 Task: Select Fire TV from Amazon Fire TV. Add to cart Fire TV Stick HDMI Extender-1. Place order for _x000D_
1333 Oakdale Dr_x000D_
Griffin, Georgia(GA), 30224, Cell Number (770) 229-8708
Action: Mouse moved to (509, 253)
Screenshot: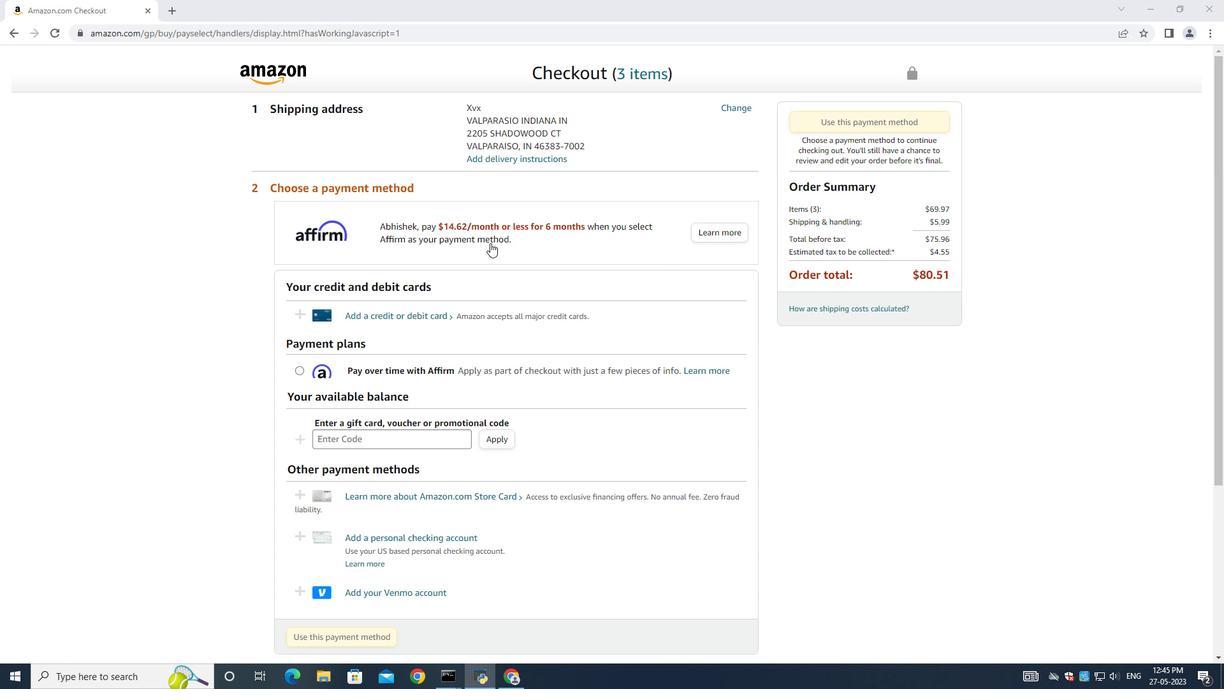
Action: Mouse scrolled (509, 253) with delta (0, 0)
Screenshot: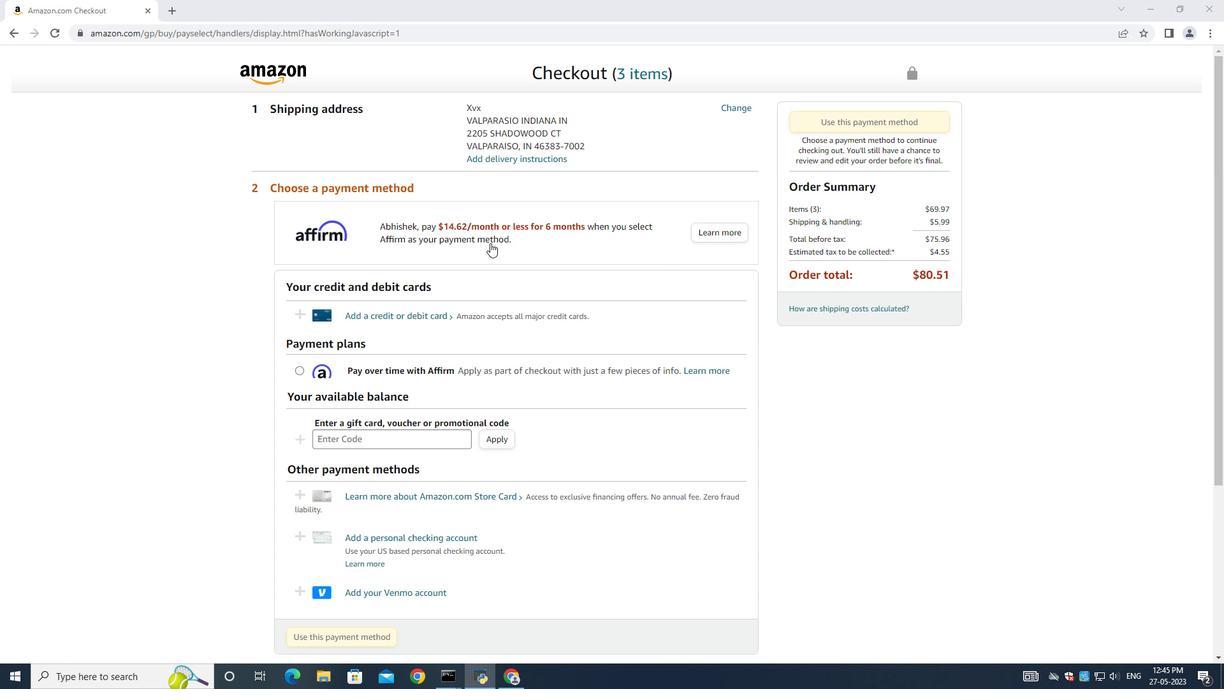 
Action: Mouse scrolled (509, 253) with delta (0, 0)
Screenshot: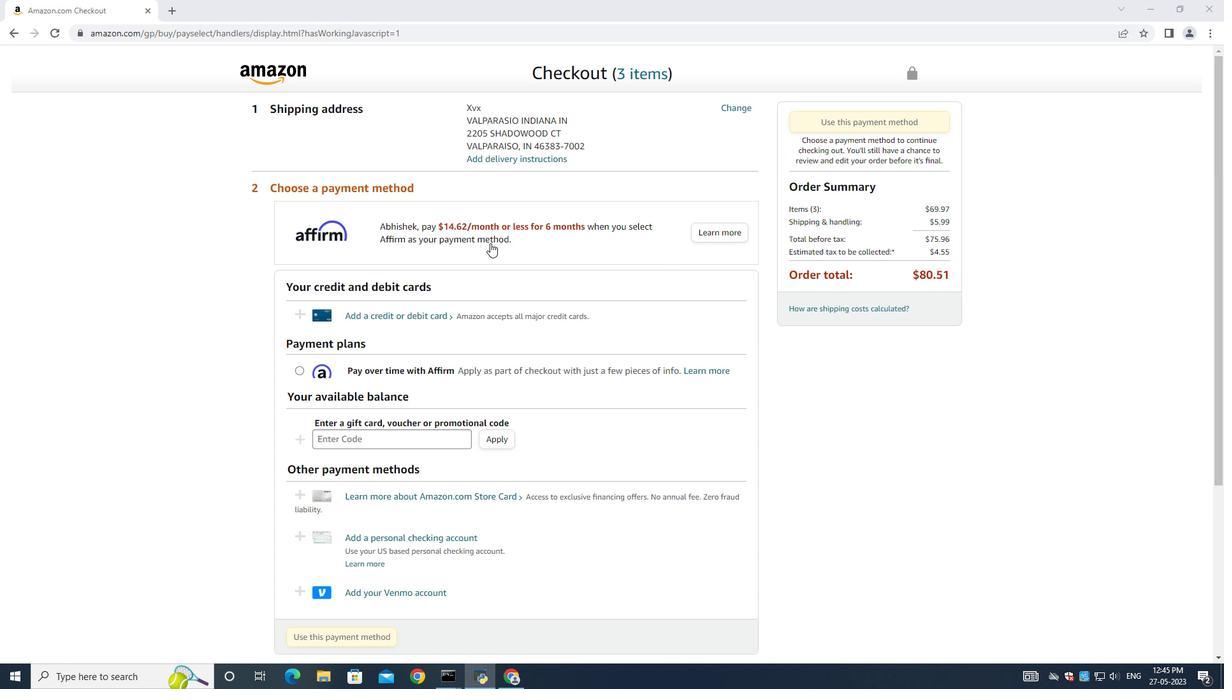 
Action: Mouse moved to (509, 253)
Screenshot: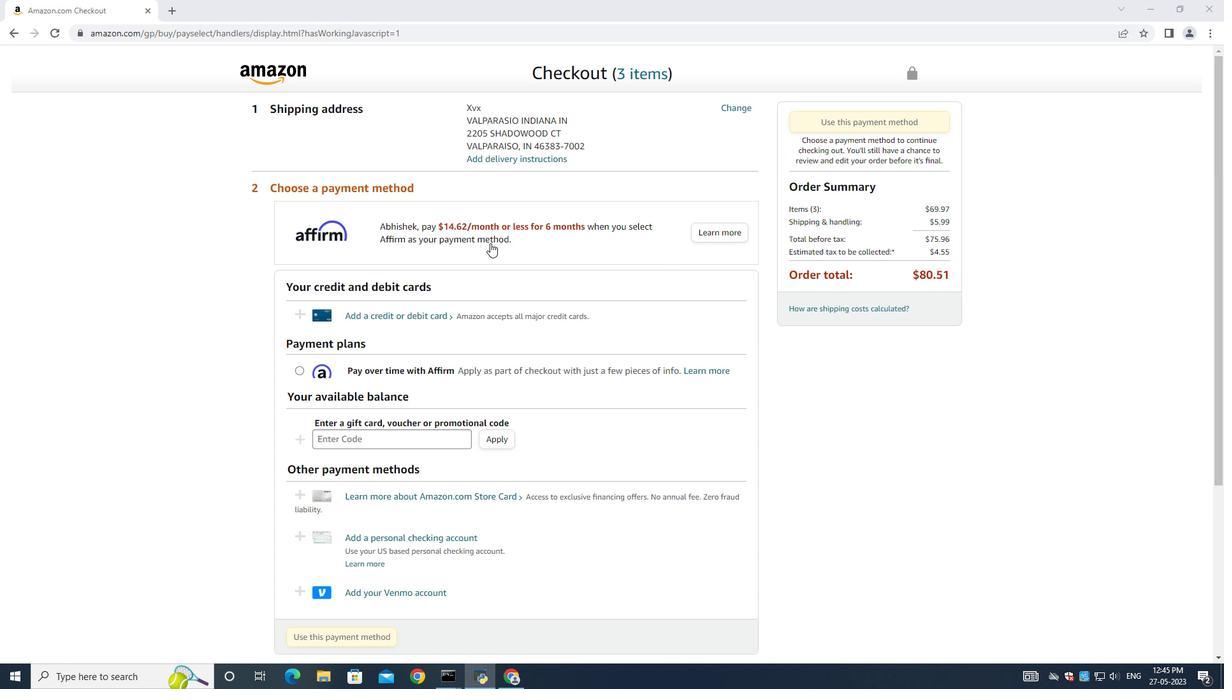 
Action: Mouse scrolled (509, 254) with delta (0, 0)
Screenshot: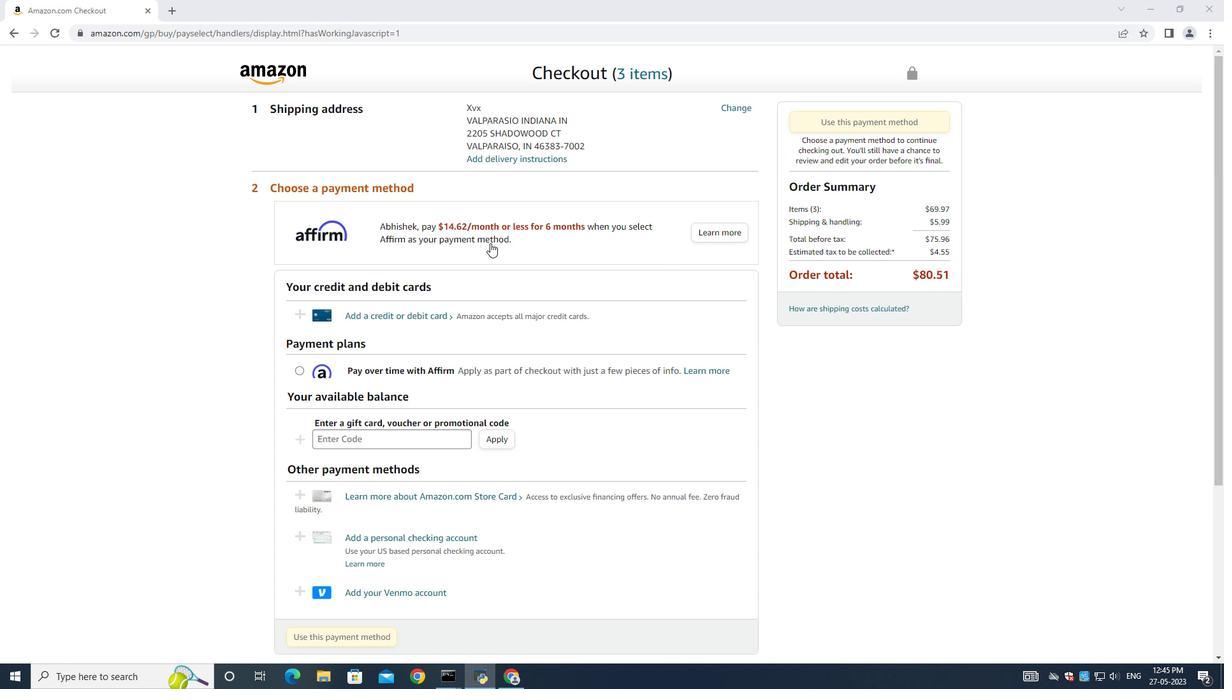 
Action: Mouse moved to (509, 253)
Screenshot: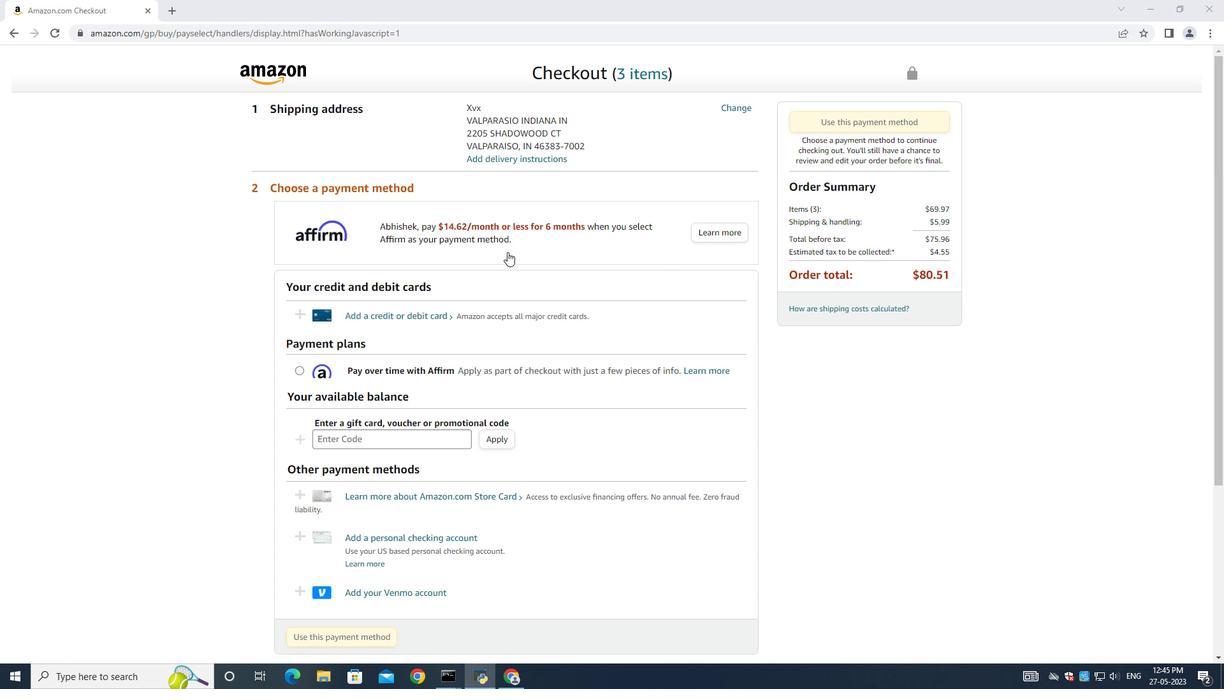 
Action: Mouse scrolled (509, 254) with delta (0, 0)
Screenshot: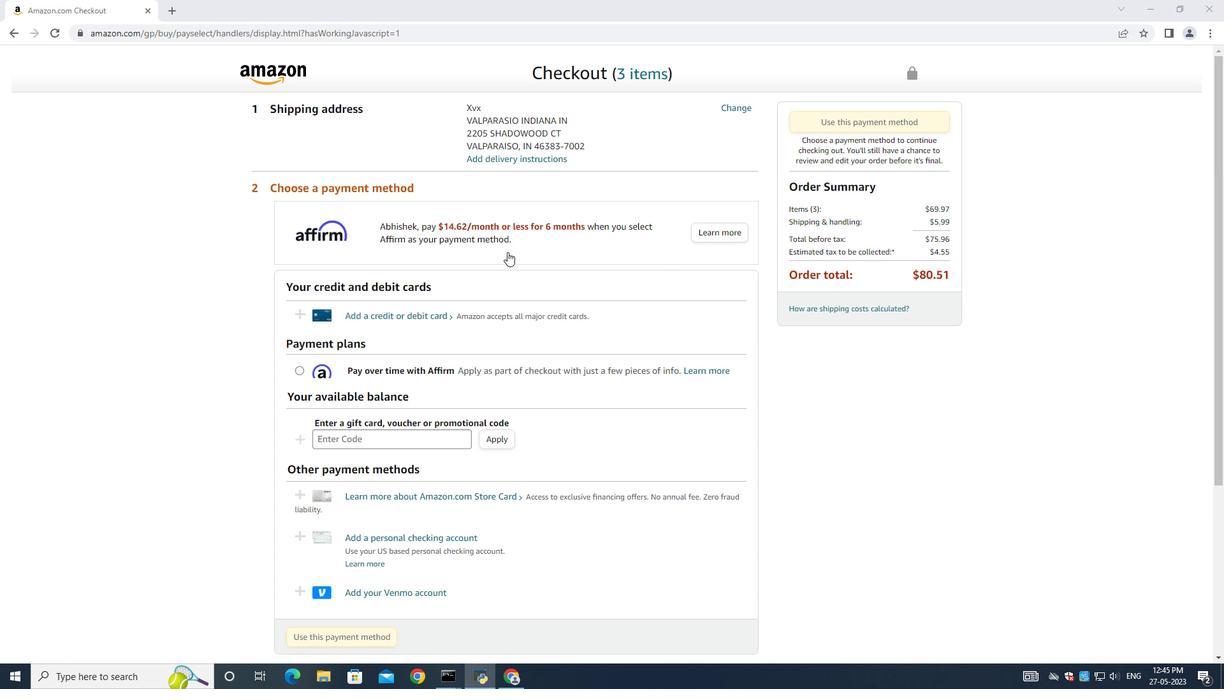 
Action: Mouse scrolled (509, 254) with delta (0, 0)
Screenshot: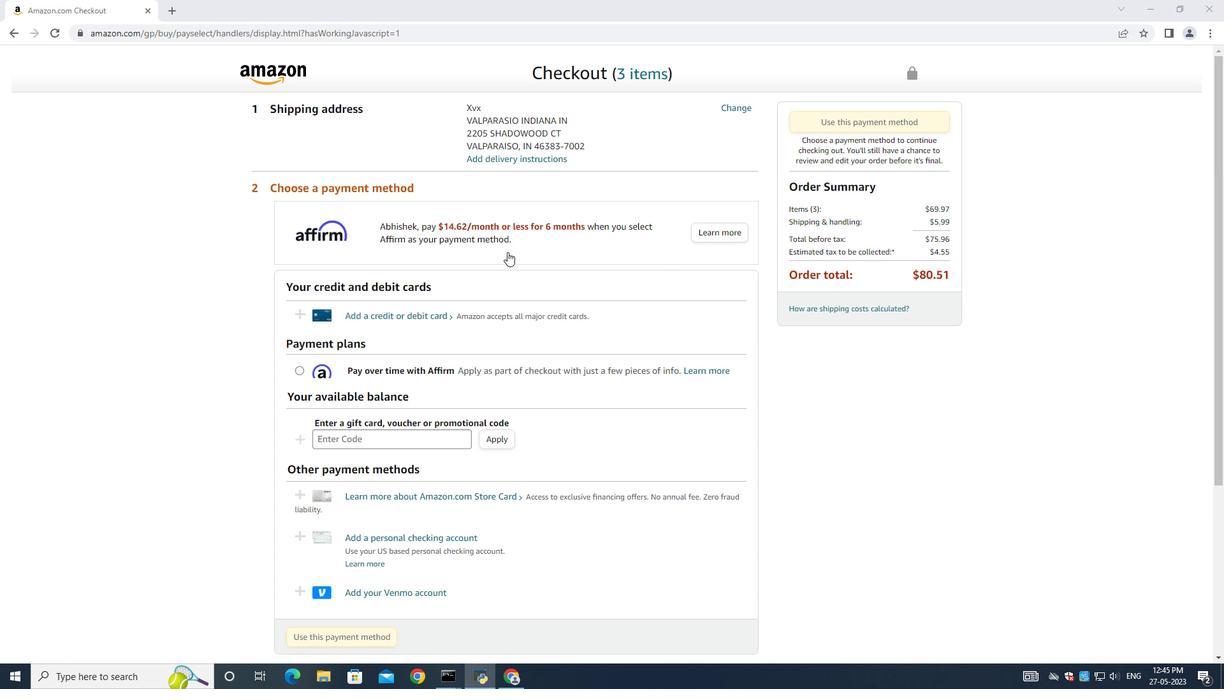 
Action: Mouse moved to (508, 253)
Screenshot: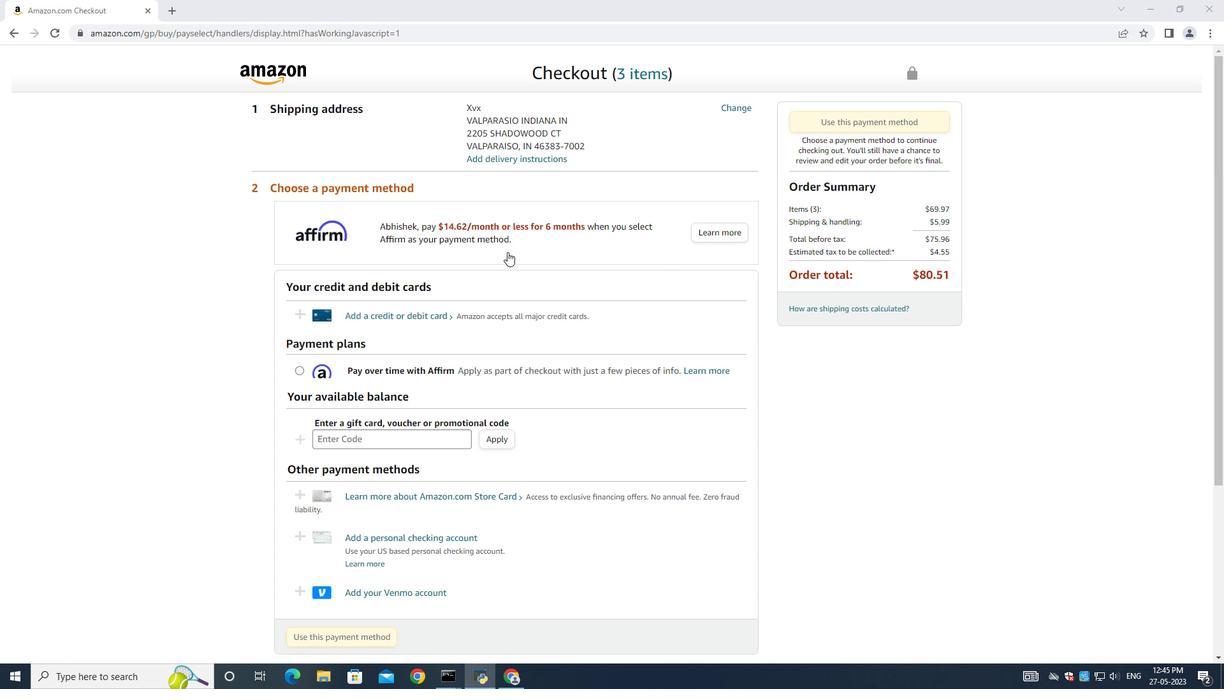 
Action: Mouse scrolled (508, 254) with delta (0, 0)
Screenshot: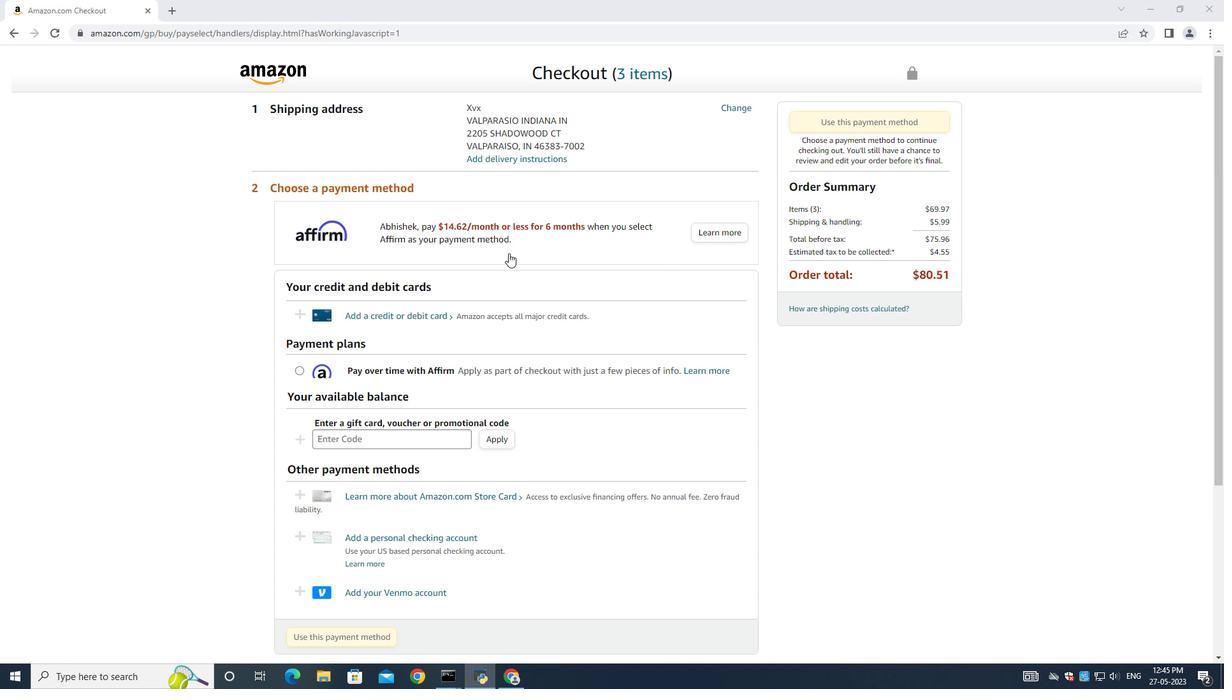 
Action: Mouse moved to (507, 253)
Screenshot: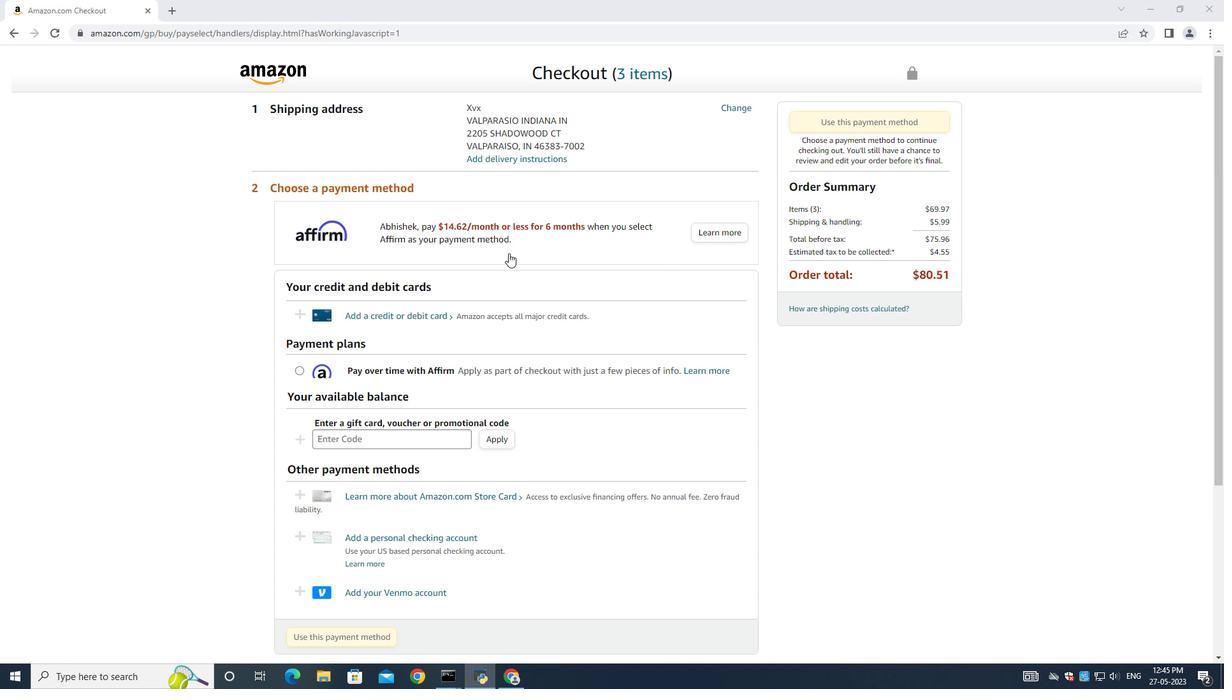 
Action: Mouse scrolled (507, 254) with delta (0, 0)
Screenshot: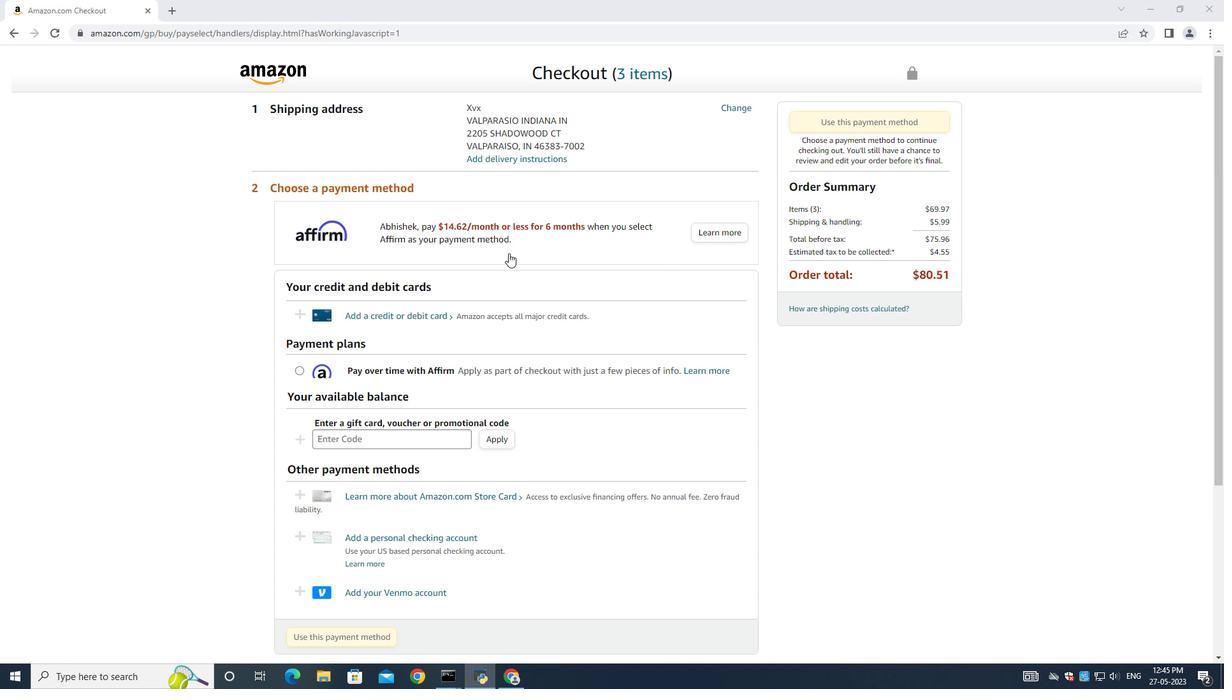 
Action: Mouse moved to (718, 331)
Screenshot: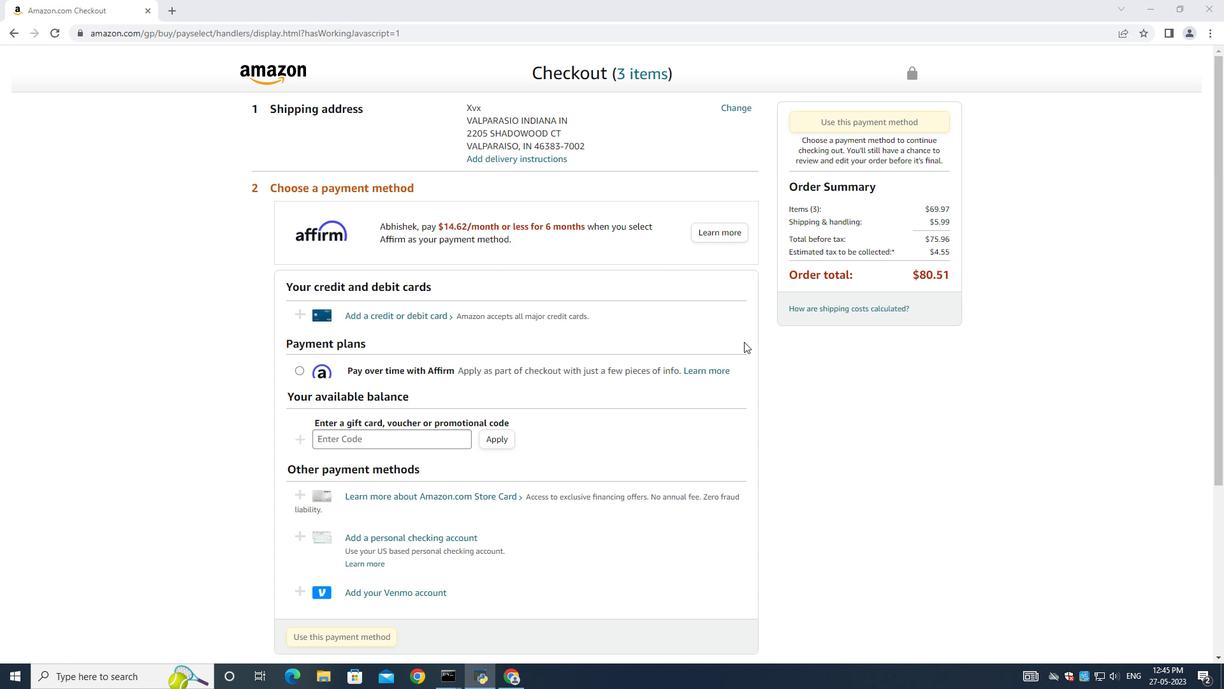 
Action: Mouse scrolled (733, 338) with delta (0, 0)
Screenshot: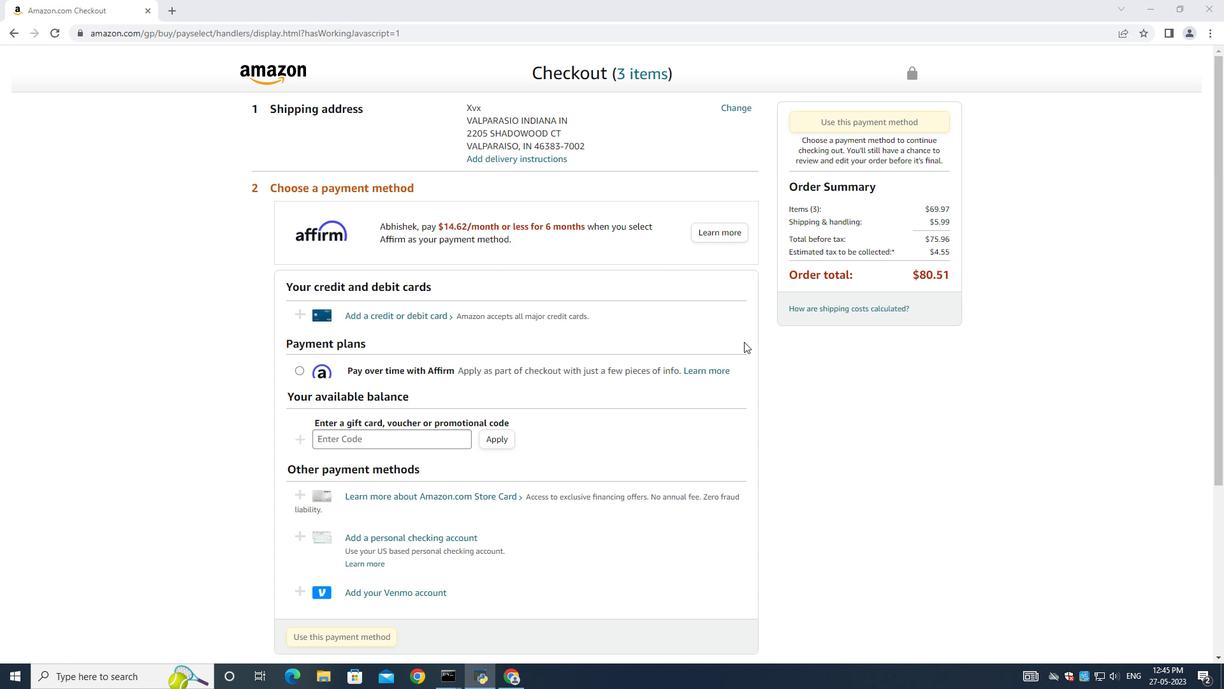 
Action: Mouse moved to (673, 315)
Screenshot: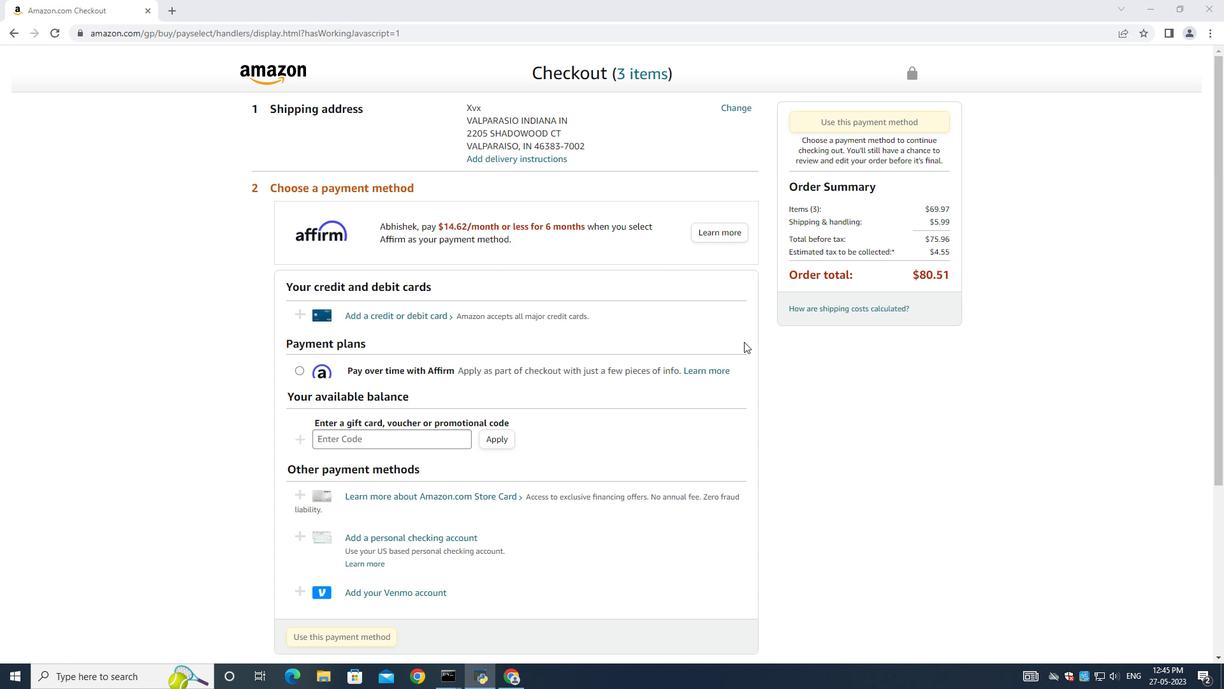 
Action: Mouse scrolled (707, 328) with delta (0, 0)
Screenshot: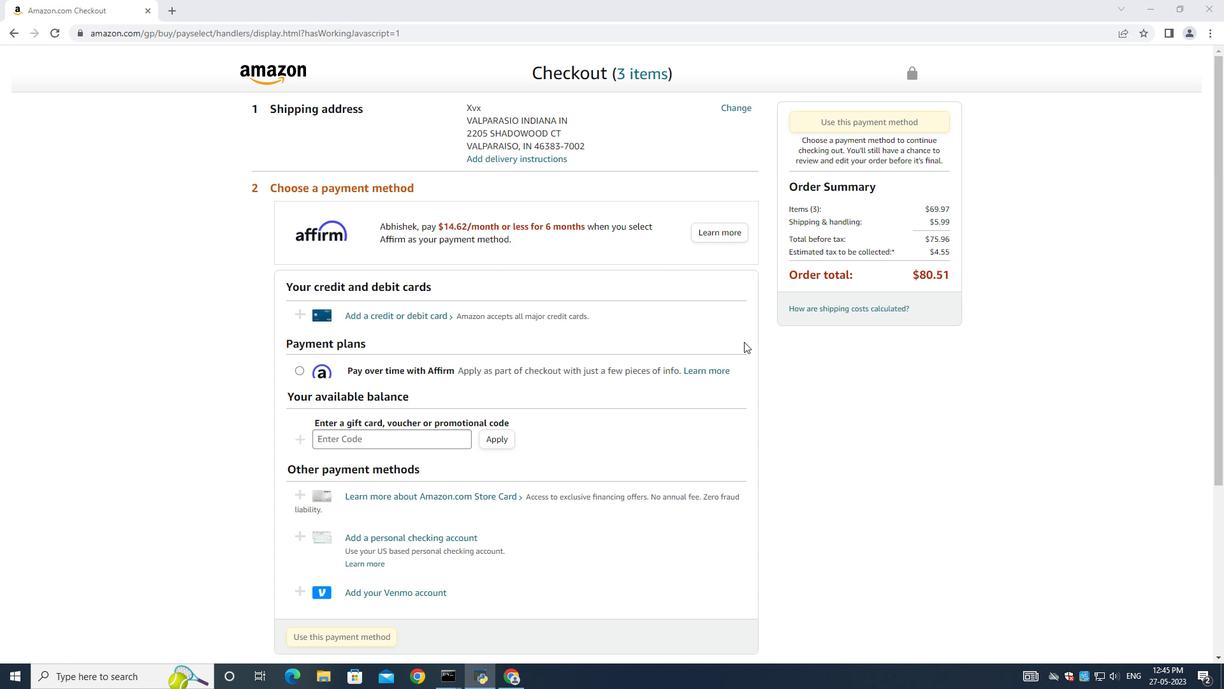 
Action: Mouse moved to (592, 294)
Screenshot: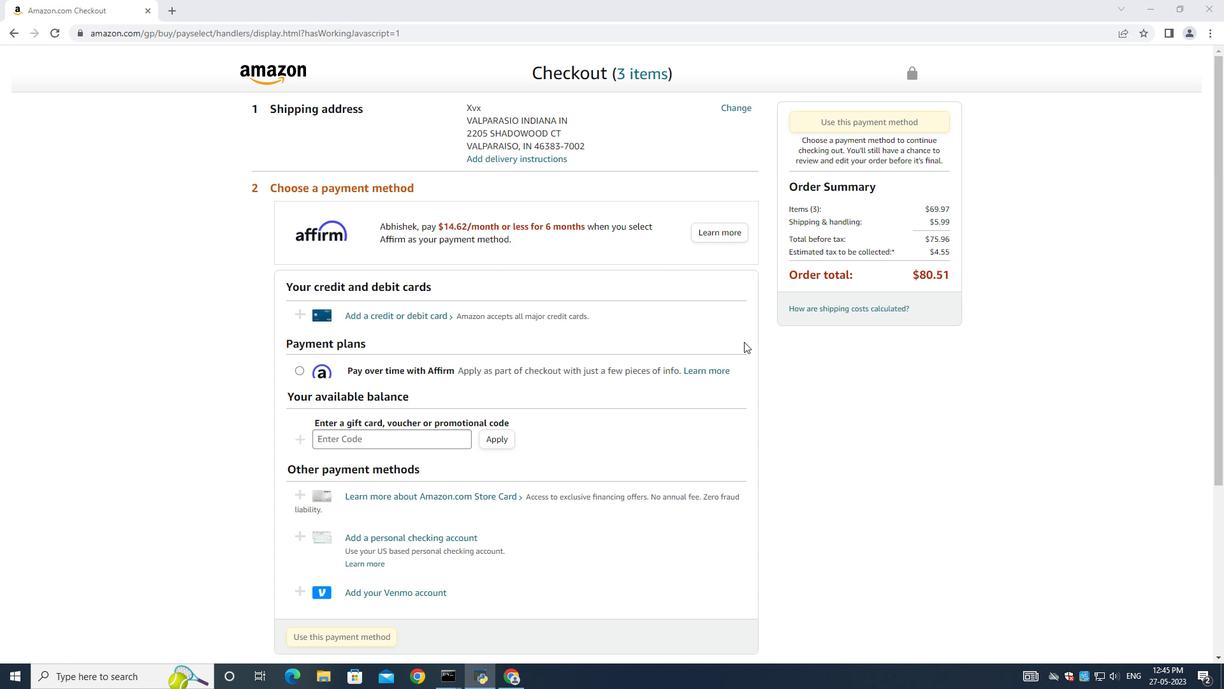
Action: Mouse scrolled (649, 309) with delta (0, 0)
Screenshot: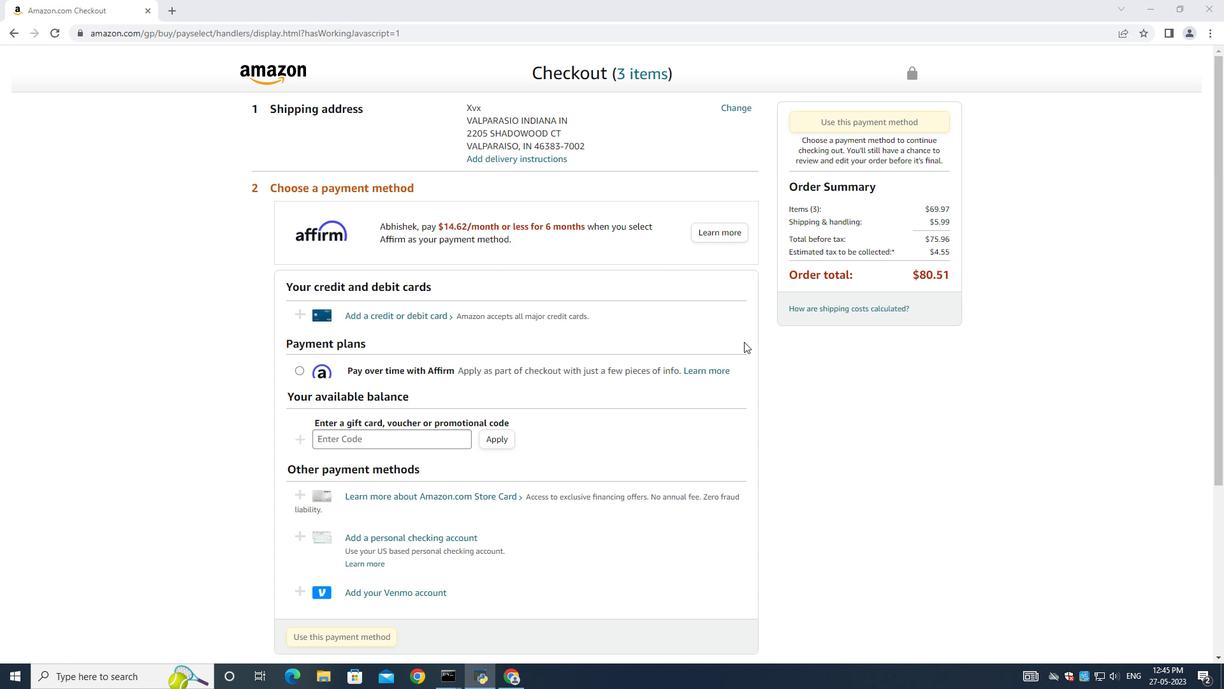 
Action: Mouse moved to (454, 264)
Screenshot: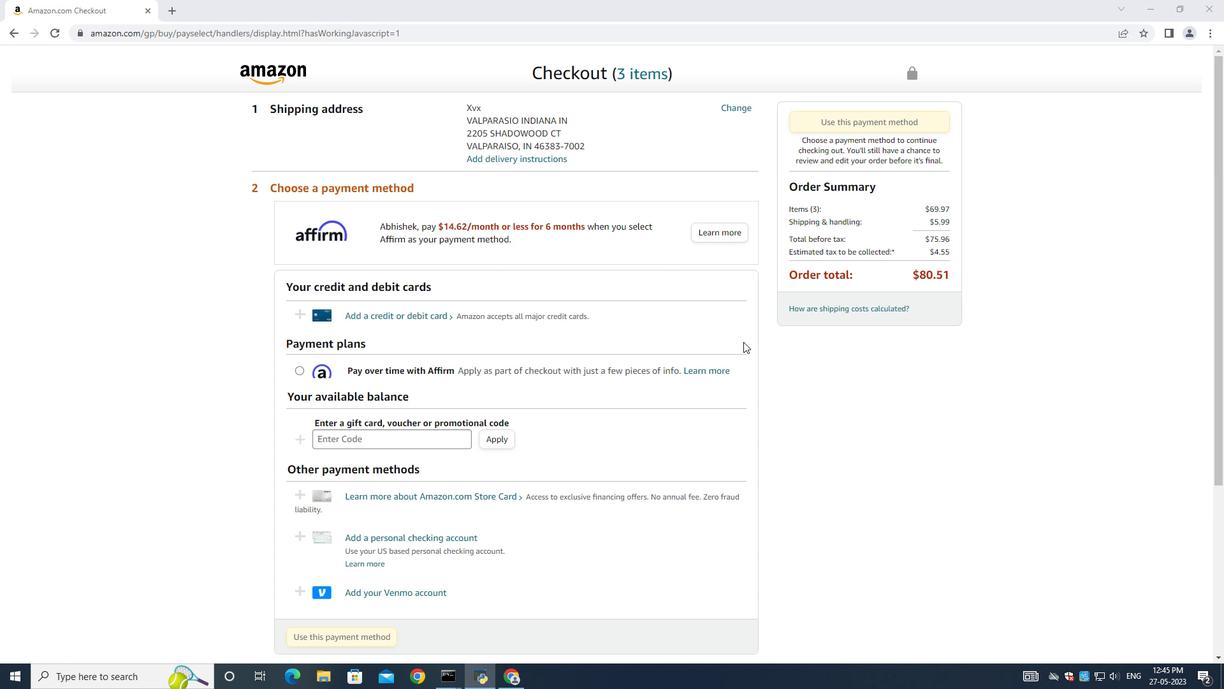
Action: Mouse scrolled (454, 264) with delta (0, 0)
Screenshot: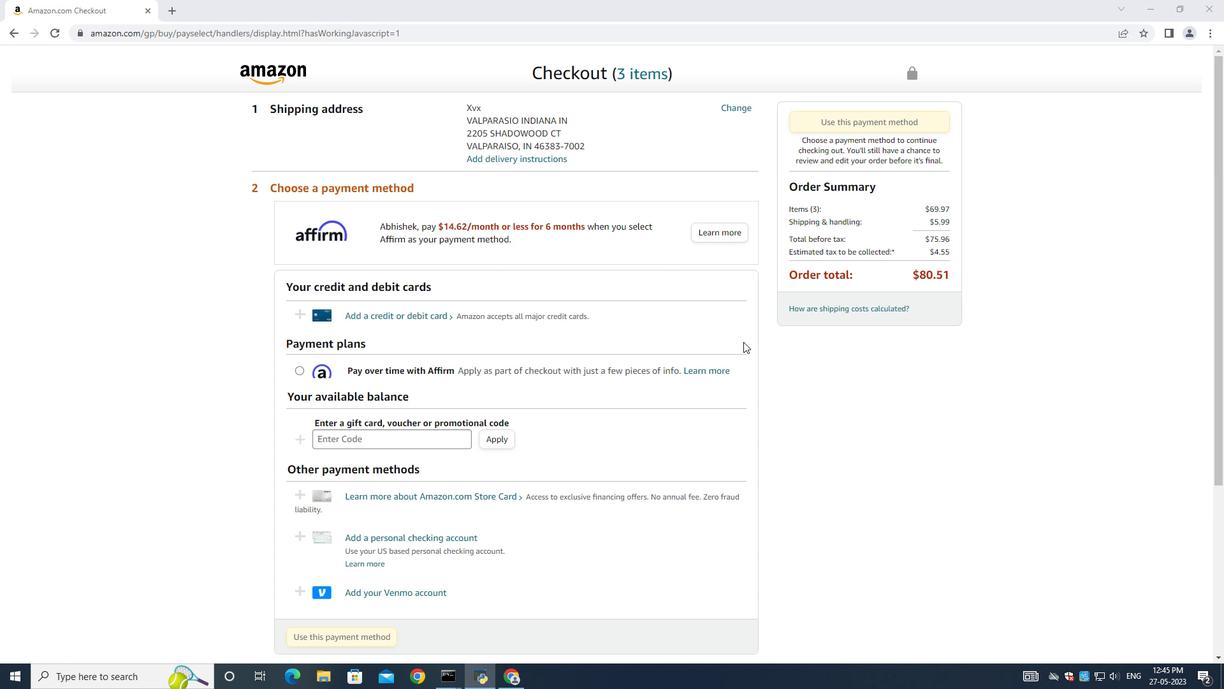 
Action: Mouse moved to (8, 30)
Screenshot: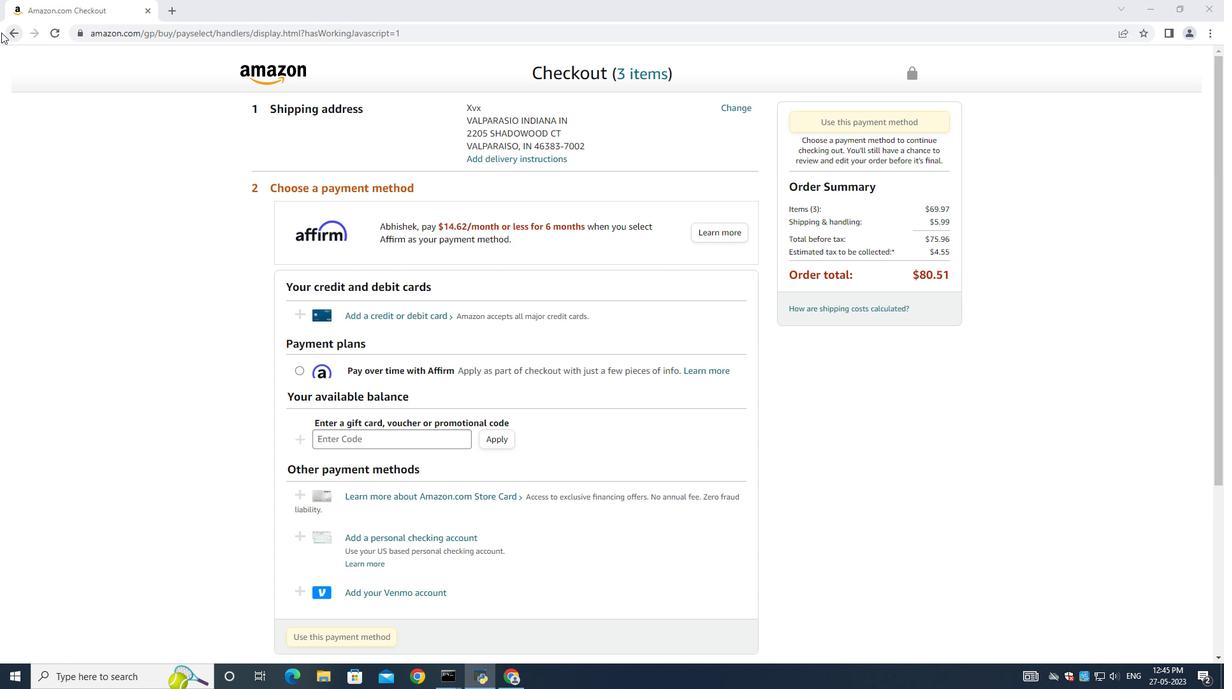 
Action: Mouse pressed left at (8, 30)
Screenshot: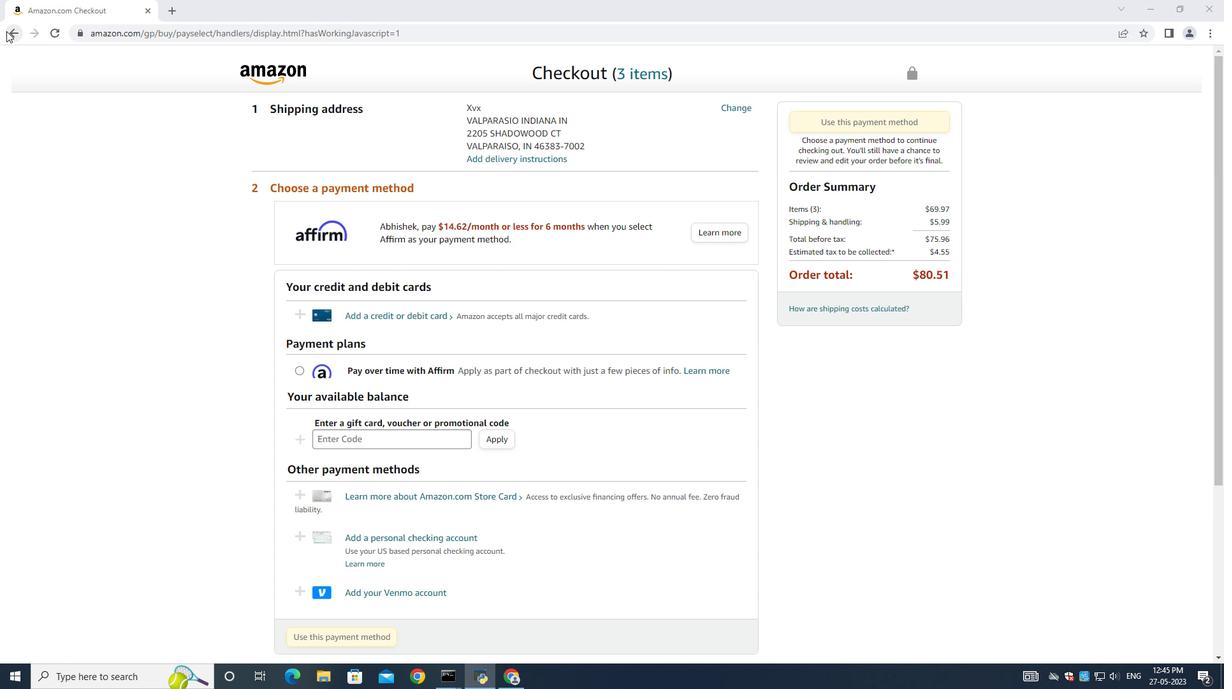 
Action: Mouse moved to (12, 33)
Screenshot: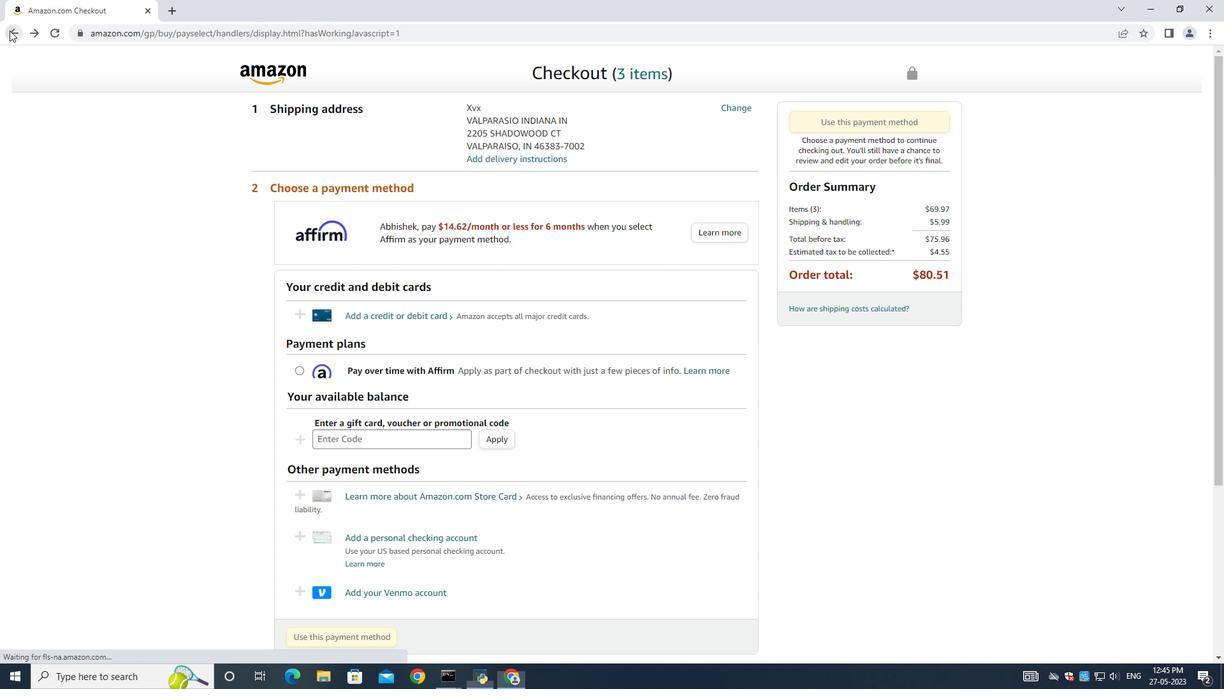 
Action: Mouse pressed left at (12, 33)
Screenshot: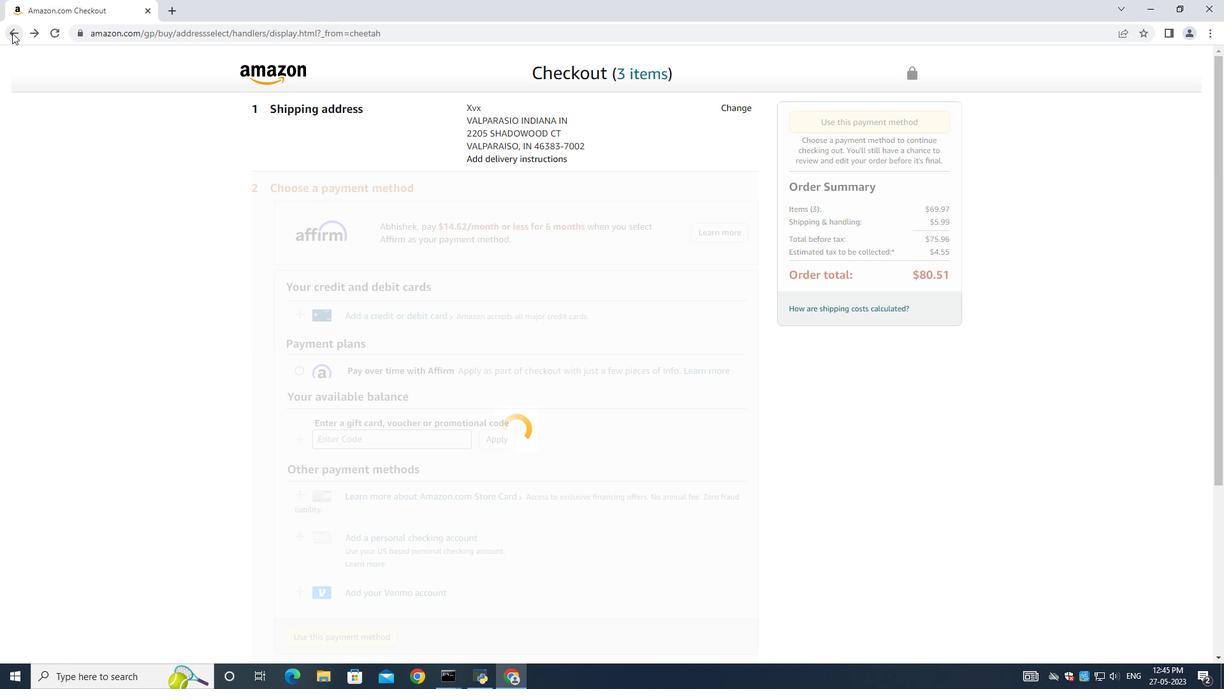 
Action: Mouse moved to (1199, 213)
Screenshot: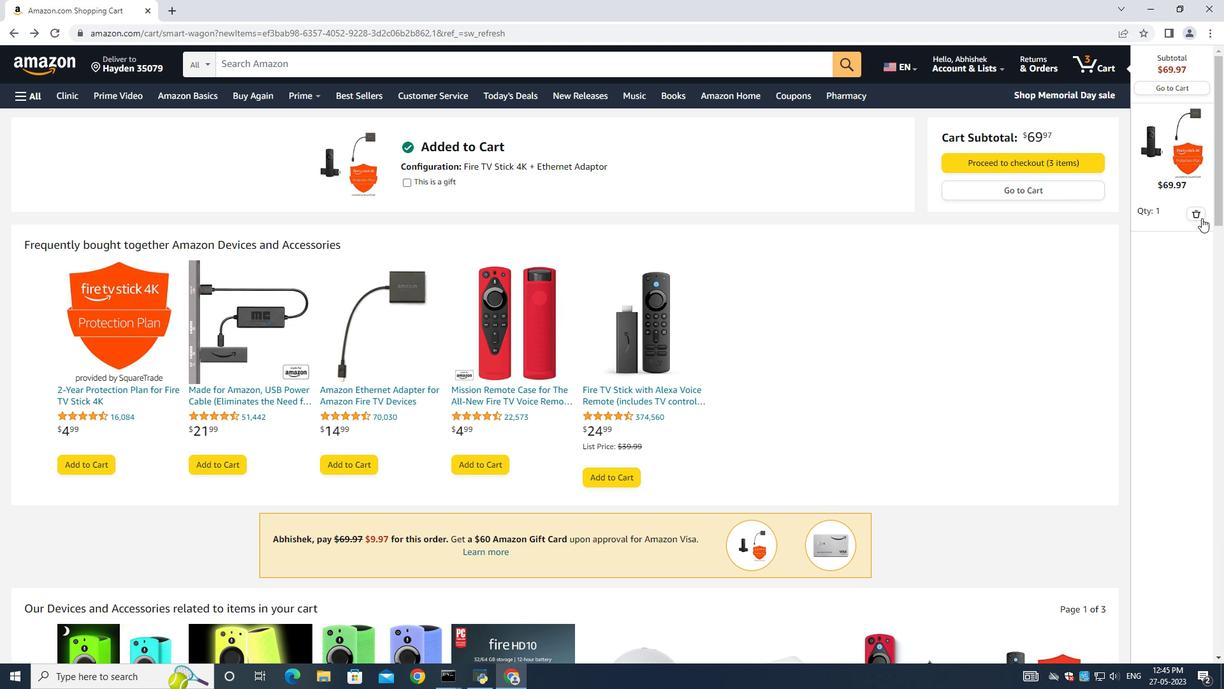 
Action: Mouse pressed left at (1199, 213)
Screenshot: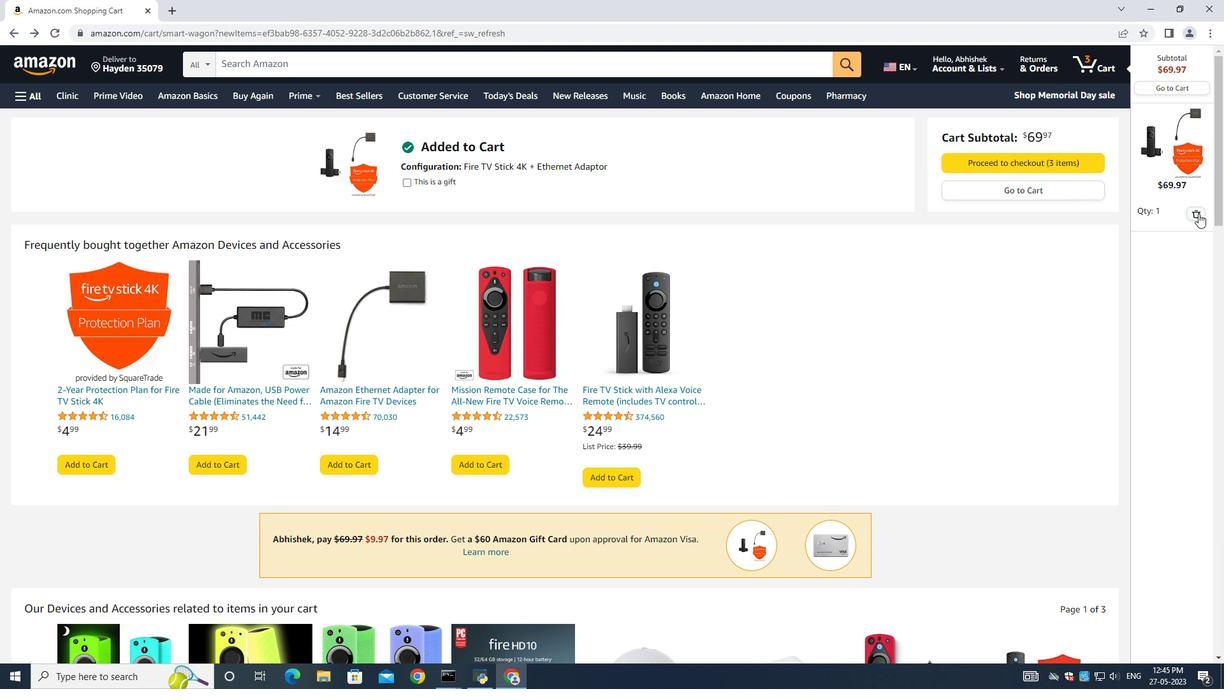 
Action: Mouse moved to (48, 61)
Screenshot: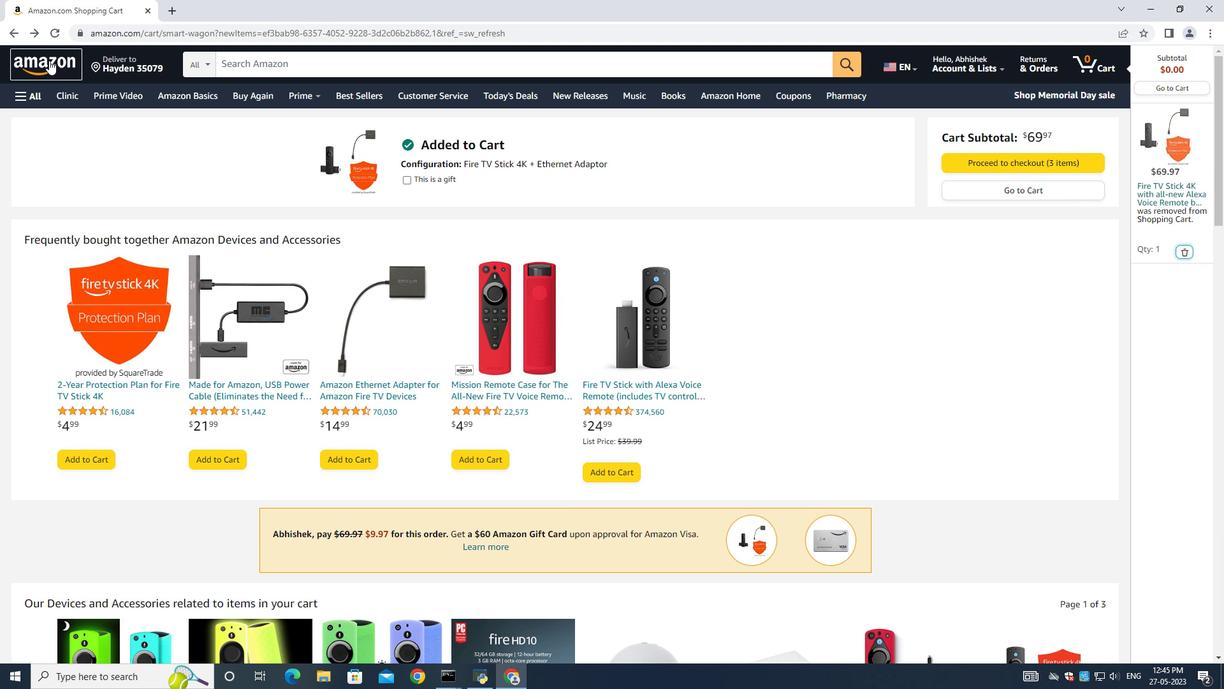 
Action: Mouse pressed left at (48, 61)
Screenshot: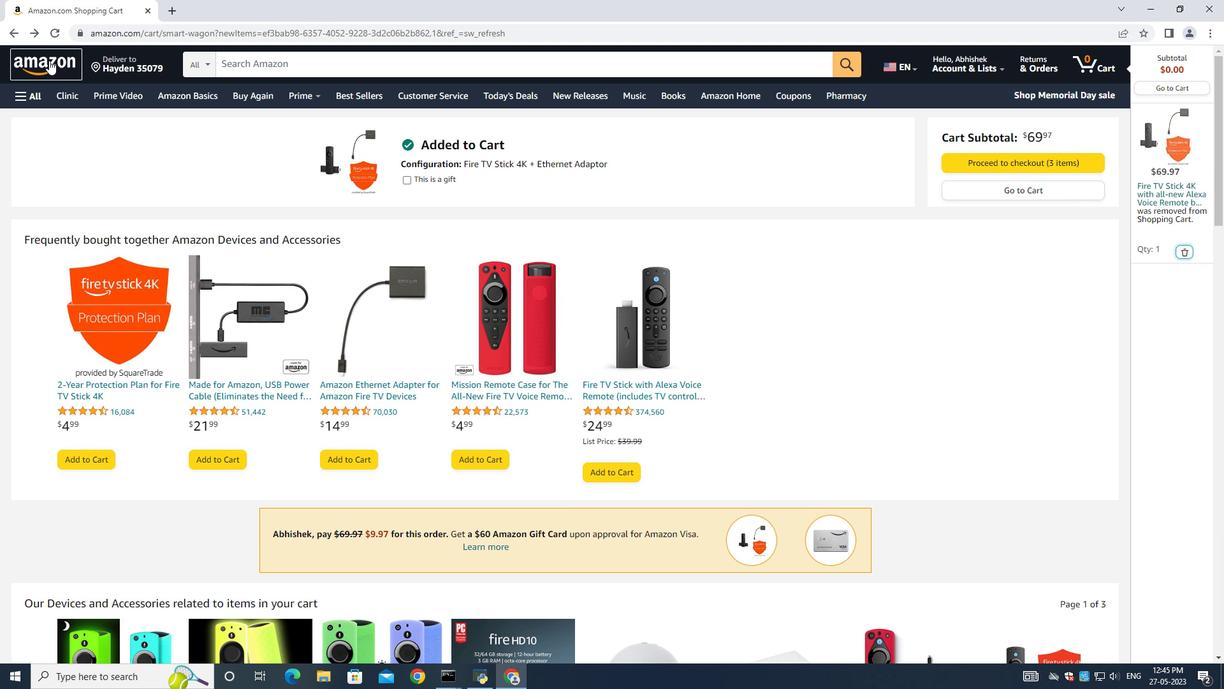 
Action: Mouse moved to (21, 95)
Screenshot: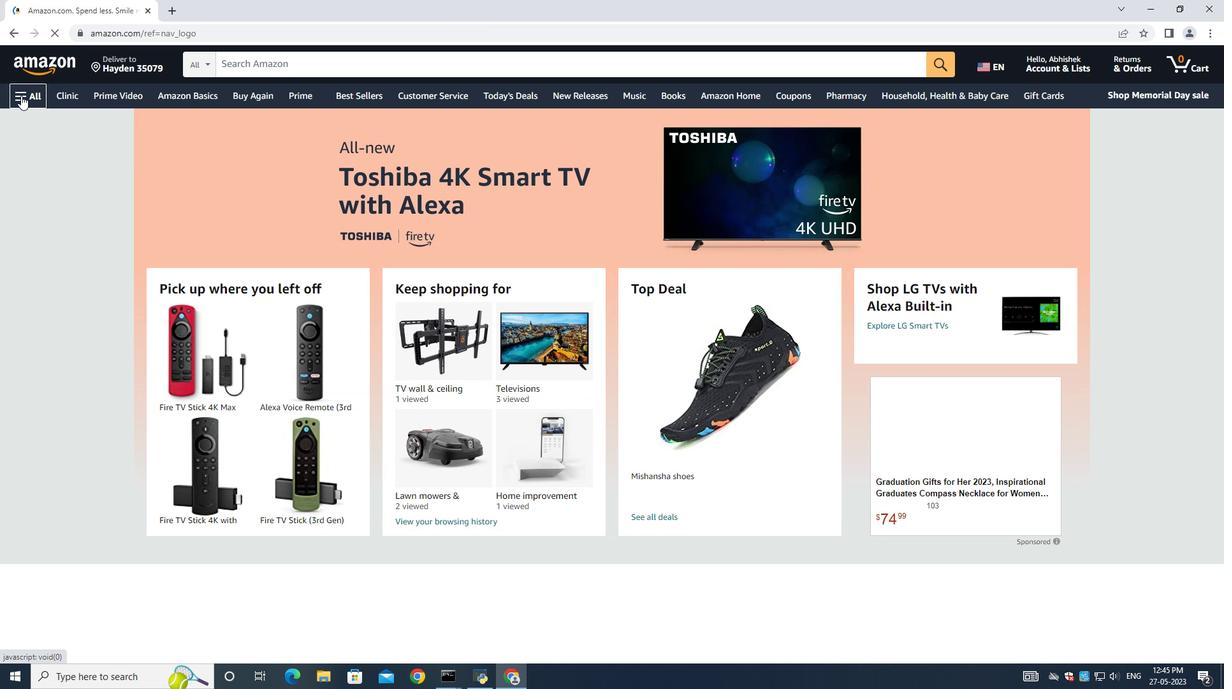 
Action: Mouse pressed left at (21, 95)
Screenshot: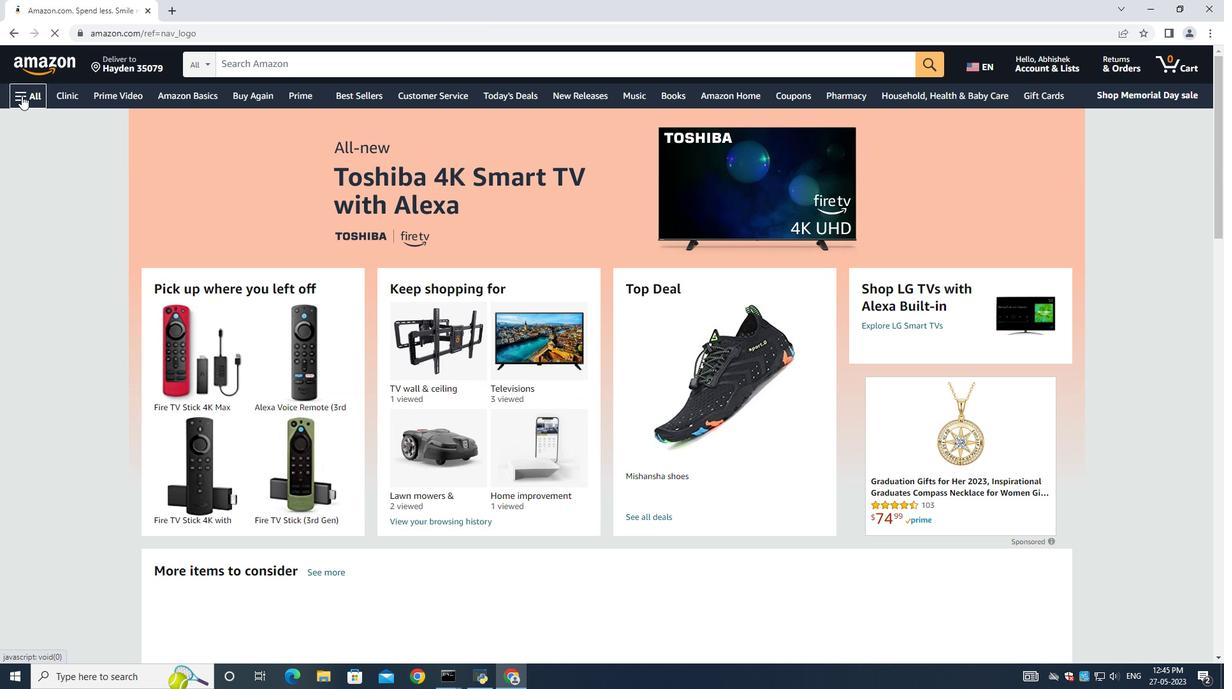 
Action: Mouse moved to (54, 351)
Screenshot: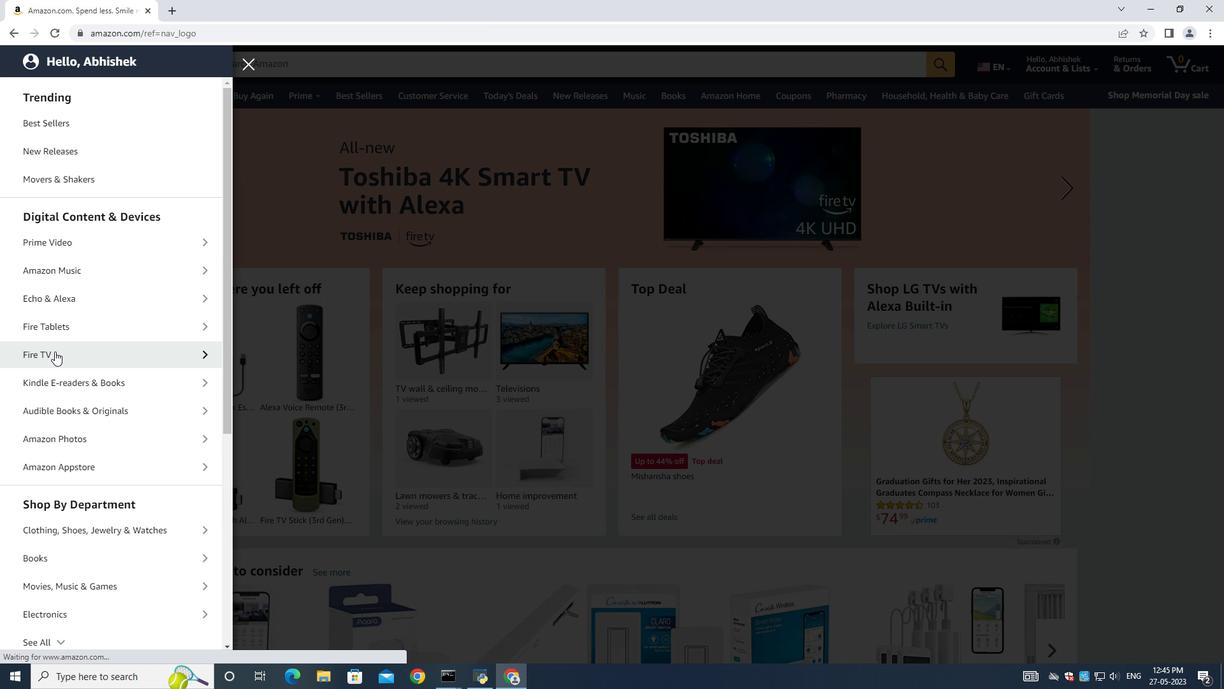 
Action: Mouse pressed left at (54, 351)
Screenshot: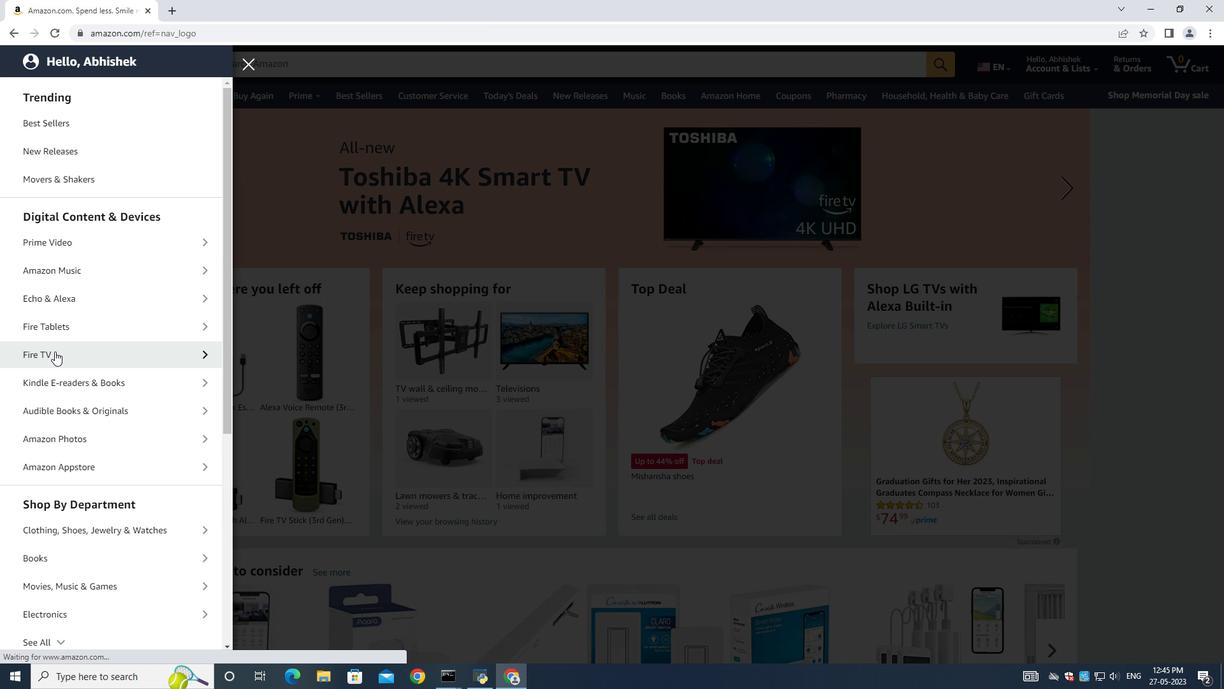 
Action: Mouse moved to (111, 161)
Screenshot: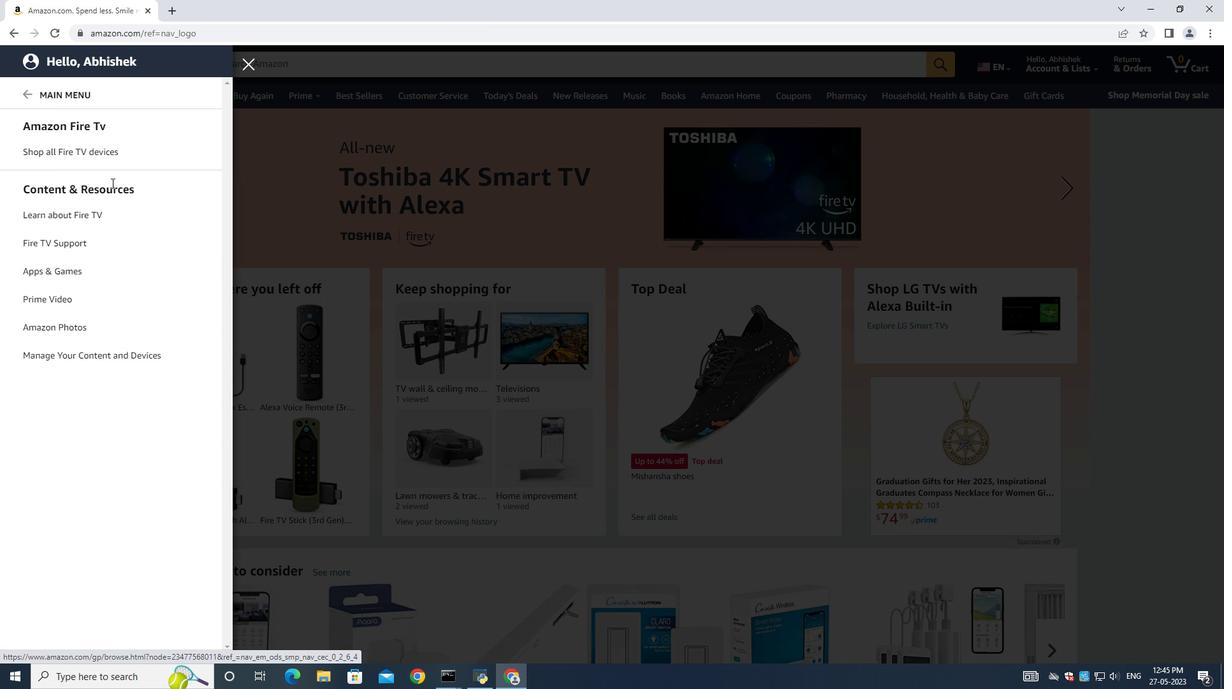 
Action: Mouse pressed left at (111, 161)
Screenshot: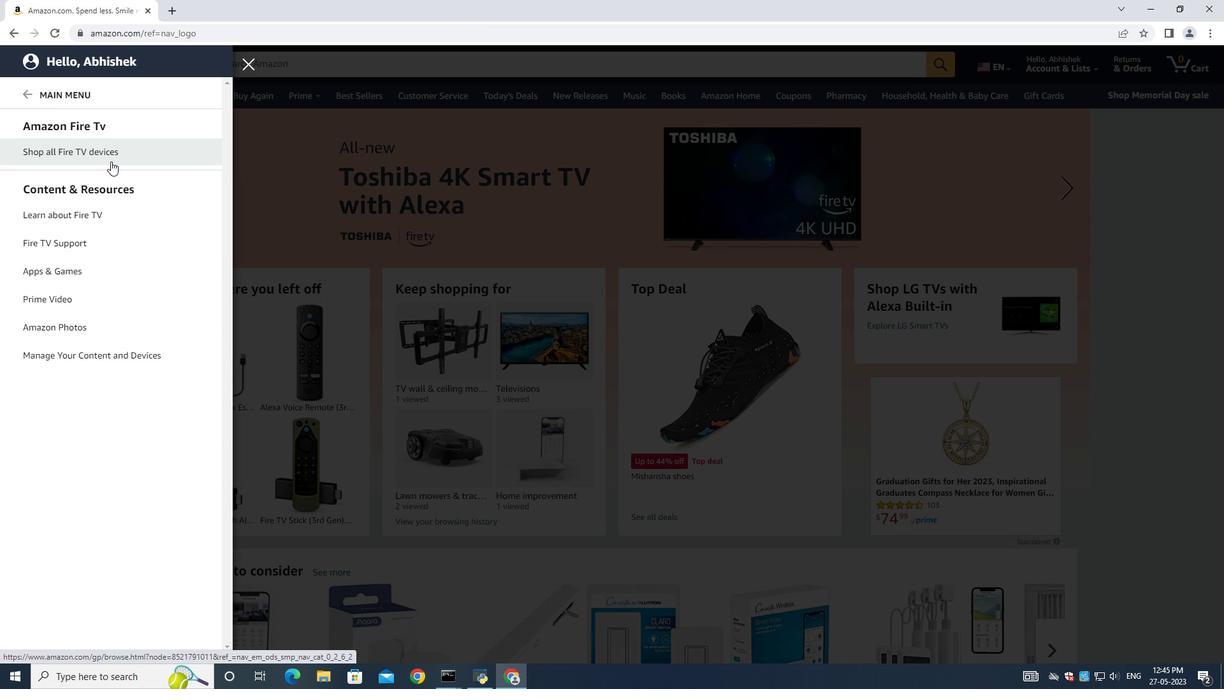 
Action: Mouse moved to (273, 68)
Screenshot: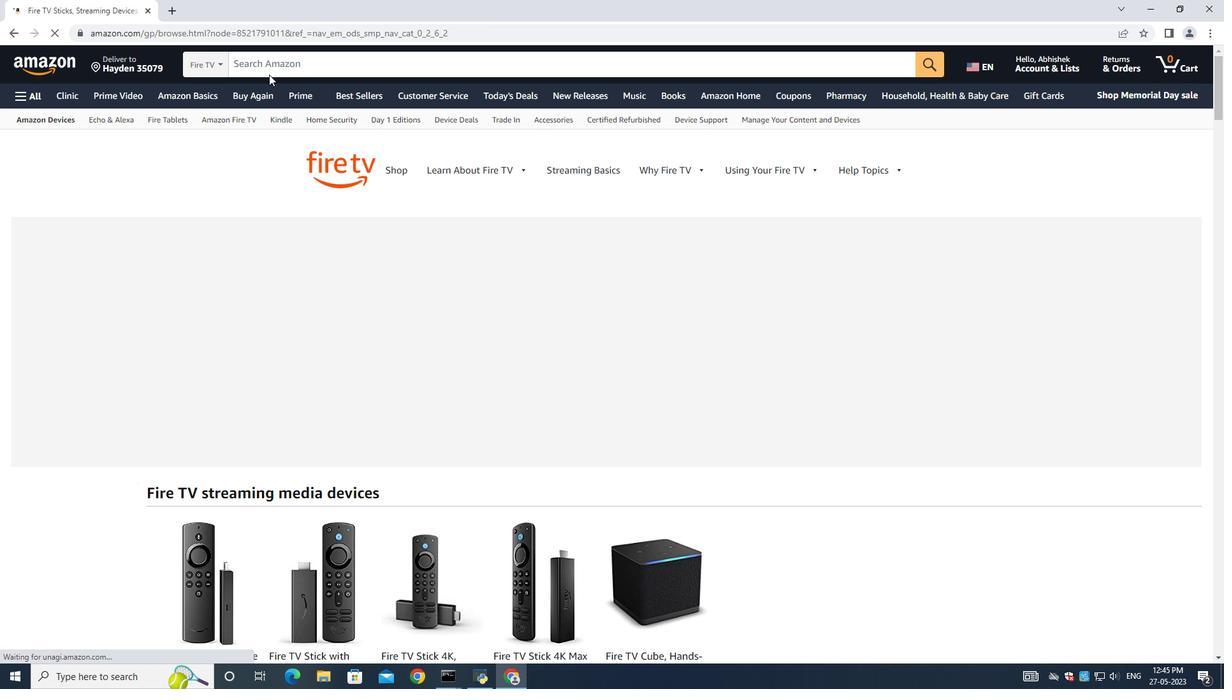 
Action: Mouse pressed left at (273, 68)
Screenshot: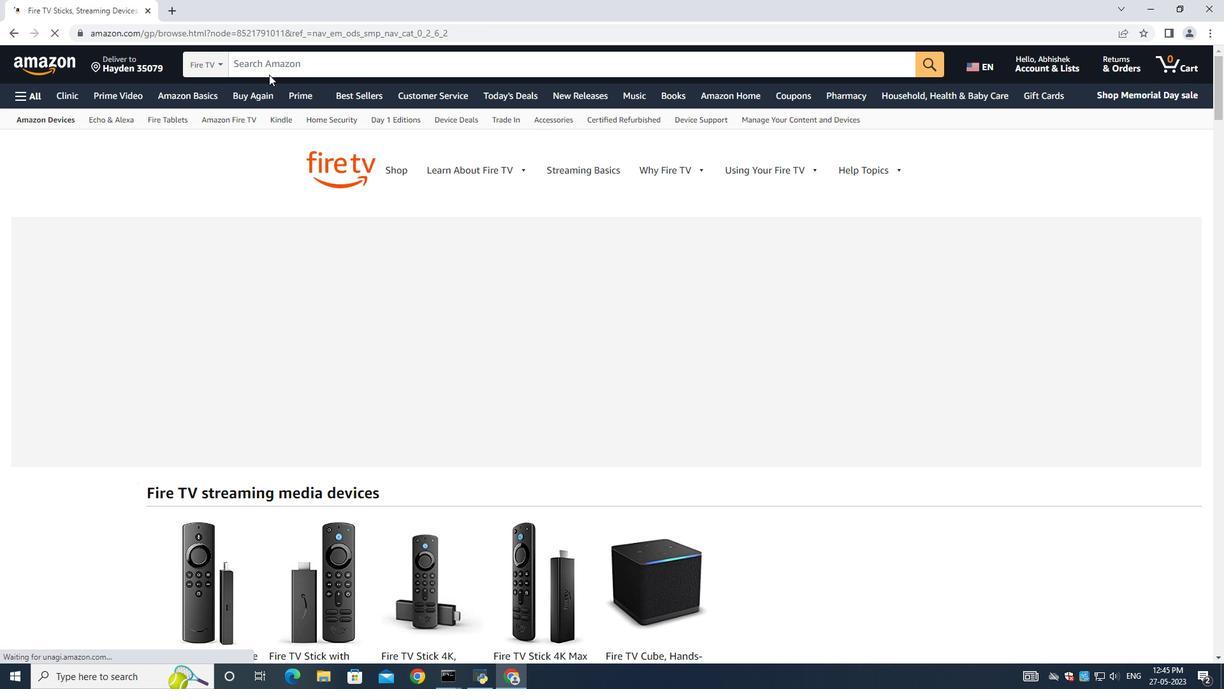 
Action: Mouse moved to (273, 68)
Screenshot: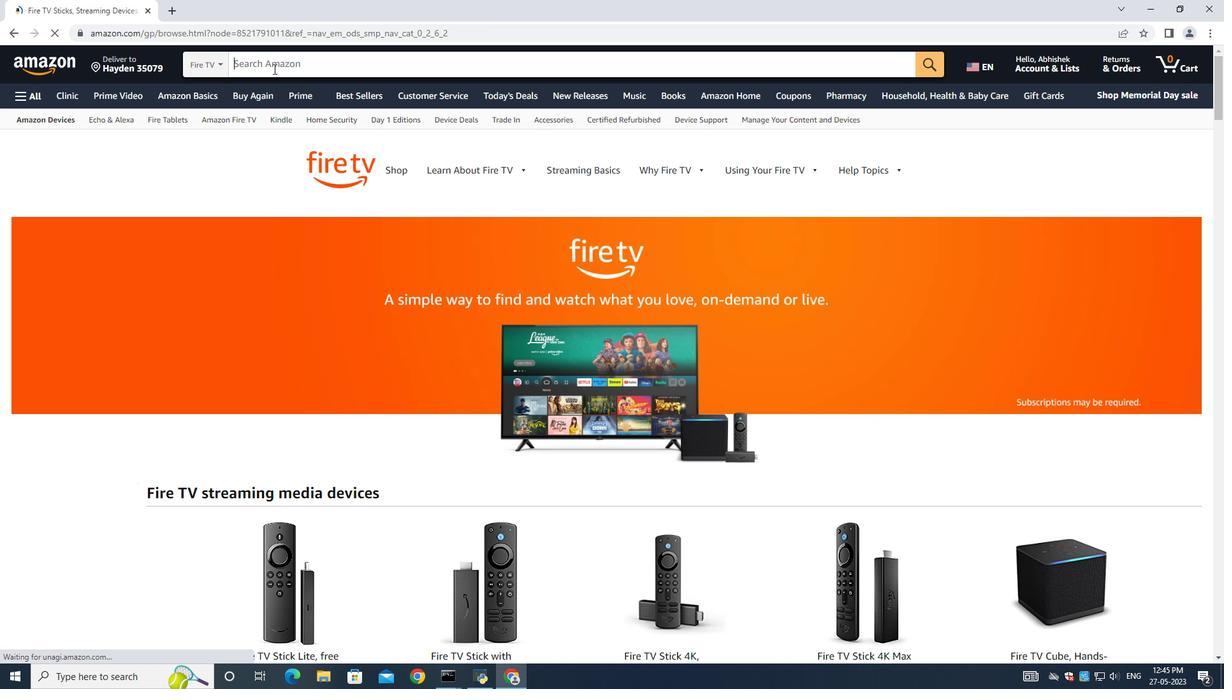 
Action: Key pressed <Key.shift><Key.shift><Key.shift><Key.shift><Key.shift><Key.shift><Key.shift><Key.shift><Key.shift><Key.shift>Tv<Key.space><Key.shift>Stick<Key.space><Key.shift>HDMI<Key.space><Key.shift>Extender<Key.enter>
Screenshot: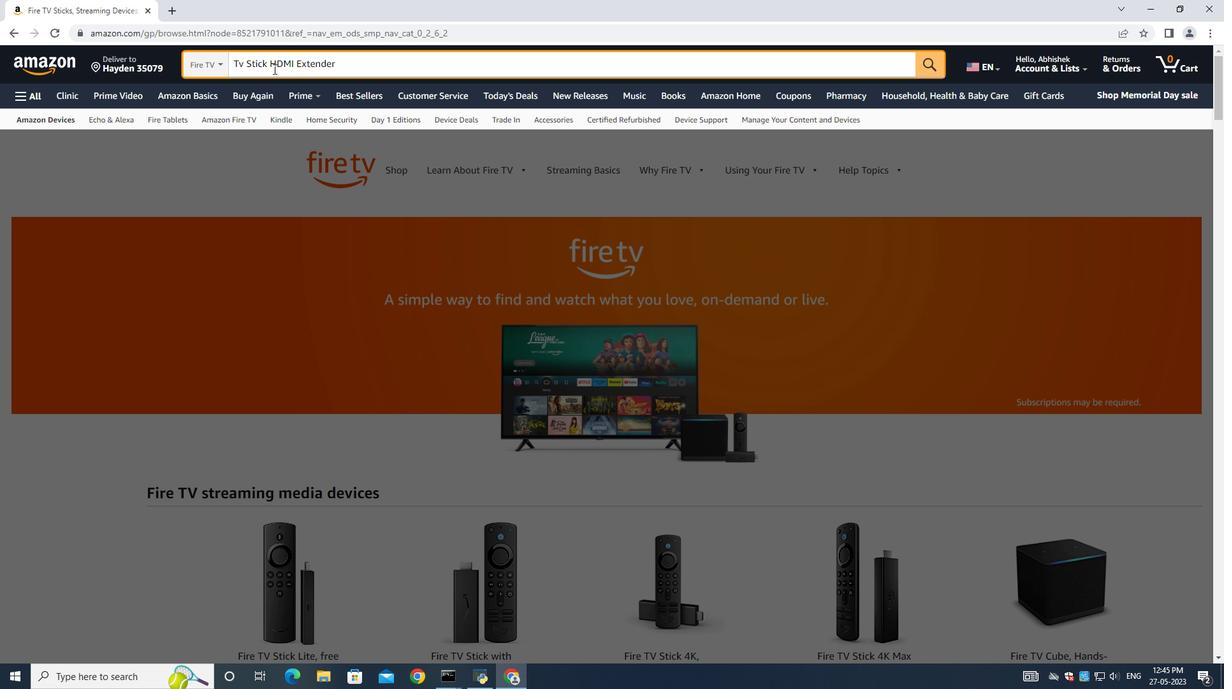 
Action: Mouse moved to (669, 558)
Screenshot: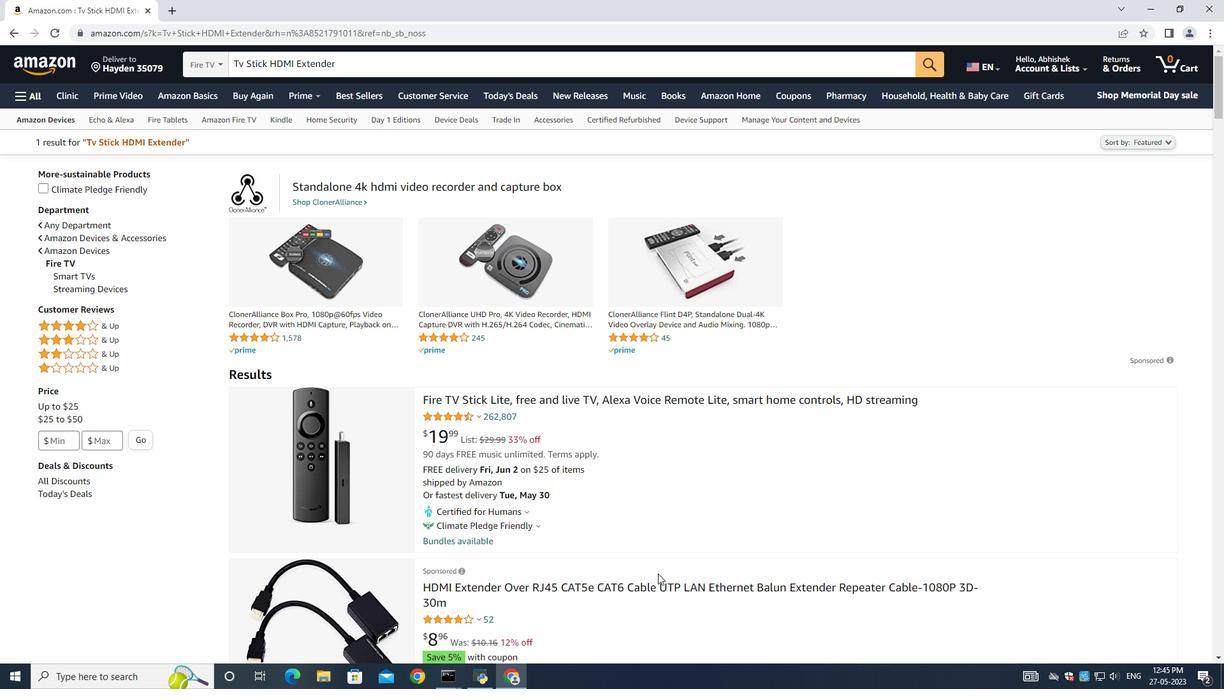 
Action: Mouse scrolled (669, 557) with delta (0, 0)
Screenshot: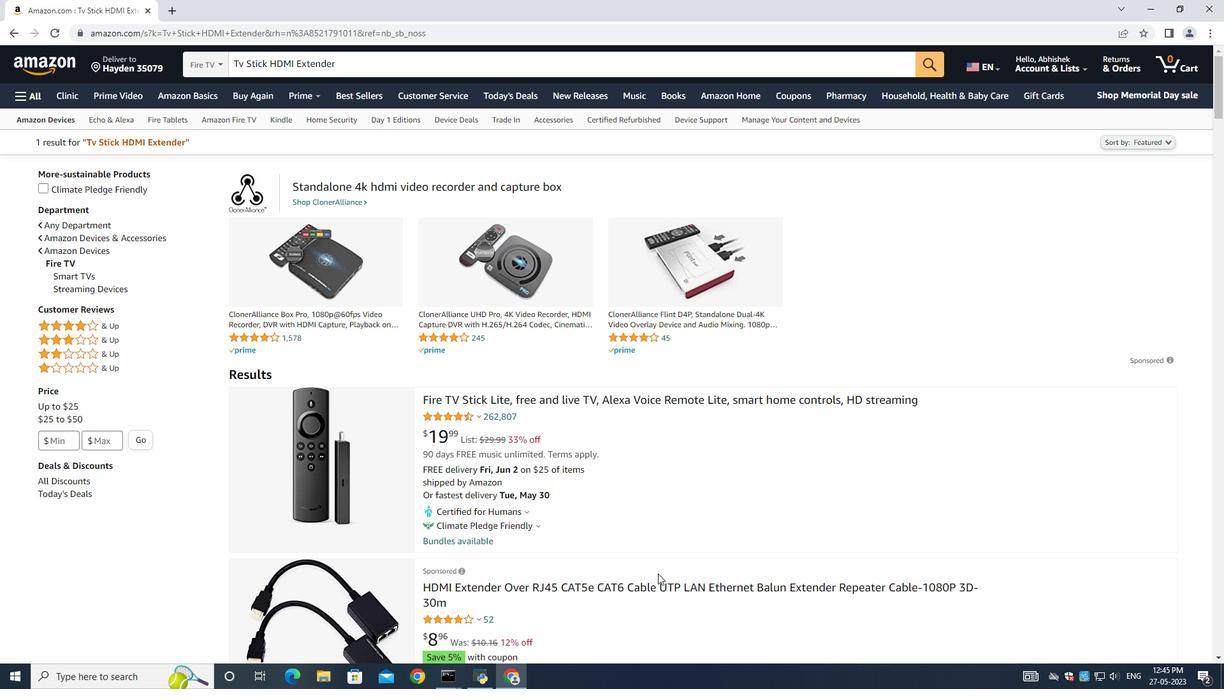 
Action: Mouse scrolled (669, 557) with delta (0, 0)
Screenshot: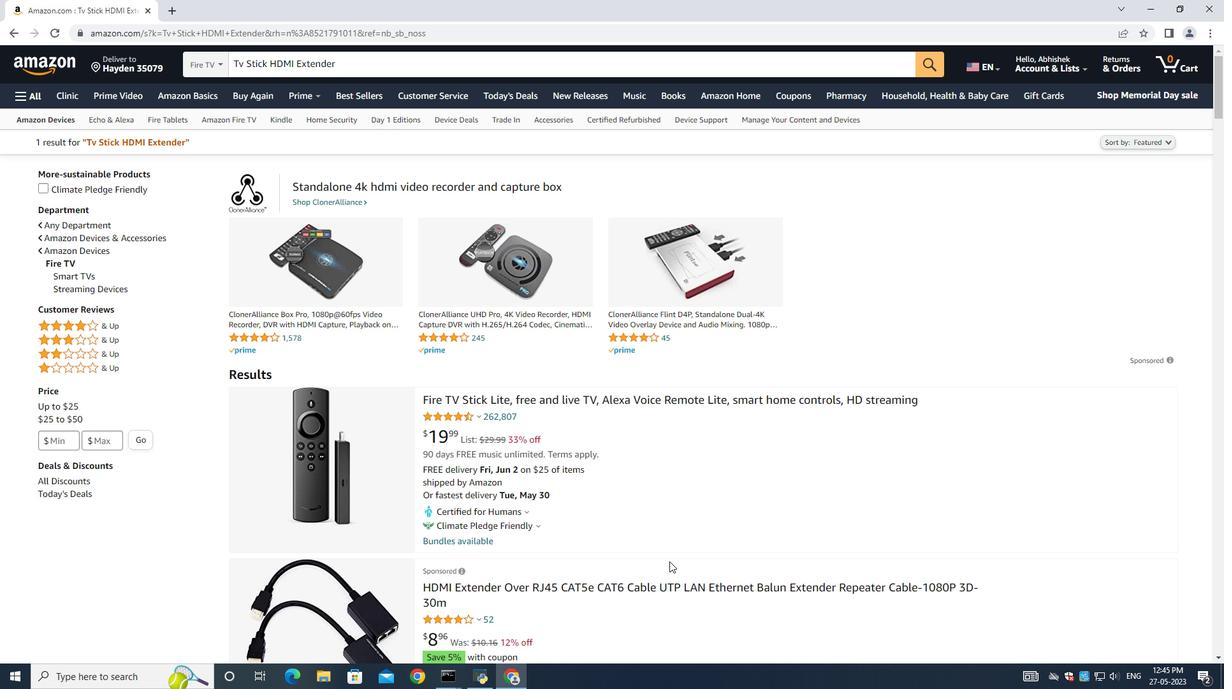 
Action: Mouse moved to (680, 452)
Screenshot: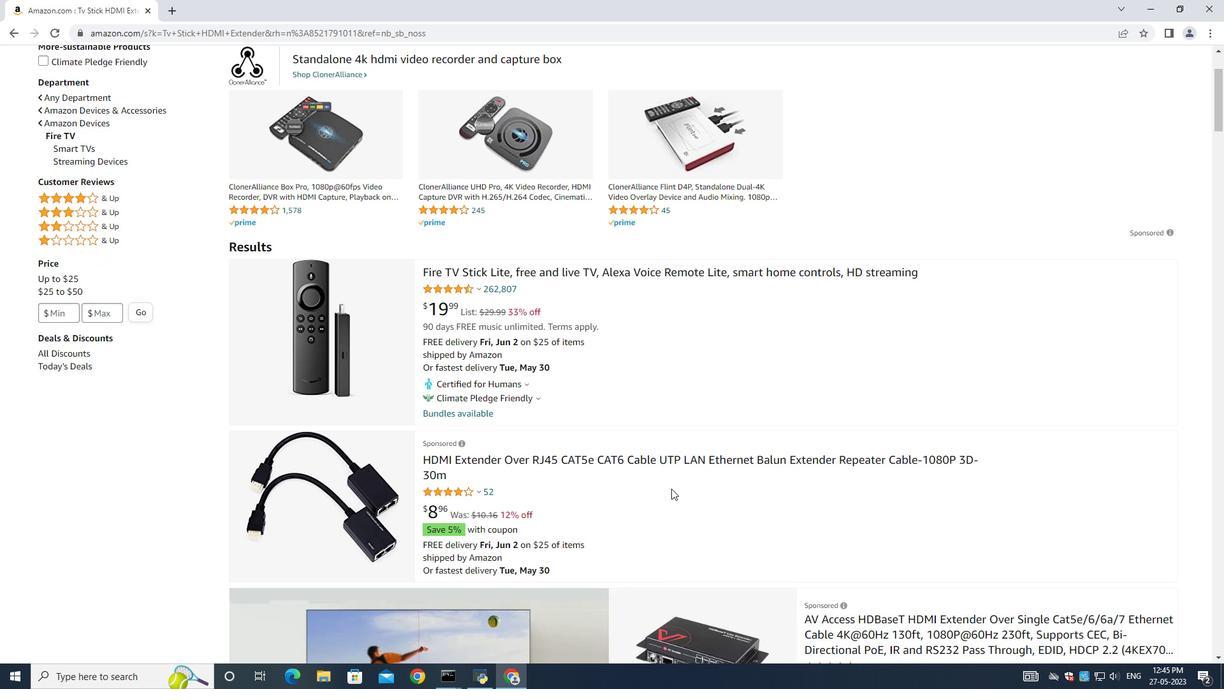 
Action: Mouse pressed left at (680, 452)
Screenshot: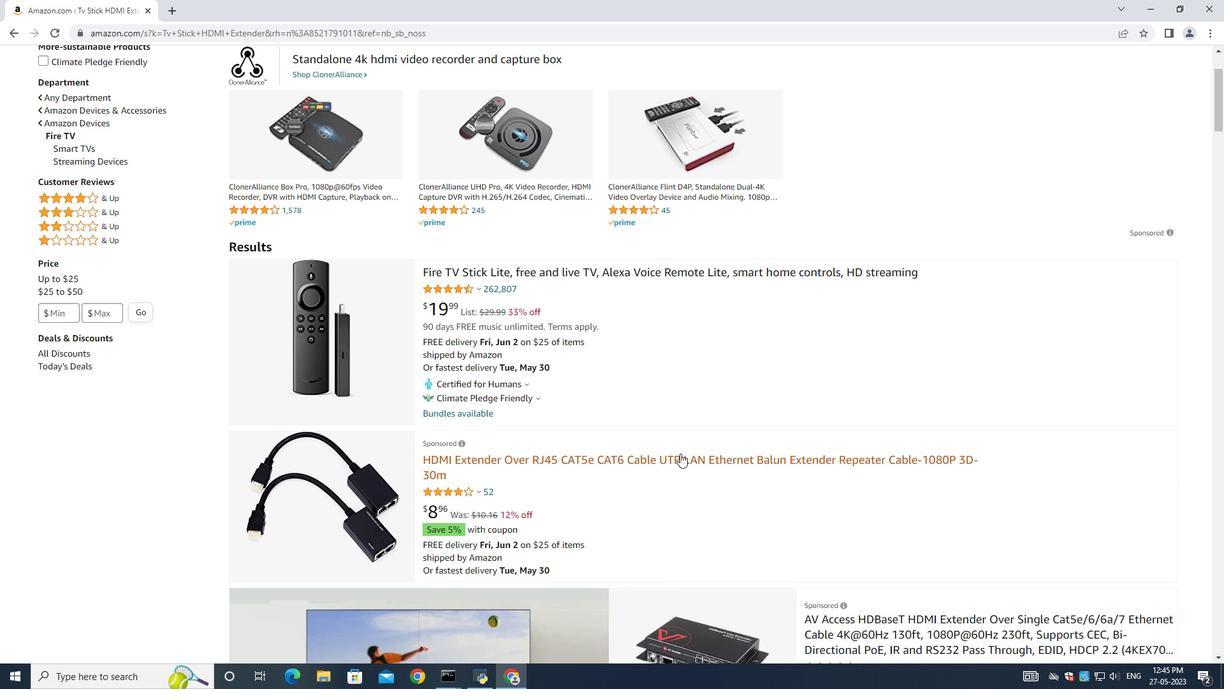 
Action: Mouse moved to (977, 471)
Screenshot: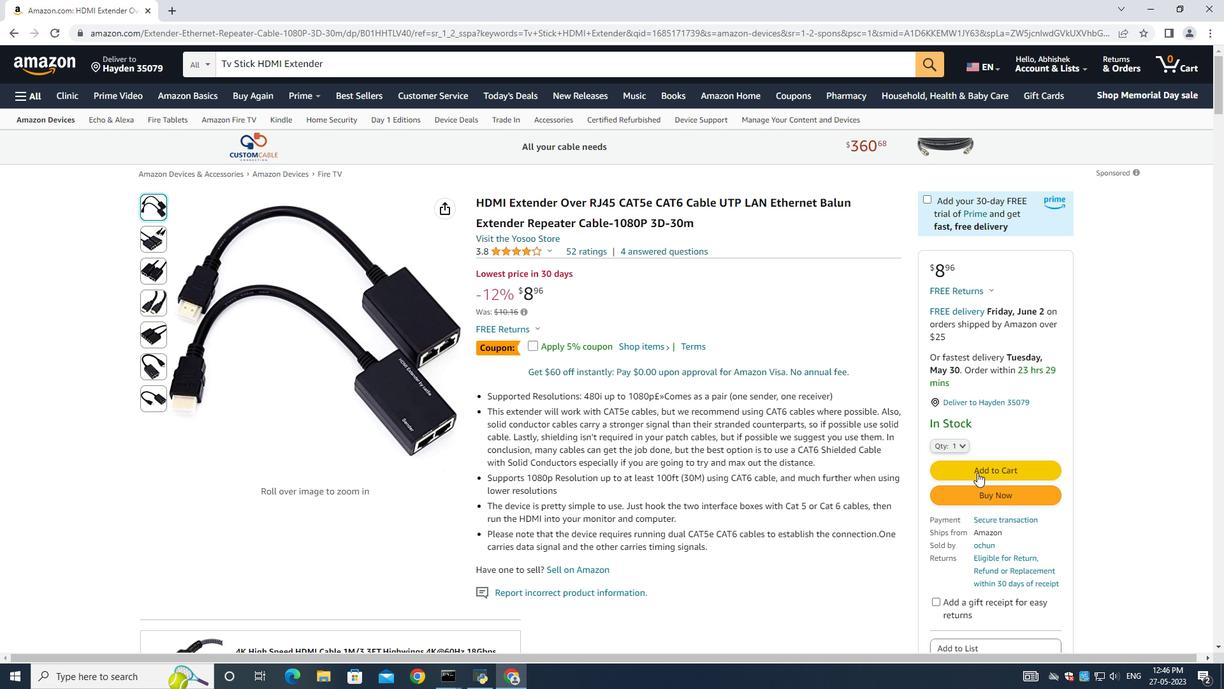 
Action: Mouse pressed left at (977, 471)
Screenshot: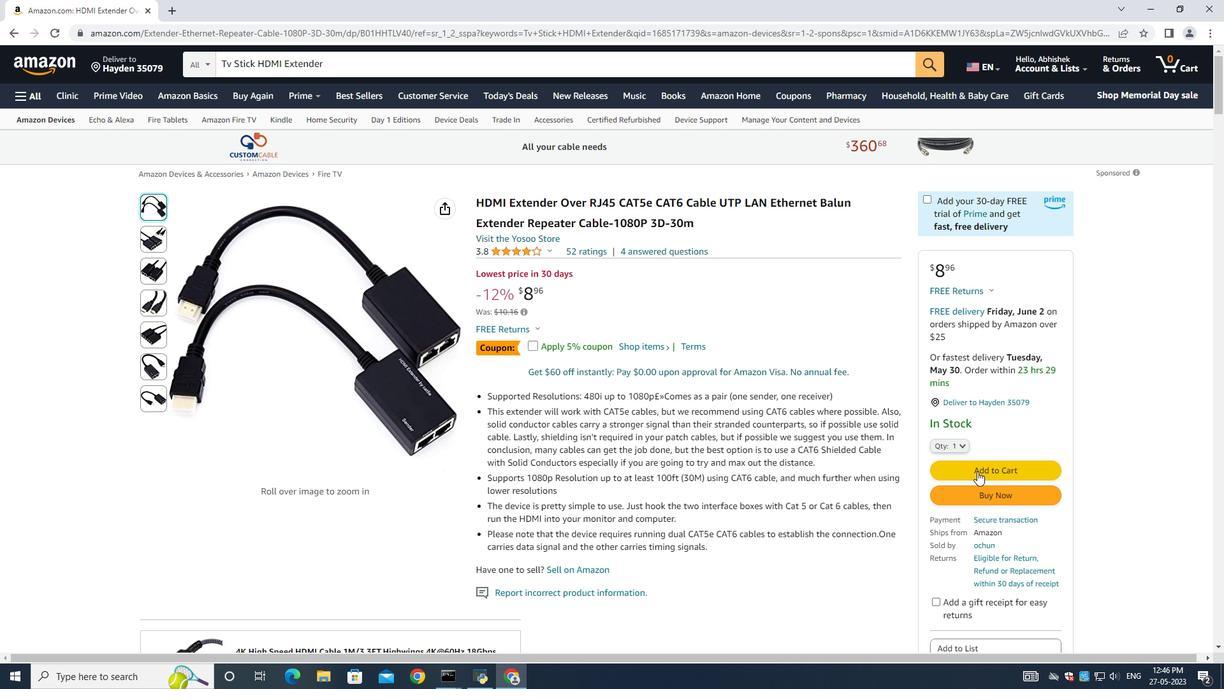 
Action: Mouse moved to (1118, 96)
Screenshot: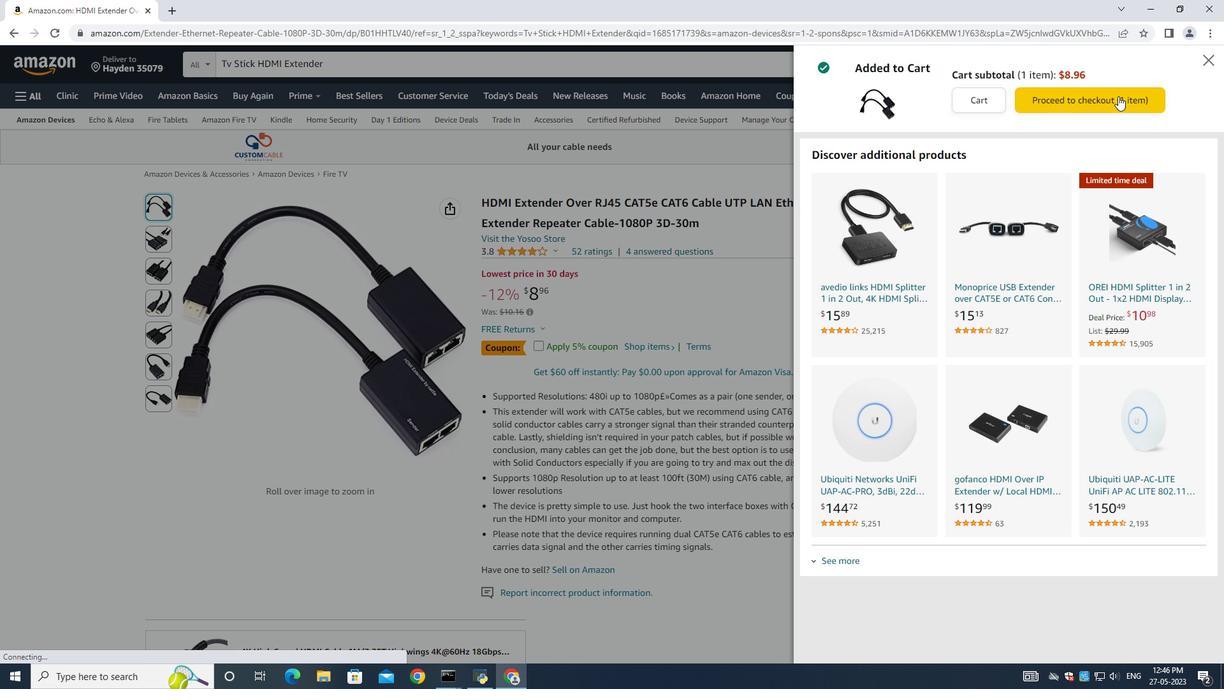 
Action: Mouse pressed left at (1118, 96)
Screenshot: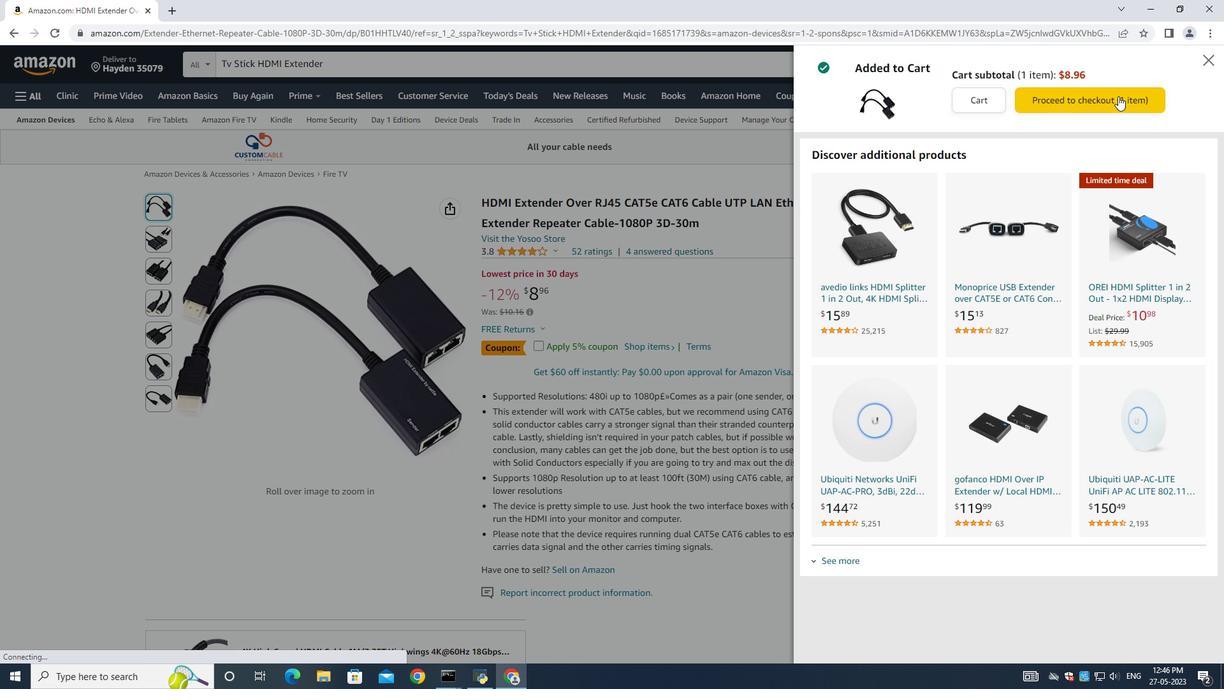 
Action: Mouse moved to (646, 350)
Screenshot: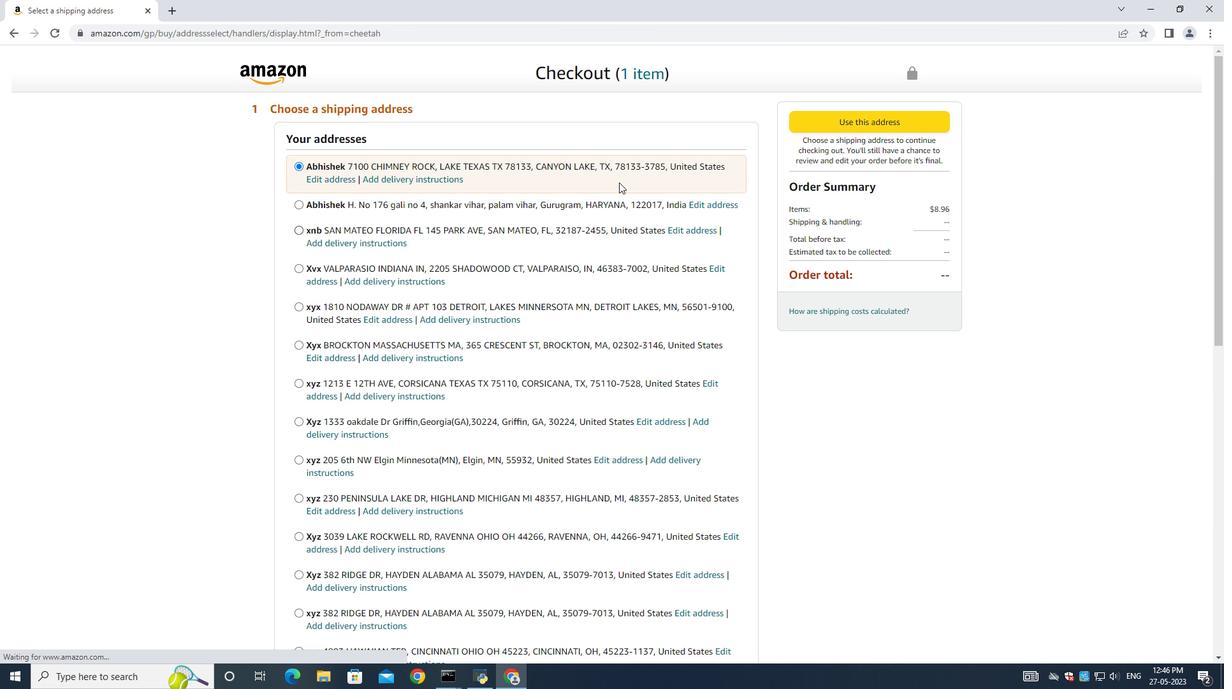 
Action: Mouse scrolled (646, 350) with delta (0, 0)
Screenshot: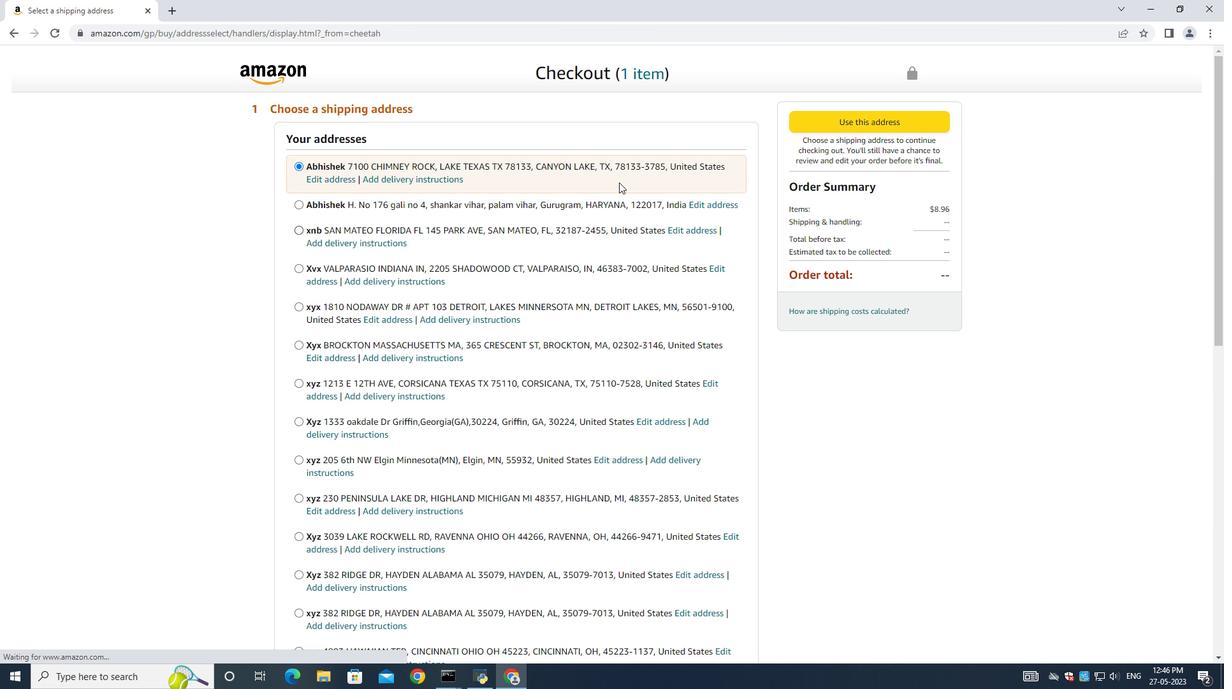 
Action: Mouse moved to (640, 379)
Screenshot: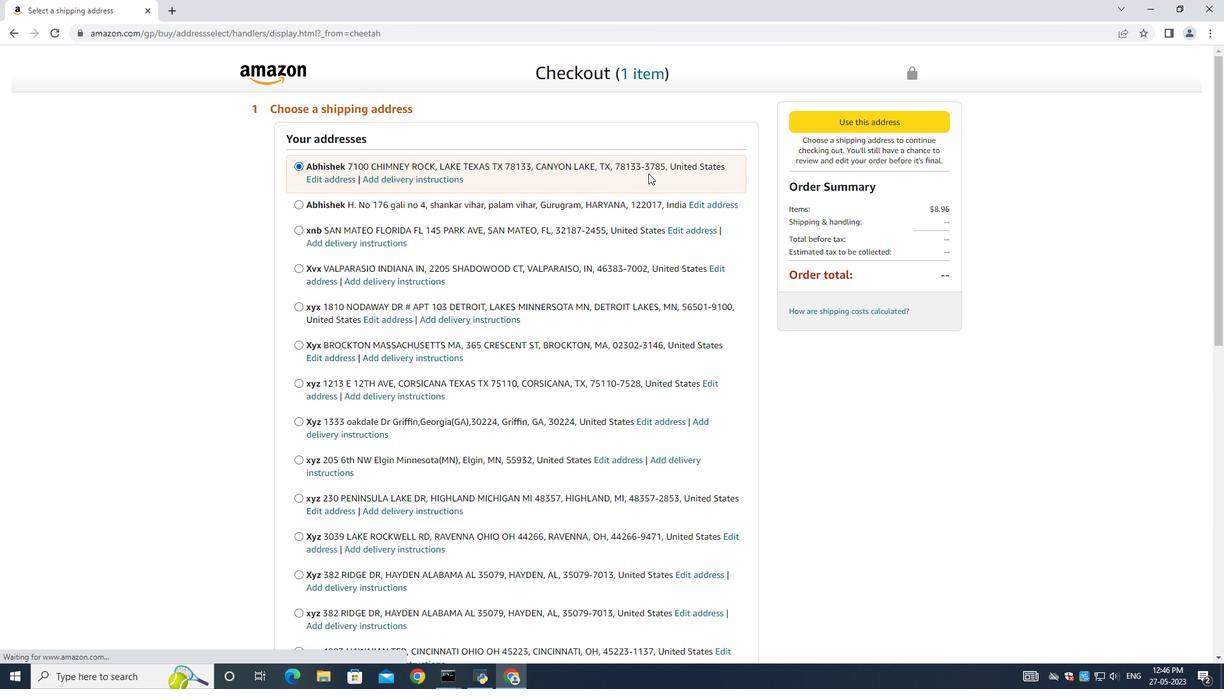 
Action: Mouse scrolled (640, 378) with delta (0, 0)
Screenshot: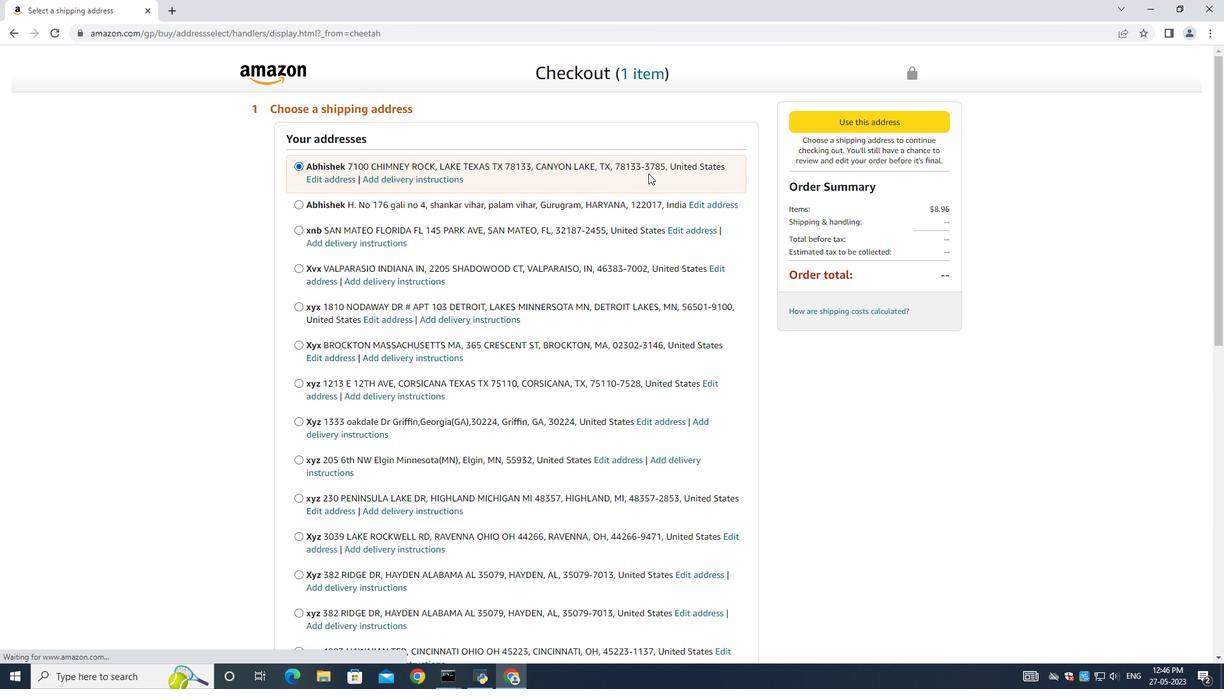 
Action: Mouse moved to (637, 384)
Screenshot: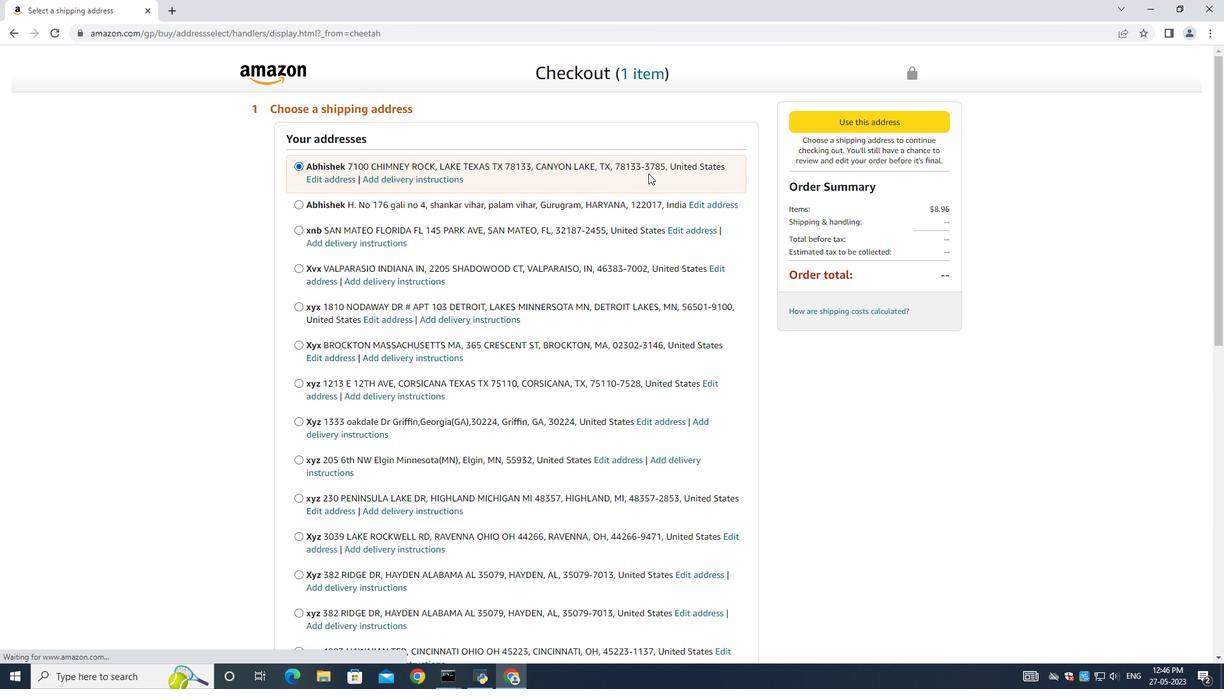 
Action: Mouse scrolled (637, 384) with delta (0, 0)
Screenshot: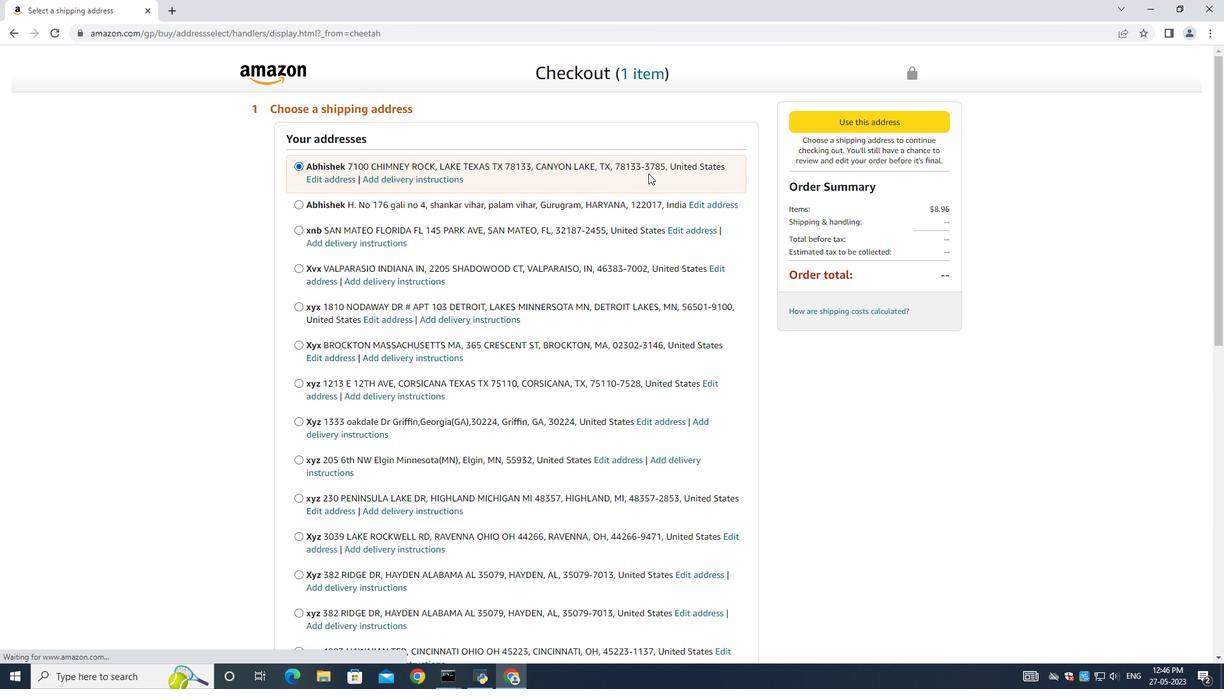 
Action: Mouse moved to (636, 384)
Screenshot: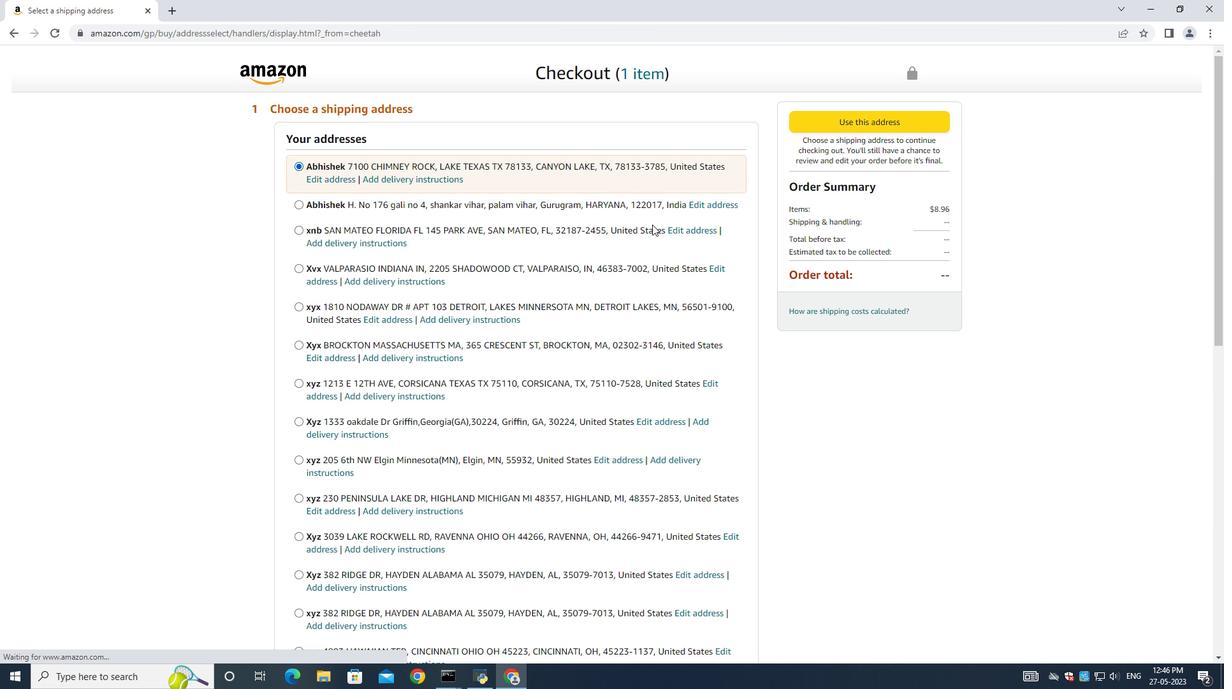 
Action: Mouse scrolled (637, 384) with delta (0, 0)
Screenshot: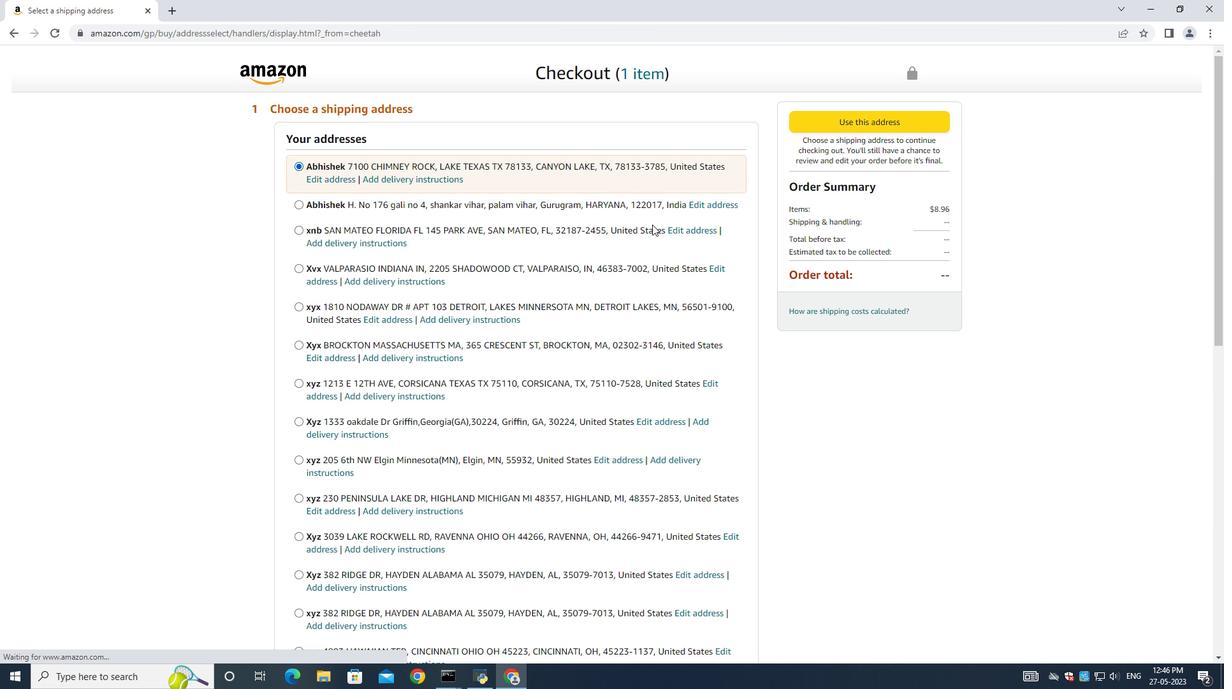 
Action: Mouse moved to (636, 382)
Screenshot: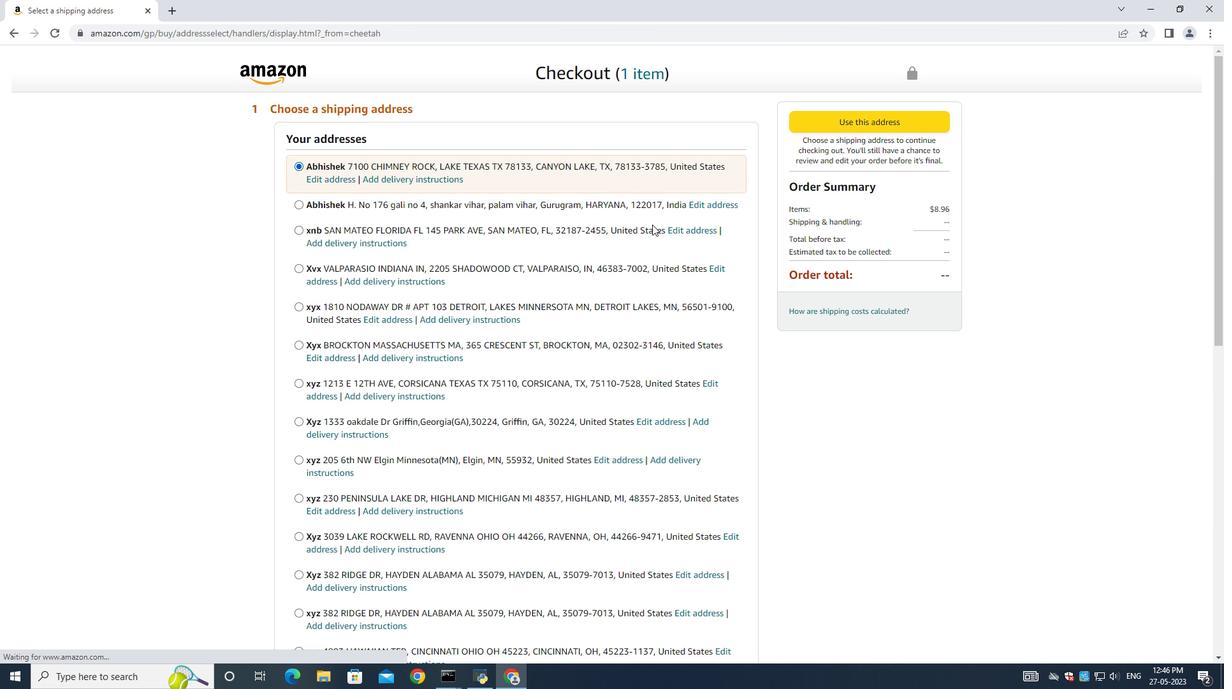 
Action: Mouse scrolled (636, 382) with delta (0, 0)
Screenshot: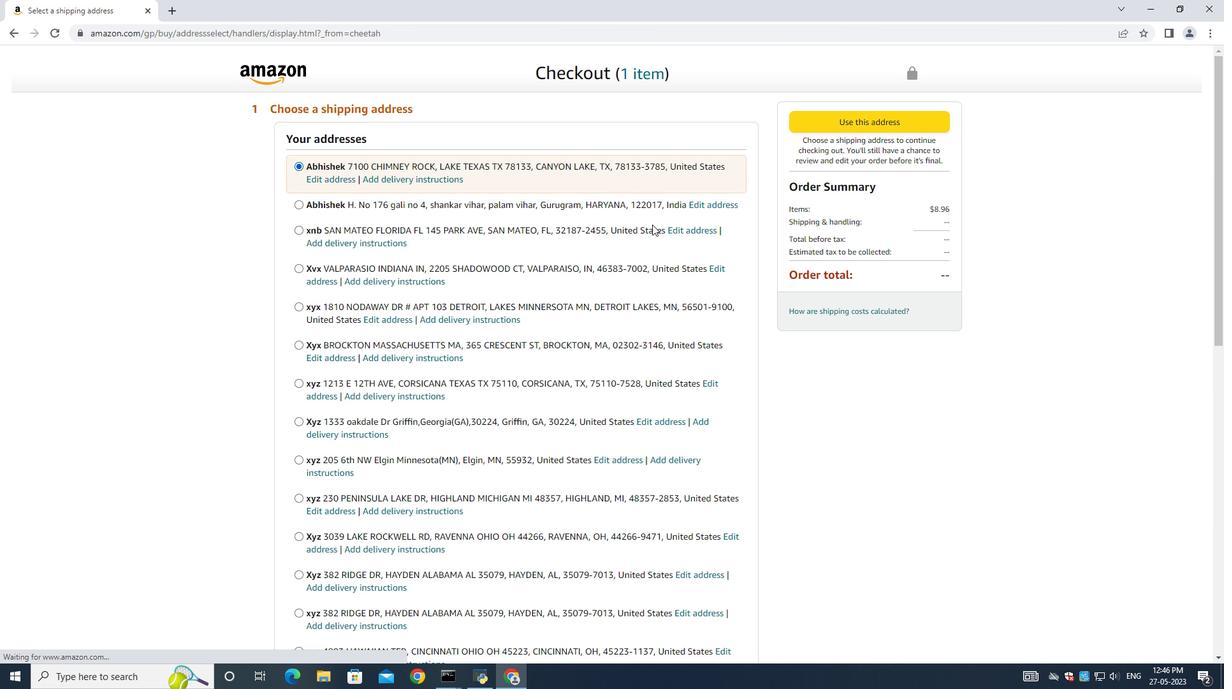 
Action: Mouse moved to (454, 486)
Screenshot: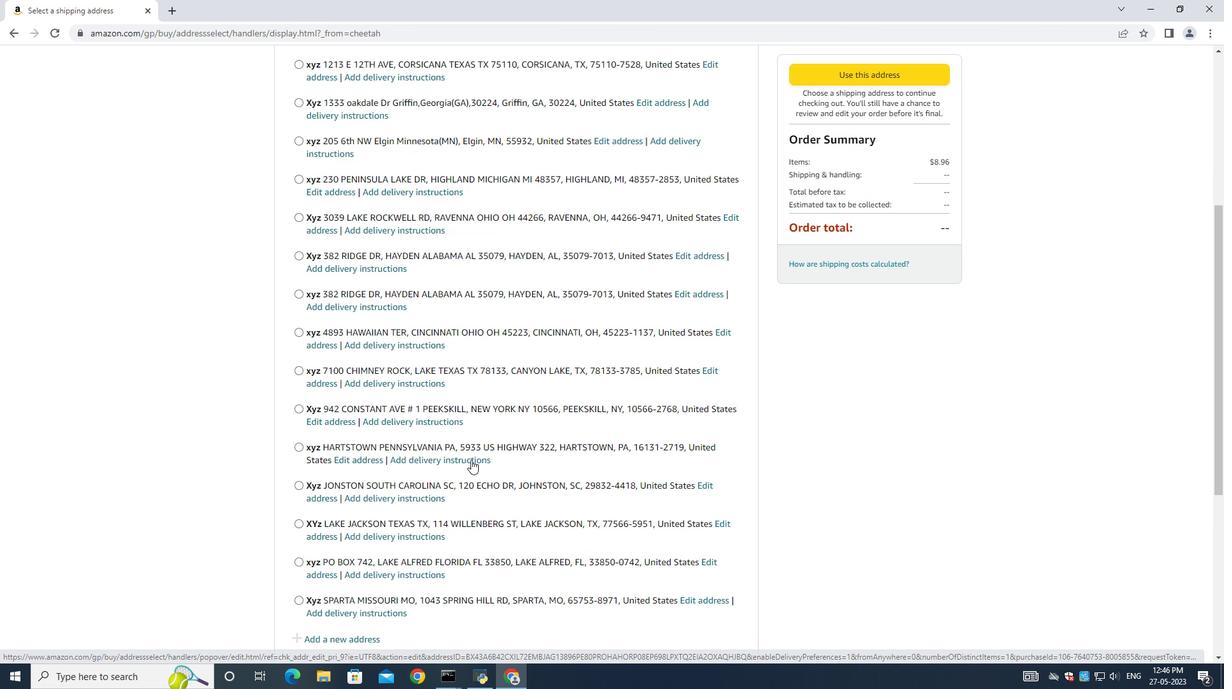 
Action: Mouse scrolled (454, 485) with delta (0, 0)
Screenshot: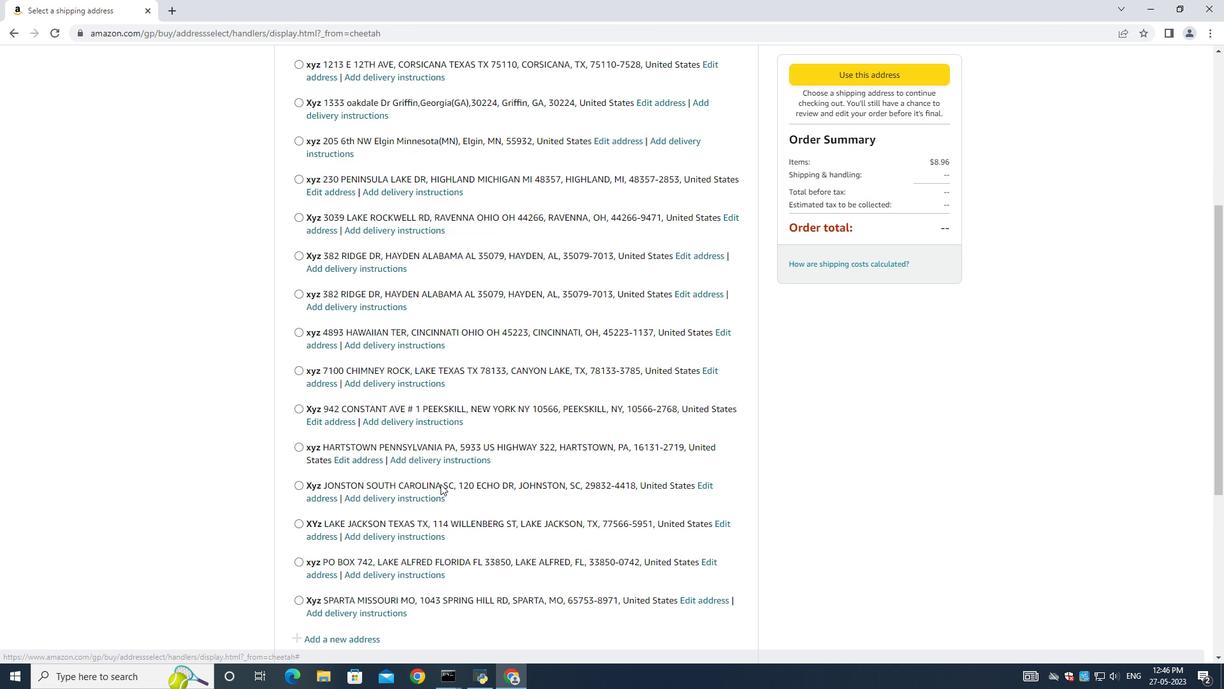 
Action: Mouse scrolled (454, 485) with delta (0, 0)
Screenshot: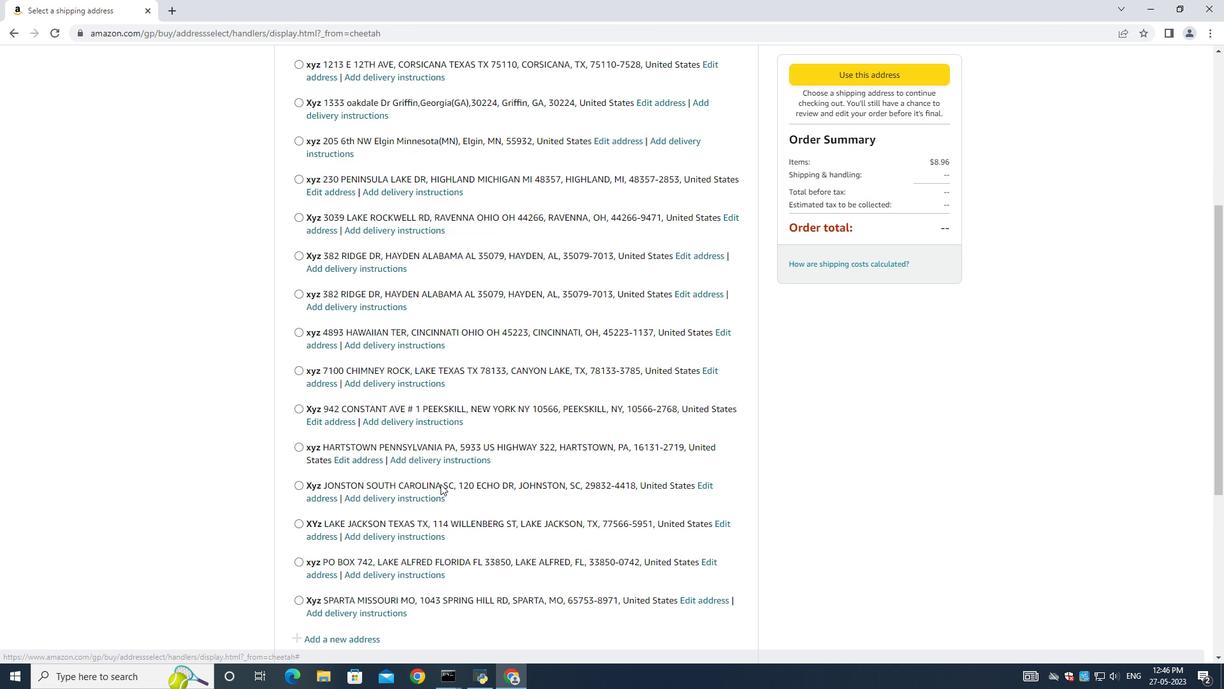 
Action: Mouse moved to (454, 486)
Screenshot: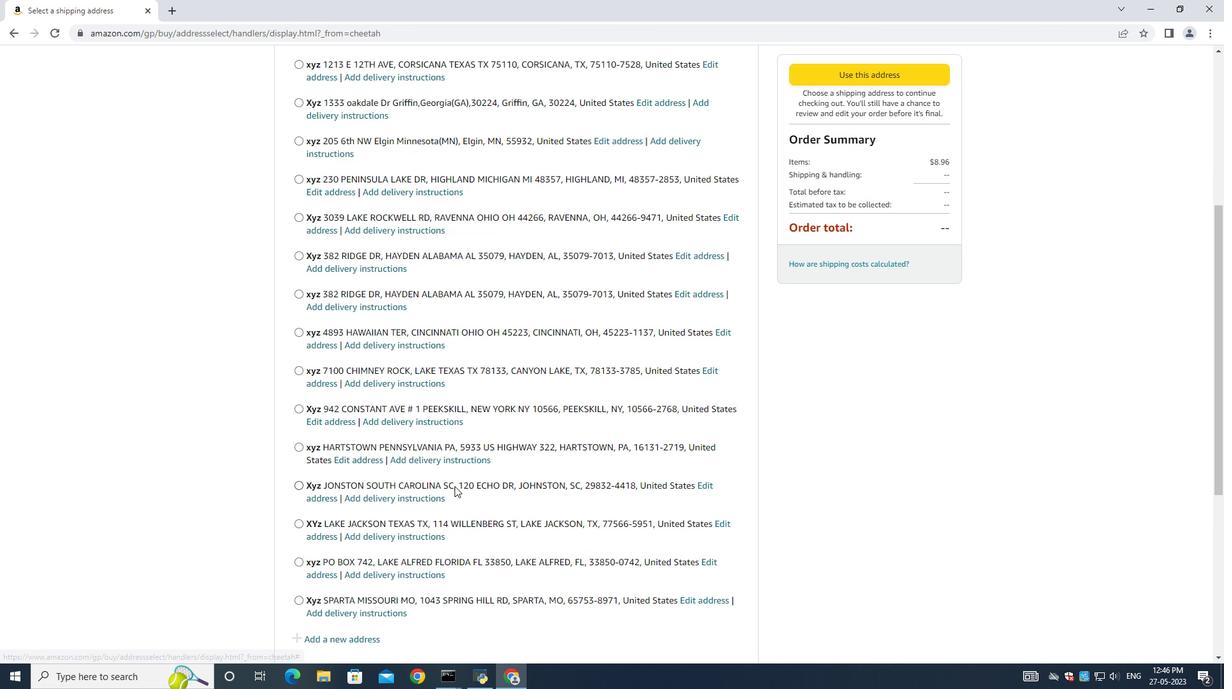 
Action: Mouse scrolled (454, 485) with delta (0, 0)
Screenshot: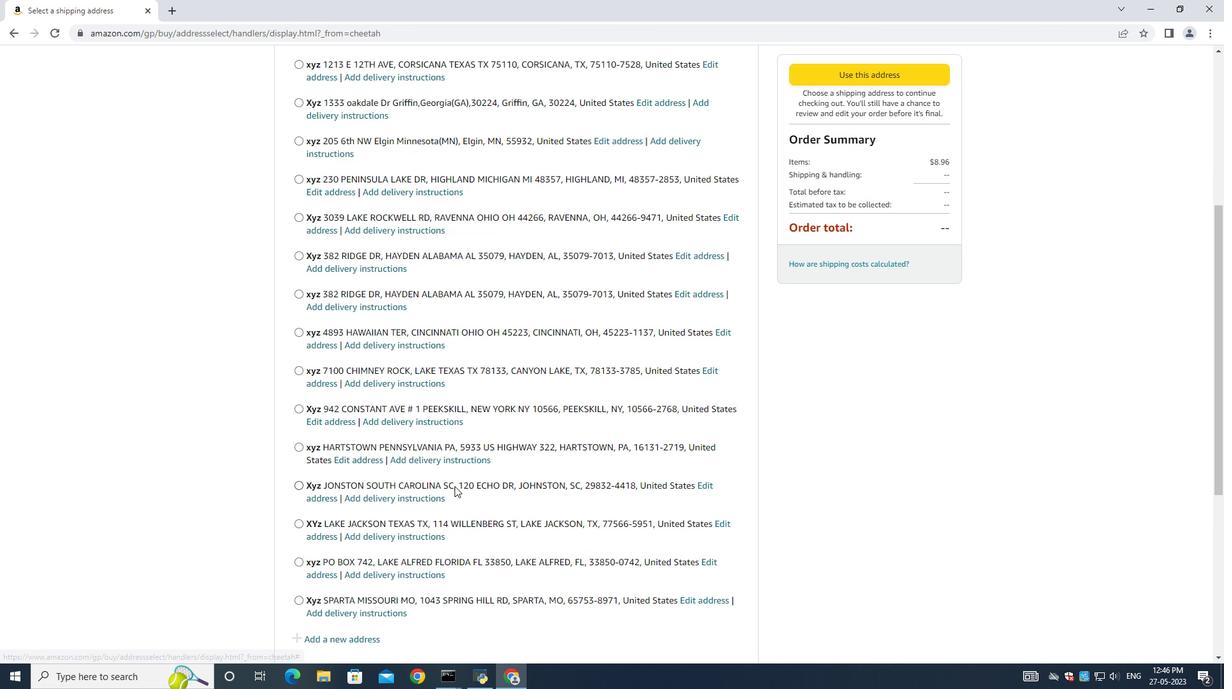 
Action: Mouse moved to (452, 484)
Screenshot: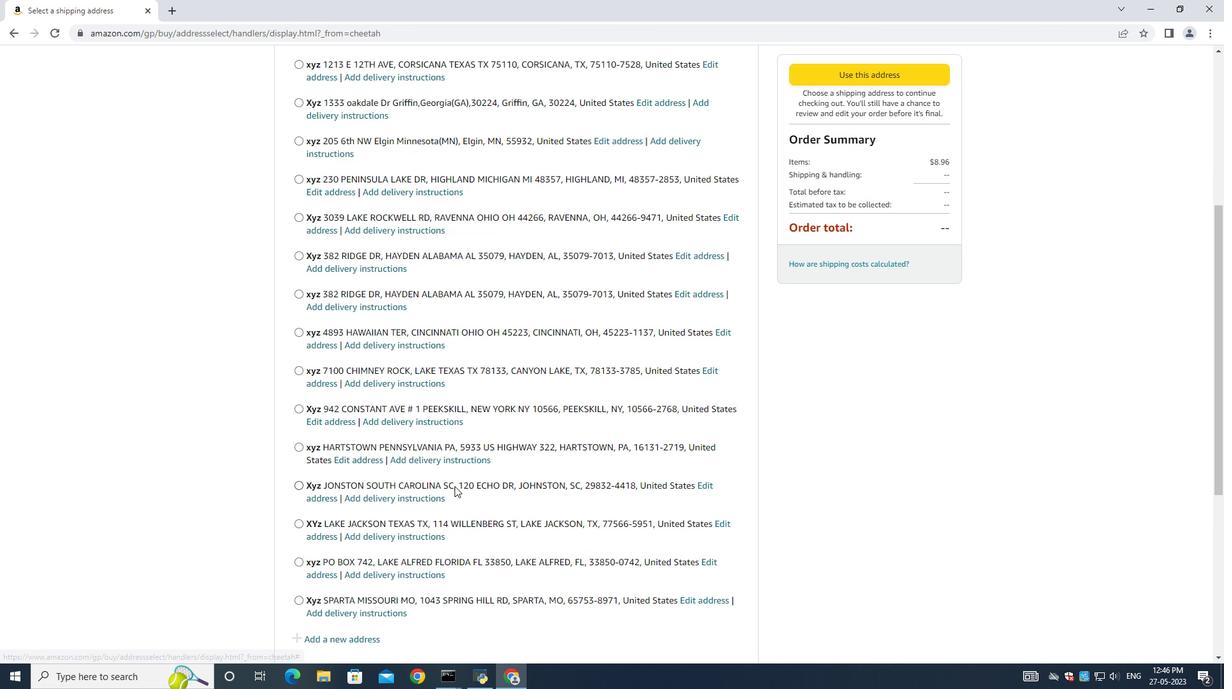 
Action: Mouse scrolled (452, 484) with delta (0, 0)
Screenshot: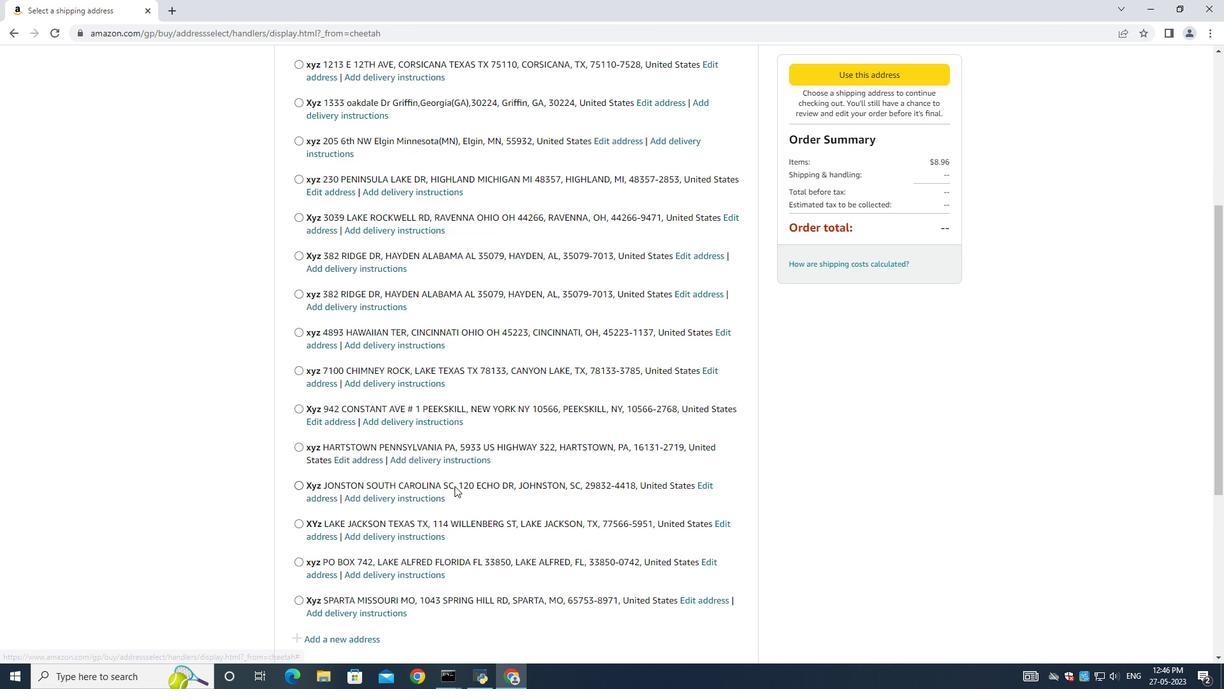 
Action: Mouse moved to (341, 387)
Screenshot: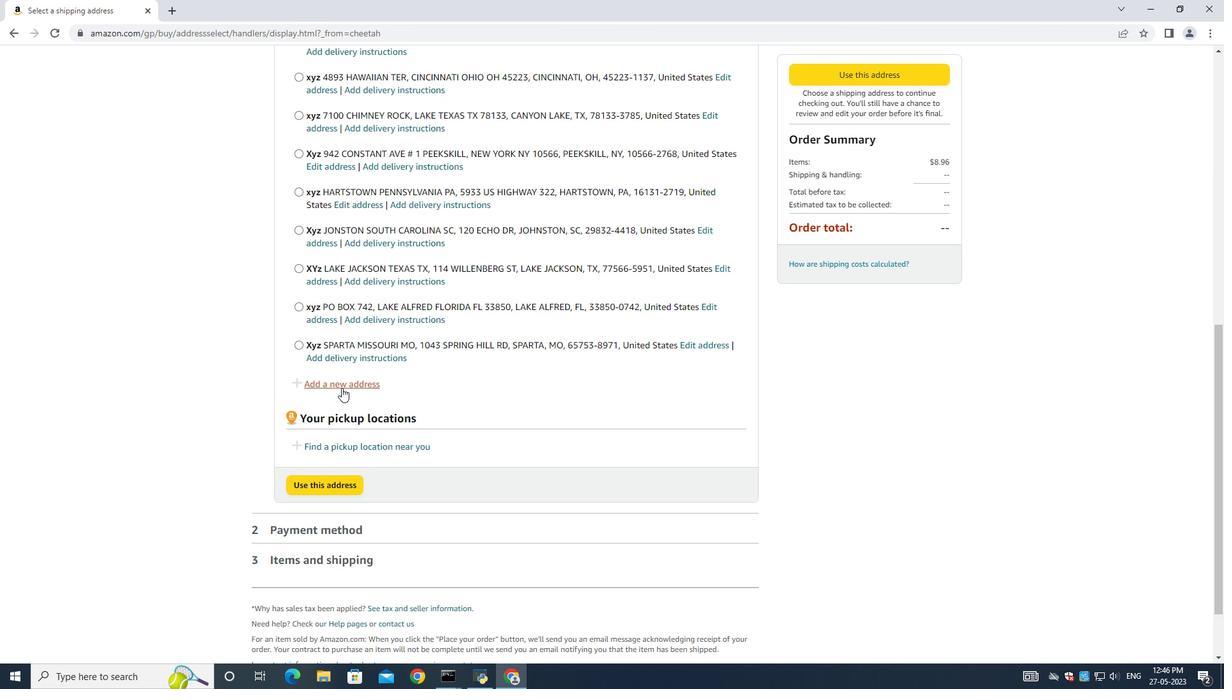 
Action: Mouse pressed left at (341, 387)
Screenshot: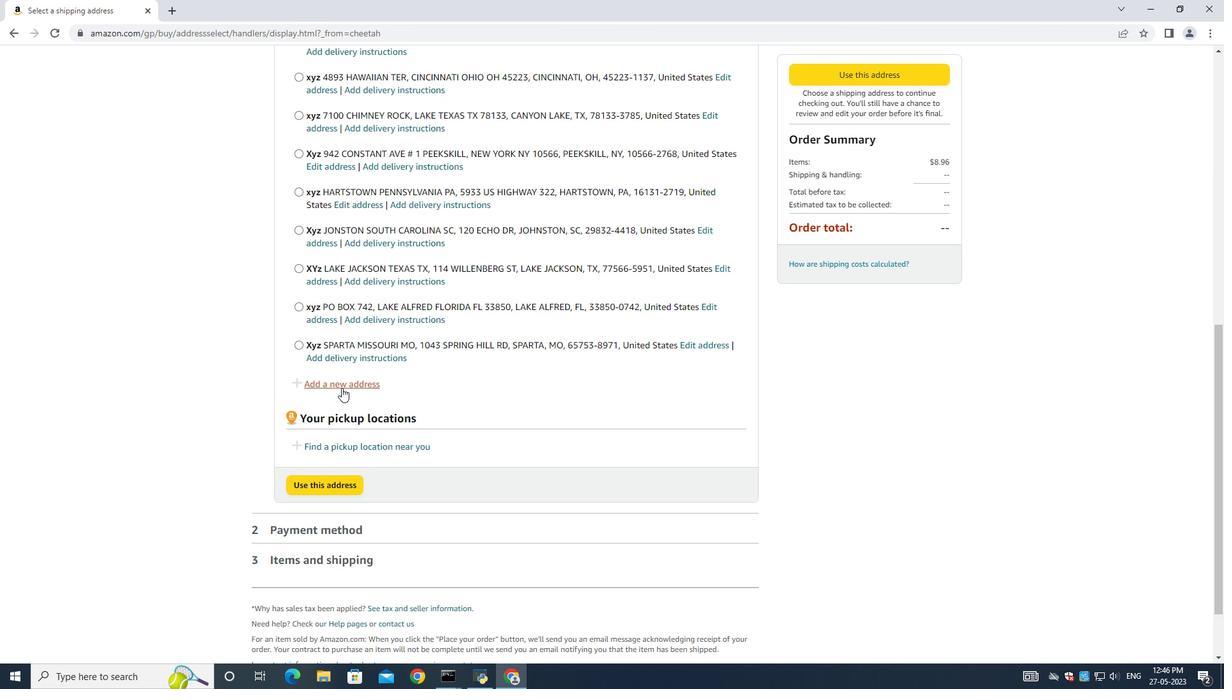 
Action: Mouse moved to (459, 351)
Screenshot: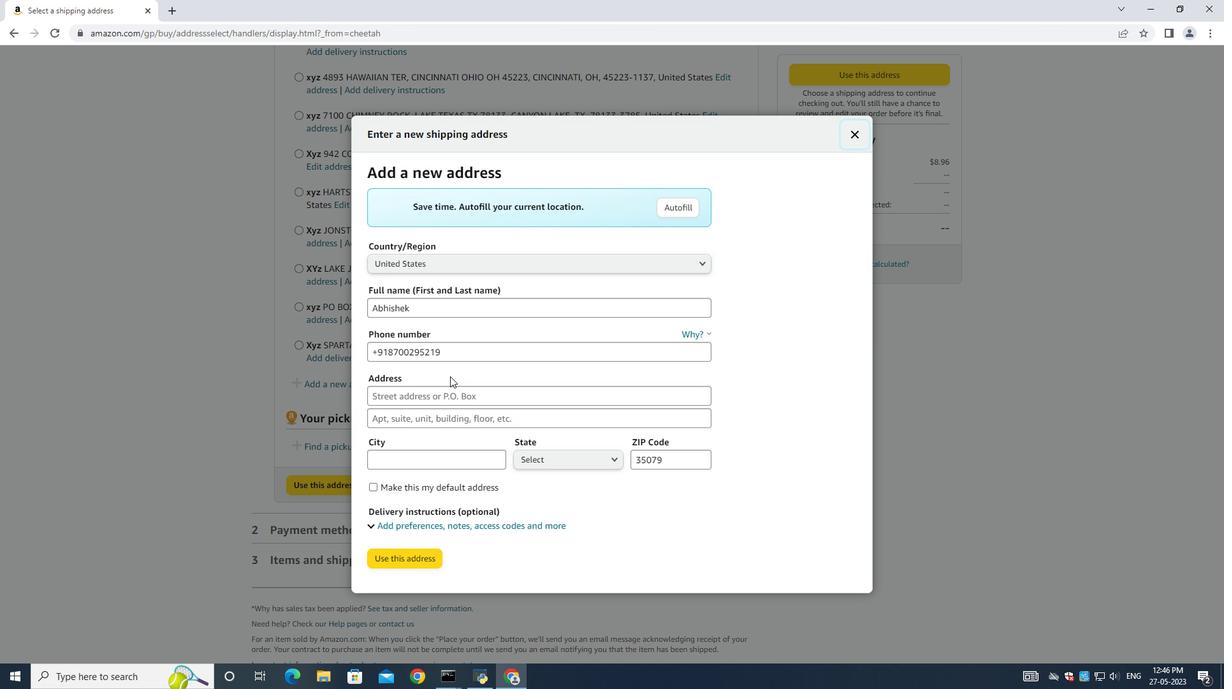
Action: Mouse pressed left at (459, 351)
Screenshot: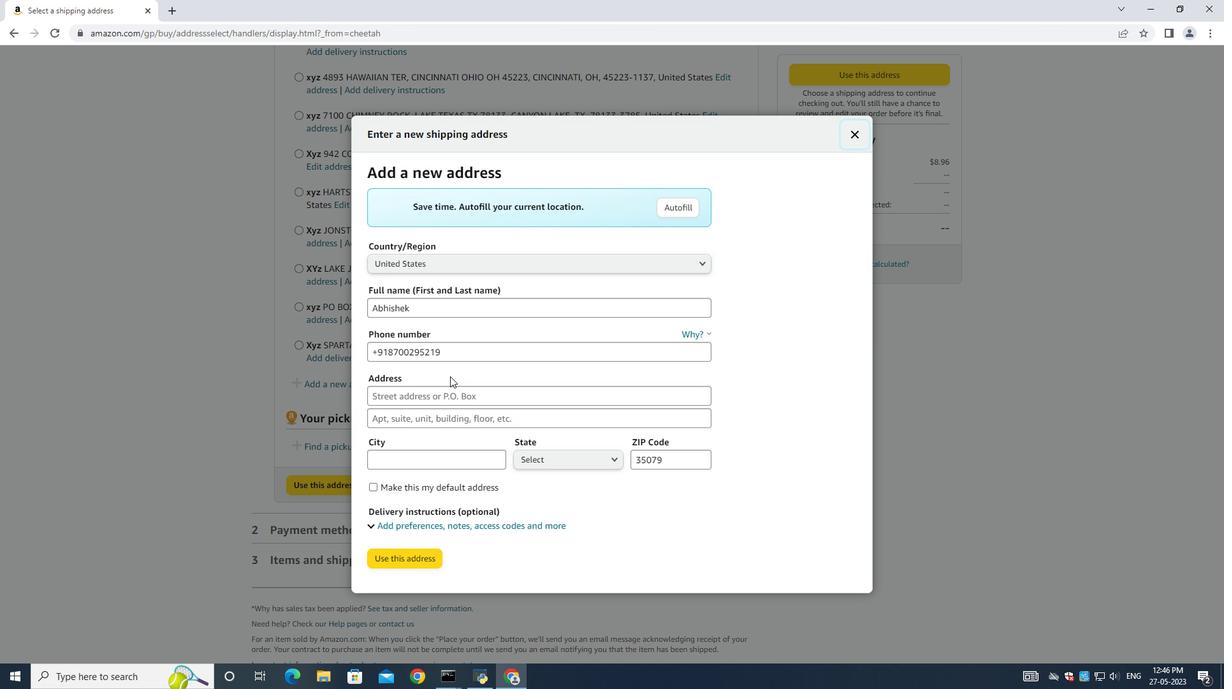 
Action: Mouse moved to (466, 306)
Screenshot: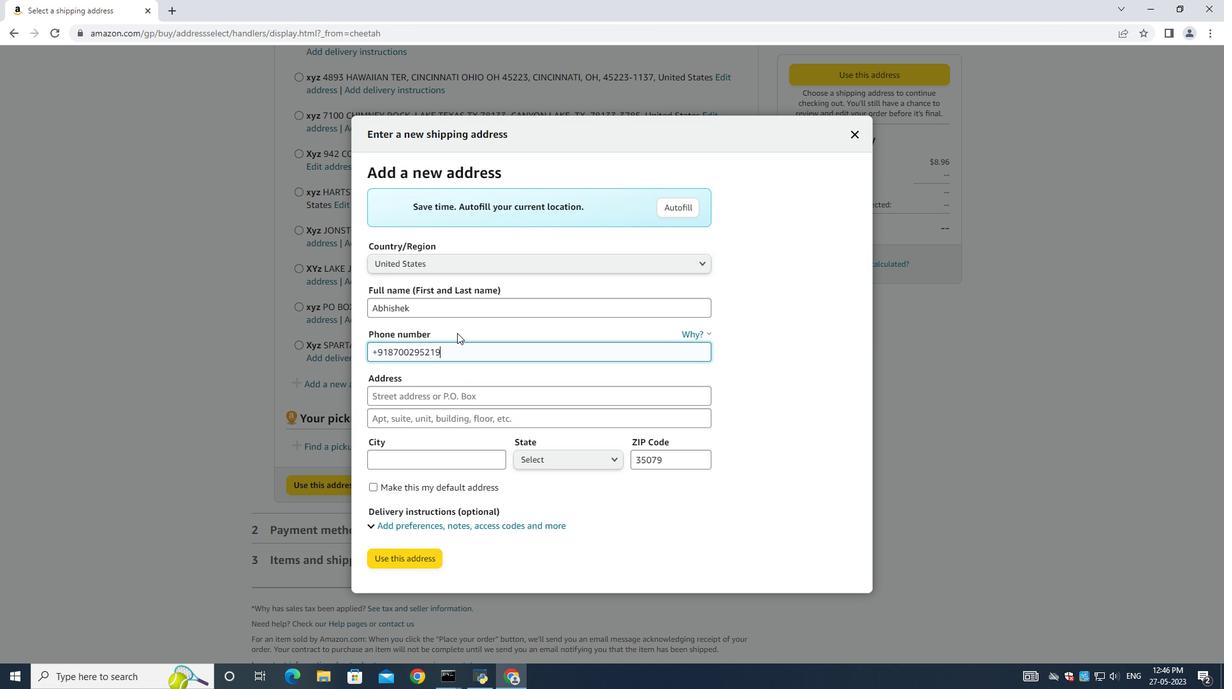 
Action: Mouse pressed left at (466, 306)
Screenshot: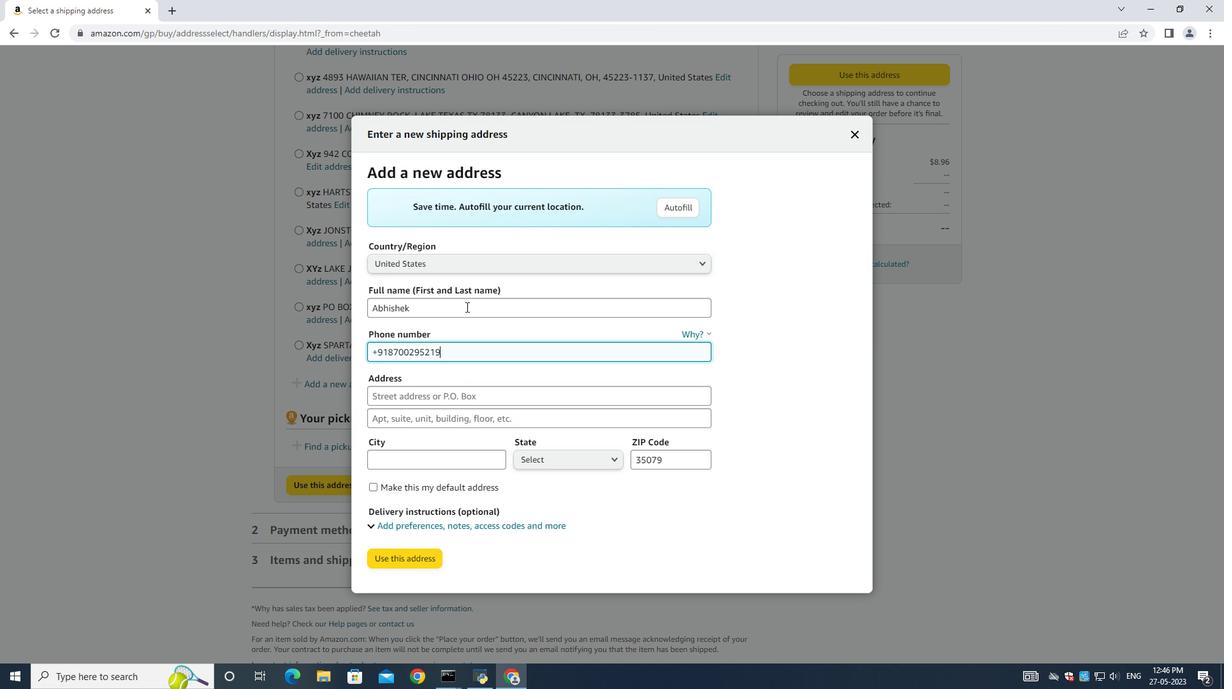 
Action: Key pressed ctrl+A<Key.backspace><Key.shift>Xnx
Screenshot: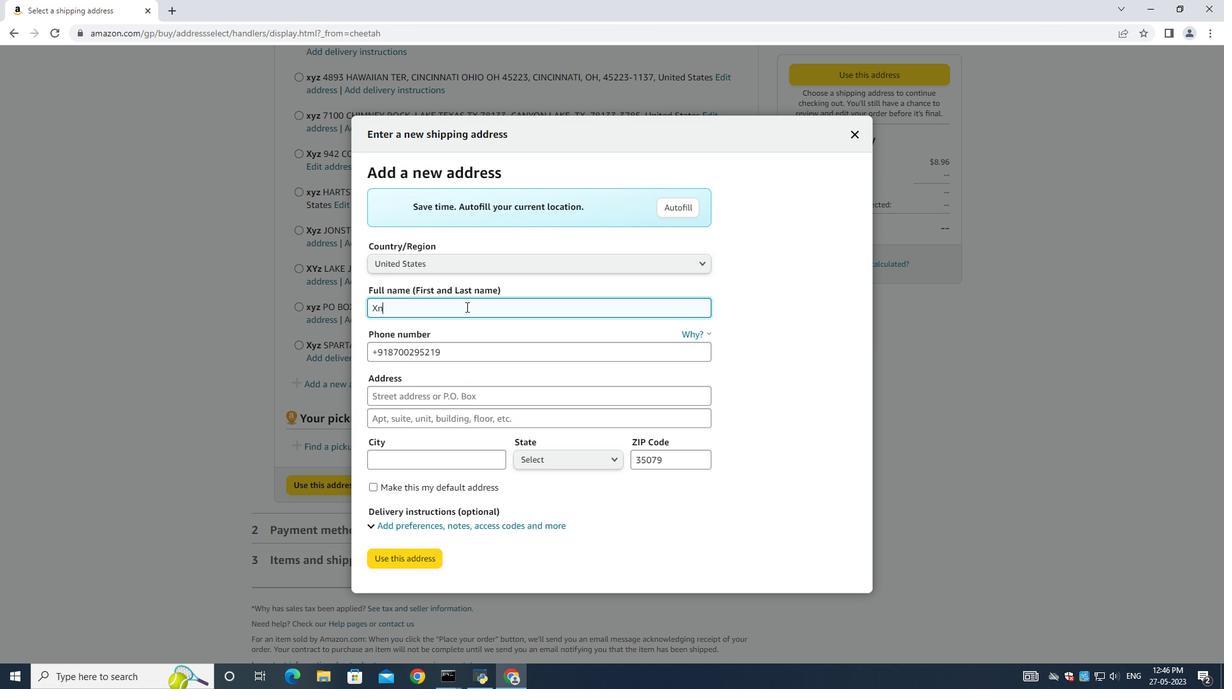 
Action: Mouse moved to (491, 350)
Screenshot: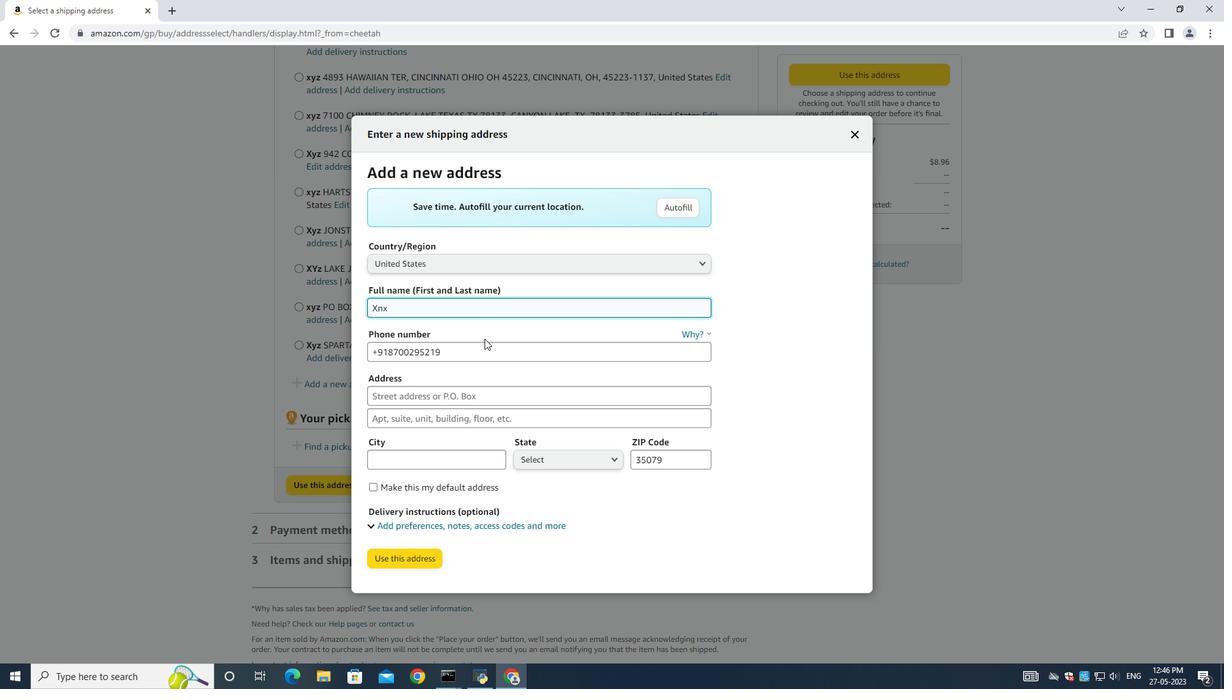 
Action: Mouse pressed left at (491, 350)
Screenshot: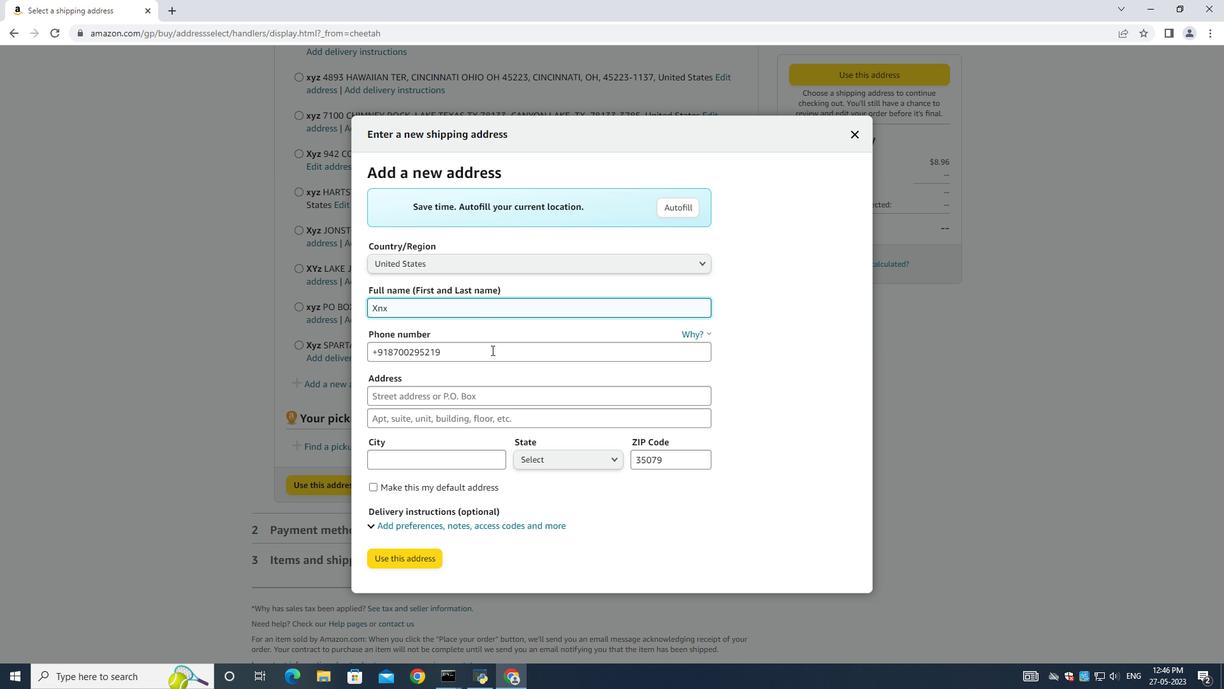 
Action: Mouse moved to (491, 350)
Screenshot: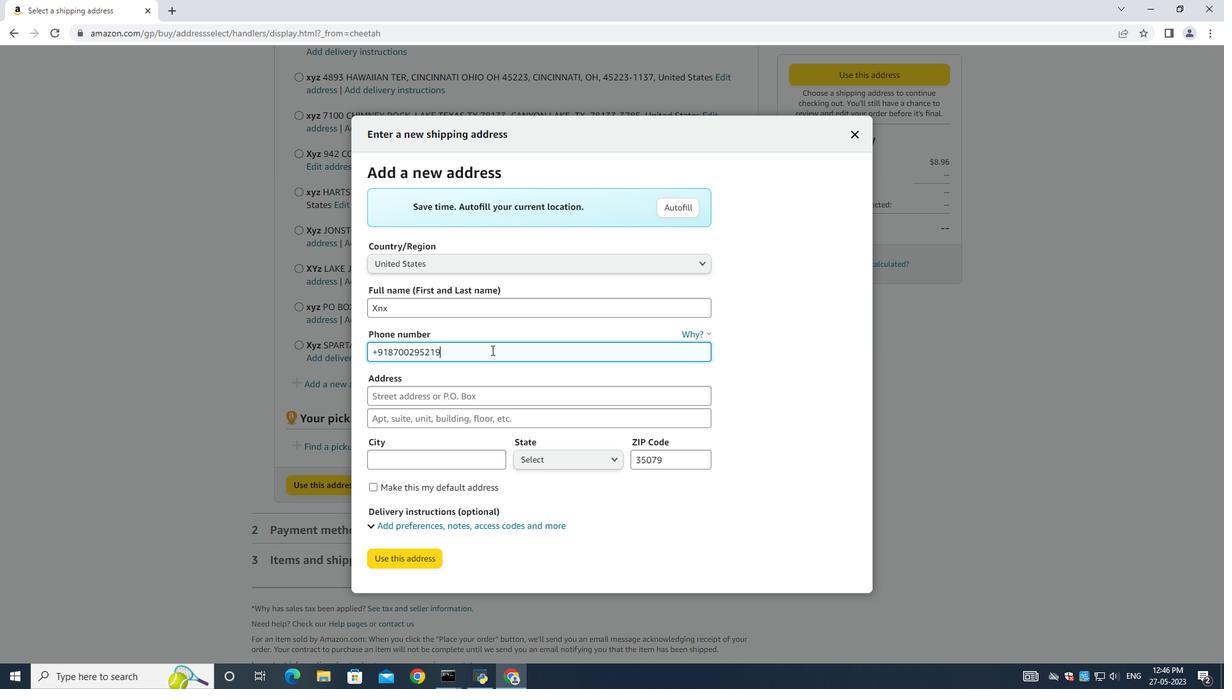 
Action: Key pressed ctrl+A<Key.backspace><Key.shift><Key.shift><Key.shift><Key.shift><Key.shift><Key.shift><Key.shift><Key.shift><Key.shift><Key.shift><Key.shift><Key.shift><Key.shift><Key.shift><Key.shift><Key.shift><Key.shift><Key.shift><Key.shift><Key.shift><Key.shift><Key.shift><Key.shift><Key.shift><Key.shift><Key.shift><Key.shift><Key.shift><Key.shift><Key.shift><Key.shift><Key.shift><Key.shift><Key.shift><Key.shift><Key.shift><Key.shift><Key.shift><Key.shift><Key.shift><Key.shift><Key.shift><Key.shift><Key.shift><Key.shift><Key.shift><Key.shift><Key.shift><Key.shift><Key.shift><Key.shift><Key.shift><Key.shift><Key.shift><Key.shift><Key.shift><Key.shift><Key.shift><Key.shift><Key.shift><Key.shift><Key.shift><Key.shift><Key.shift><Key.shift><Key.shift><Key.shift>(770<Key.shift>)<Key.space><Key.shift>229-8708
Screenshot: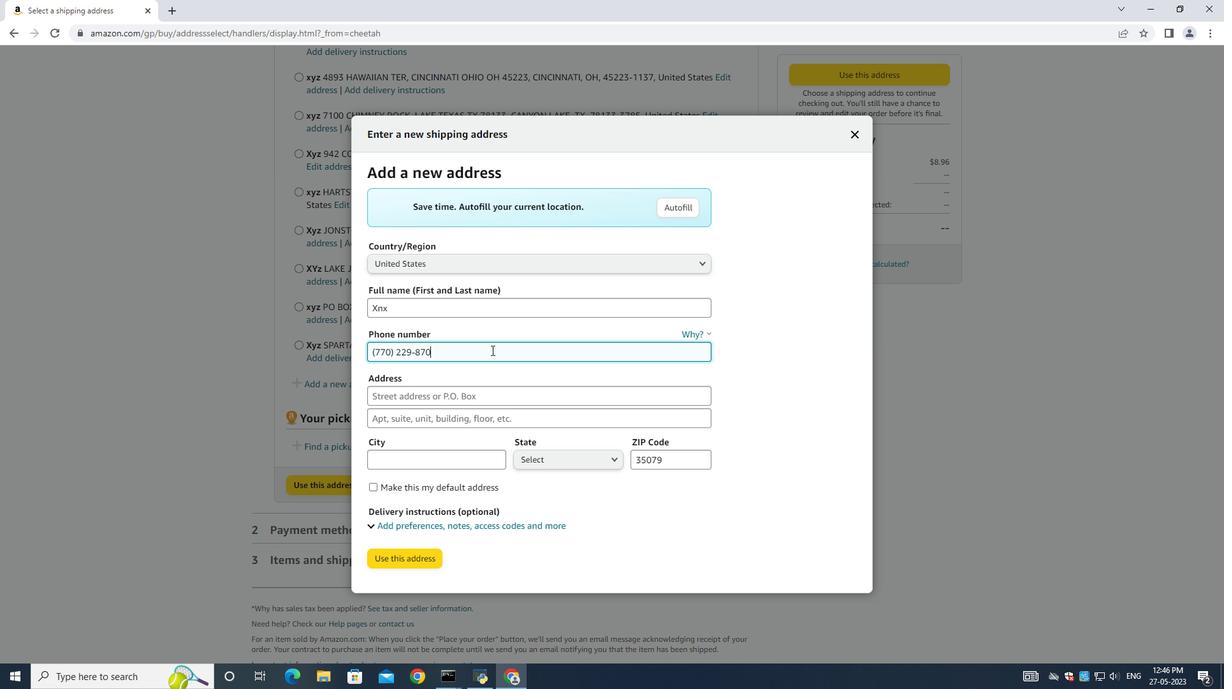 
Action: Mouse moved to (461, 401)
Screenshot: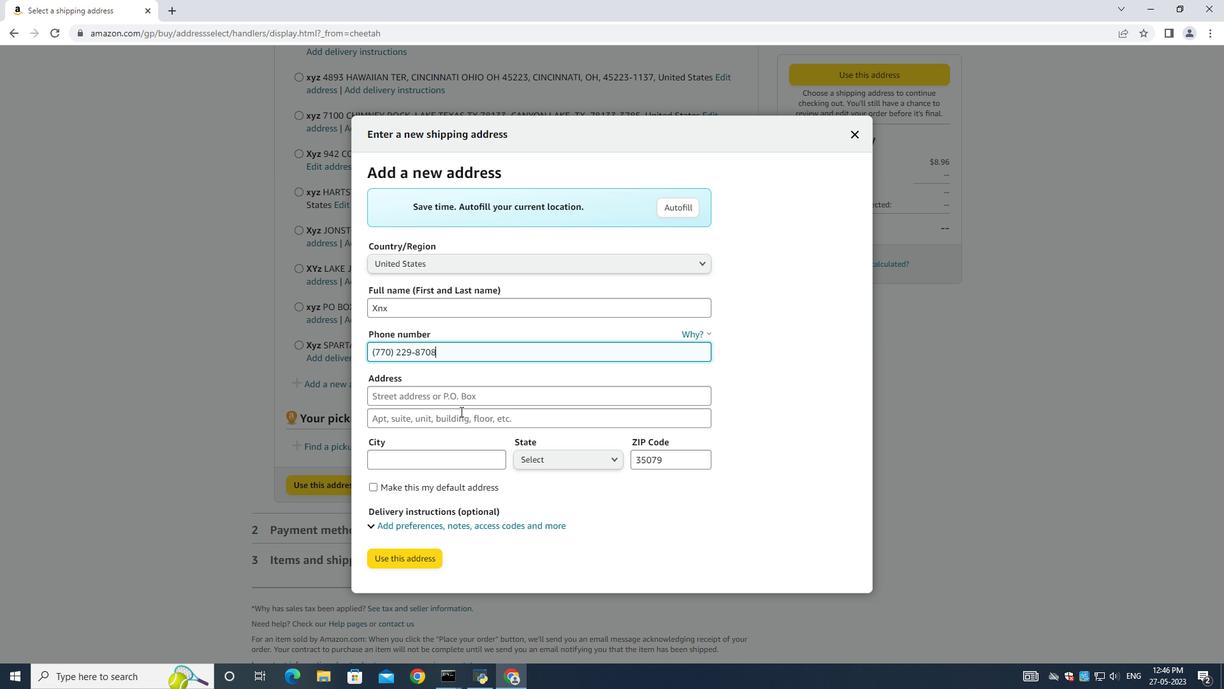
Action: Mouse pressed left at (461, 401)
Screenshot: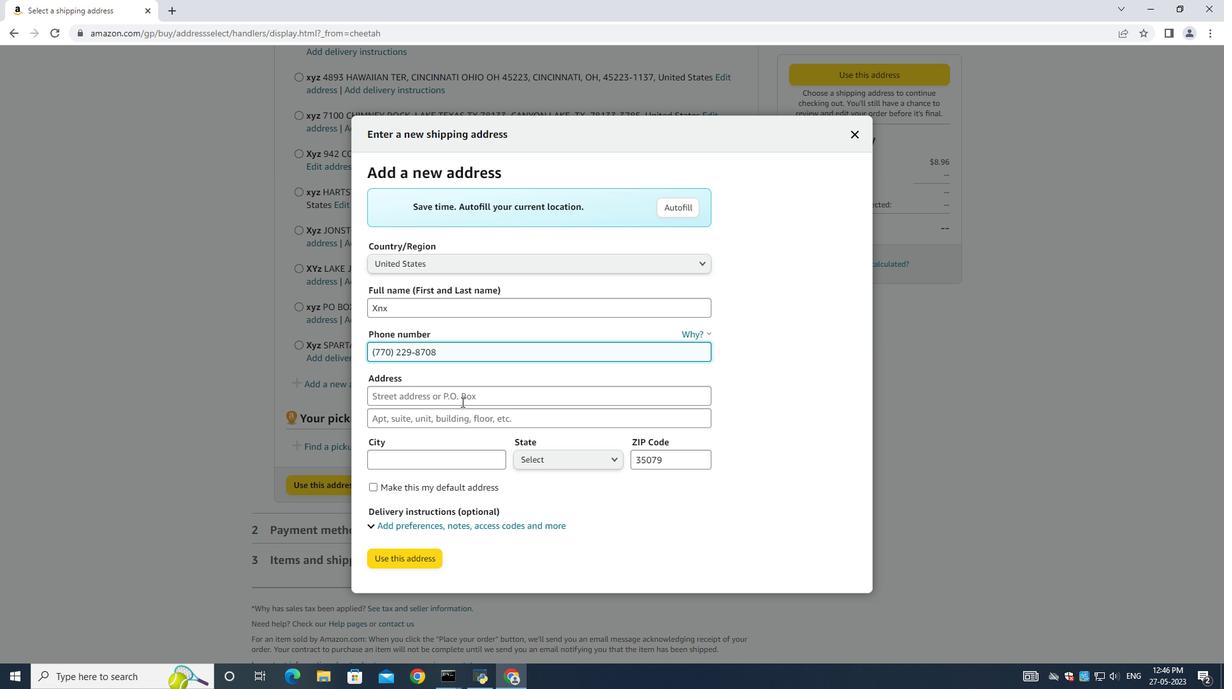 
Action: Key pressed 1333<Key.space>oakdale<Key.space><Key.shift><Key.shift>Dr
Screenshot: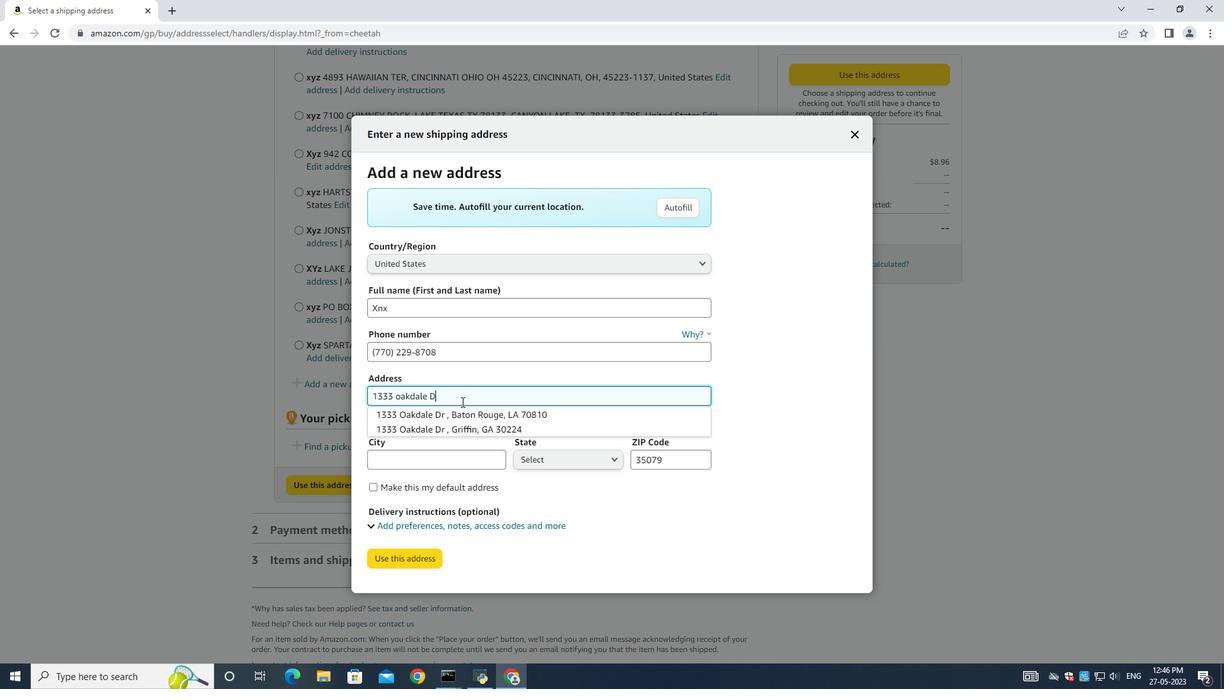 
Action: Mouse moved to (451, 452)
Screenshot: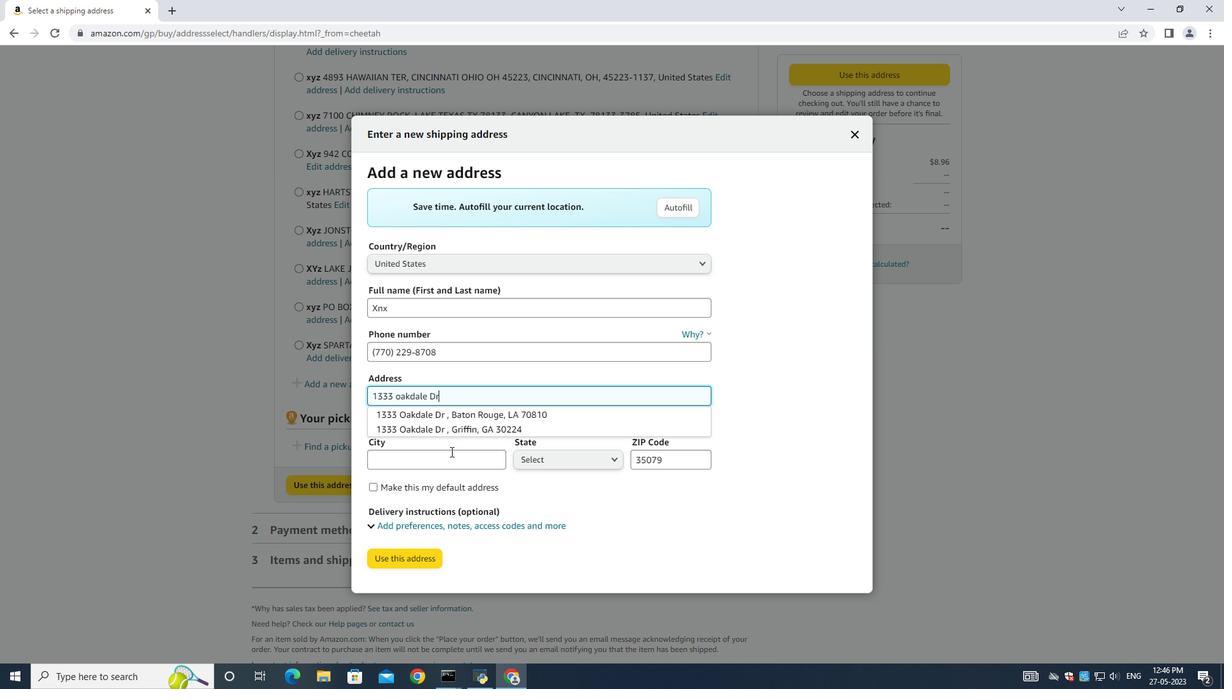
Action: Mouse pressed left at (451, 452)
Screenshot: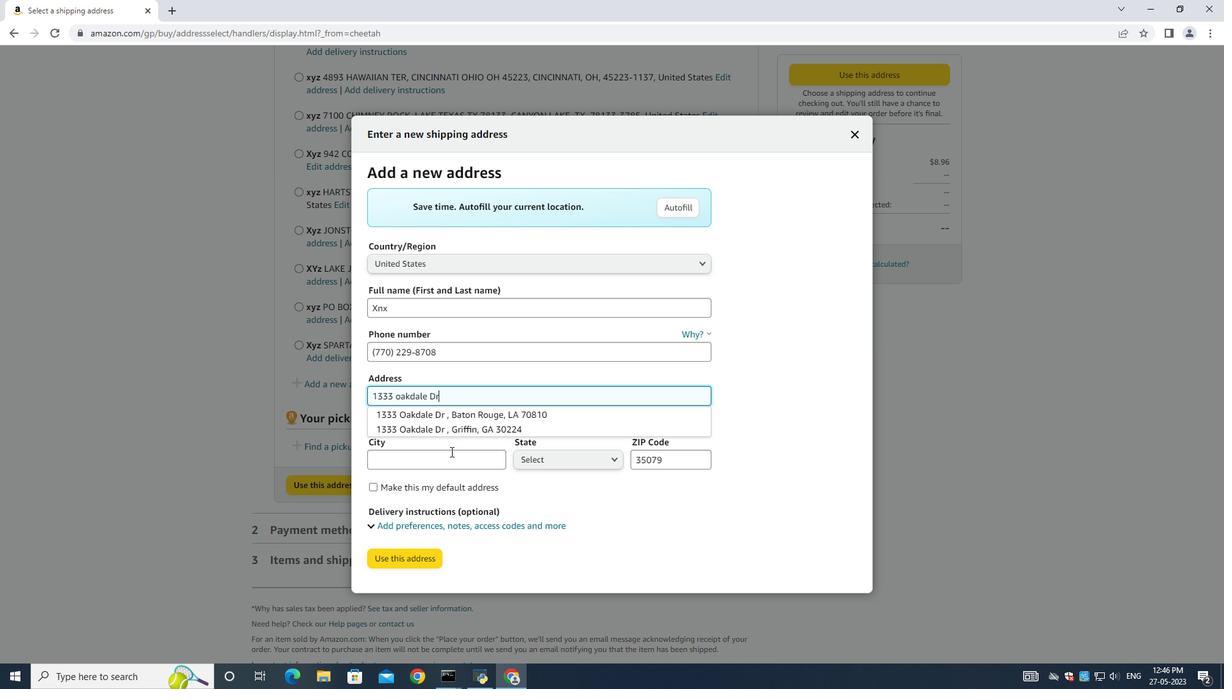 
Action: Mouse moved to (432, 419)
Screenshot: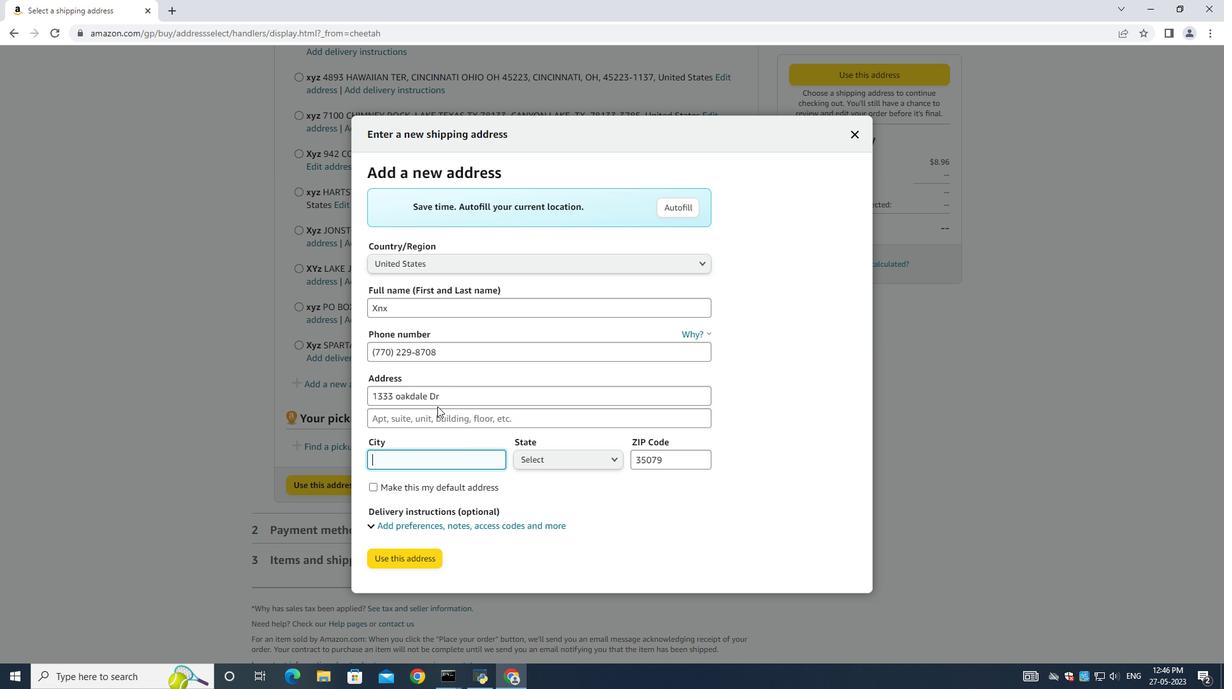 
Action: Mouse pressed left at (432, 419)
Screenshot: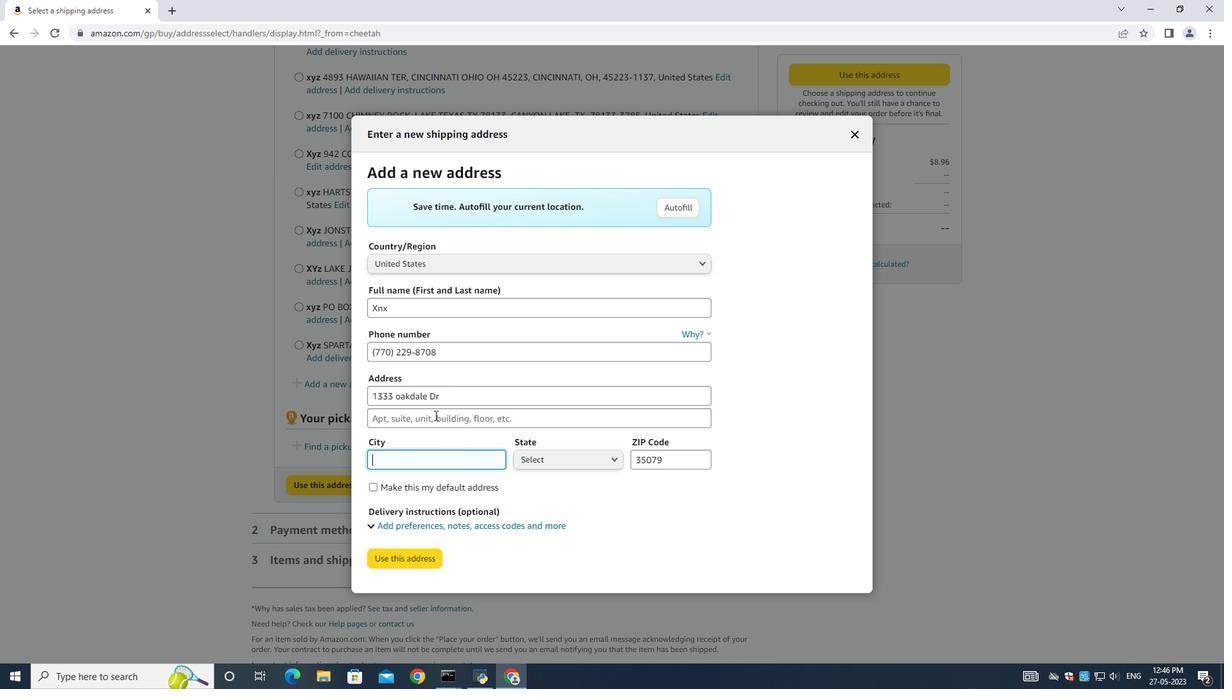 
Action: Mouse moved to (433, 416)
Screenshot: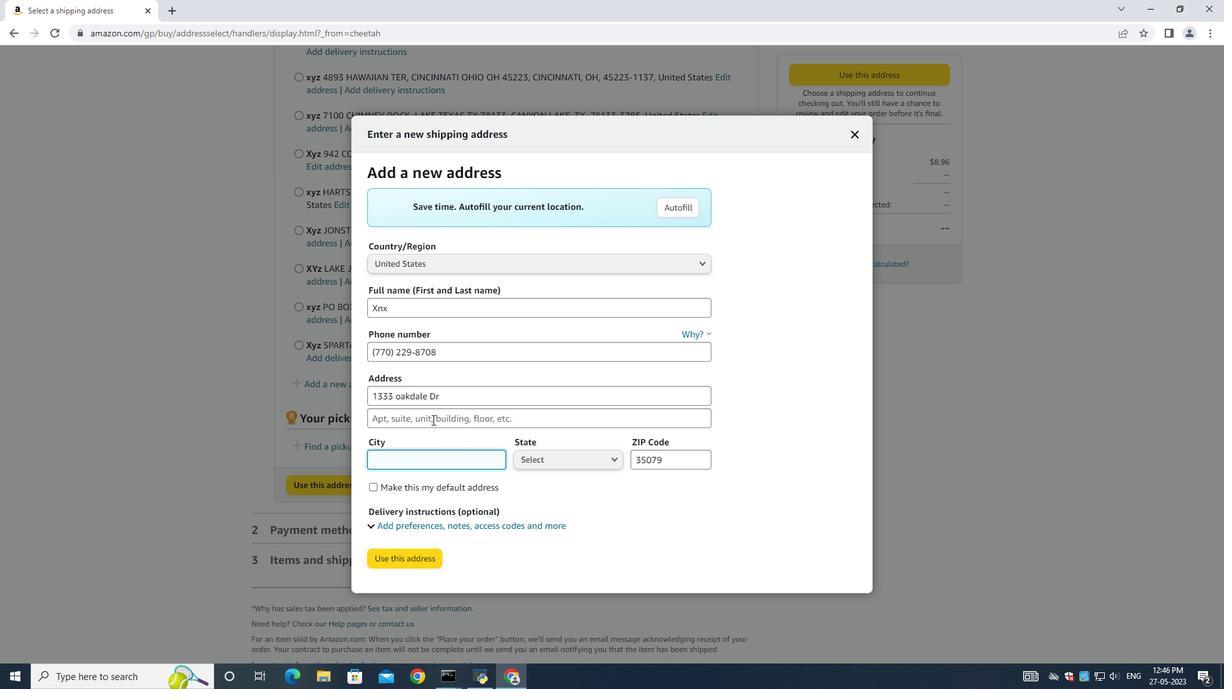 
Action: Key pressed <Key.shift><Key.shift><Key.shift><Key.shift><Key.shift><Key.shift><Key.shift><Key.shift><Key.shift><Key.shift><Key.shift><Key.shift><Key.shift><Key.shift><Key.shift>Griffin<Key.space><Key.shift><Key.shift><Key.shift><Key.shift><Key.shift><Key.shift><Key.shift><Key.shift><Key.shift><Key.shift><Key.shift><Key.shift><Key.shift><Key.shift><Key.shift><Key.shift><Key.shift><Key.shift>Georgiq
Screenshot: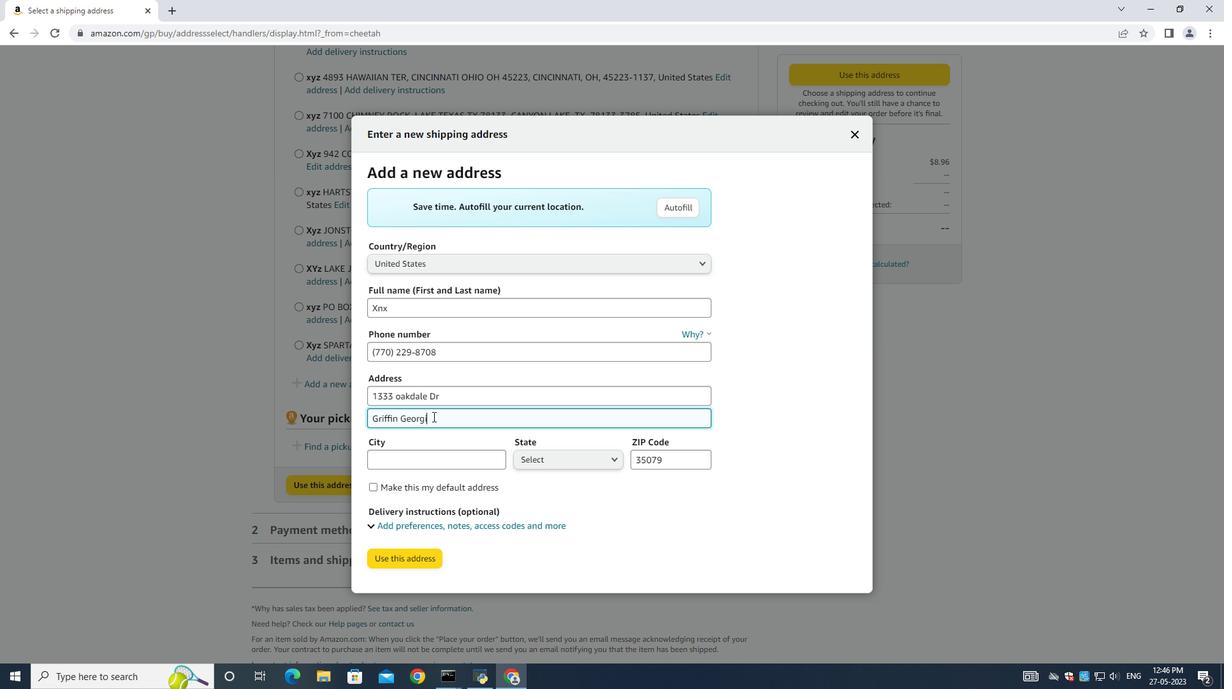 
Action: Mouse moved to (424, 431)
Screenshot: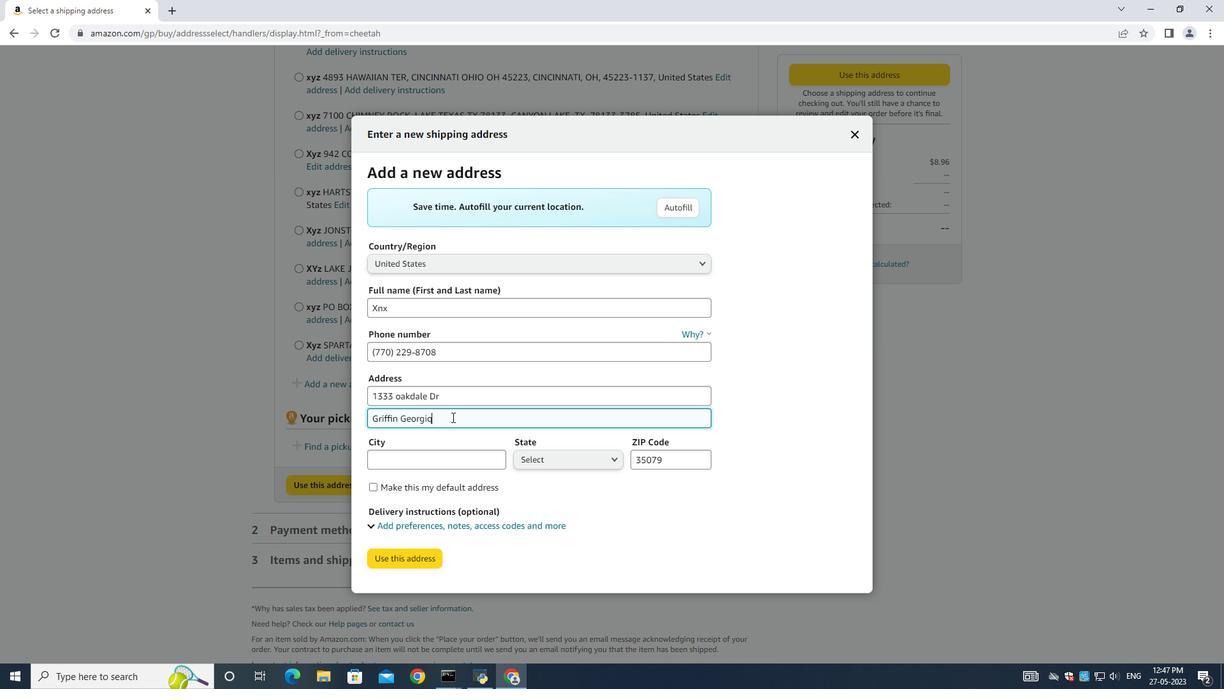 
Action: Key pressed <Key.backspace>a
Screenshot: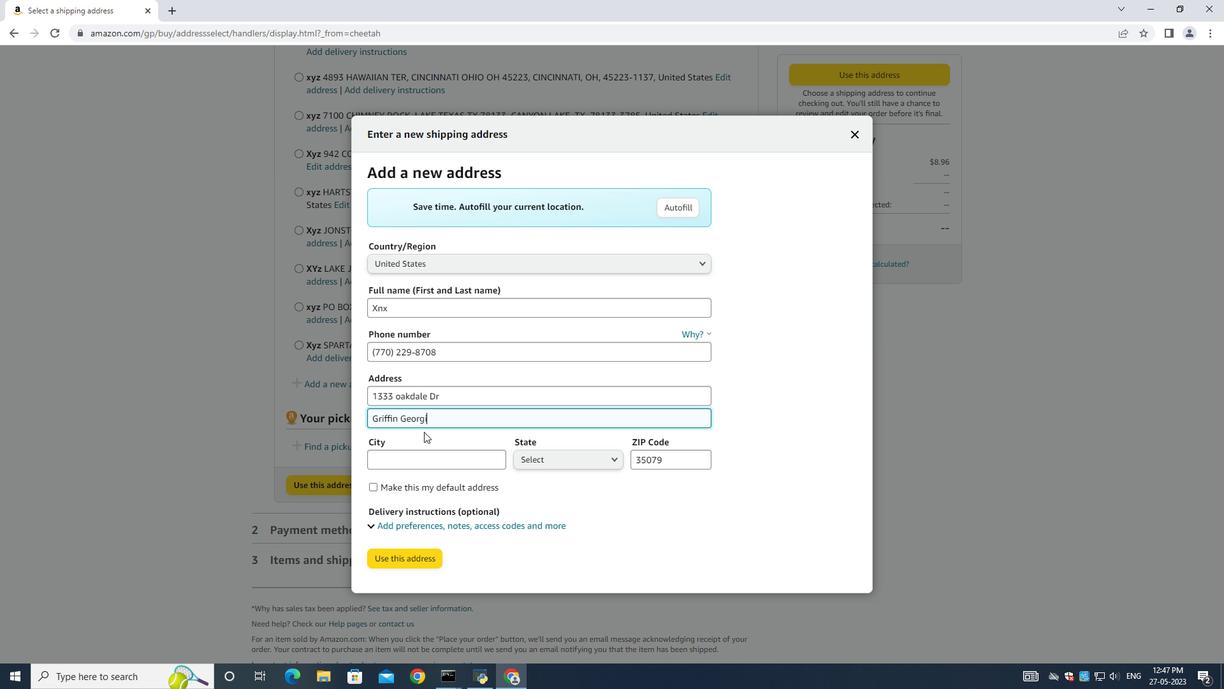 
Action: Mouse moved to (414, 466)
Screenshot: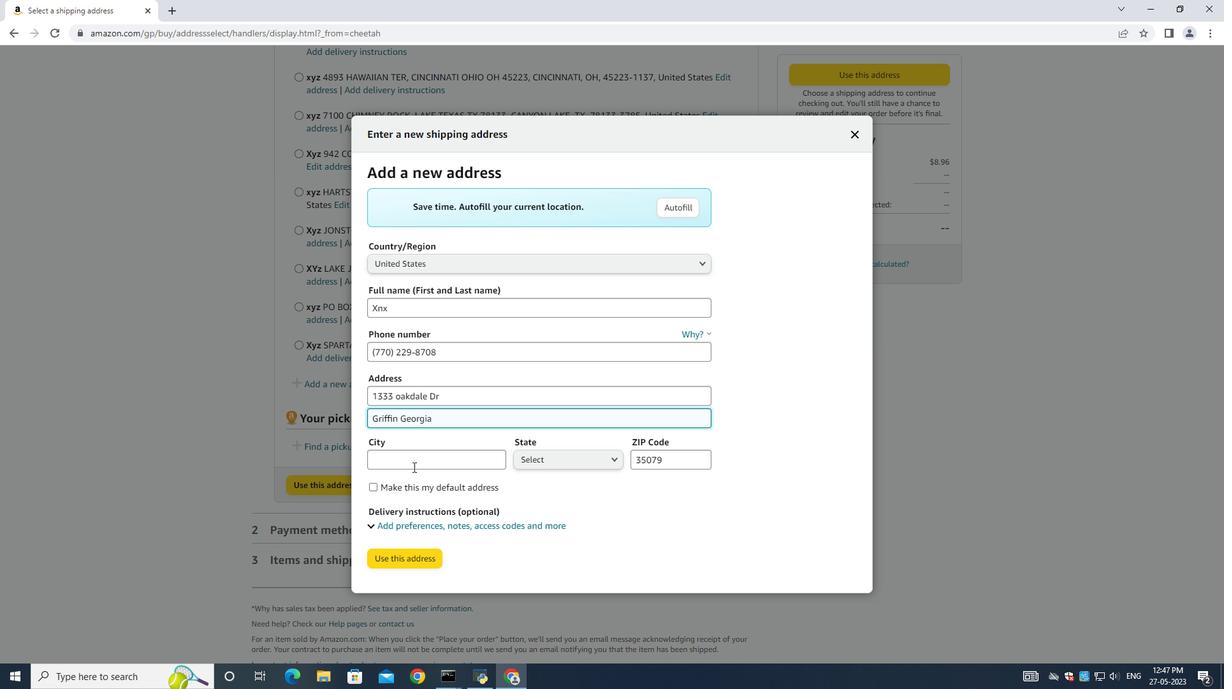 
Action: Mouse pressed left at (414, 466)
Screenshot: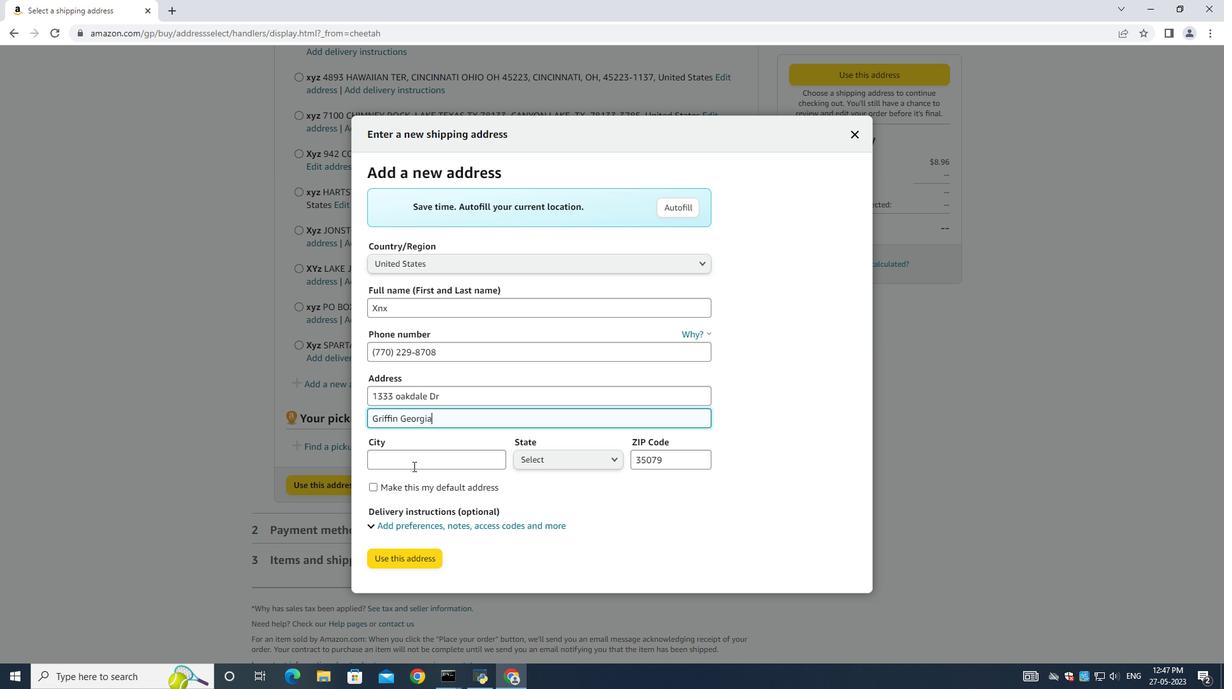 
Action: Key pressed <Key.shift>F<Key.backspace>Griffin
Screenshot: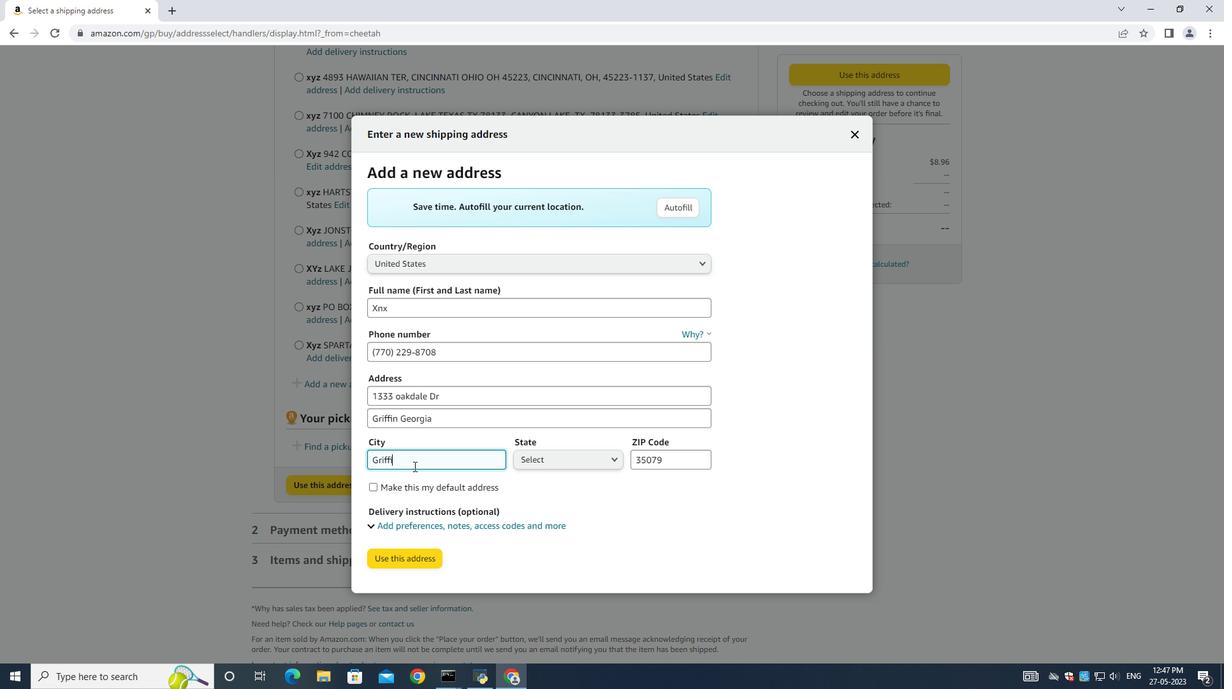 
Action: Mouse moved to (535, 465)
Screenshot: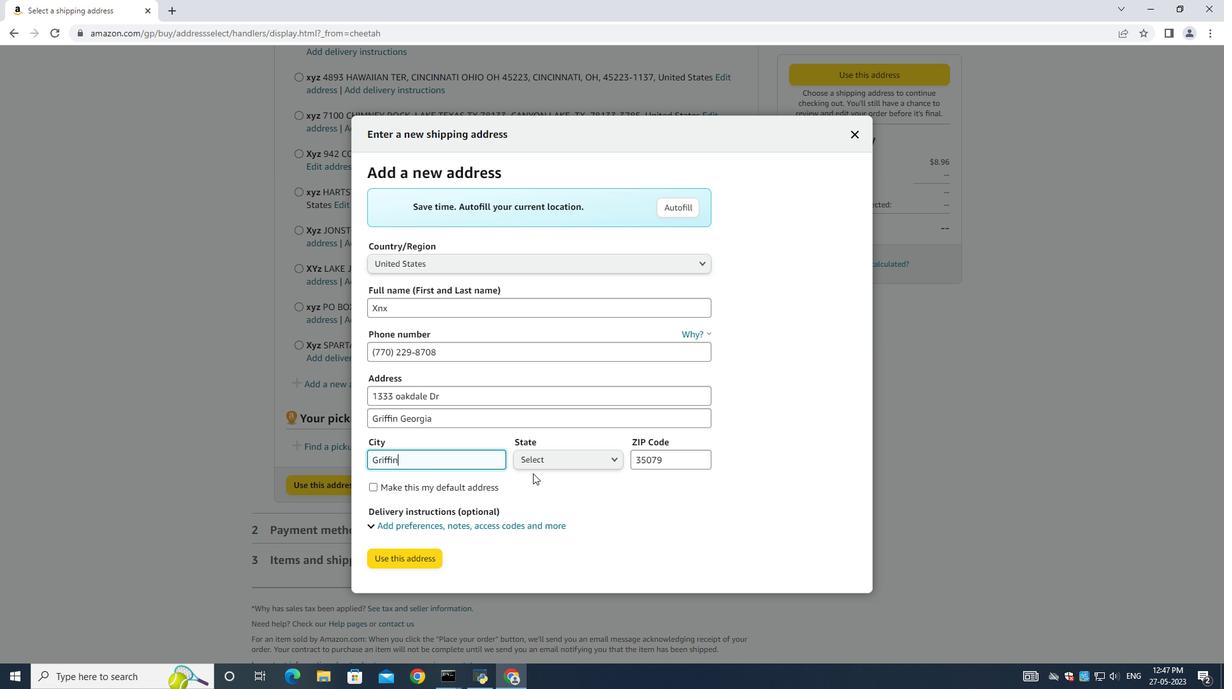 
Action: Mouse pressed left at (535, 465)
Screenshot: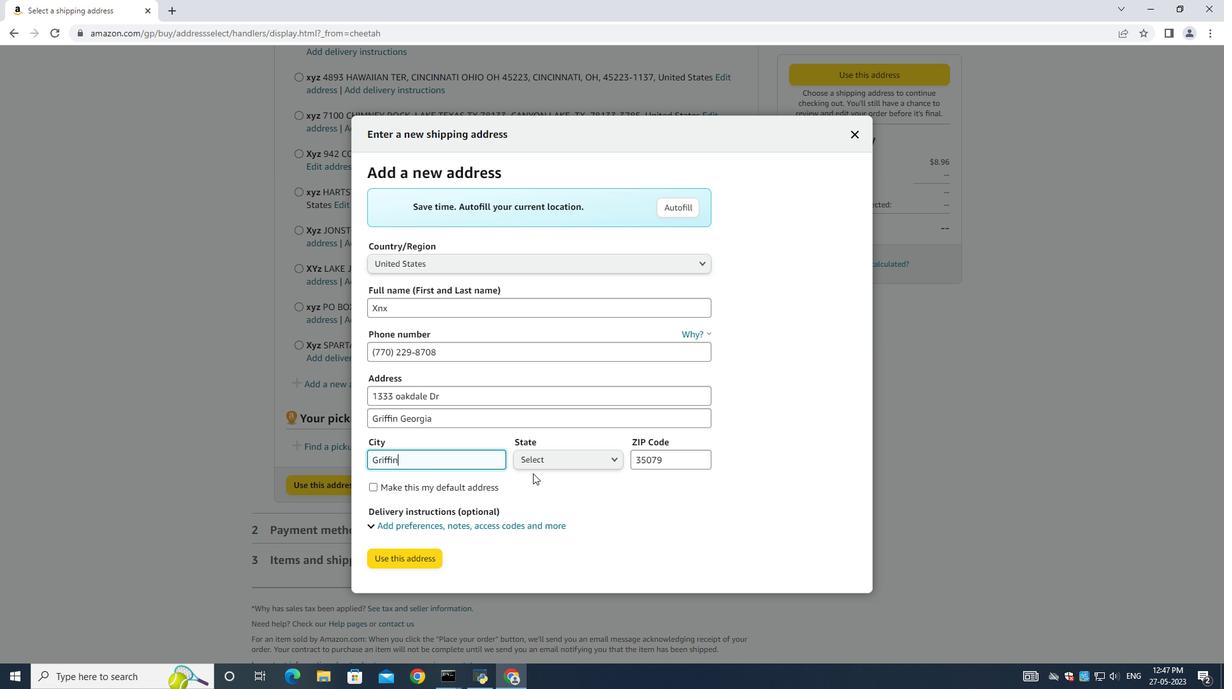 
Action: Mouse moved to (540, 444)
Screenshot: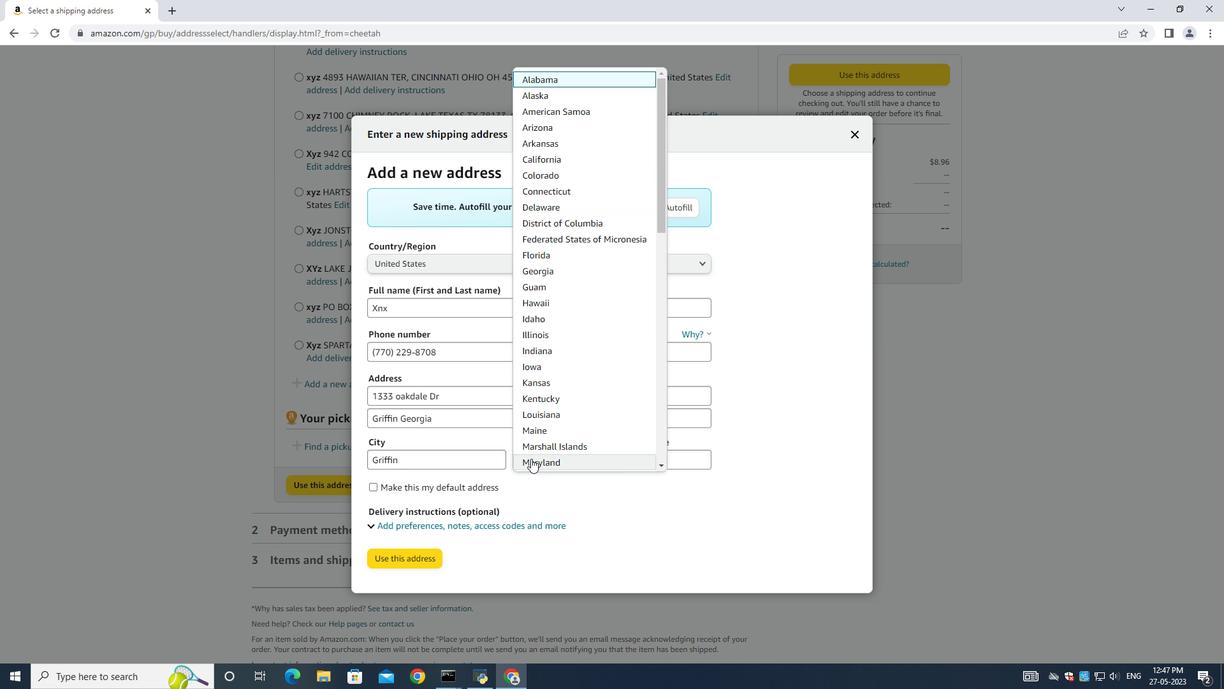 
Action: Mouse scrolled (540, 444) with delta (0, 0)
Screenshot: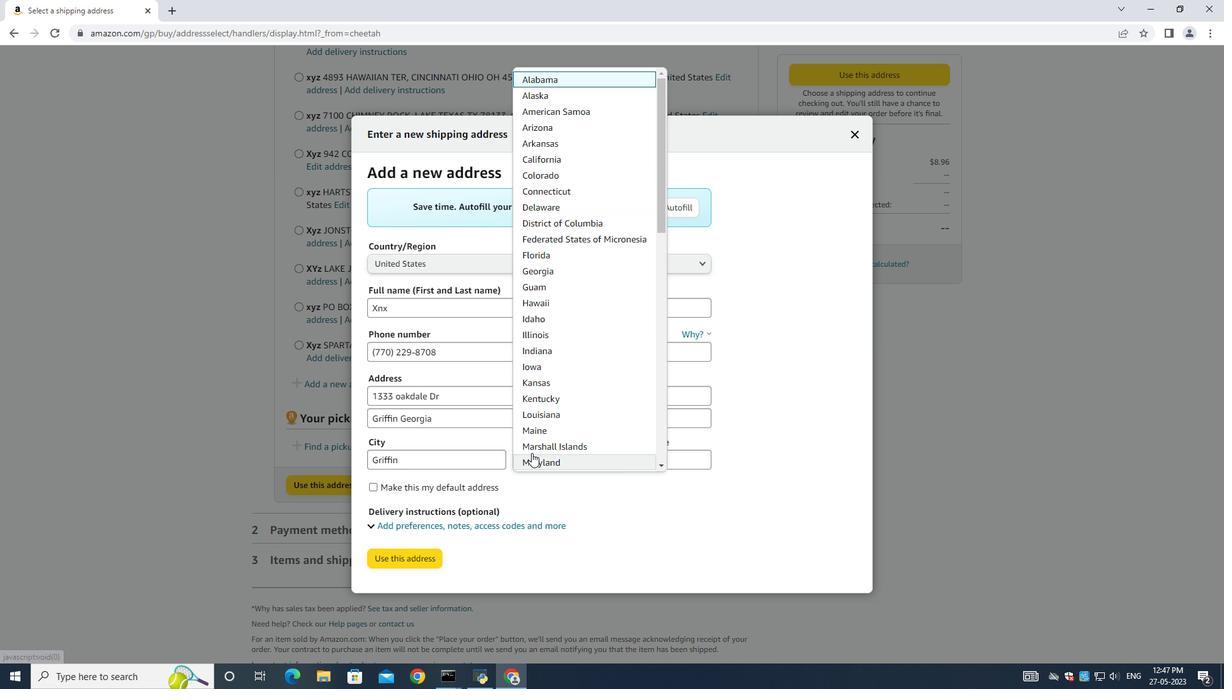 
Action: Mouse scrolled (540, 444) with delta (0, 0)
Screenshot: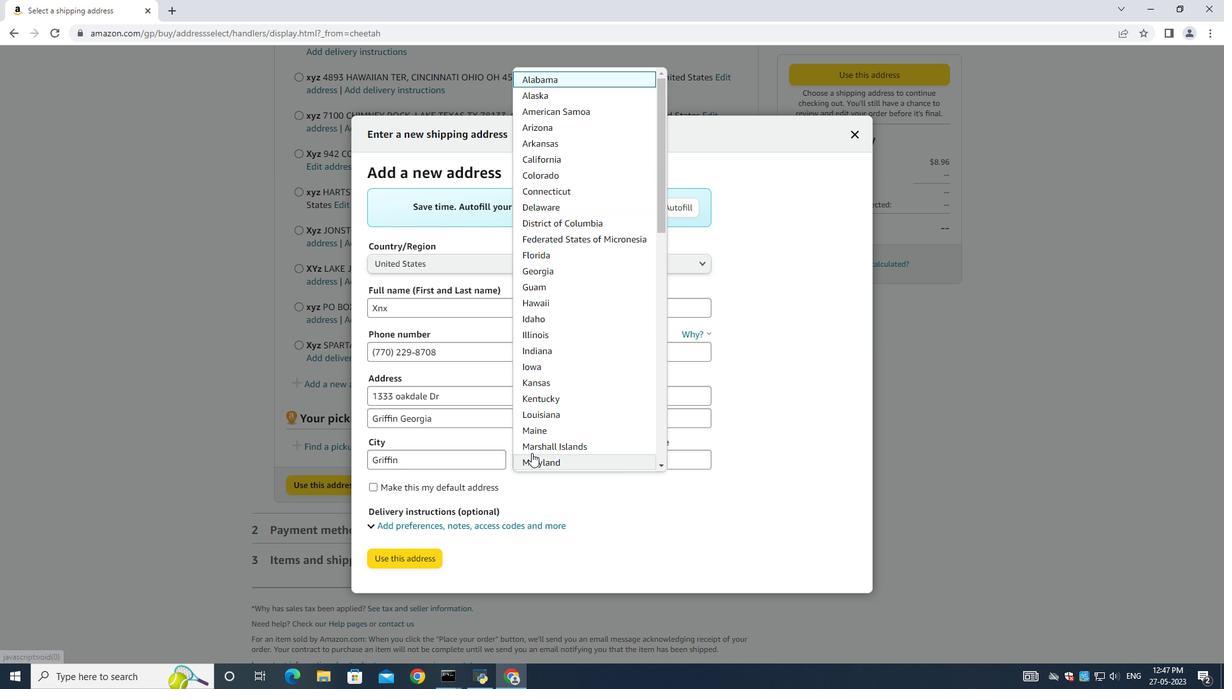 
Action: Mouse moved to (540, 444)
Screenshot: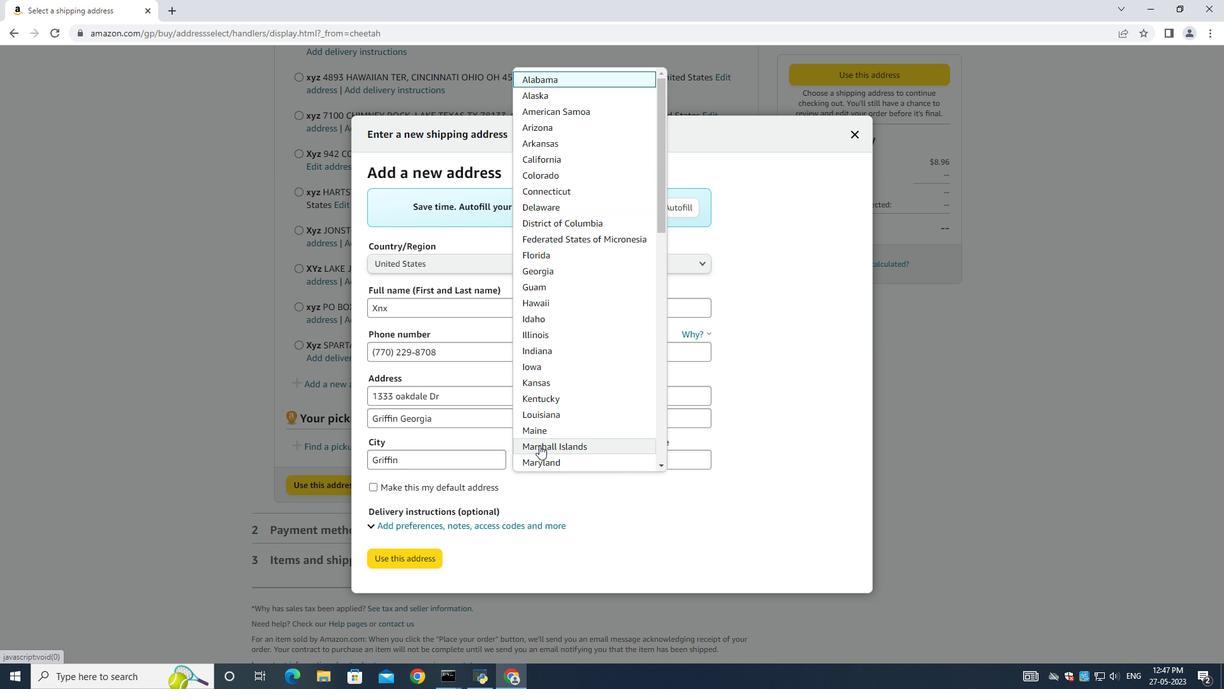 
Action: Mouse scrolled (540, 443) with delta (0, 0)
Screenshot: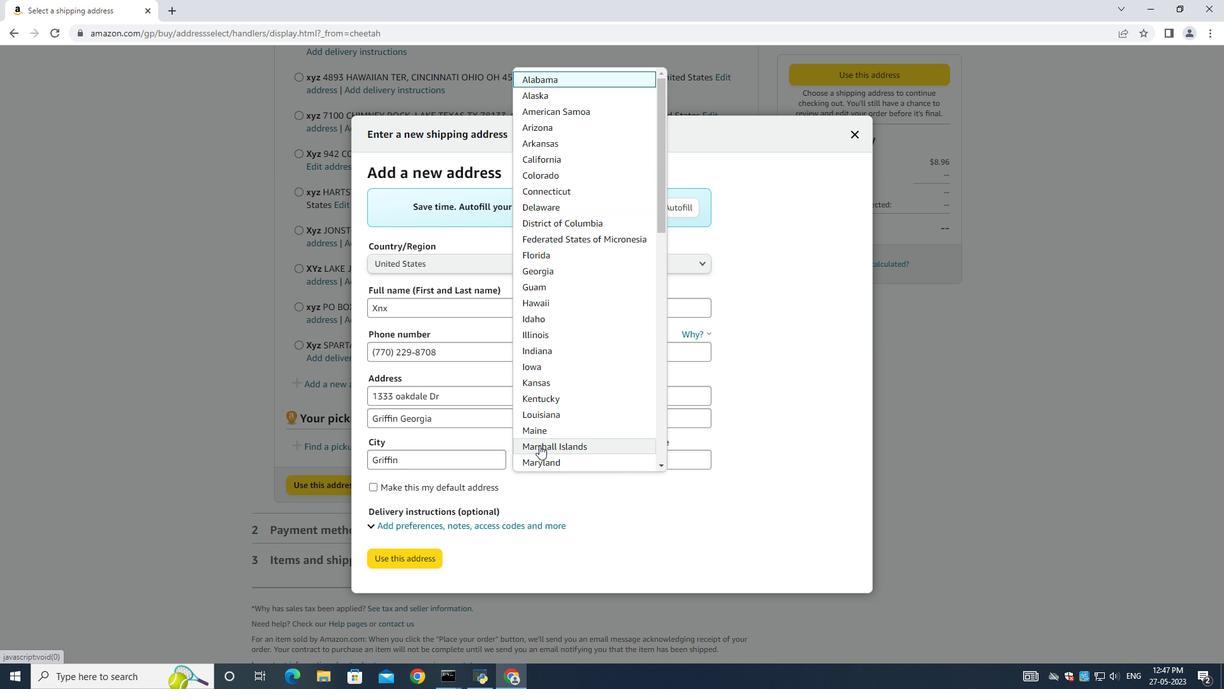 
Action: Mouse moved to (541, 444)
Screenshot: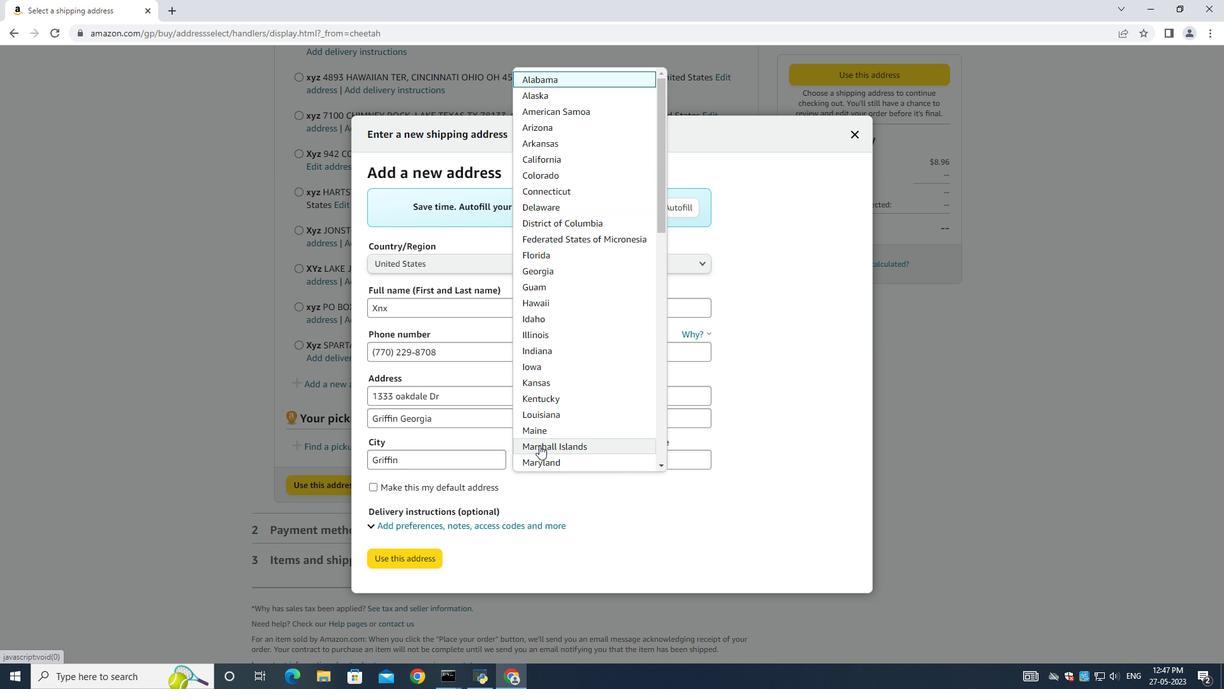 
Action: Mouse scrolled (541, 443) with delta (0, 0)
Screenshot: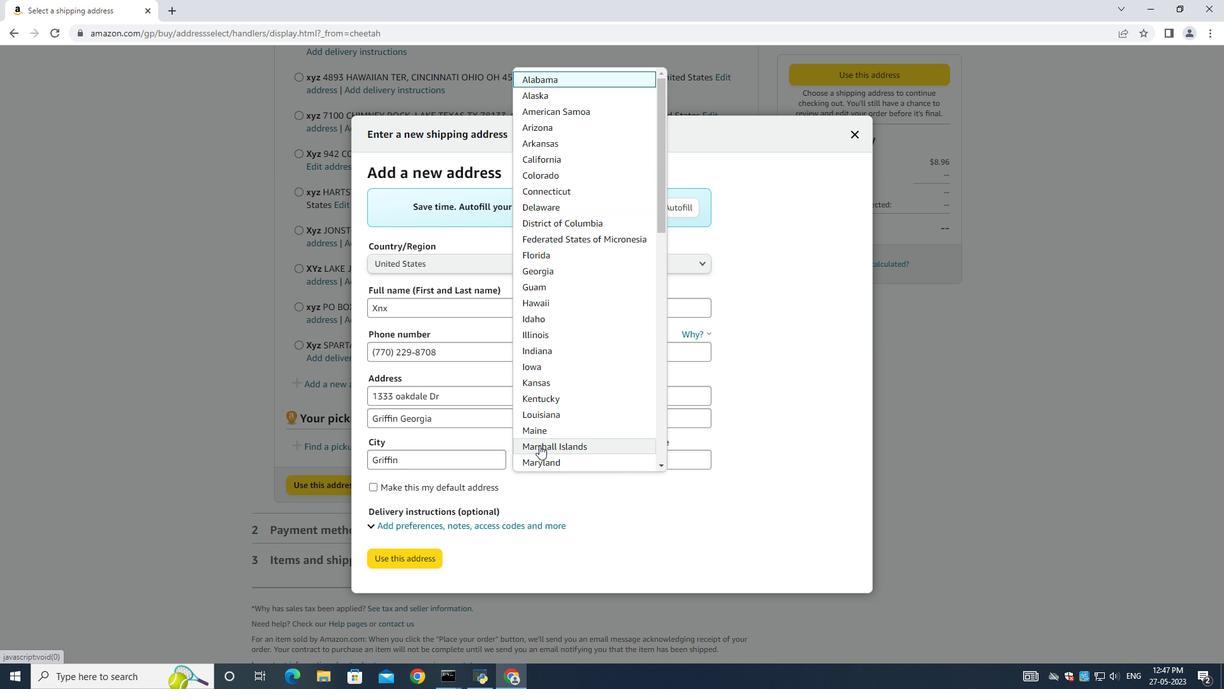 
Action: Mouse moved to (551, 396)
Screenshot: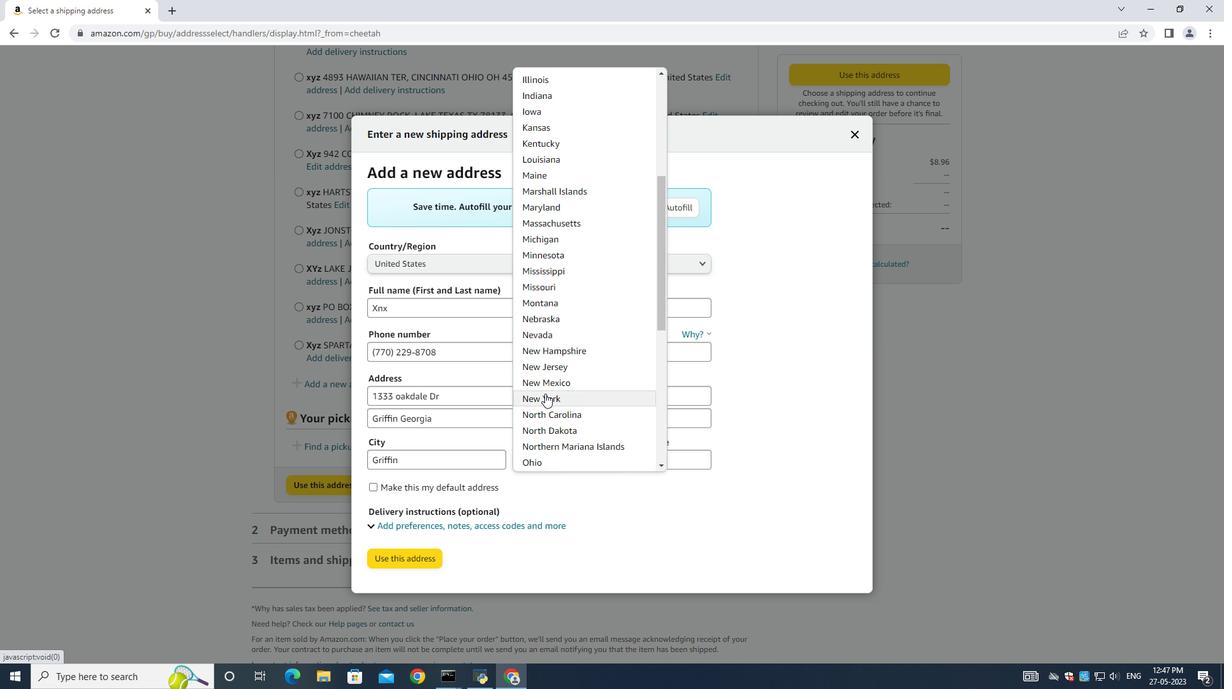 
Action: Mouse scrolled (551, 395) with delta (0, 0)
Screenshot: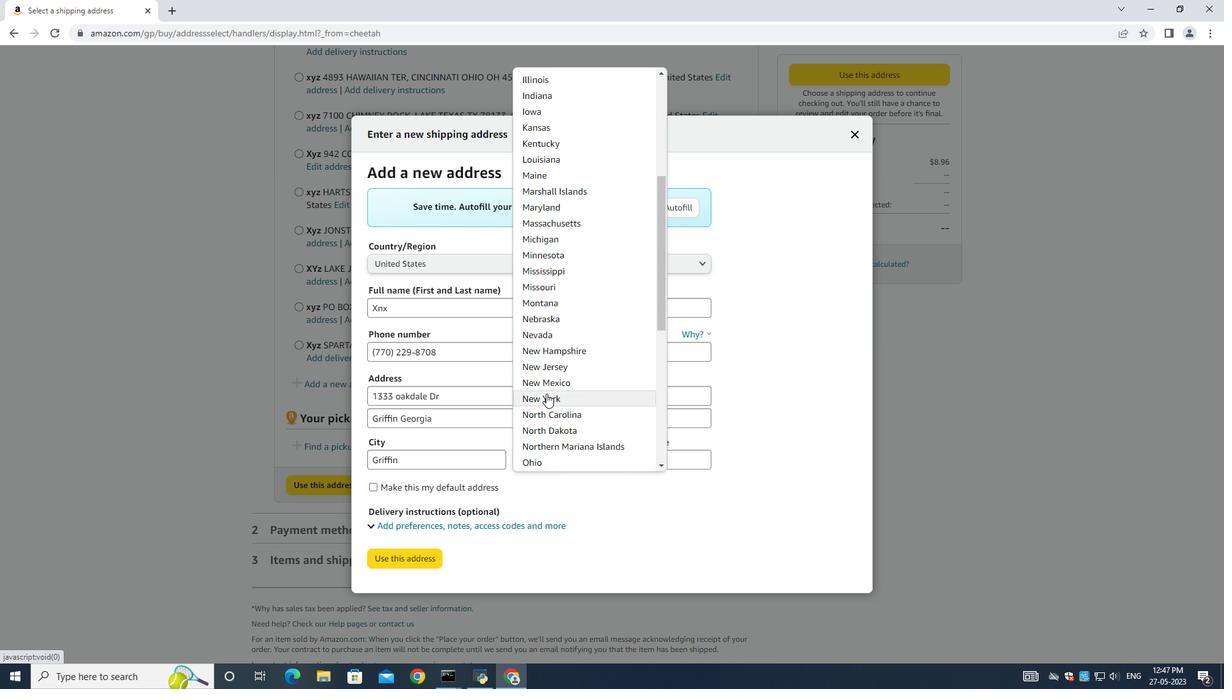 
Action: Mouse moved to (555, 393)
Screenshot: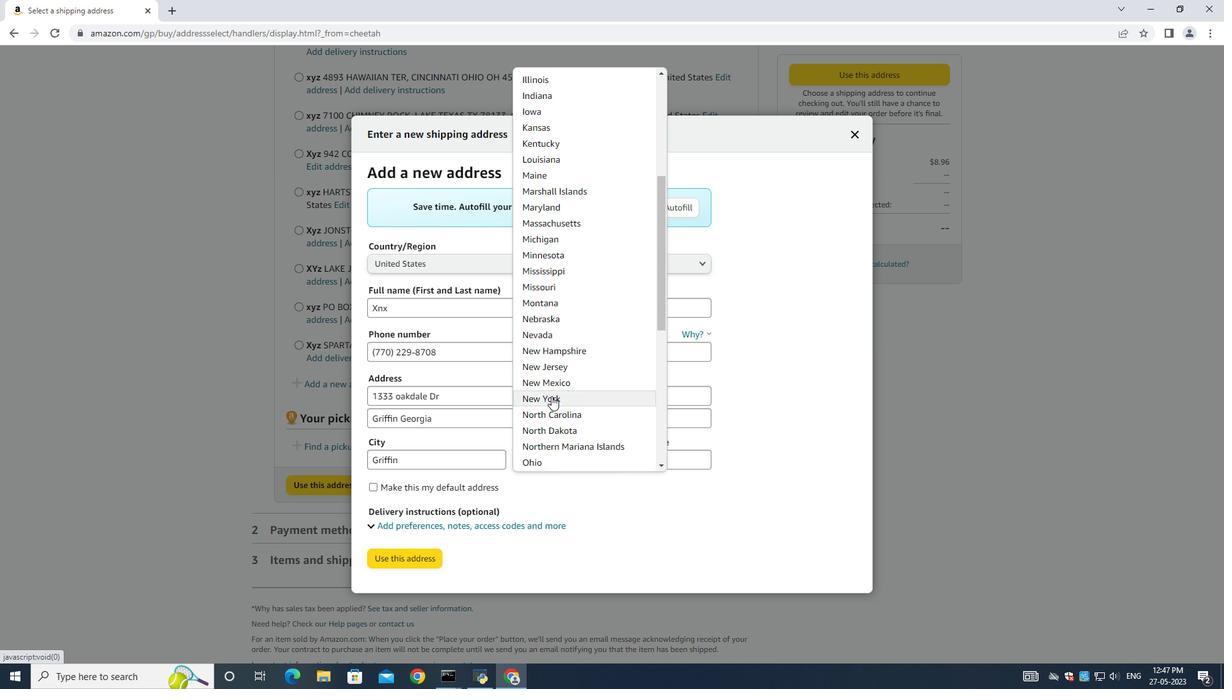 
Action: Mouse scrolled (553, 396) with delta (0, 0)
Screenshot: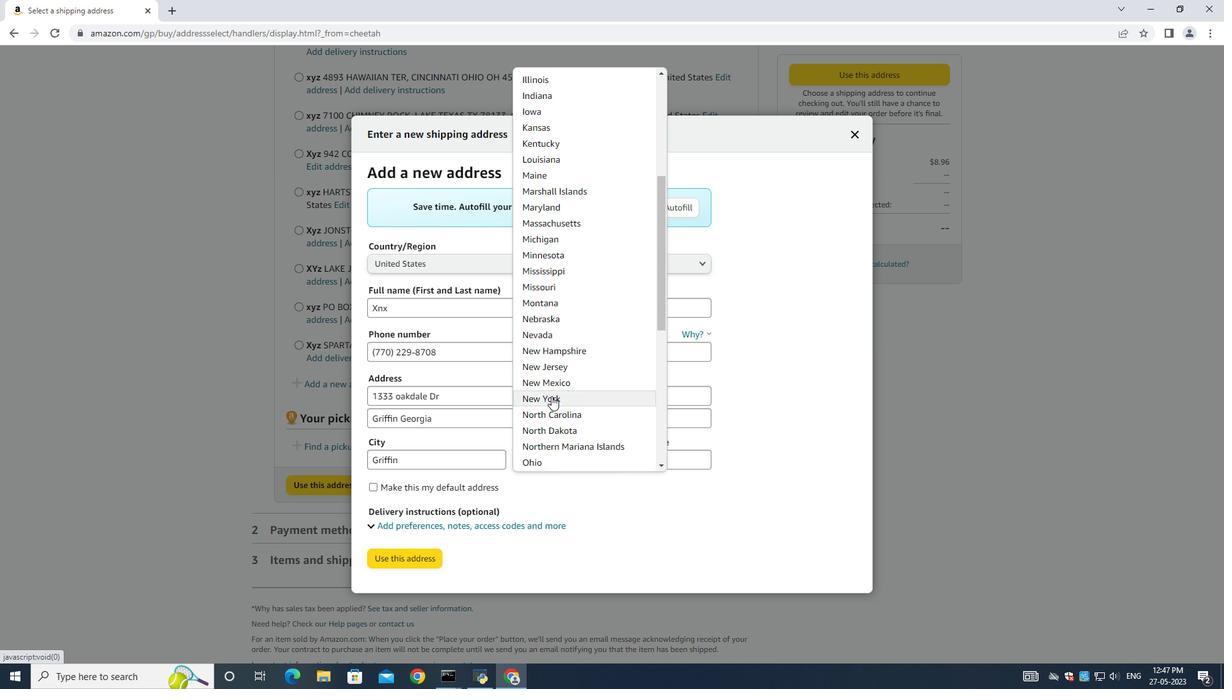 
Action: Mouse moved to (589, 349)
Screenshot: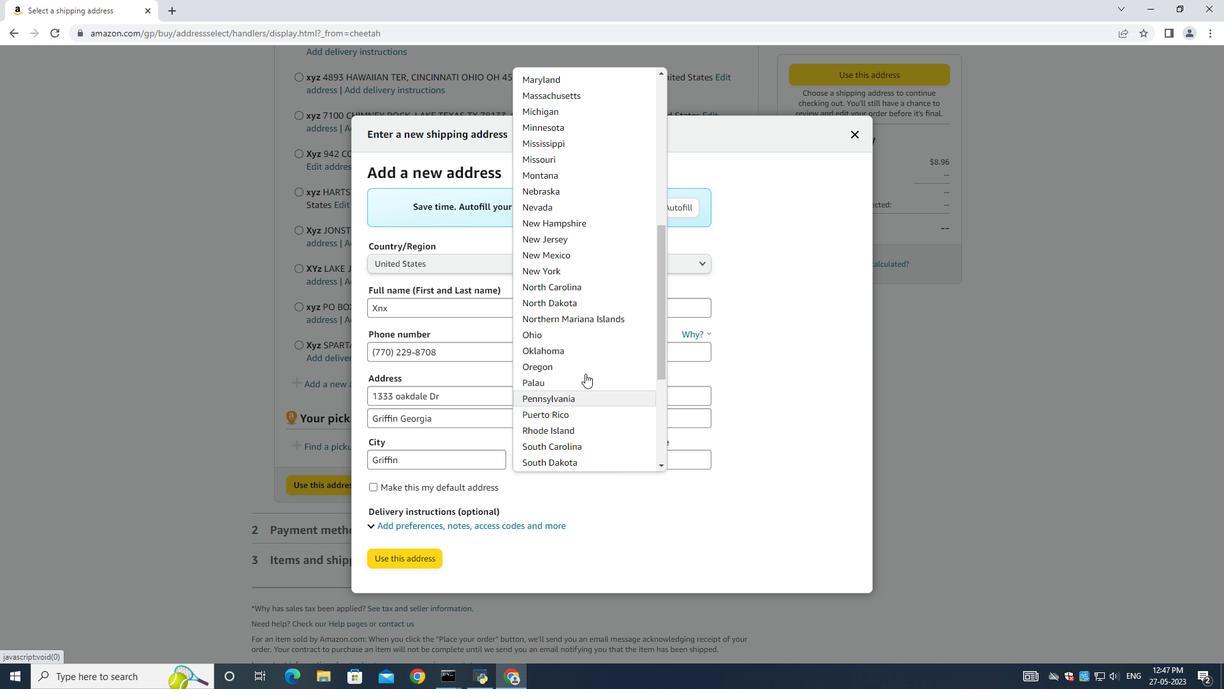 
Action: Mouse scrolled (589, 350) with delta (0, 0)
Screenshot: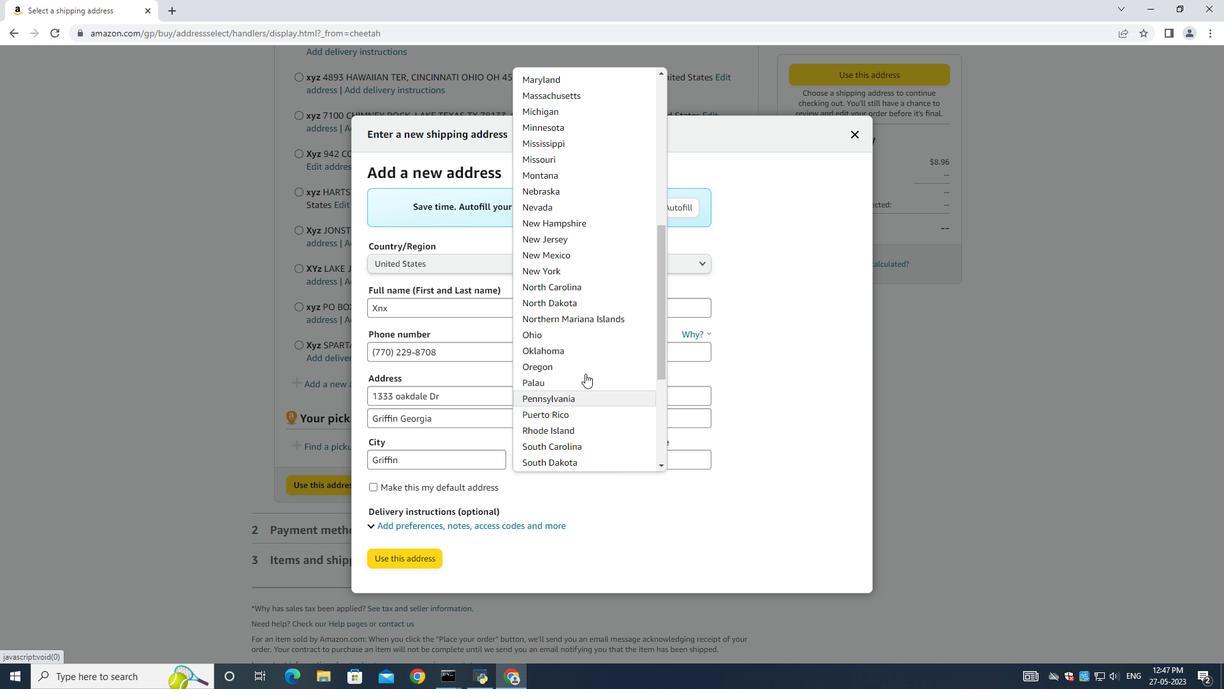
Action: Mouse scrolled (589, 350) with delta (0, 0)
Screenshot: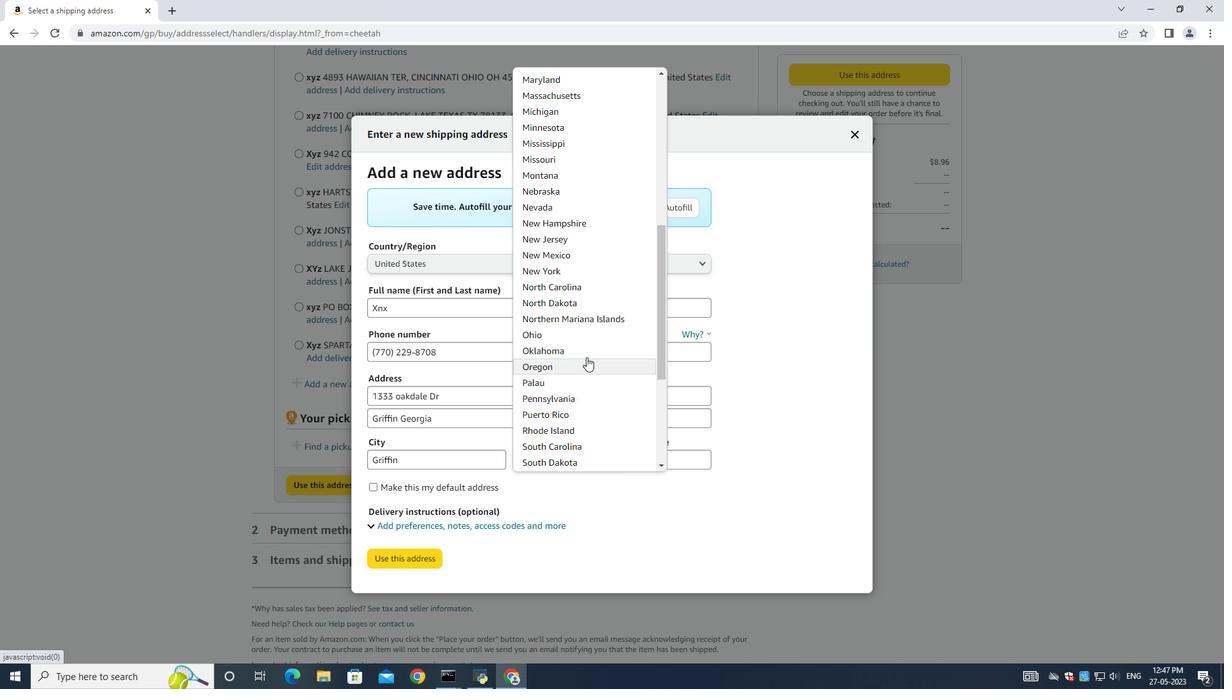 
Action: Mouse scrolled (589, 350) with delta (0, 0)
Screenshot: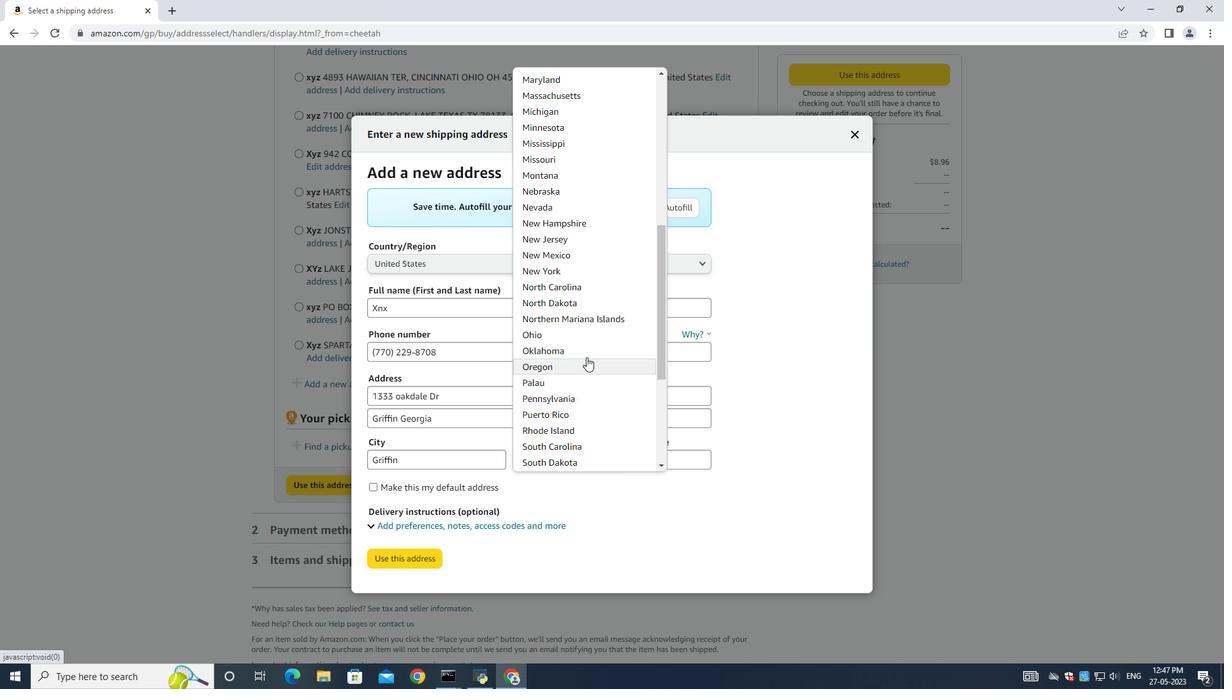 
Action: Mouse scrolled (589, 350) with delta (0, 0)
Screenshot: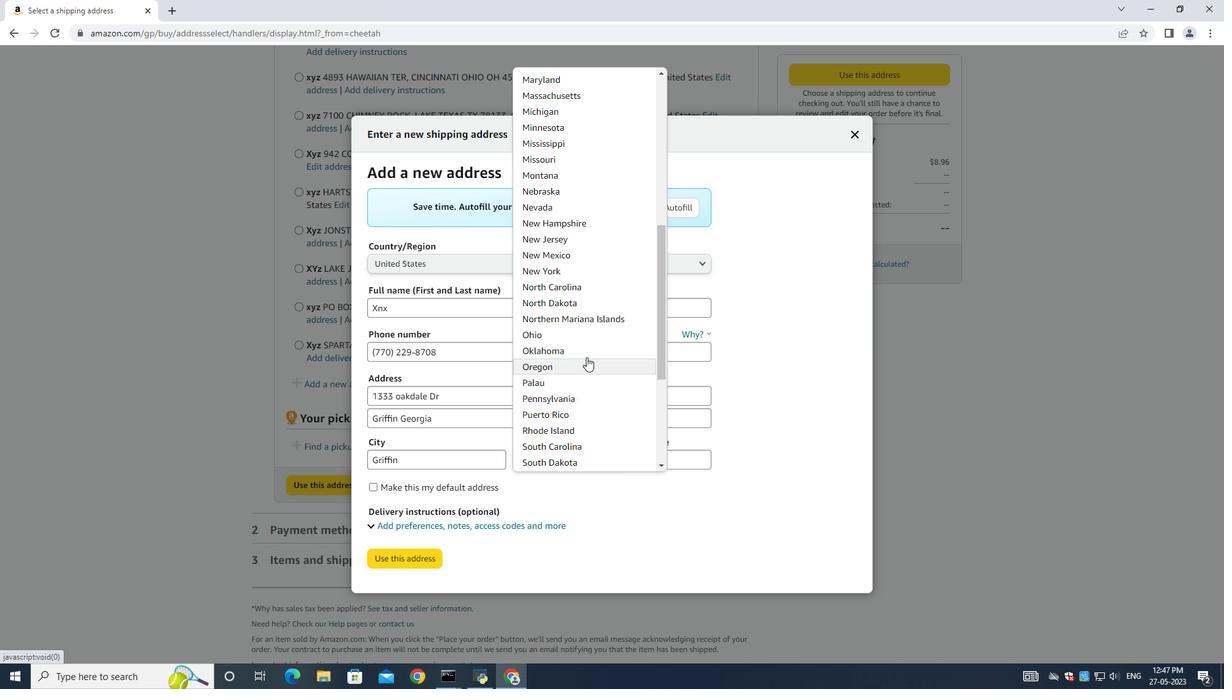 
Action: Mouse scrolled (589, 350) with delta (0, 0)
Screenshot: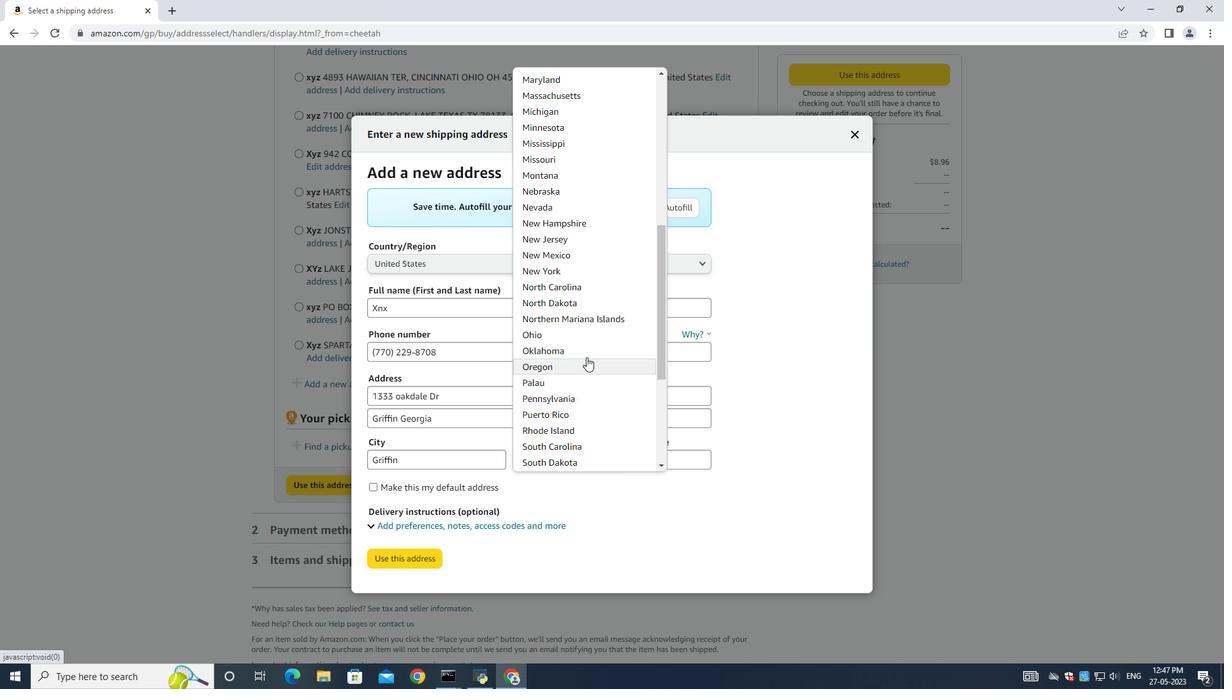 
Action: Mouse moved to (590, 349)
Screenshot: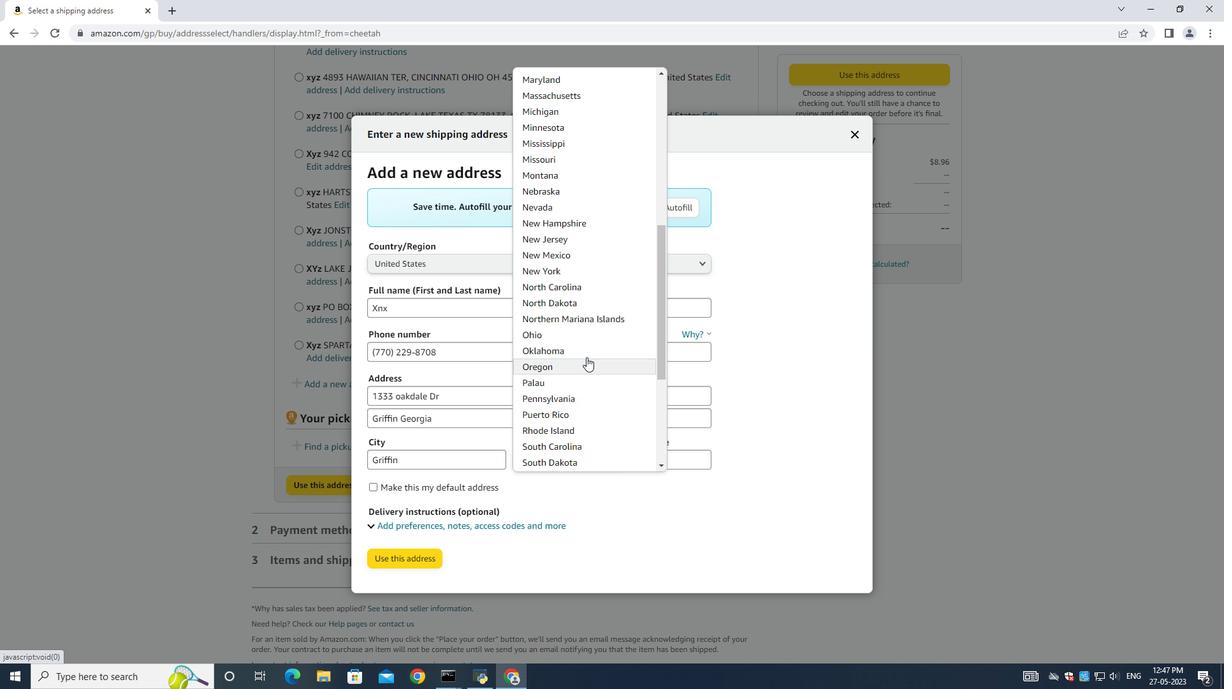
Action: Mouse scrolled (590, 350) with delta (0, 0)
Screenshot: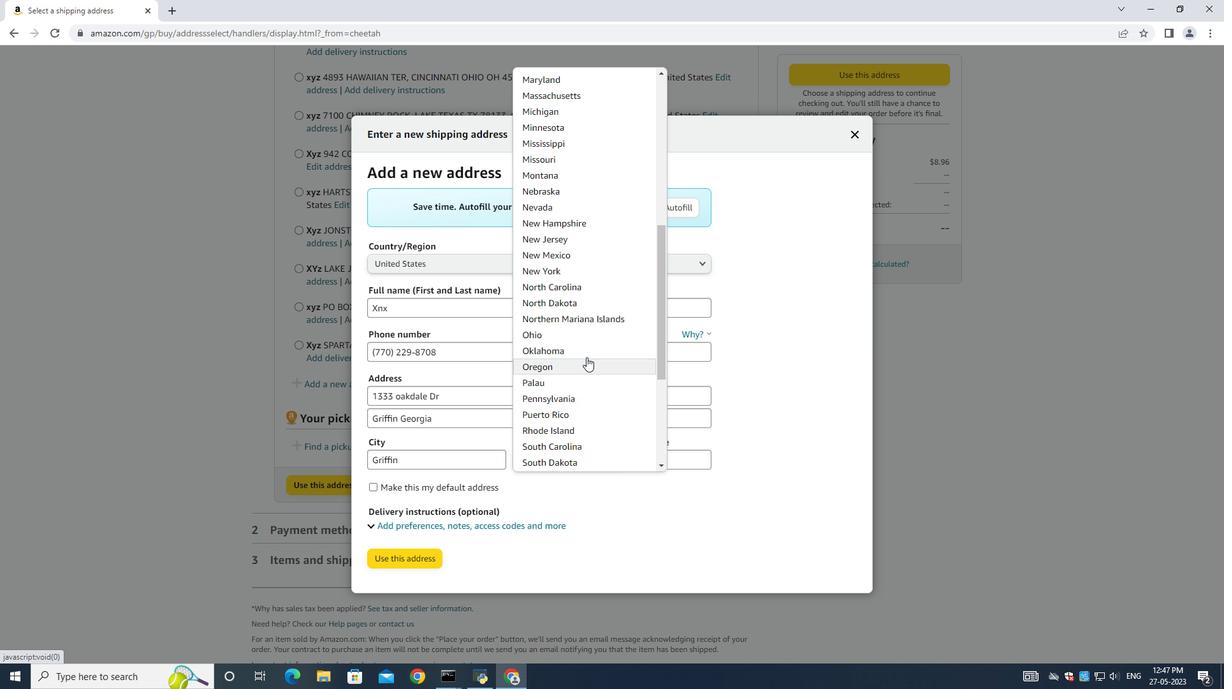 
Action: Mouse moved to (550, 314)
Screenshot: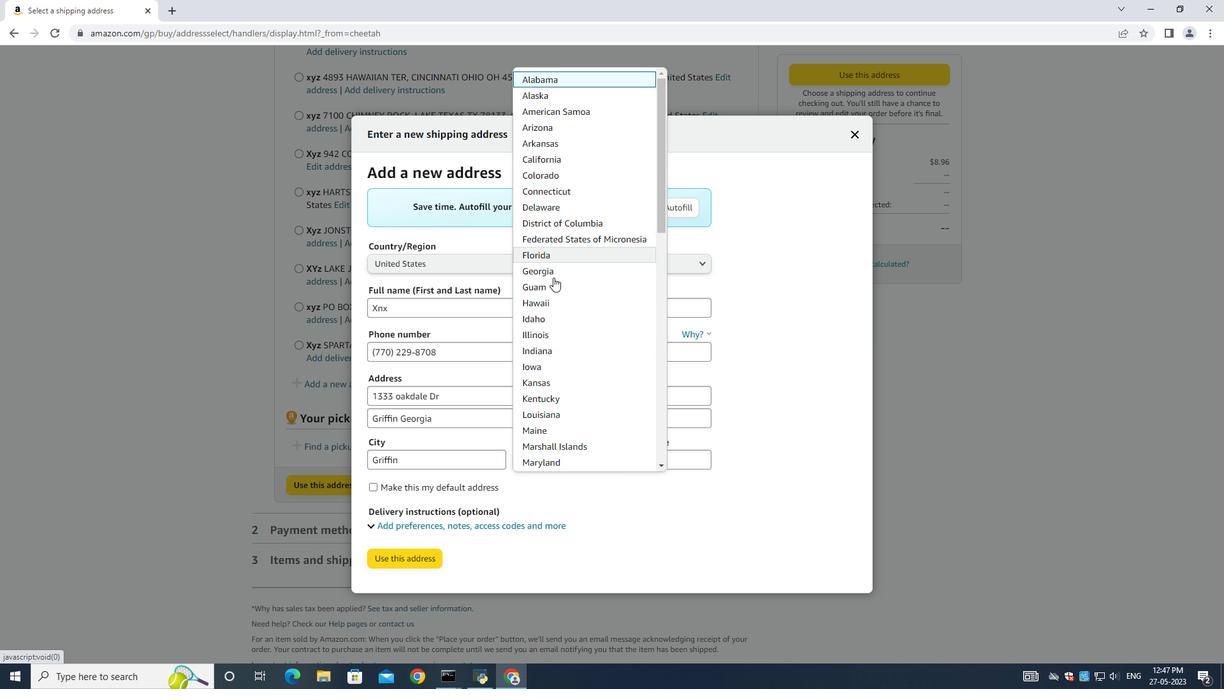 
Action: Mouse scrolled (550, 313) with delta (0, 0)
Screenshot: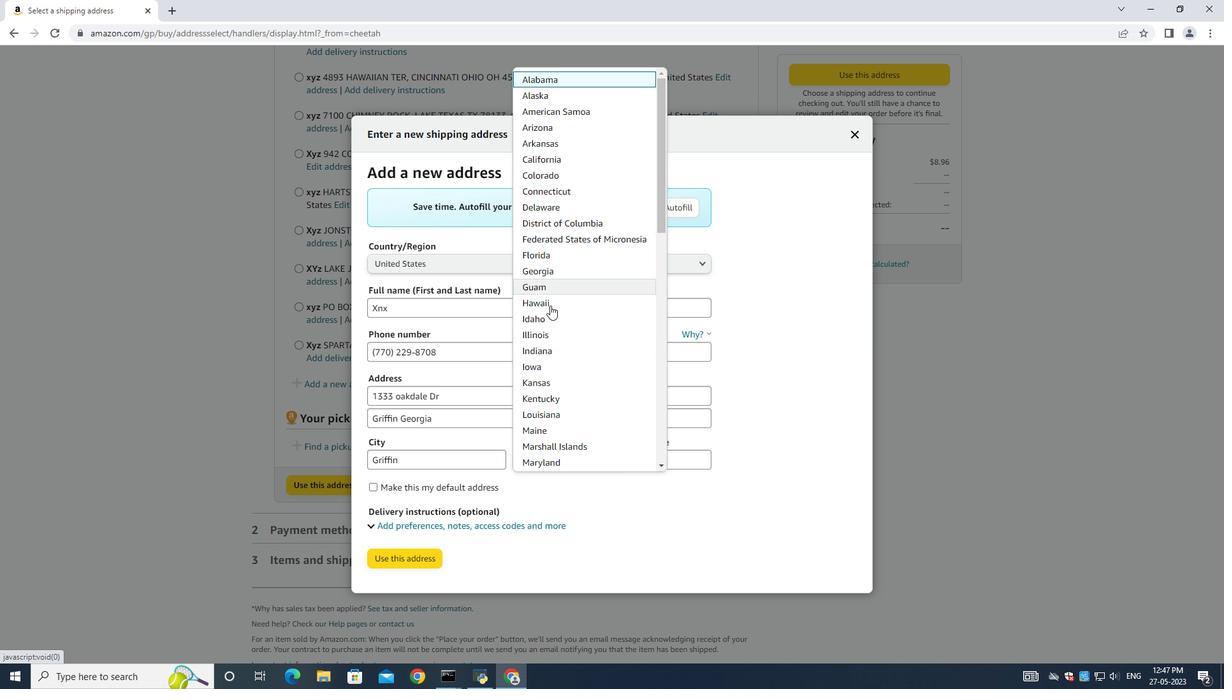 
Action: Mouse moved to (538, 354)
Screenshot: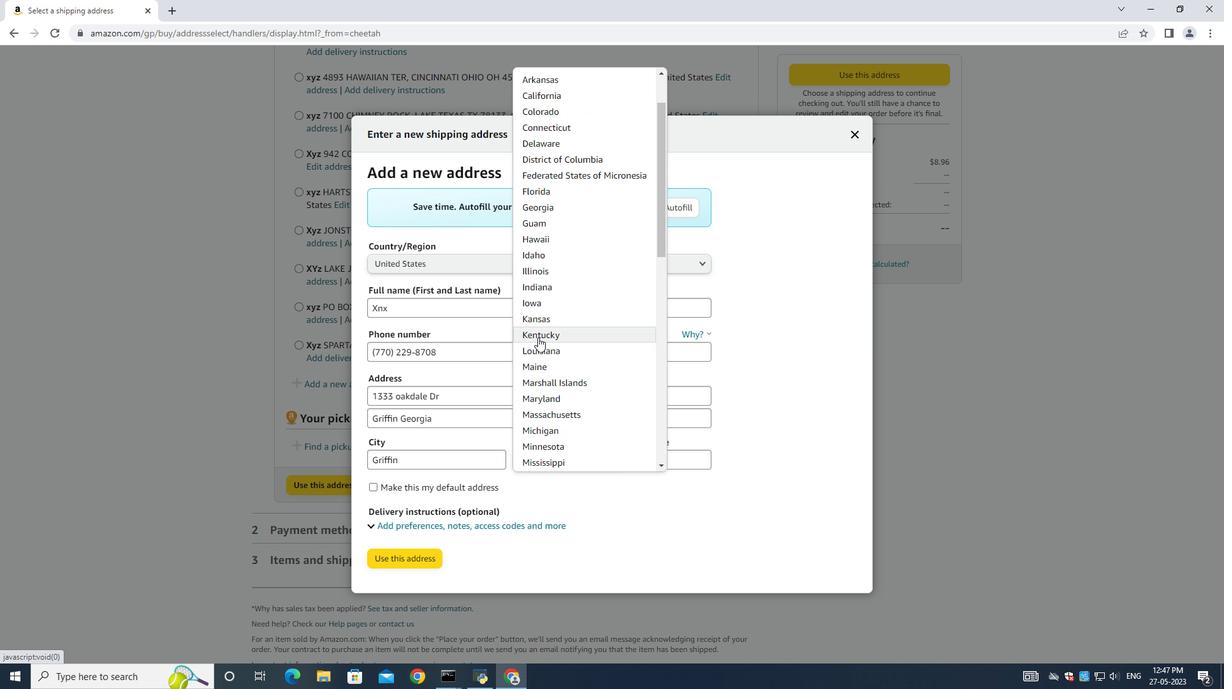 
Action: Mouse scrolled (538, 353) with delta (0, 0)
Screenshot: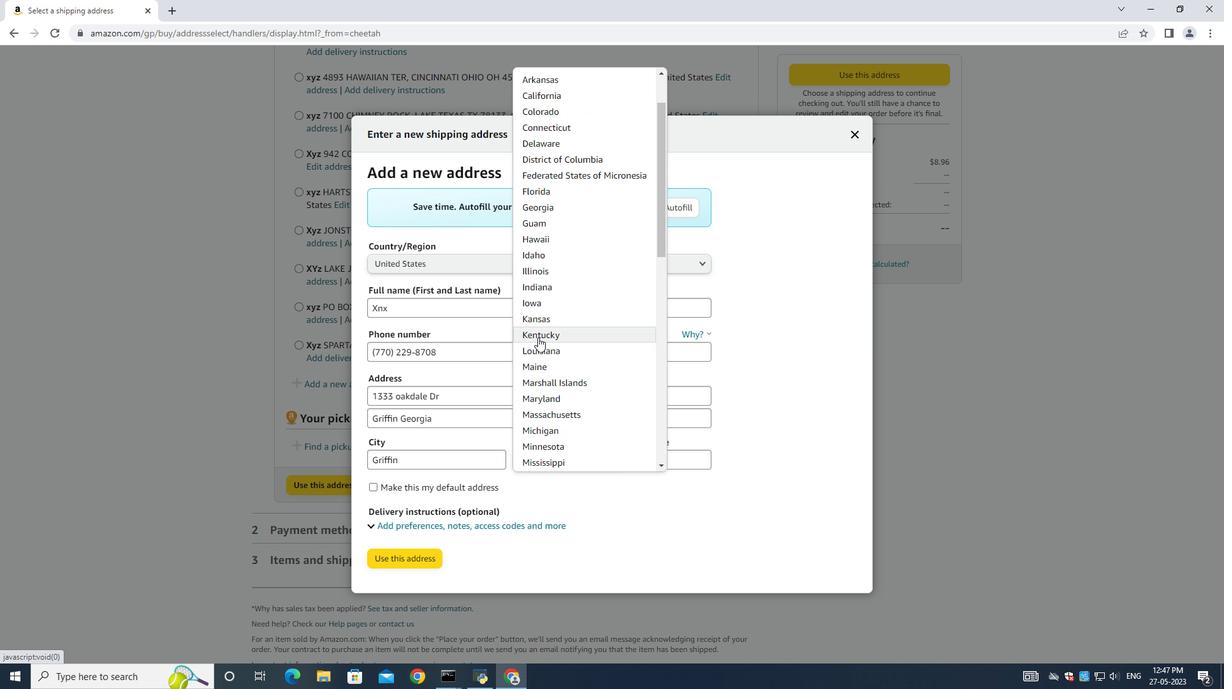 
Action: Mouse moved to (542, 359)
Screenshot: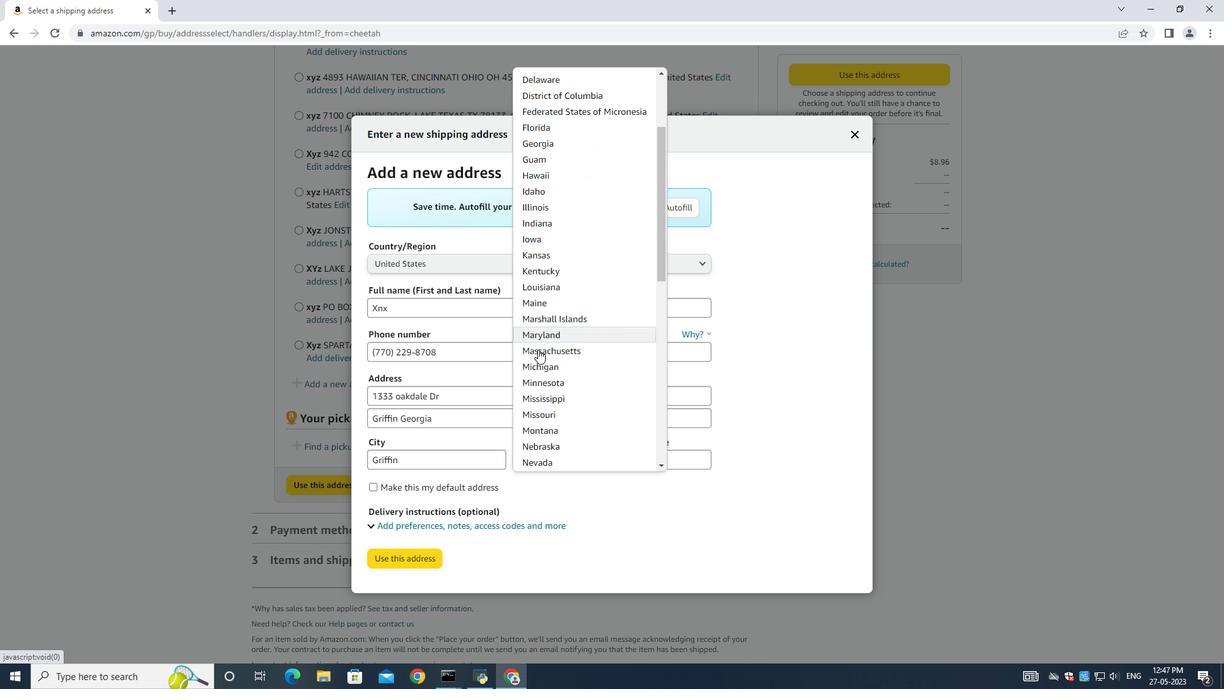 
Action: Mouse scrolled (542, 359) with delta (0, 0)
Screenshot: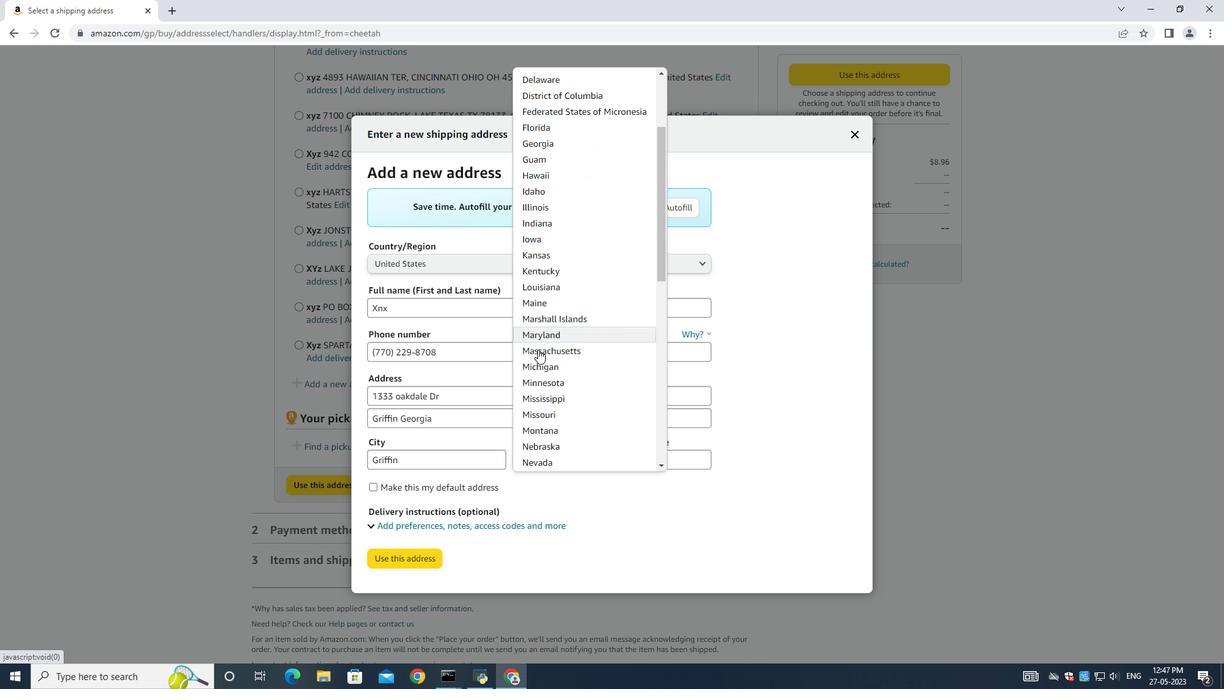 
Action: Mouse moved to (542, 391)
Screenshot: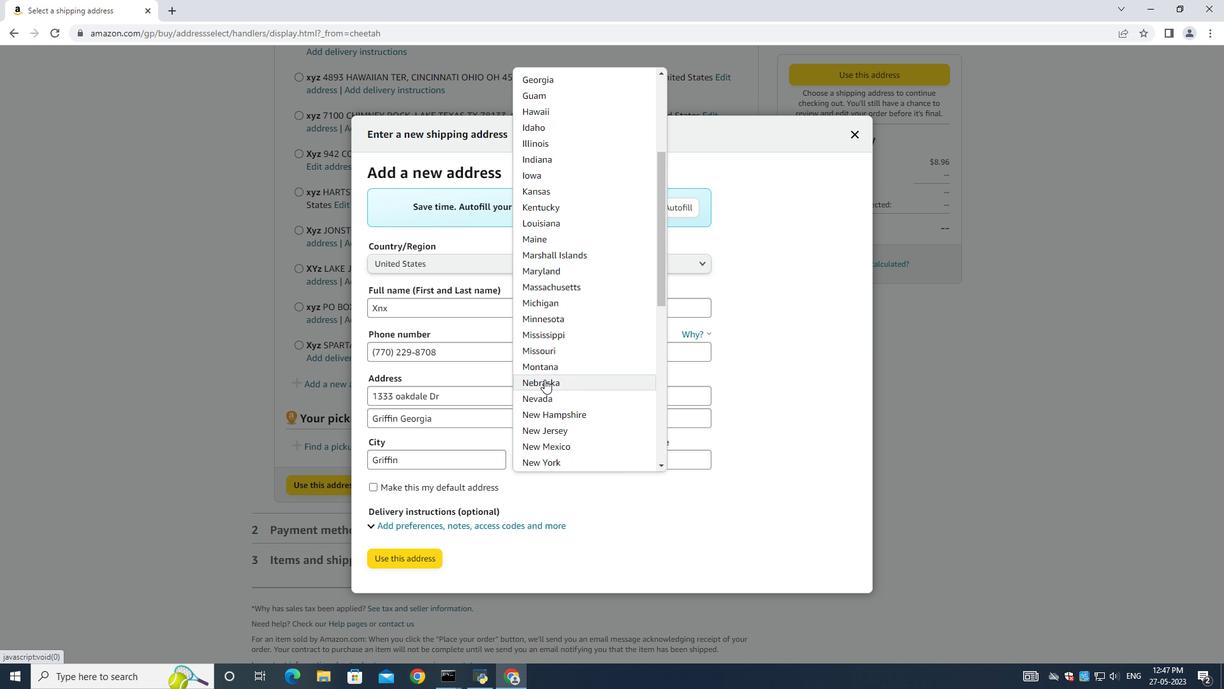 
Action: Mouse scrolled (542, 390) with delta (0, 0)
Screenshot: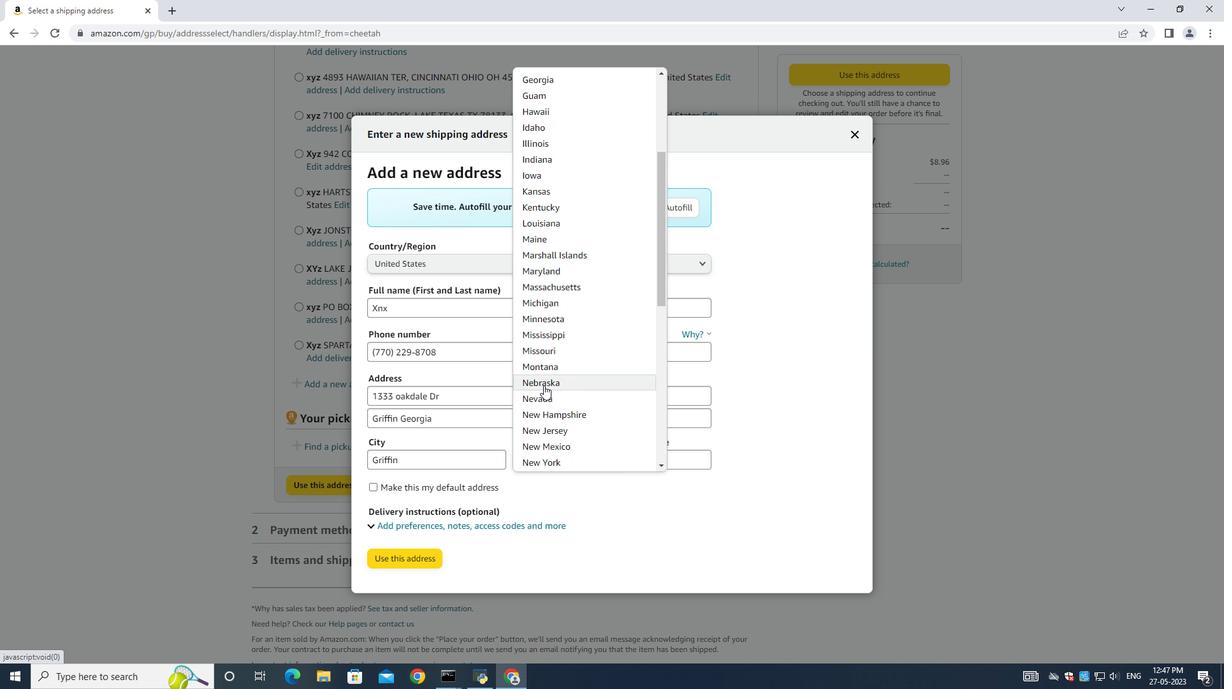 
Action: Mouse moved to (559, 394)
Screenshot: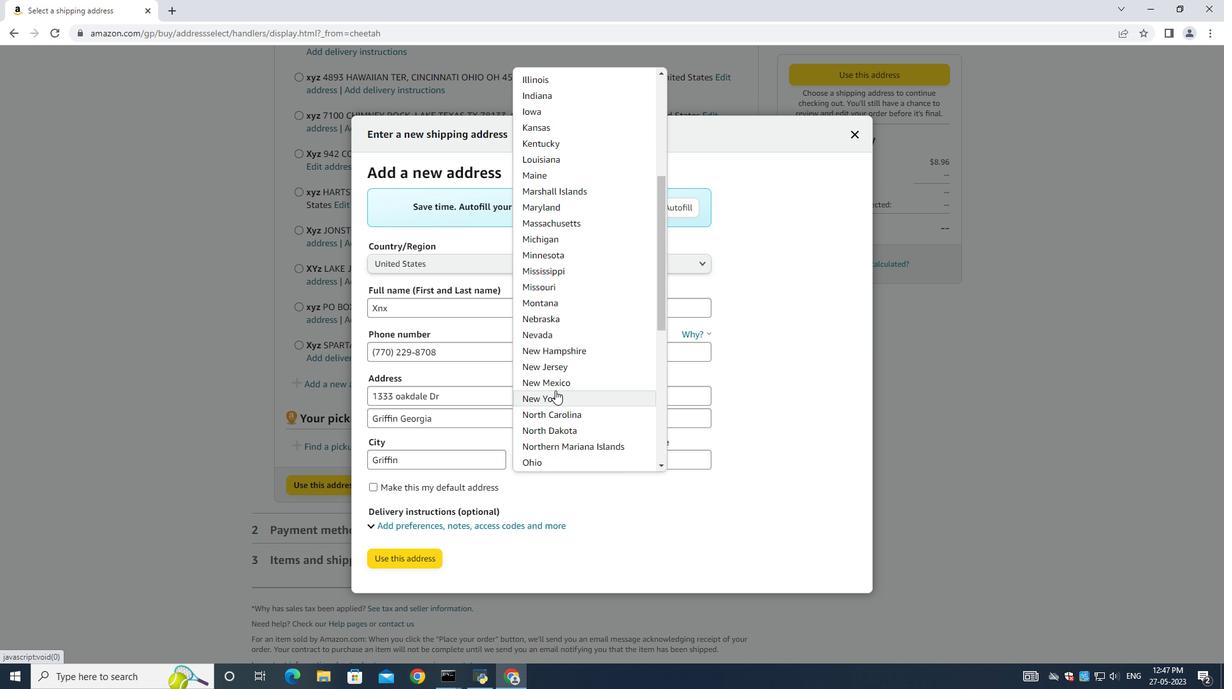 
Action: Mouse scrolled (559, 394) with delta (0, 0)
Screenshot: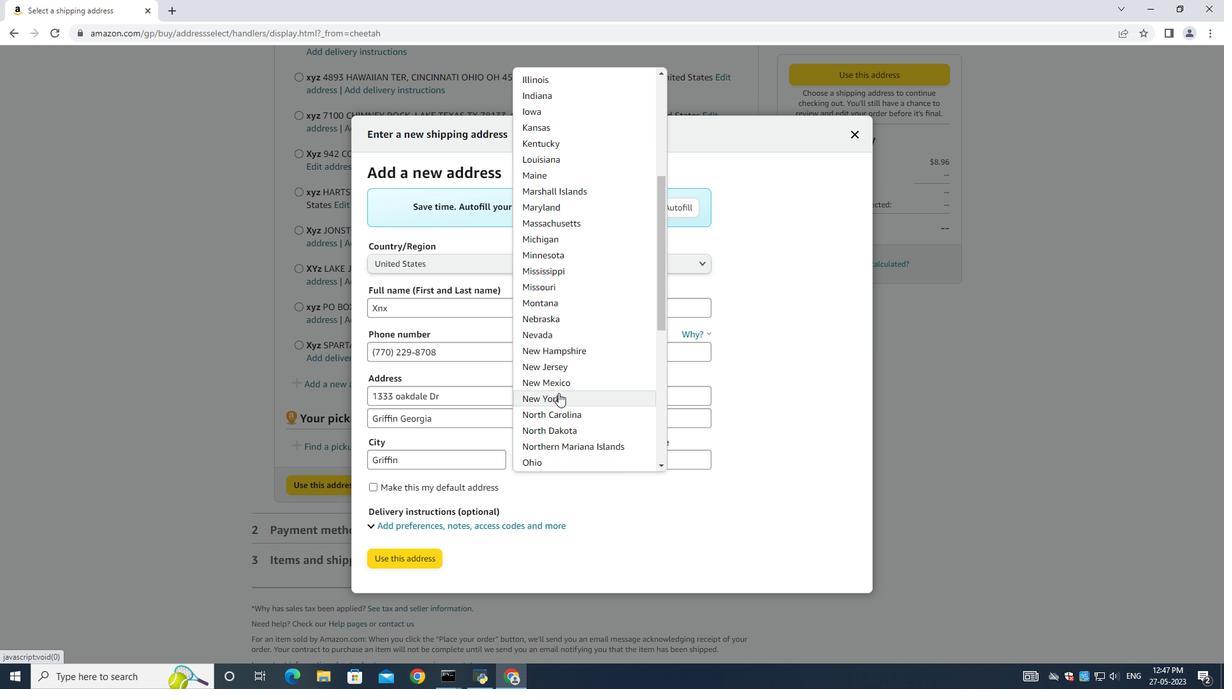 
Action: Mouse moved to (561, 398)
Screenshot: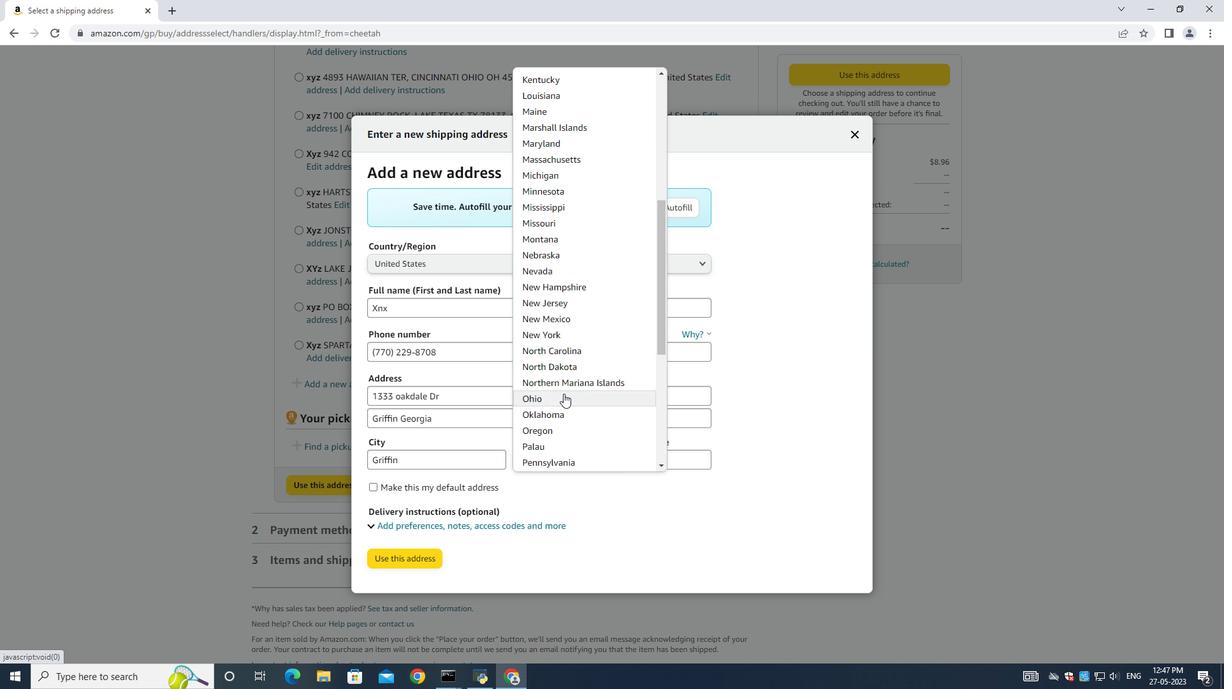 
Action: Mouse scrolled (561, 398) with delta (0, 0)
Screenshot: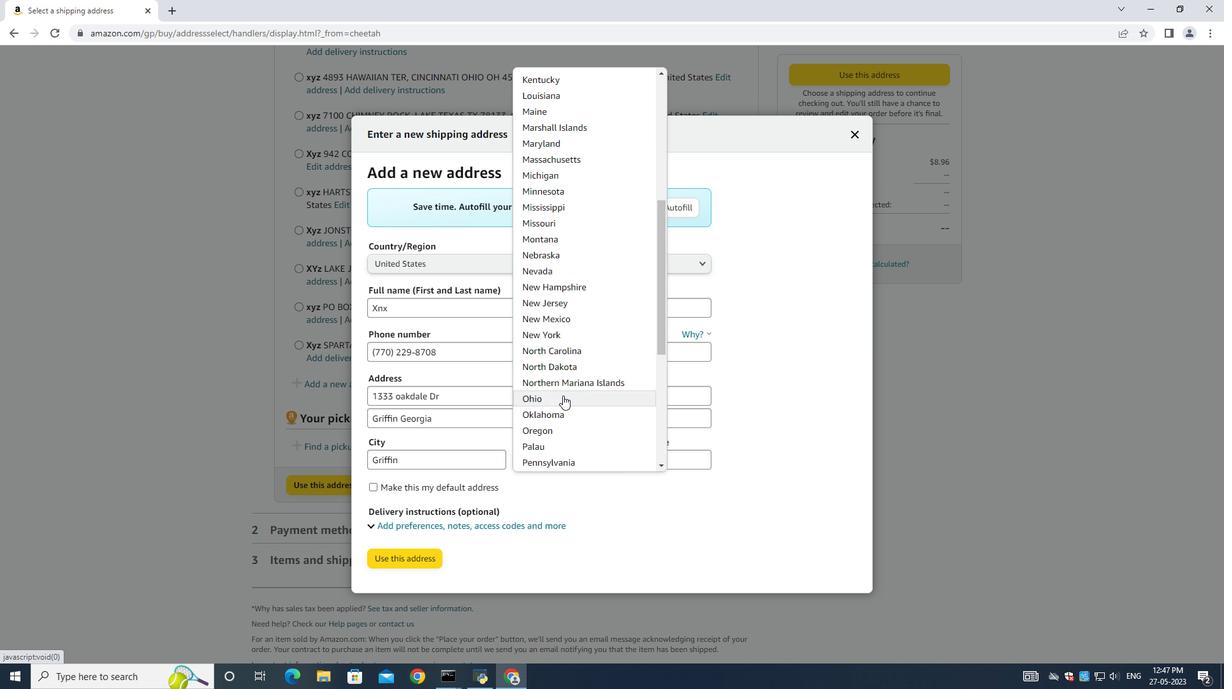 
Action: Mouse scrolled (561, 398) with delta (0, 0)
Screenshot: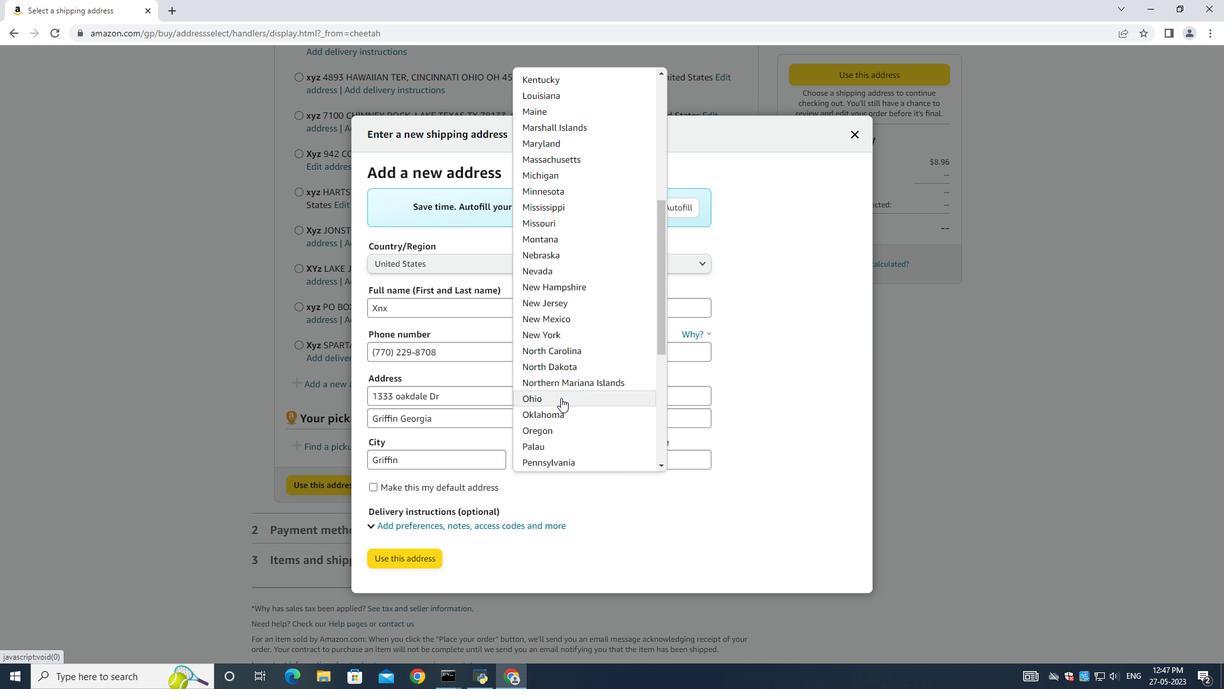 
Action: Mouse scrolled (561, 398) with delta (0, 0)
Screenshot: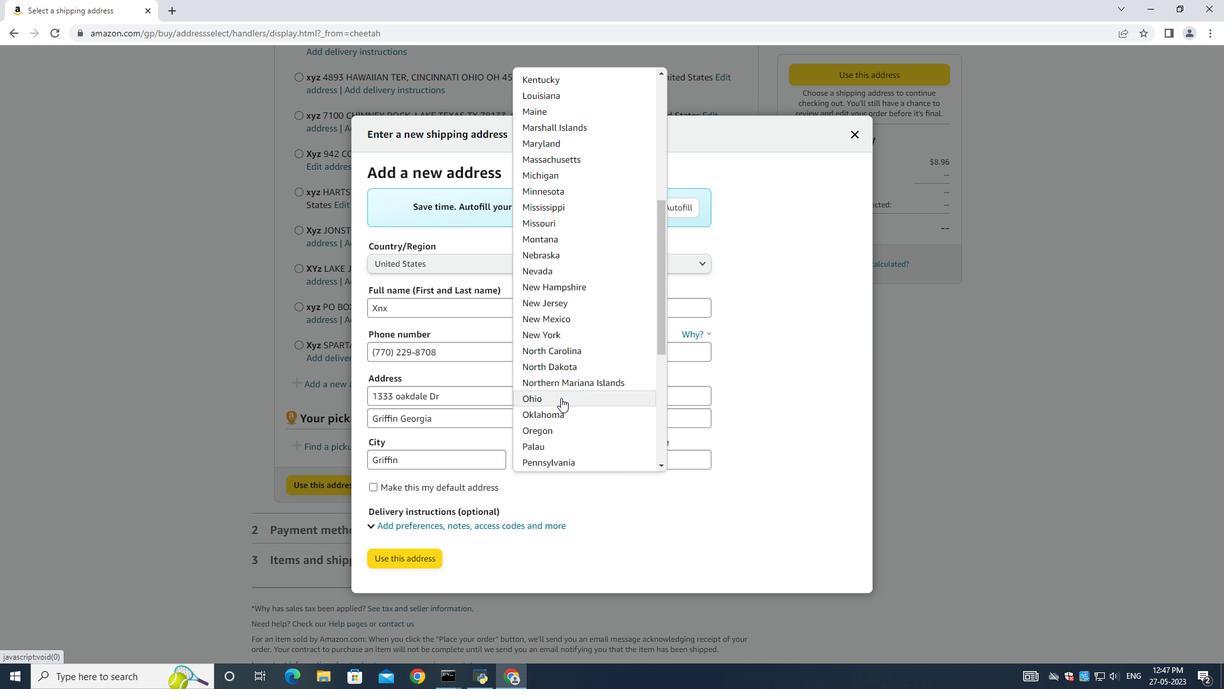 
Action: Mouse moved to (559, 400)
Screenshot: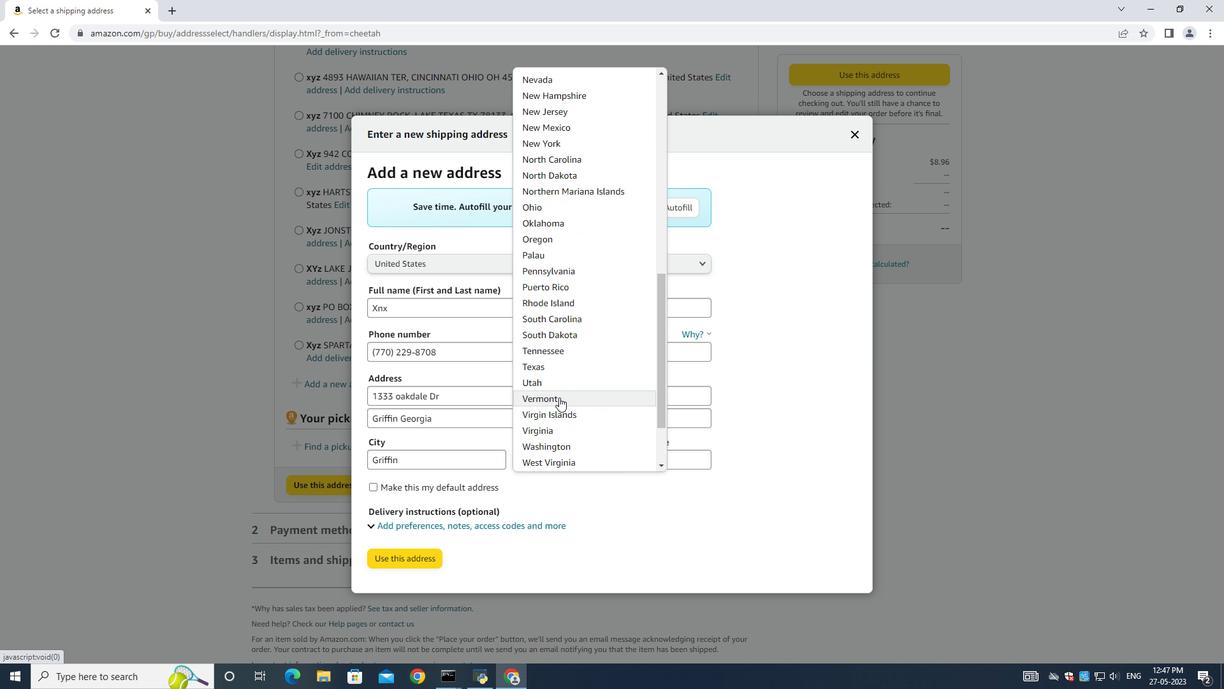 
Action: Mouse scrolled (559, 400) with delta (0, 0)
Screenshot: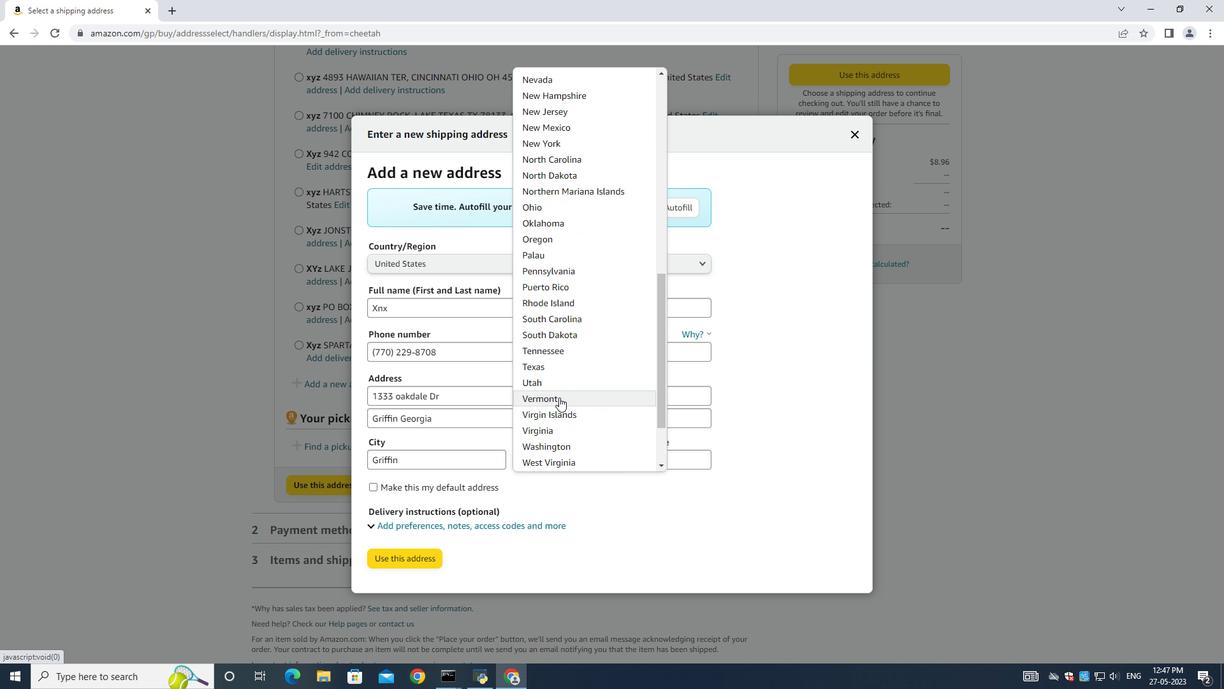 
Action: Mouse moved to (558, 400)
Screenshot: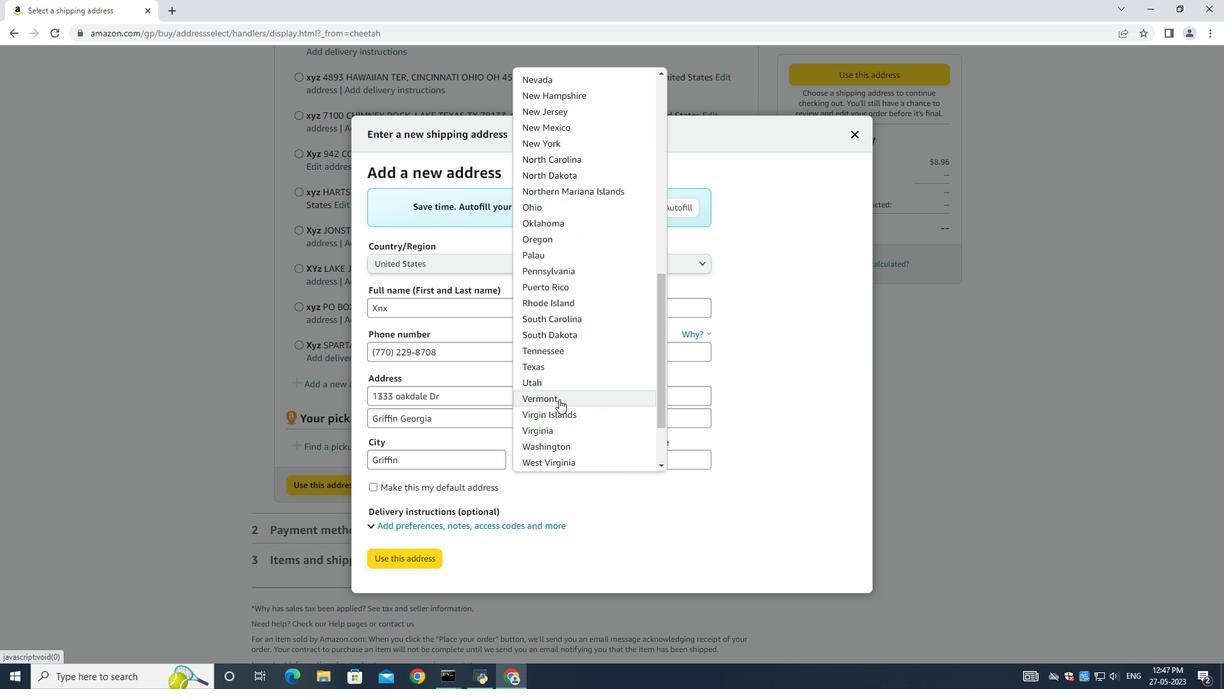 
Action: Mouse scrolled (559, 400) with delta (0, 0)
Screenshot: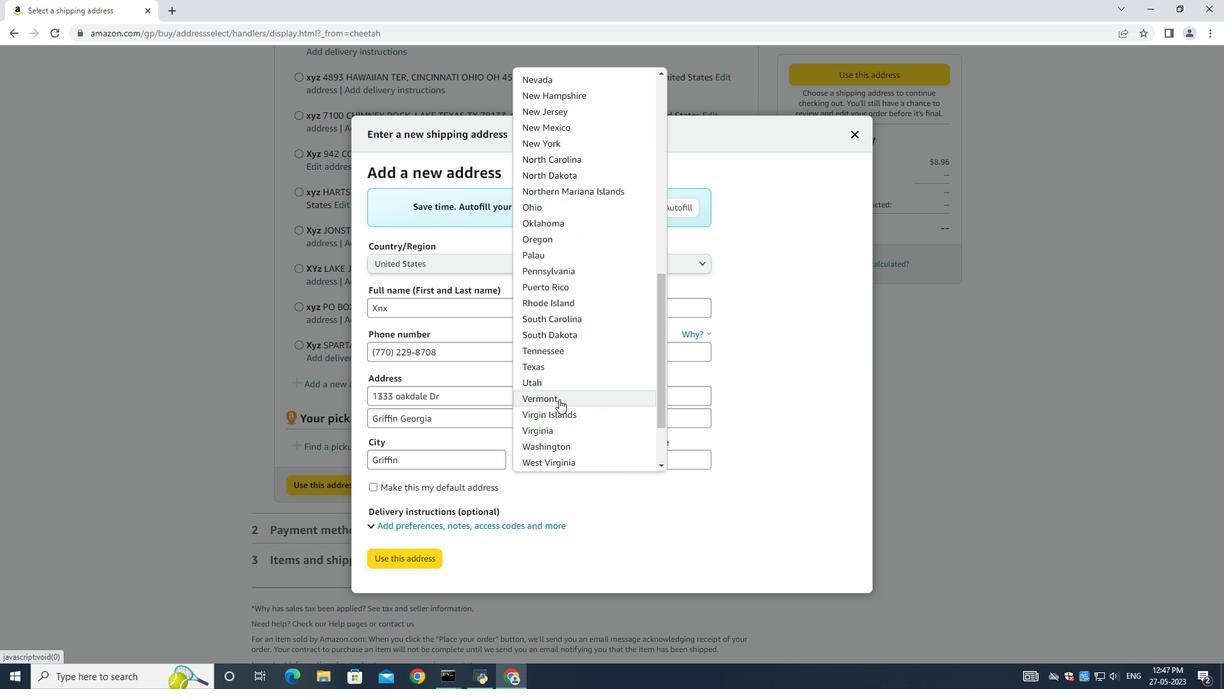 
Action: Mouse moved to (558, 399)
Screenshot: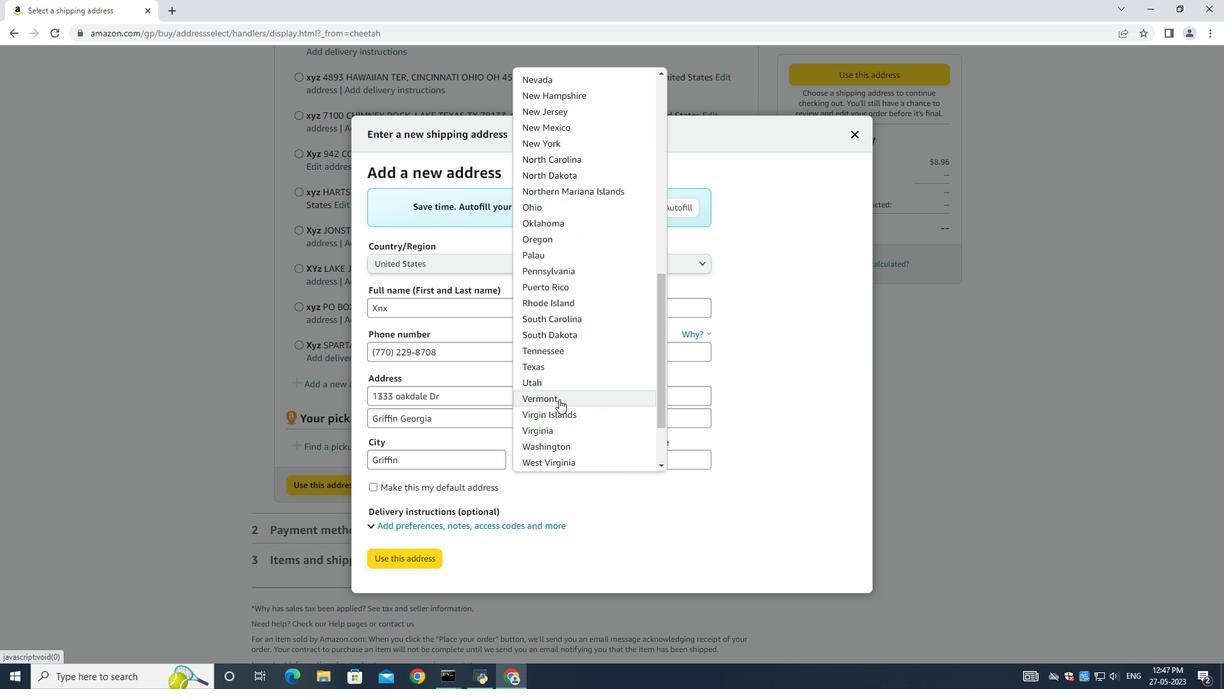 
Action: Mouse scrolled (559, 401) with delta (0, 0)
Screenshot: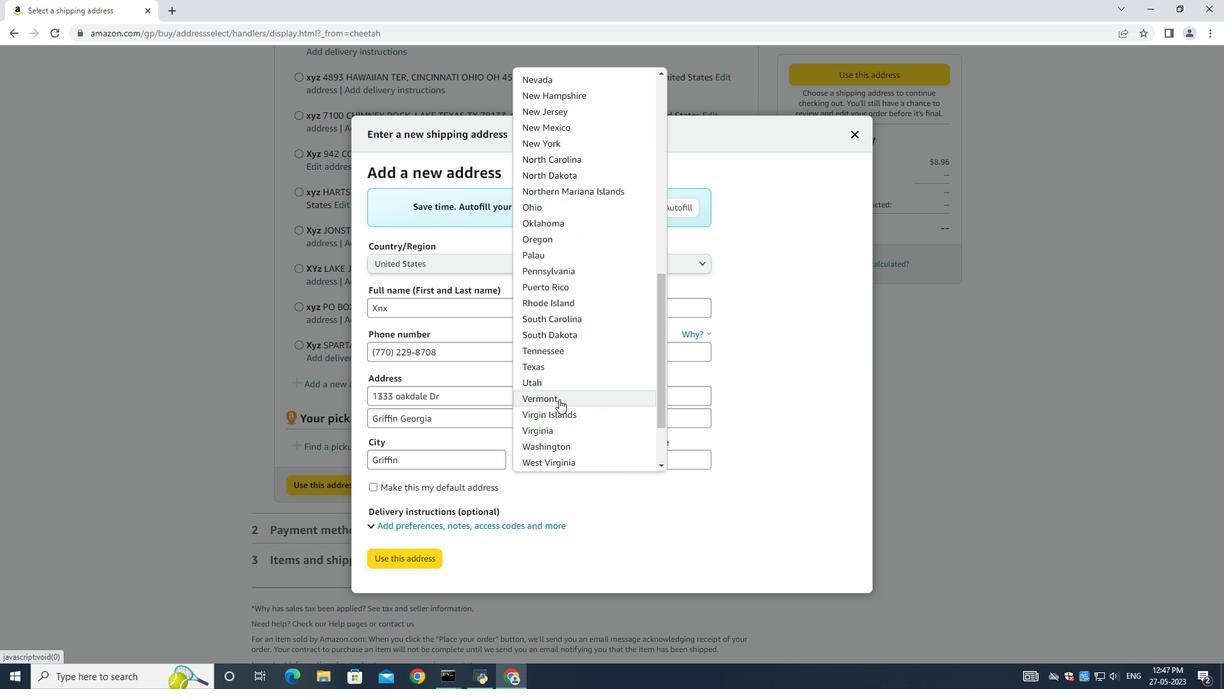 
Action: Mouse moved to (556, 412)
Screenshot: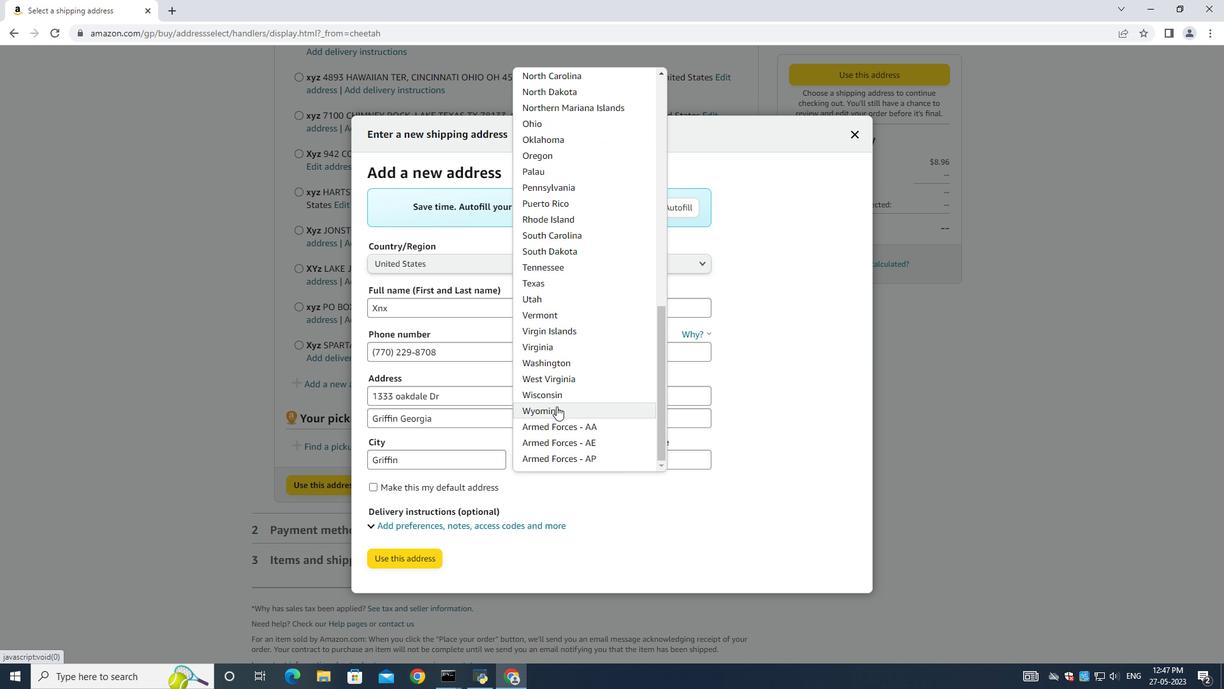 
Action: Mouse scrolled (556, 410) with delta (0, 0)
Screenshot: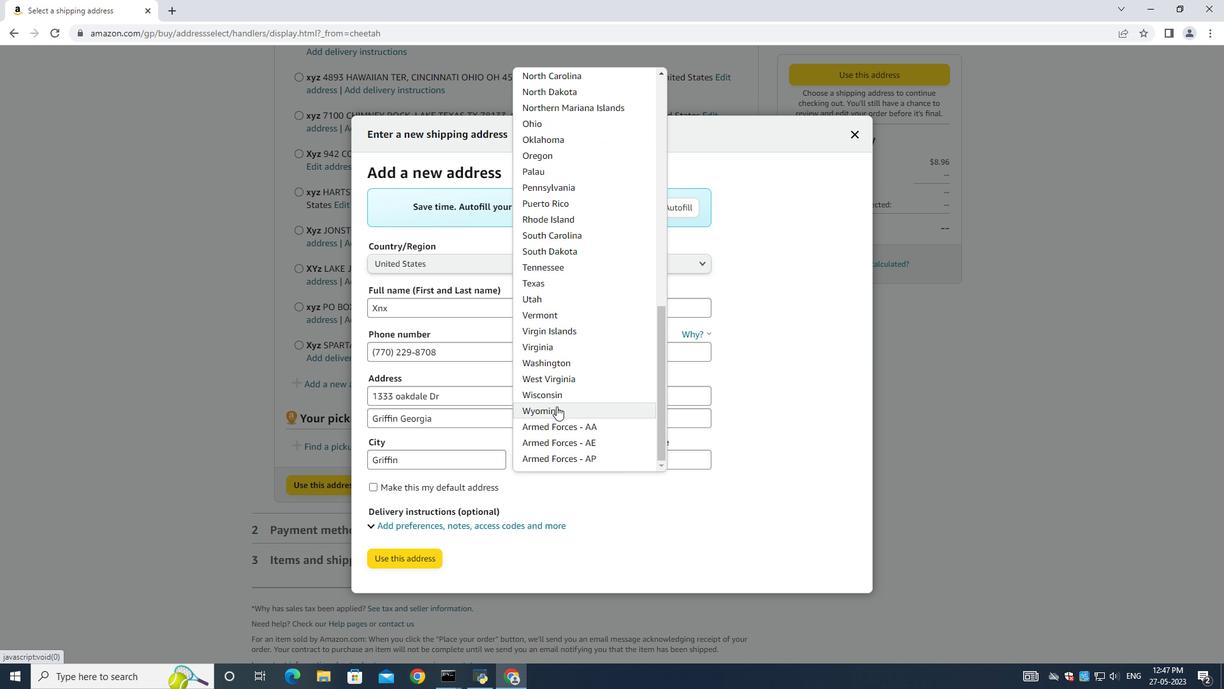 
Action: Mouse moved to (555, 412)
Screenshot: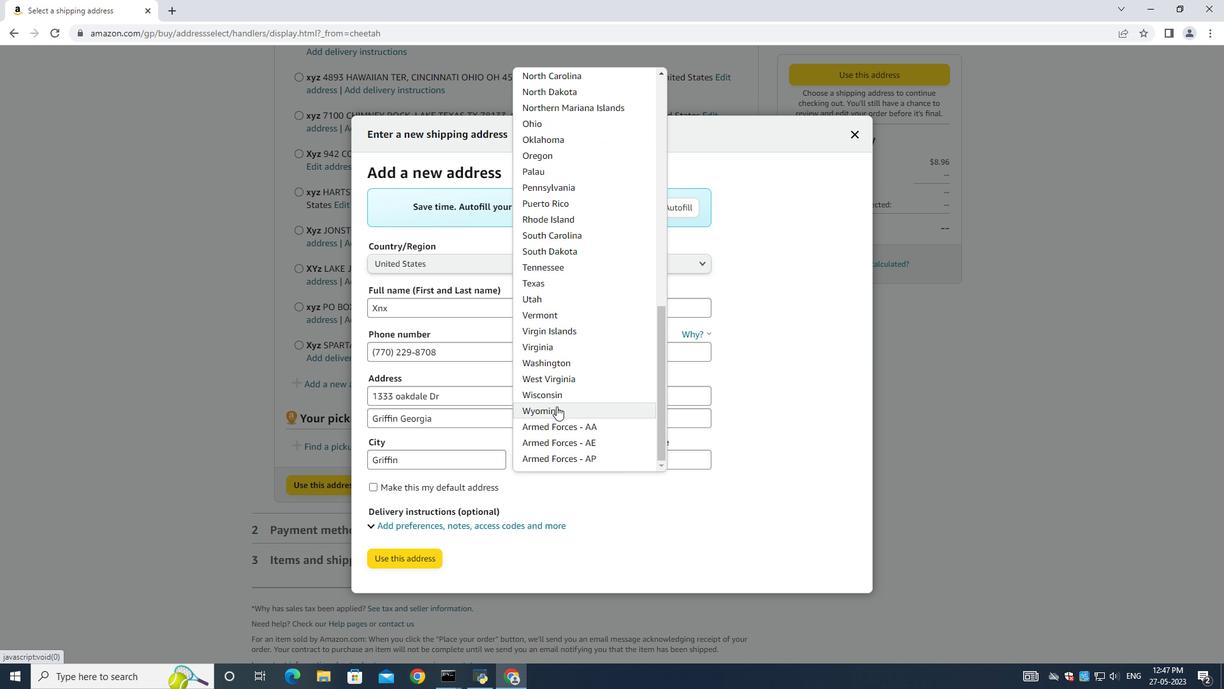 
Action: Mouse scrolled (555, 412) with delta (0, 0)
Screenshot: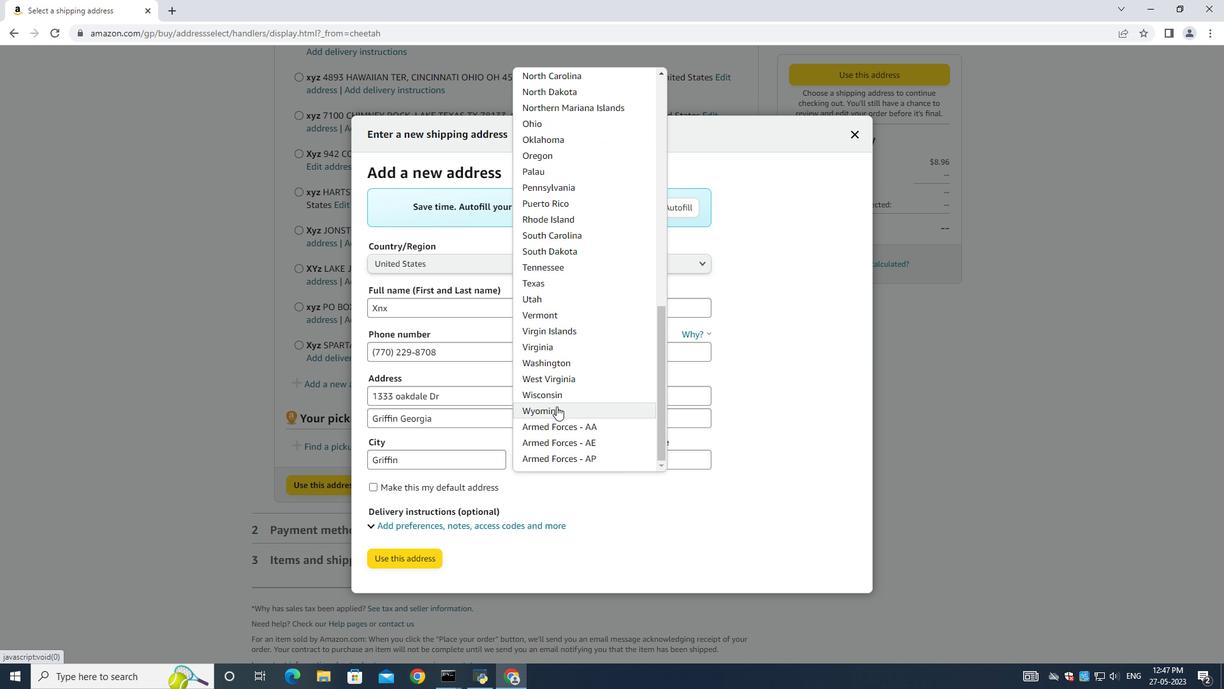 
Action: Mouse moved to (555, 413)
Screenshot: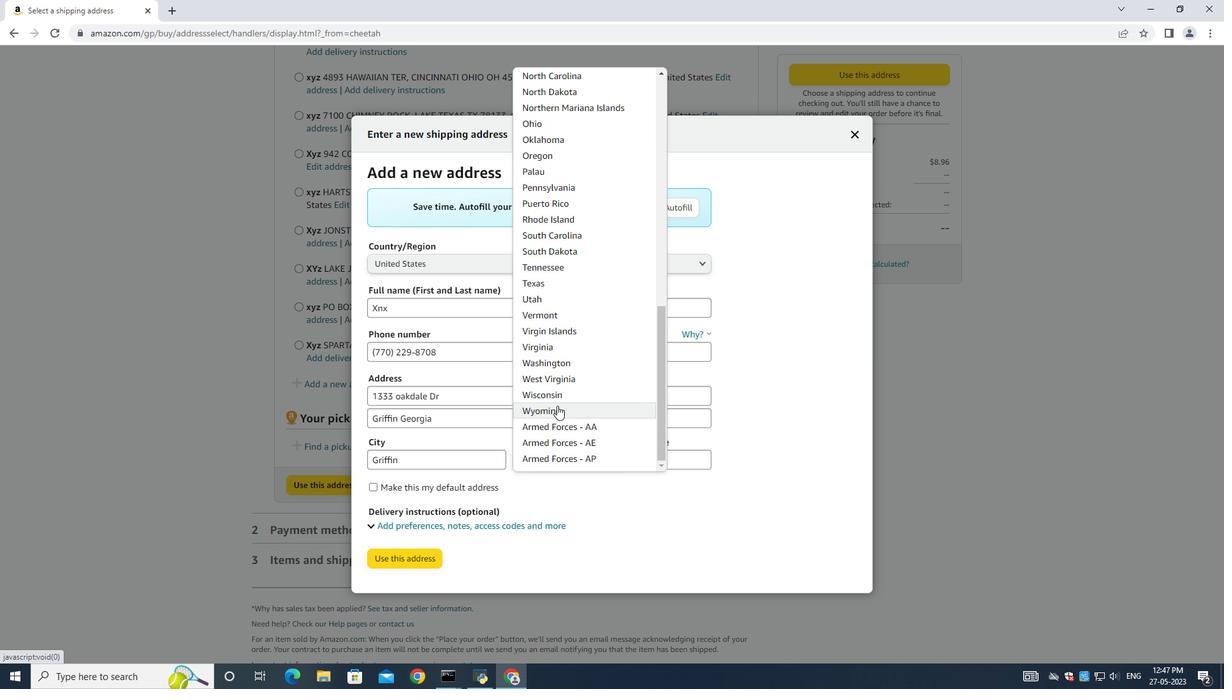 
Action: Mouse scrolled (555, 412) with delta (0, 0)
Screenshot: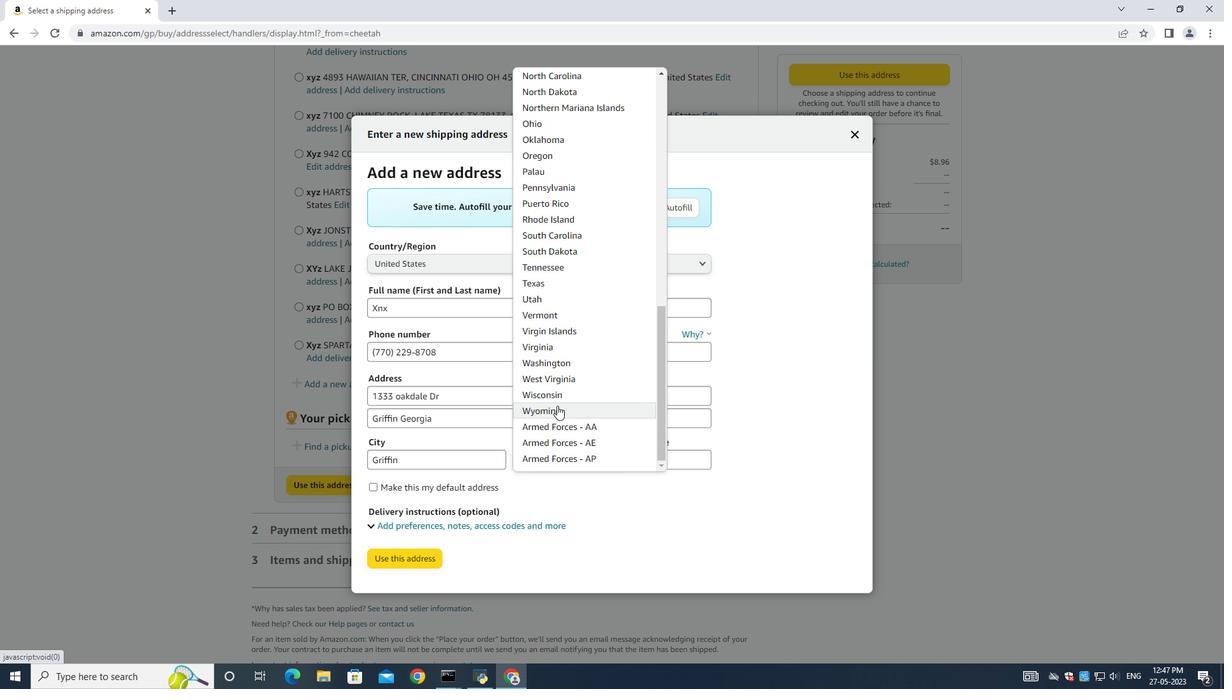 
Action: Mouse scrolled (555, 412) with delta (0, 0)
Screenshot: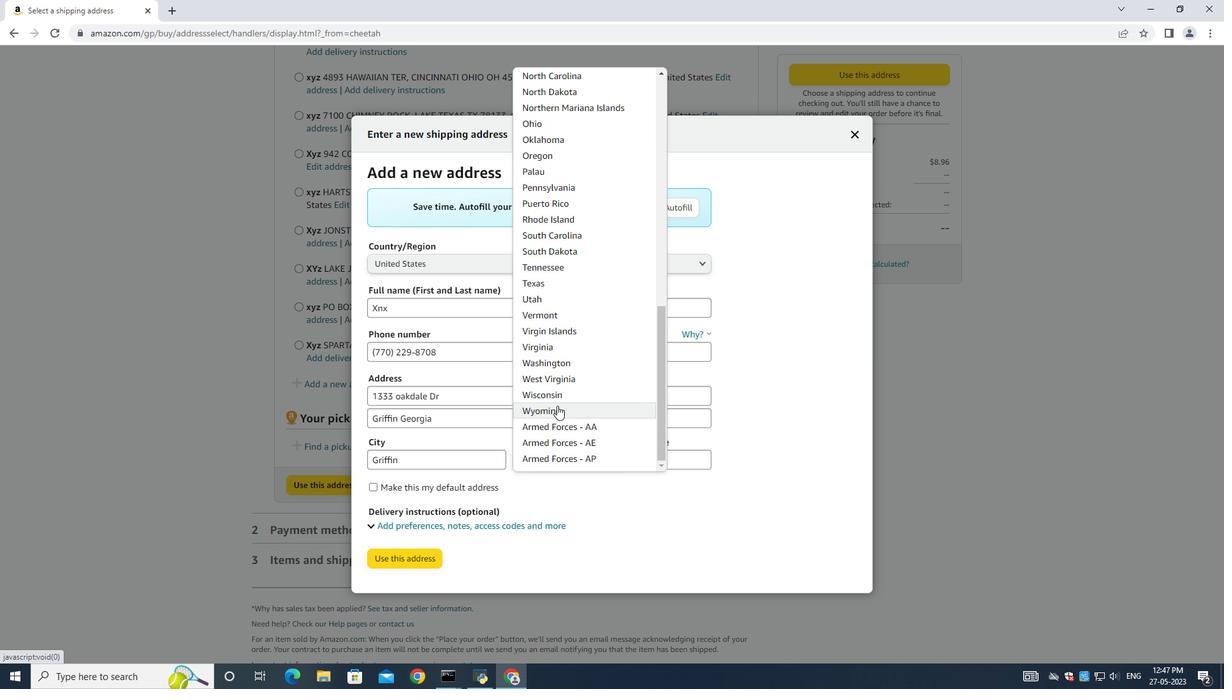 
Action: Mouse moved to (556, 440)
Screenshot: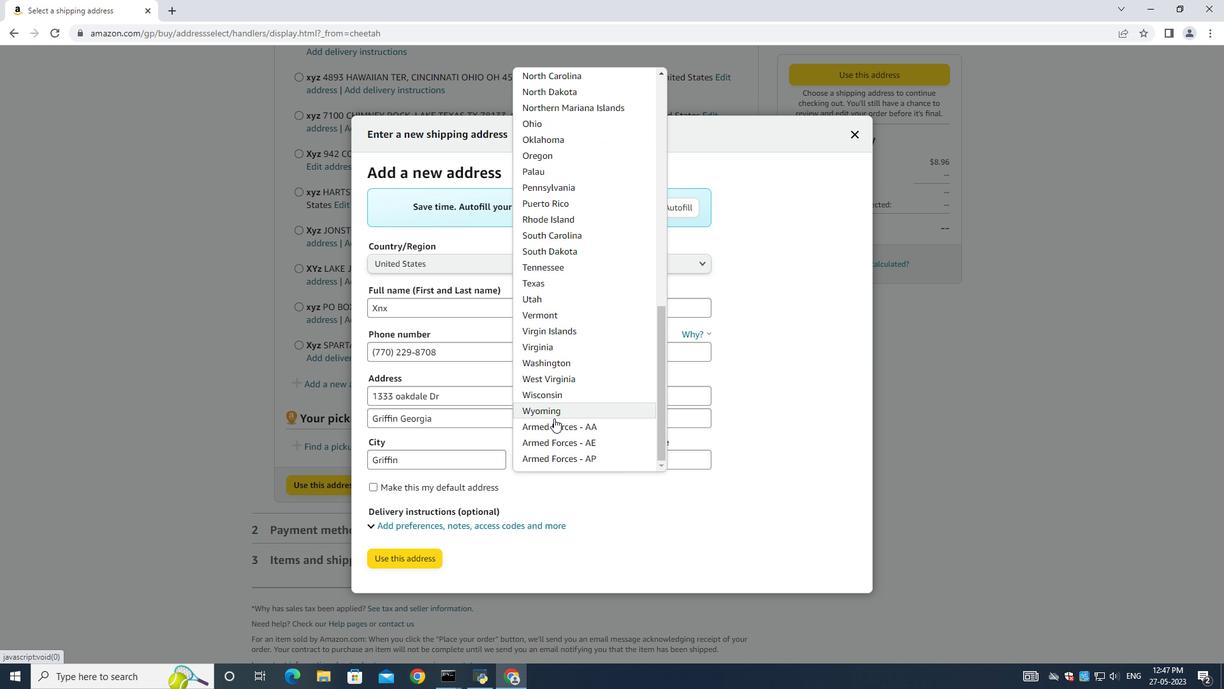 
Action: Mouse scrolled (556, 441) with delta (0, 0)
Screenshot: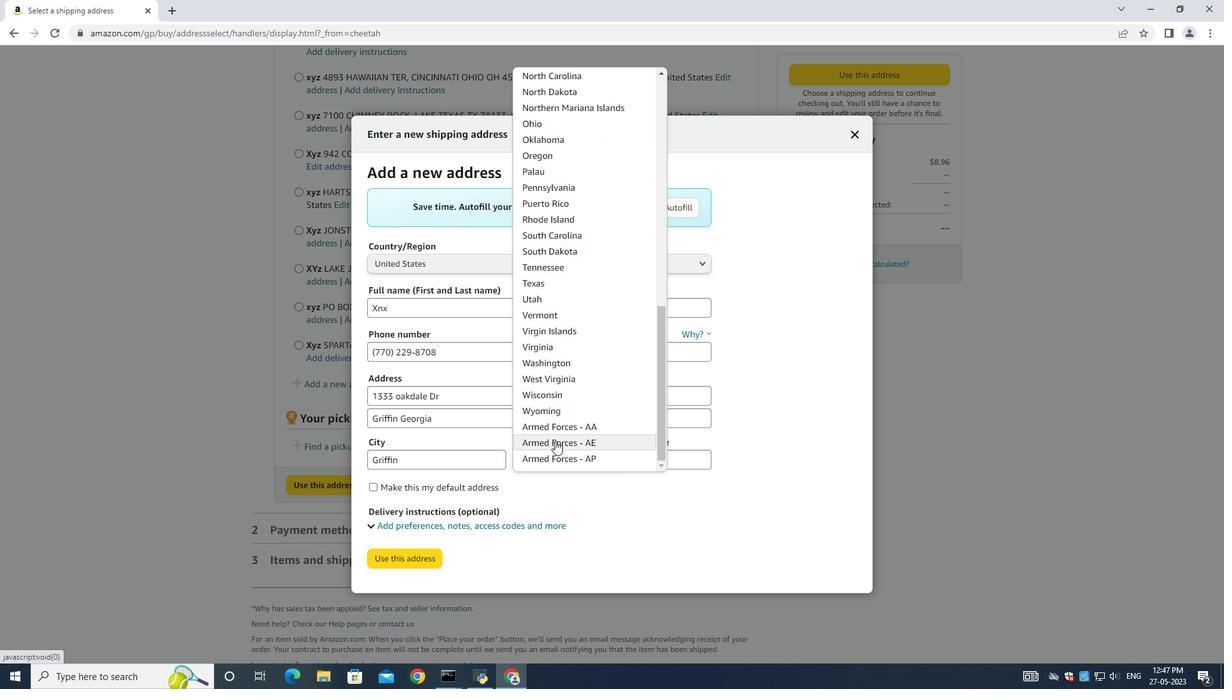 
Action: Mouse scrolled (556, 441) with delta (0, 0)
Screenshot: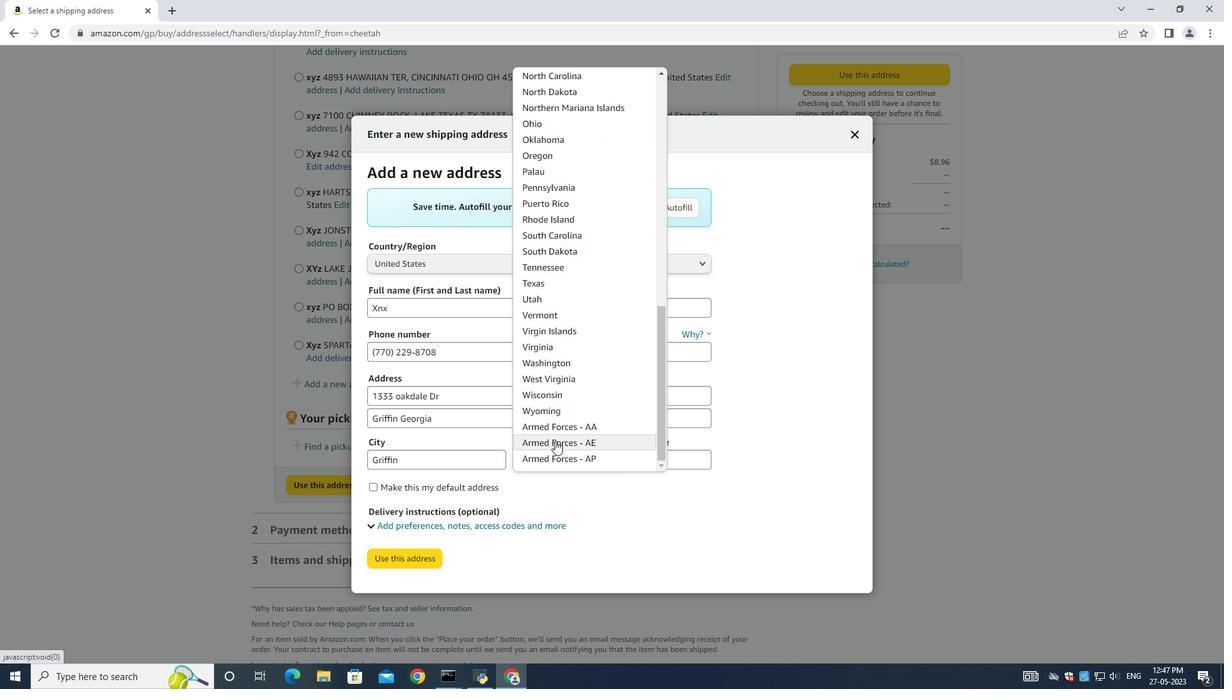 
Action: Mouse scrolled (556, 441) with delta (0, 0)
Screenshot: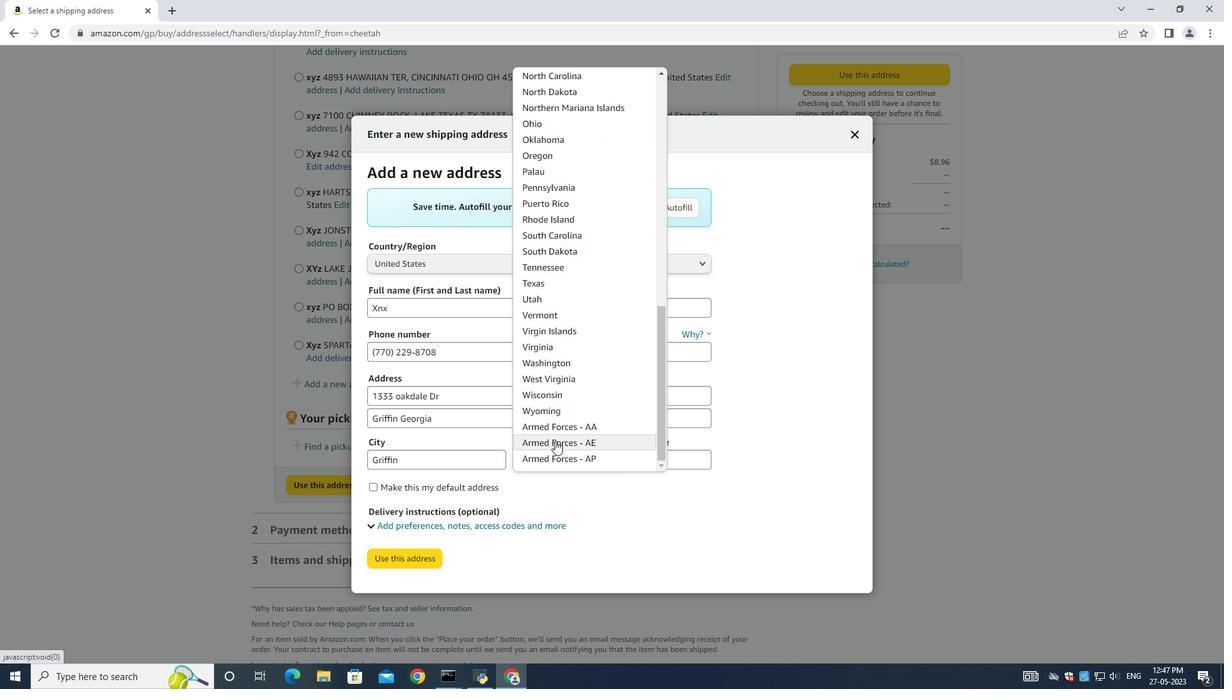 
Action: Mouse moved to (556, 440)
Screenshot: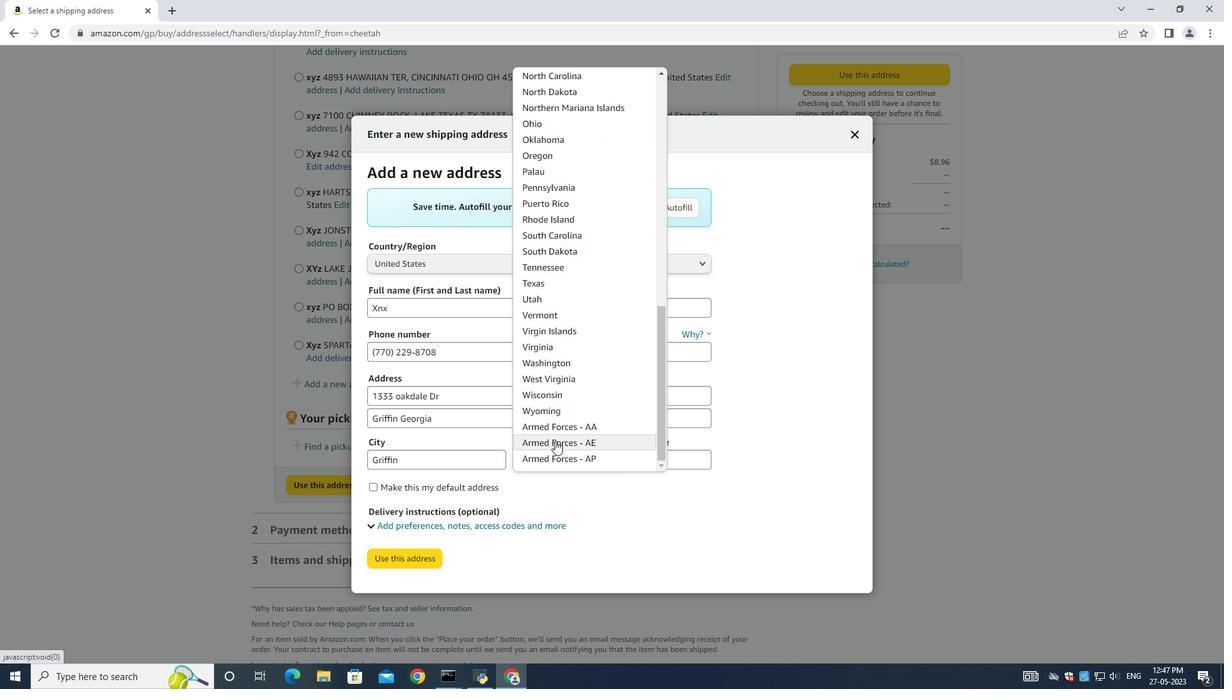 
Action: Mouse scrolled (556, 441) with delta (0, 0)
Screenshot: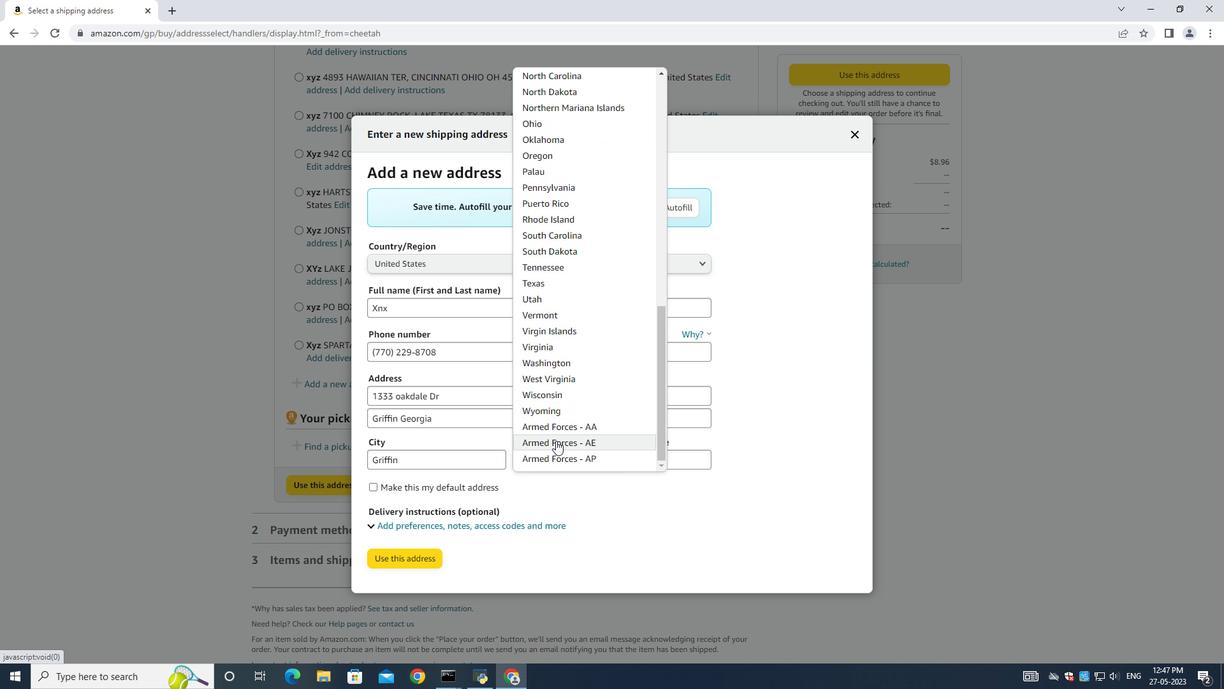 
Action: Mouse moved to (553, 439)
Screenshot: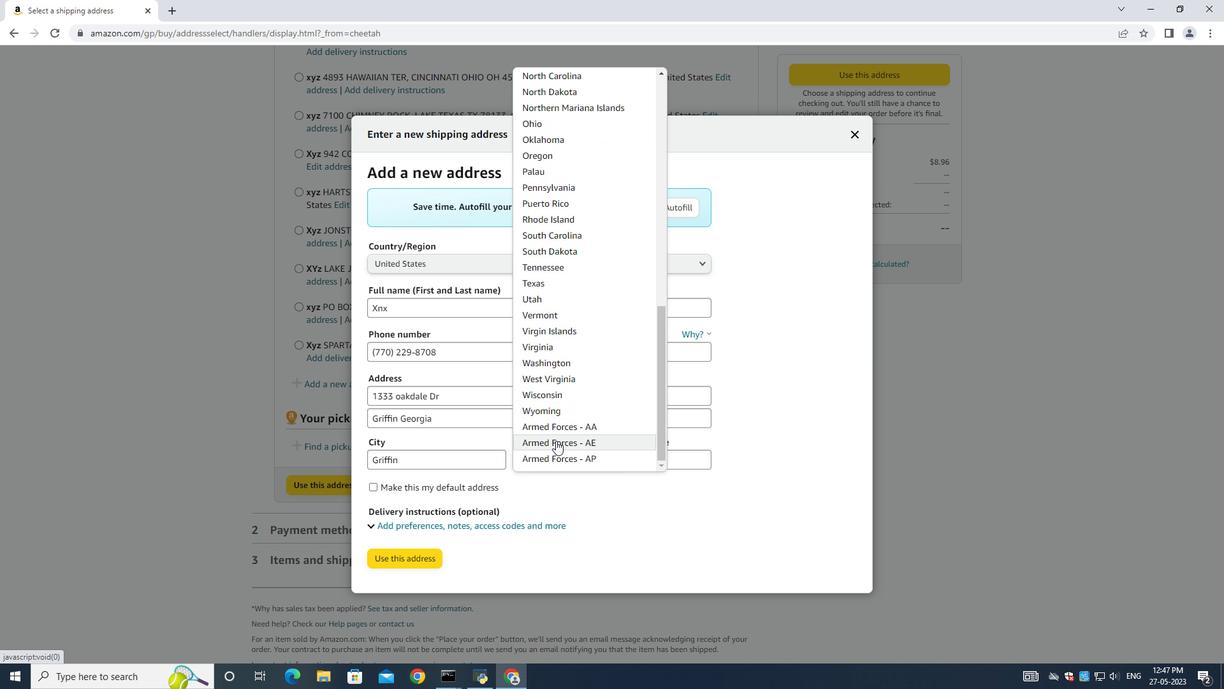
Action: Mouse scrolled (553, 440) with delta (0, 0)
Screenshot: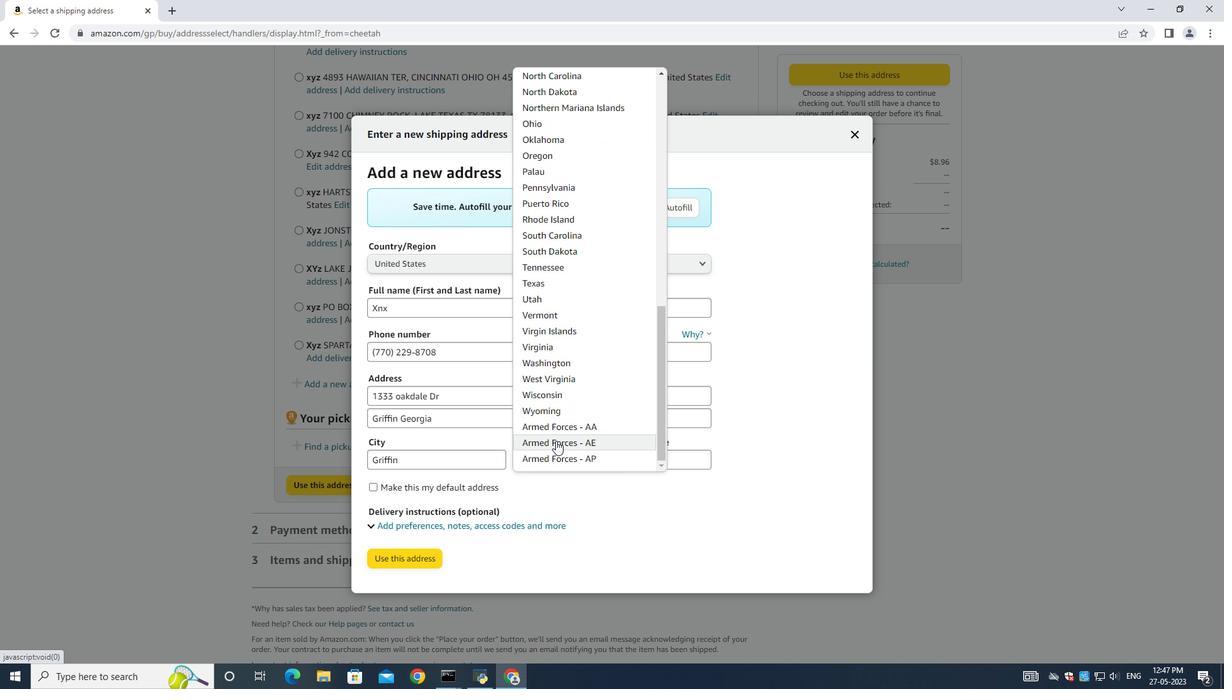 
Action: Mouse moved to (551, 439)
Screenshot: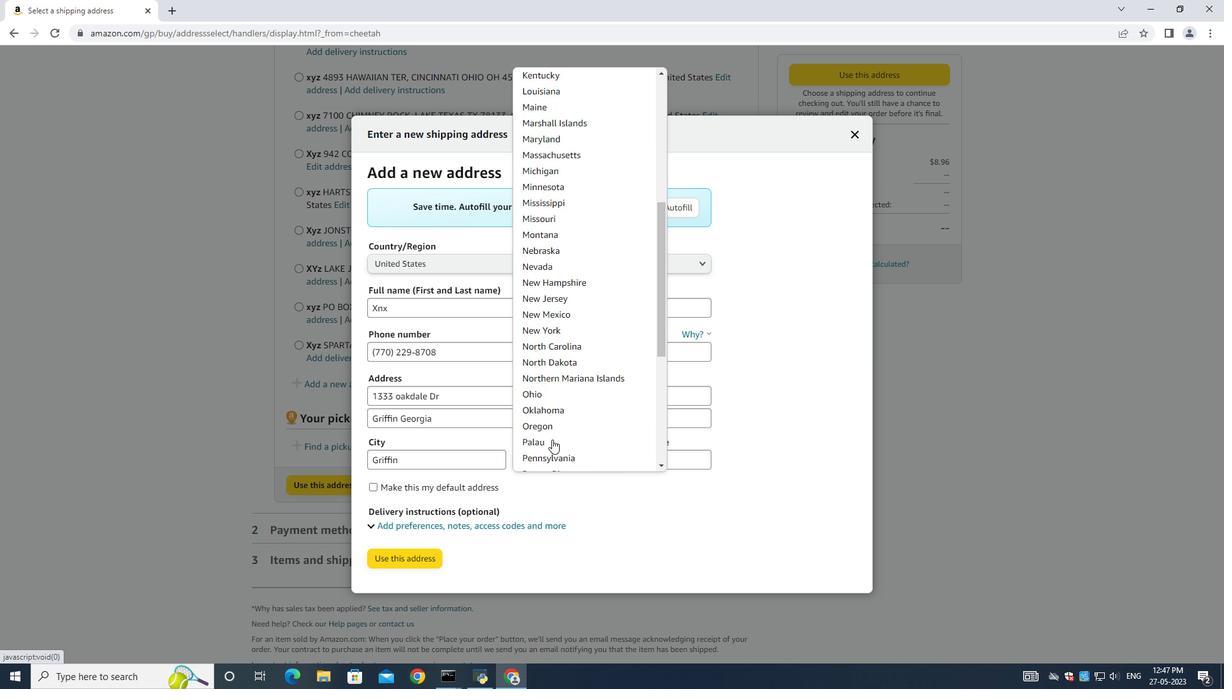 
Action: Mouse scrolled (551, 440) with delta (0, 0)
Screenshot: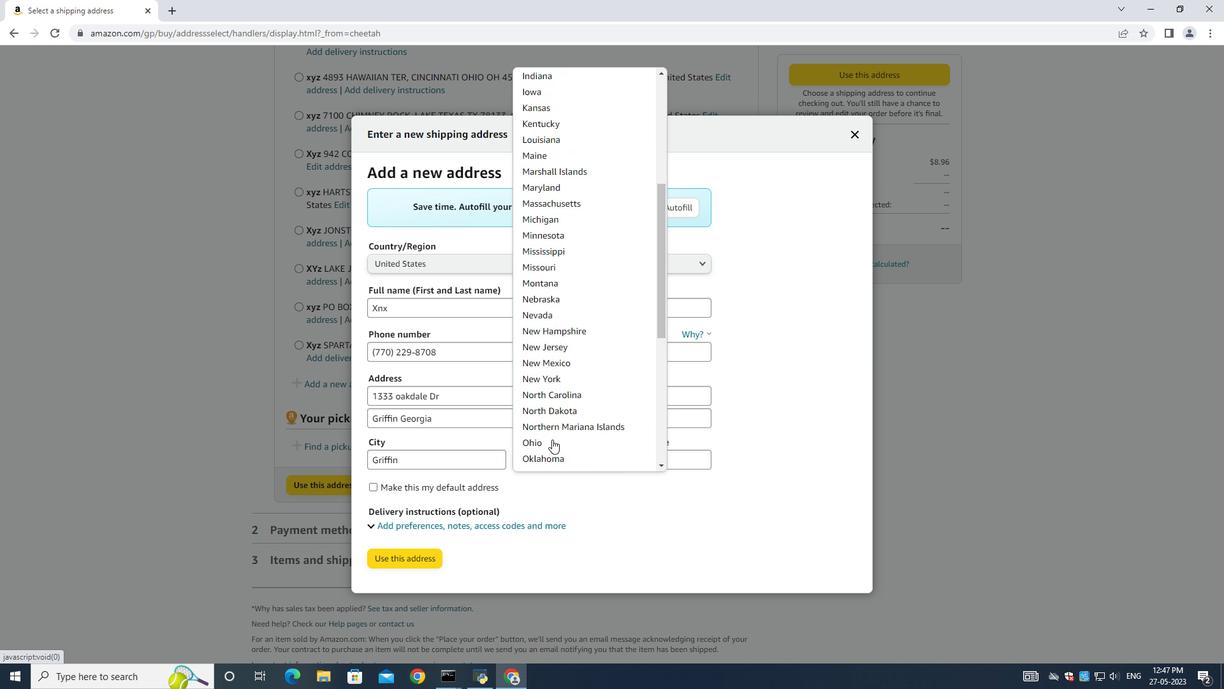 
Action: Mouse scrolled (551, 440) with delta (0, 0)
Screenshot: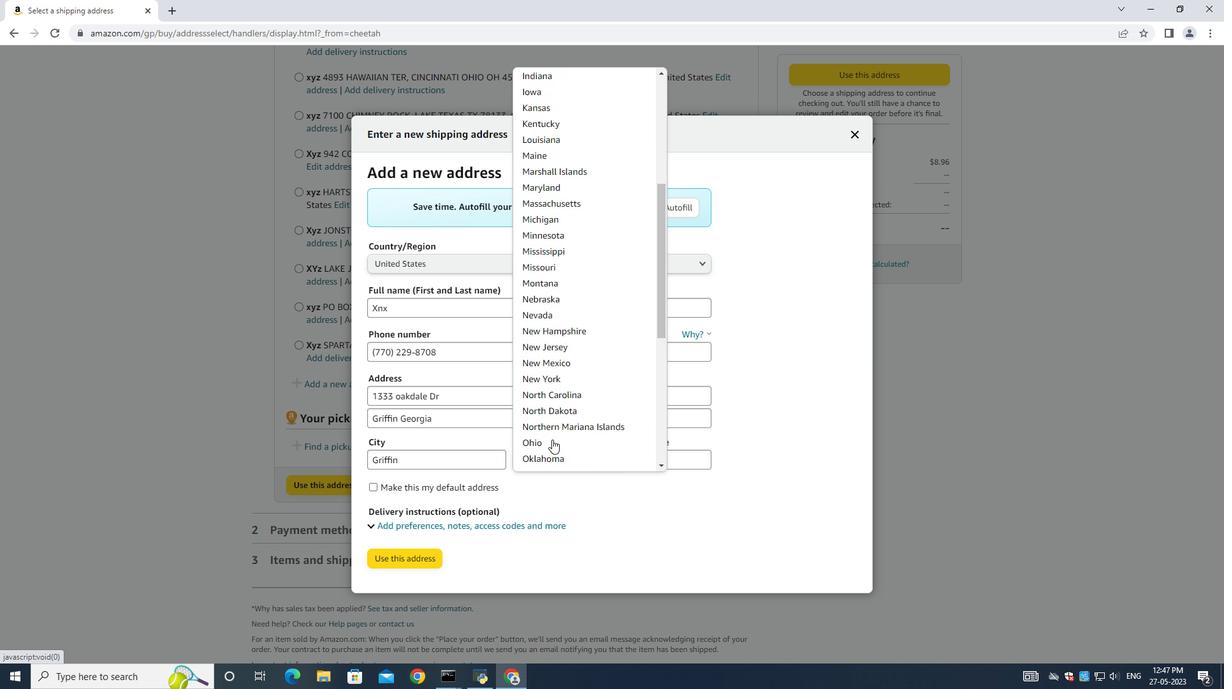 
Action: Mouse scrolled (551, 440) with delta (0, 0)
Screenshot: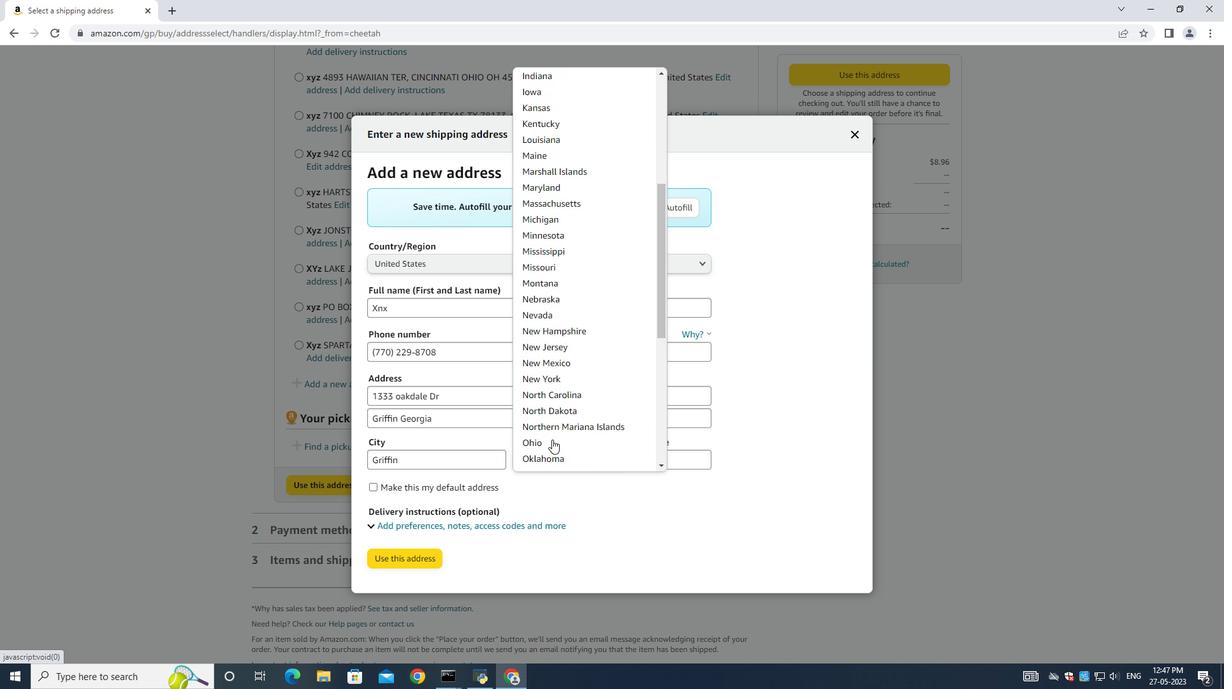 
Action: Mouse scrolled (551, 440) with delta (0, 0)
Screenshot: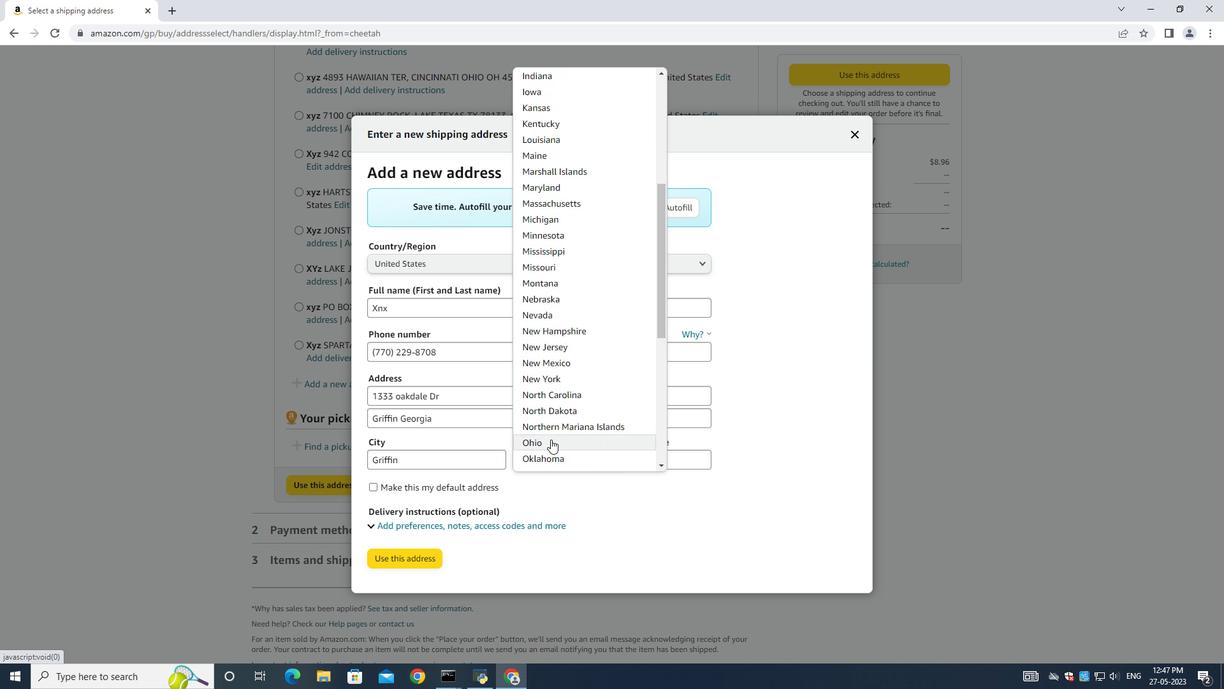 
Action: Mouse scrolled (551, 440) with delta (0, 0)
Screenshot: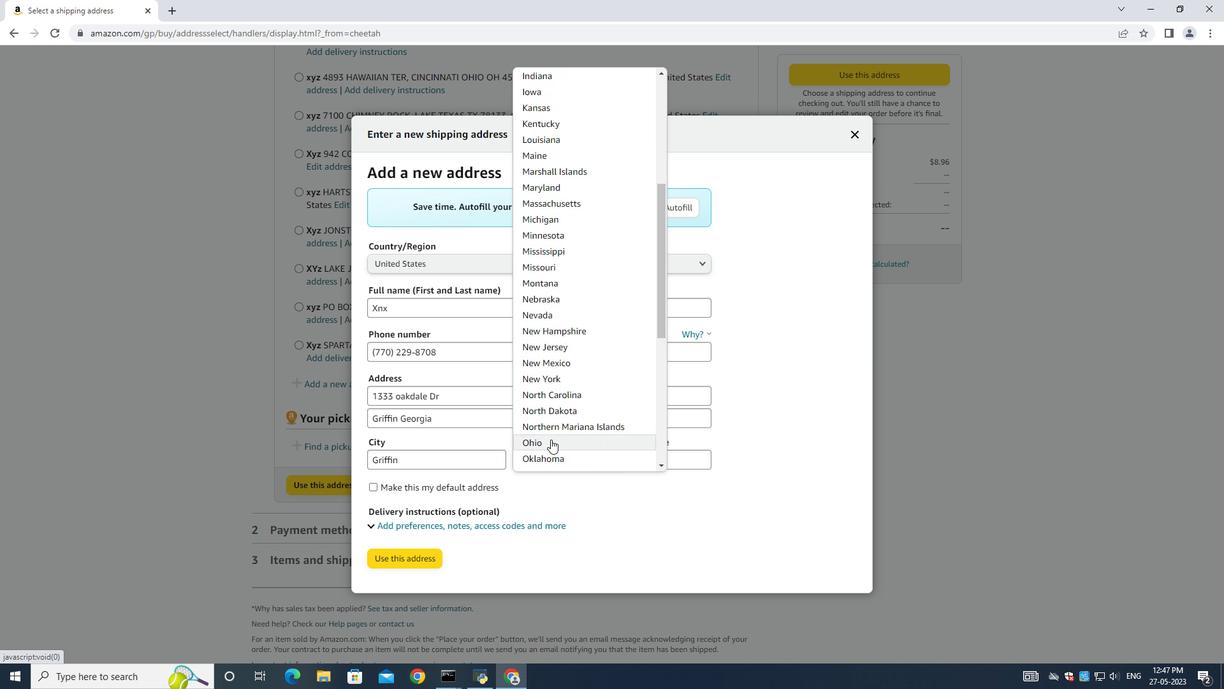 
Action: Mouse scrolled (551, 440) with delta (0, 0)
Screenshot: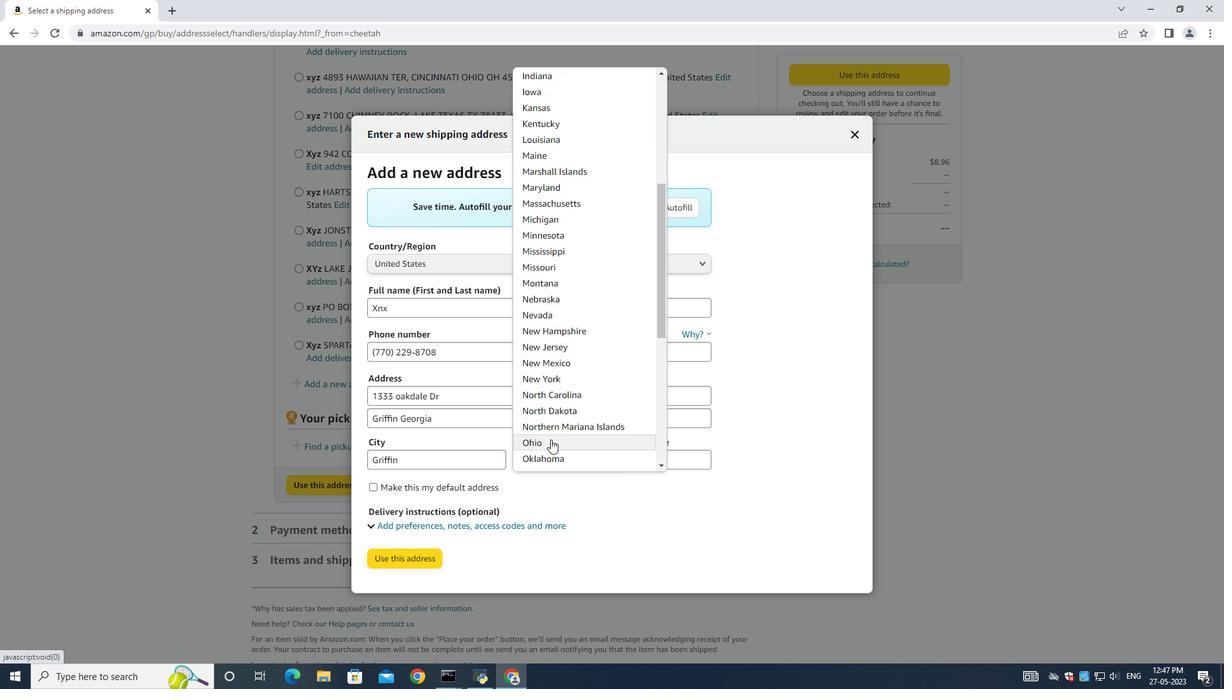 
Action: Mouse scrolled (551, 440) with delta (0, 0)
Screenshot: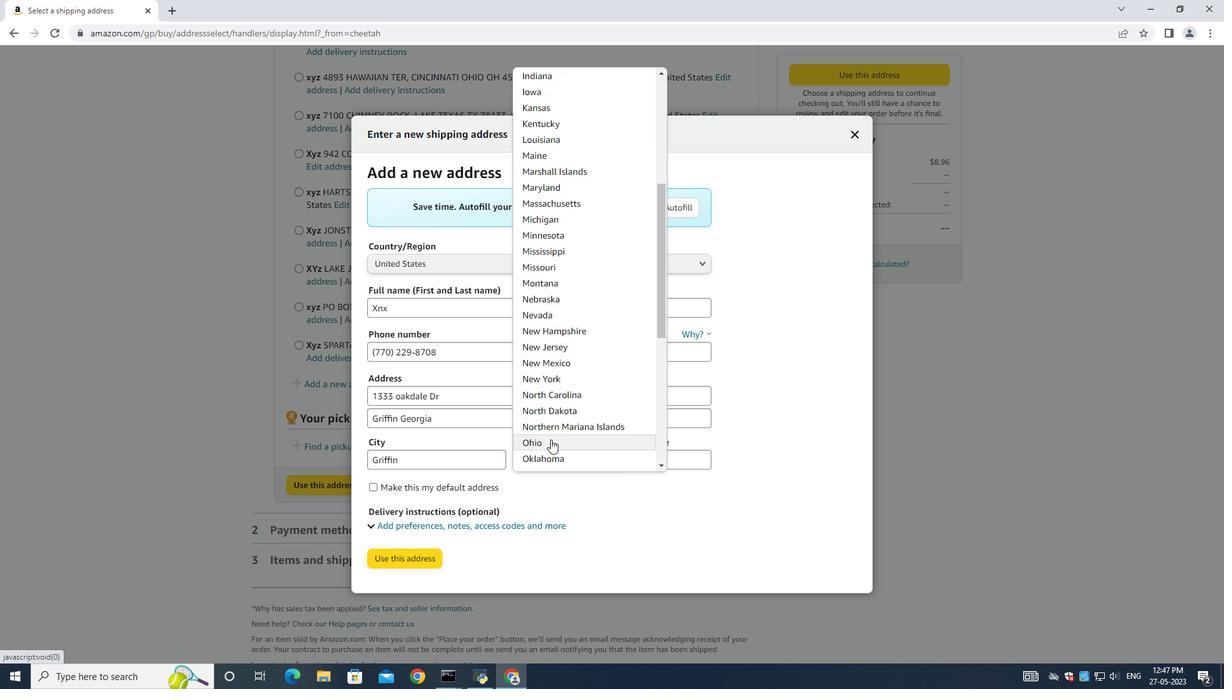 
Action: Mouse scrolled (551, 440) with delta (0, 0)
Screenshot: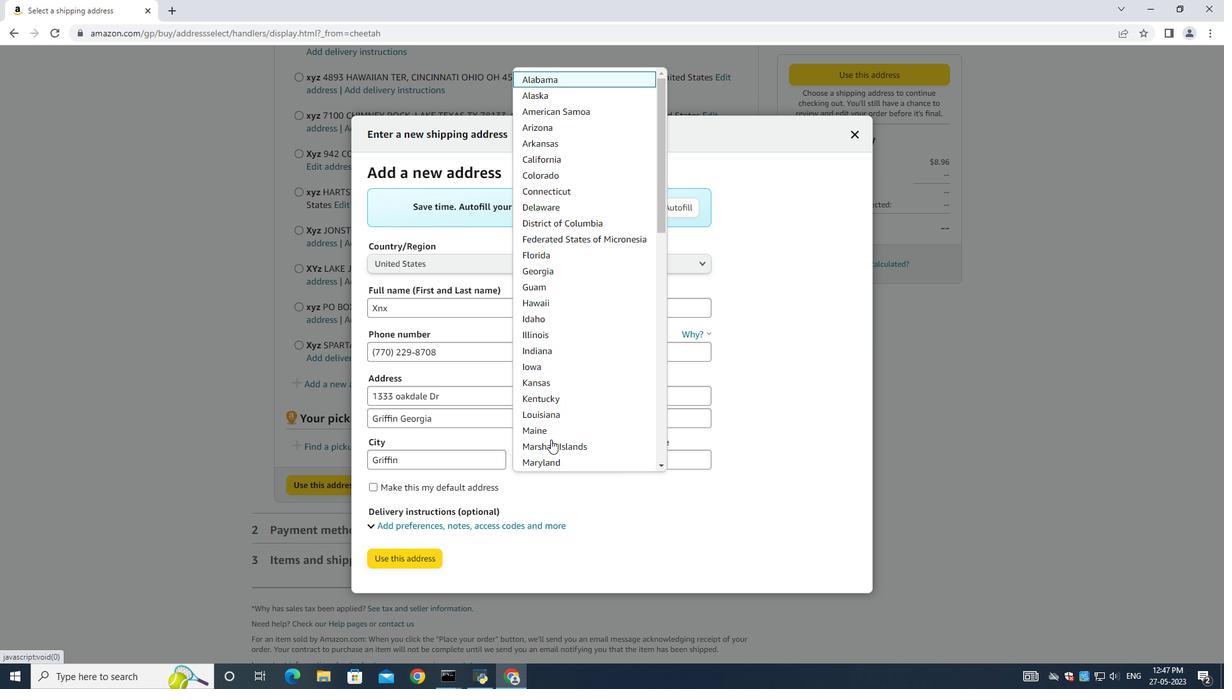 
Action: Mouse scrolled (551, 440) with delta (0, 0)
Screenshot: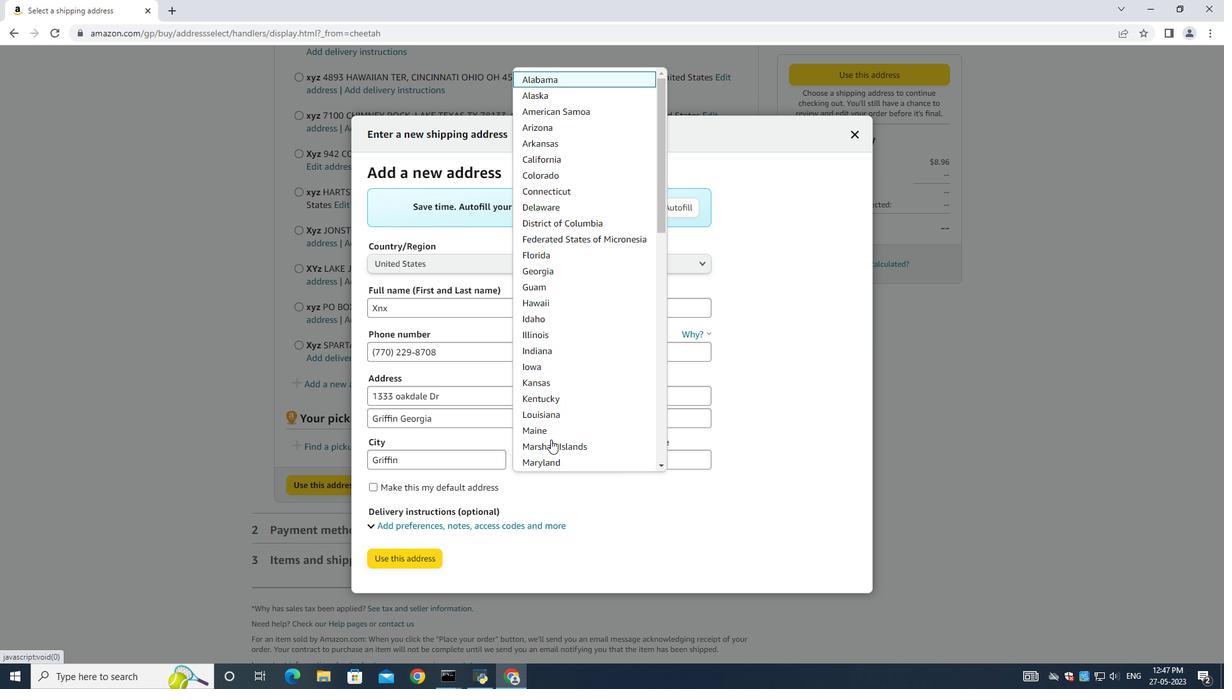 
Action: Mouse scrolled (551, 440) with delta (0, 0)
Screenshot: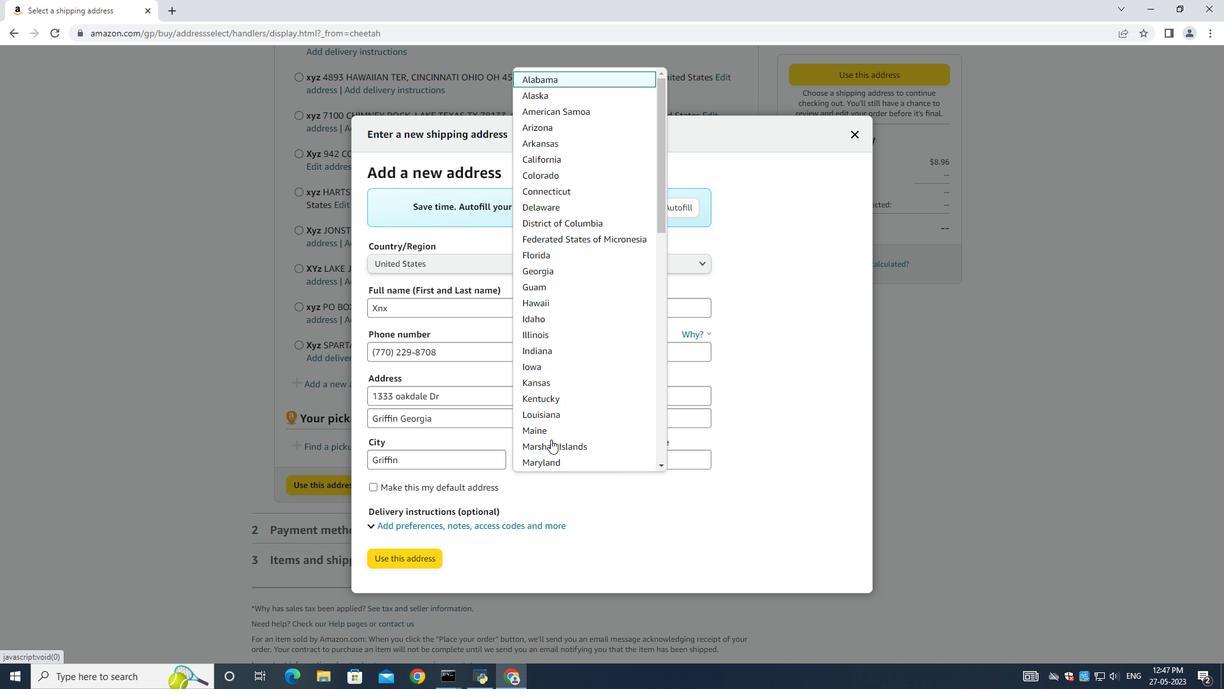 
Action: Mouse scrolled (551, 440) with delta (0, 0)
Screenshot: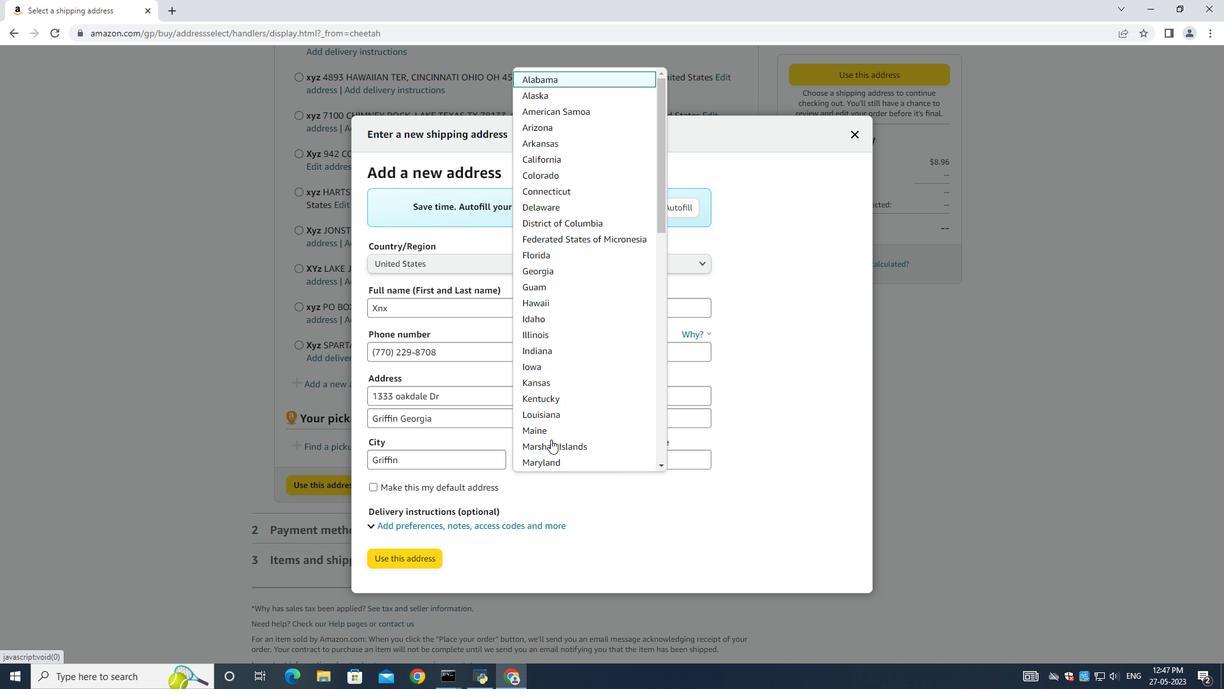 
Action: Mouse scrolled (551, 440) with delta (0, 0)
Screenshot: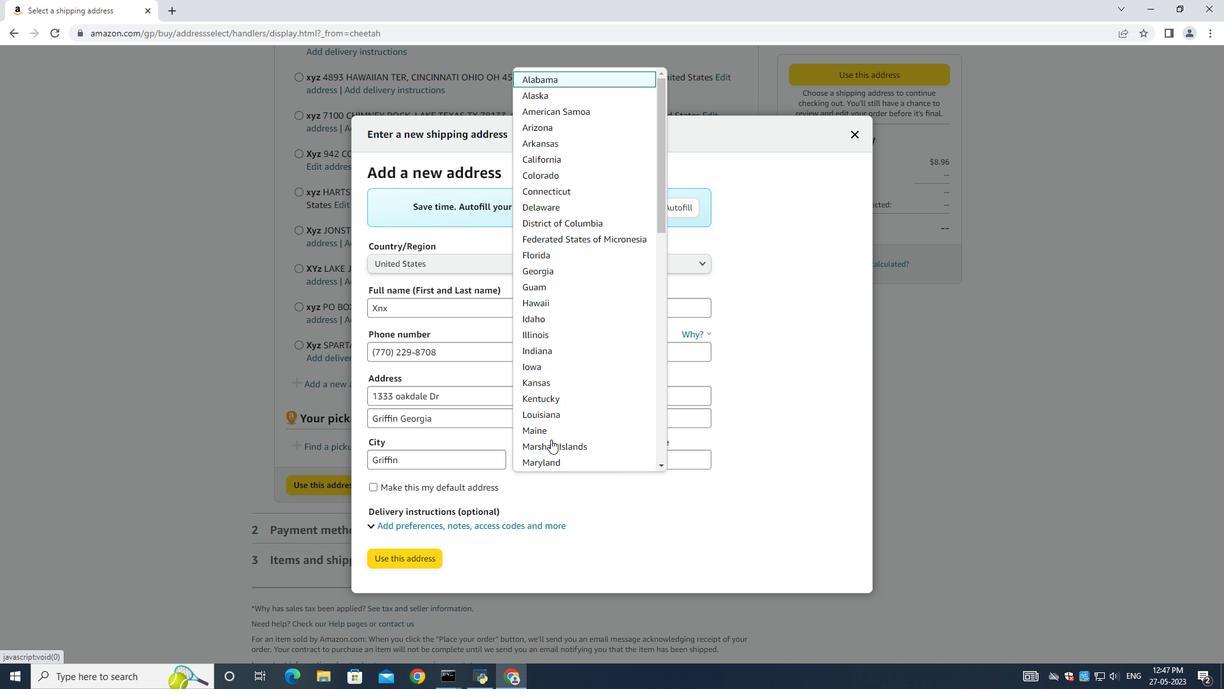 
Action: Mouse scrolled (551, 440) with delta (0, 0)
Screenshot: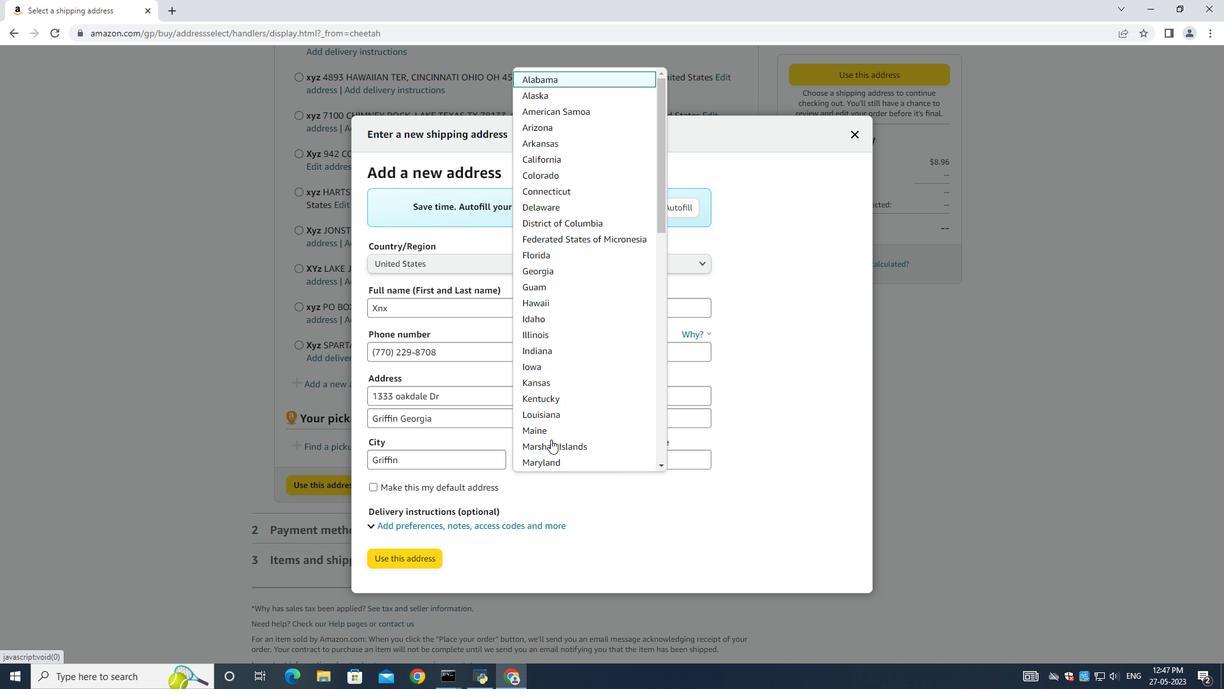 
Action: Mouse moved to (546, 269)
Screenshot: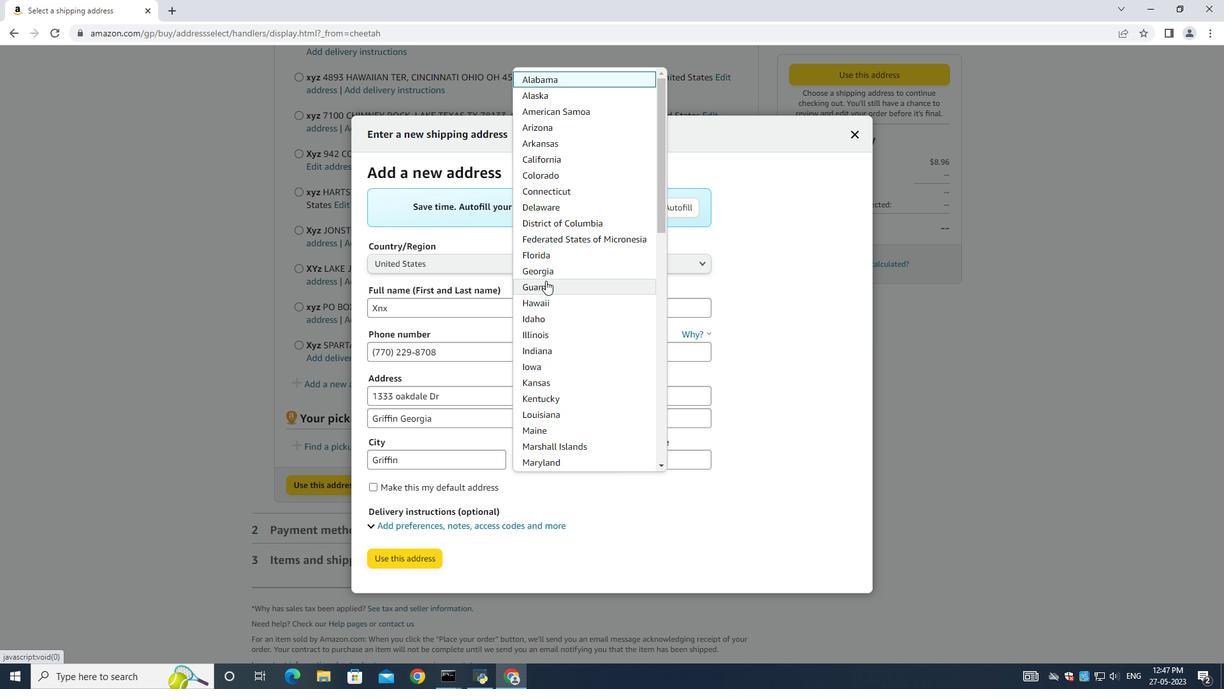
Action: Mouse pressed left at (546, 269)
Screenshot: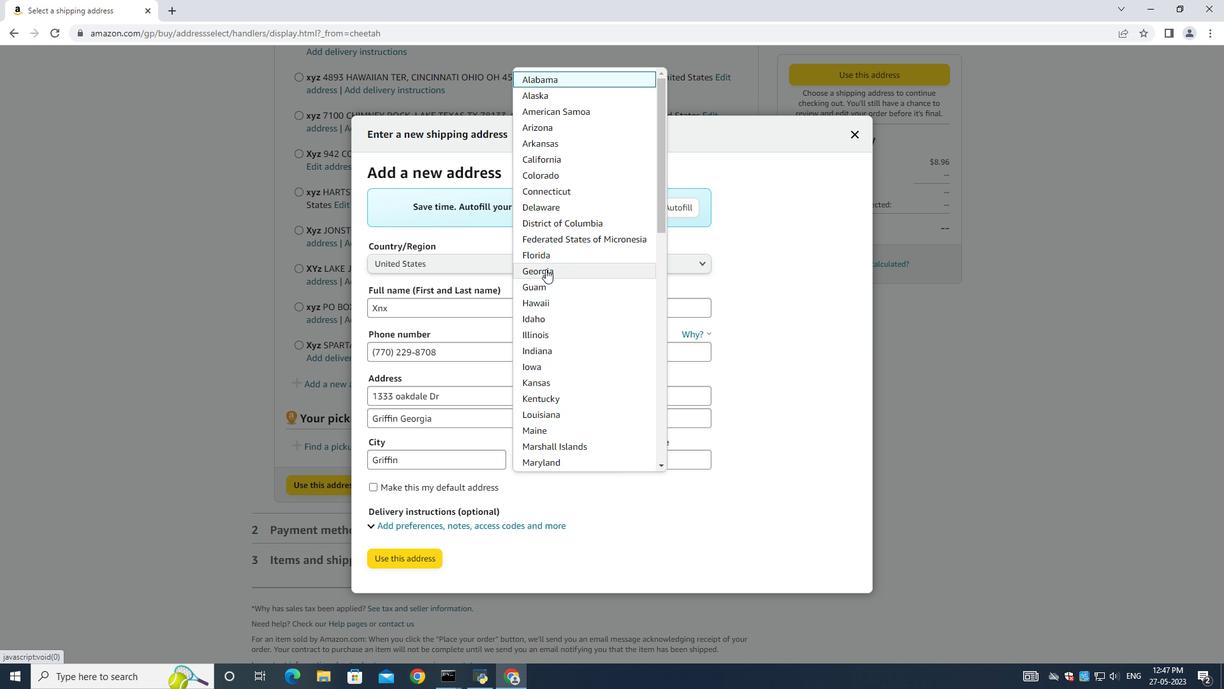 
Action: Mouse moved to (660, 456)
Screenshot: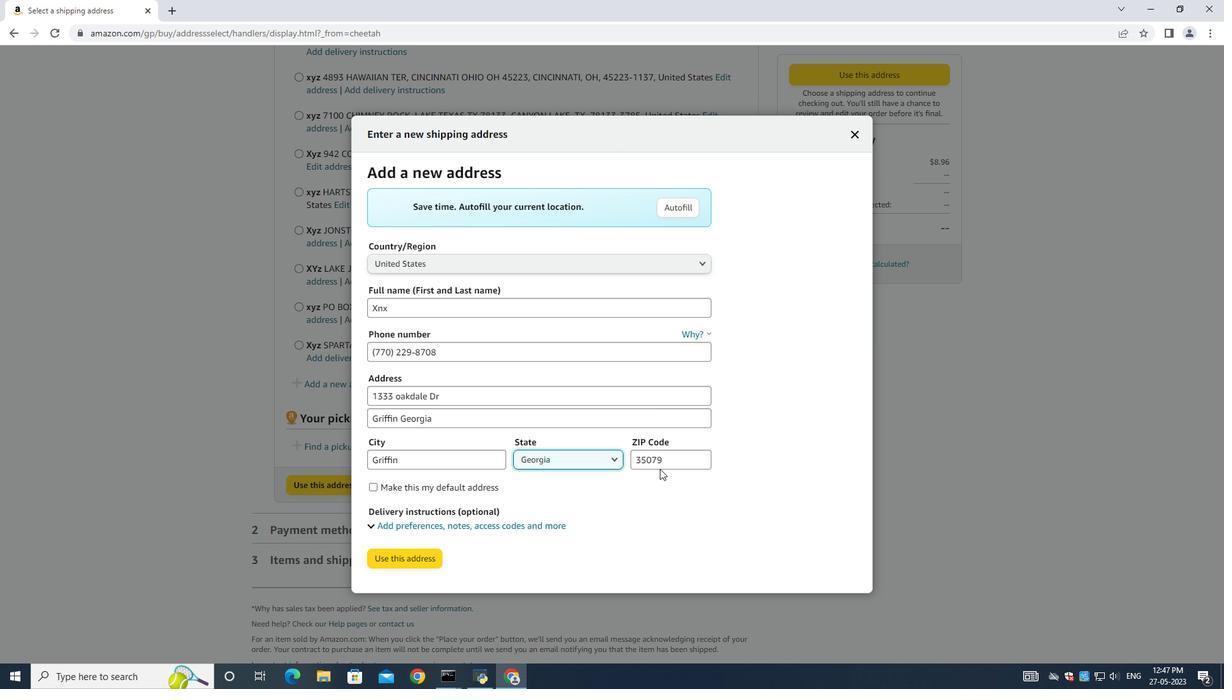 
Action: Mouse pressed left at (660, 456)
Screenshot: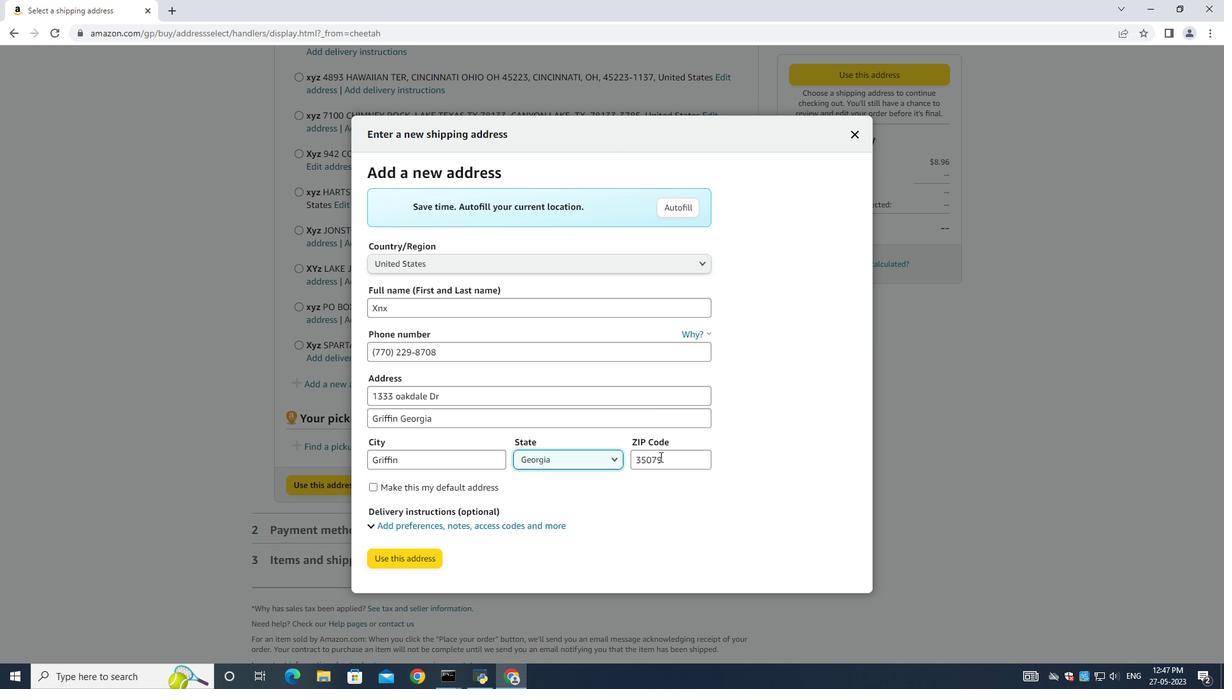 
Action: Key pressed ctrl+A<Key.backspace><Key.shift><Key.shift><Key.shift><Key.shift><Key.shift><Key.shift><Key.shift><Key.shift><Key.shift><Key.shift><Key.shift><Key.shift><Key.shift><Key.shift><Key.shift><Key.shift><Key.shift><Key.shift><Key.shift><Key.shift><Key.shift><Key.shift><Key.shift><Key.shift><Key.shift><Key.shift><Key.shift><Key.shift><Key.shift><Key.shift><Key.shift><Key.shift><Key.shift><Key.shift><Key.shift><Key.shift><Key.shift><Key.shift><Key.shift><Key.shift><Key.shift><Key.shift><Key.shift><Key.shift><Key.shift><Key.shift><Key.shift><Key.shift><Key.shift><Key.shift><Key.shift><Key.shift><Key.shift><Key.shift><Key.shift><Key.shift><Key.shift><Key.shift><Key.shift><Key.shift><Key.shift><Key.shift><Key.shift><Key.shift><Key.shift><Key.shift><Key.shift><Key.shift><Key.shift><Key.shift><Key.shift><Key.shift><Key.shift><Key.shift><Key.shift><Key.shift><Key.shift><Key.shift><Key.shift><Key.shift><Key.shift><Key.shift><Key.shift><Key.shift><Key.shift><Key.shift><Key.shift><Key.shift><Key.shift><Key.shift><Key.shift><Key.shift><Key.shift><Key.shift><Key.shift><Key.shift><Key.shift><Key.shift>30224
Screenshot: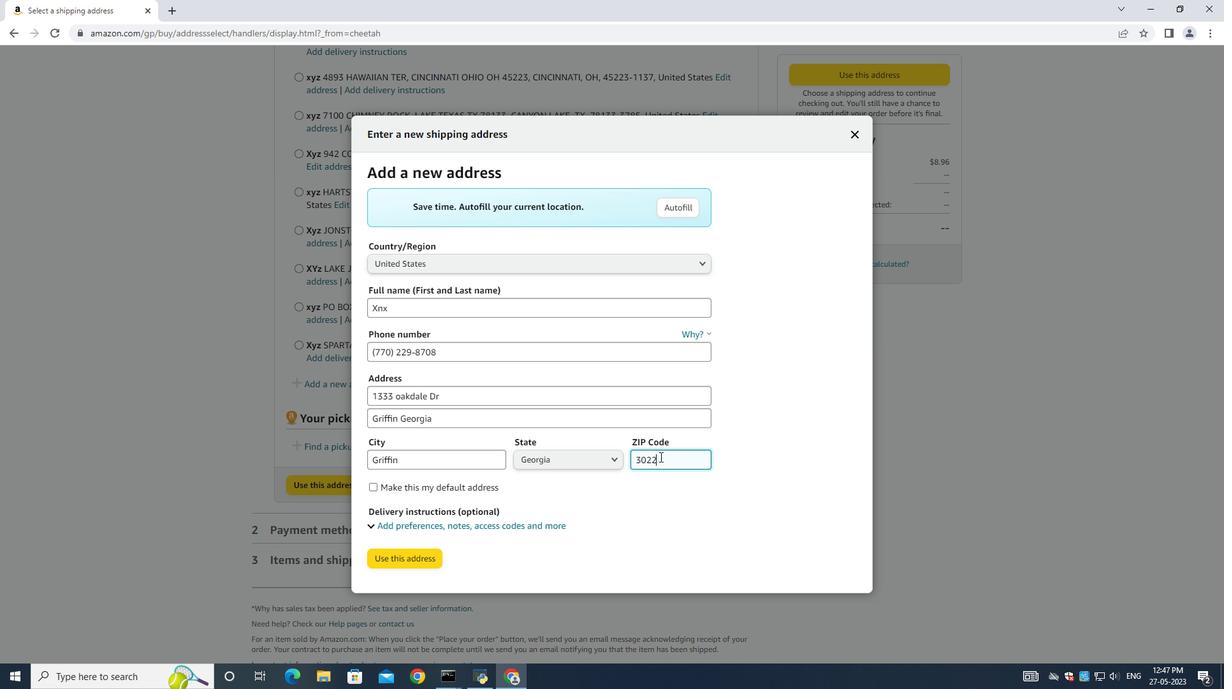 
Action: Mouse moved to (405, 550)
Screenshot: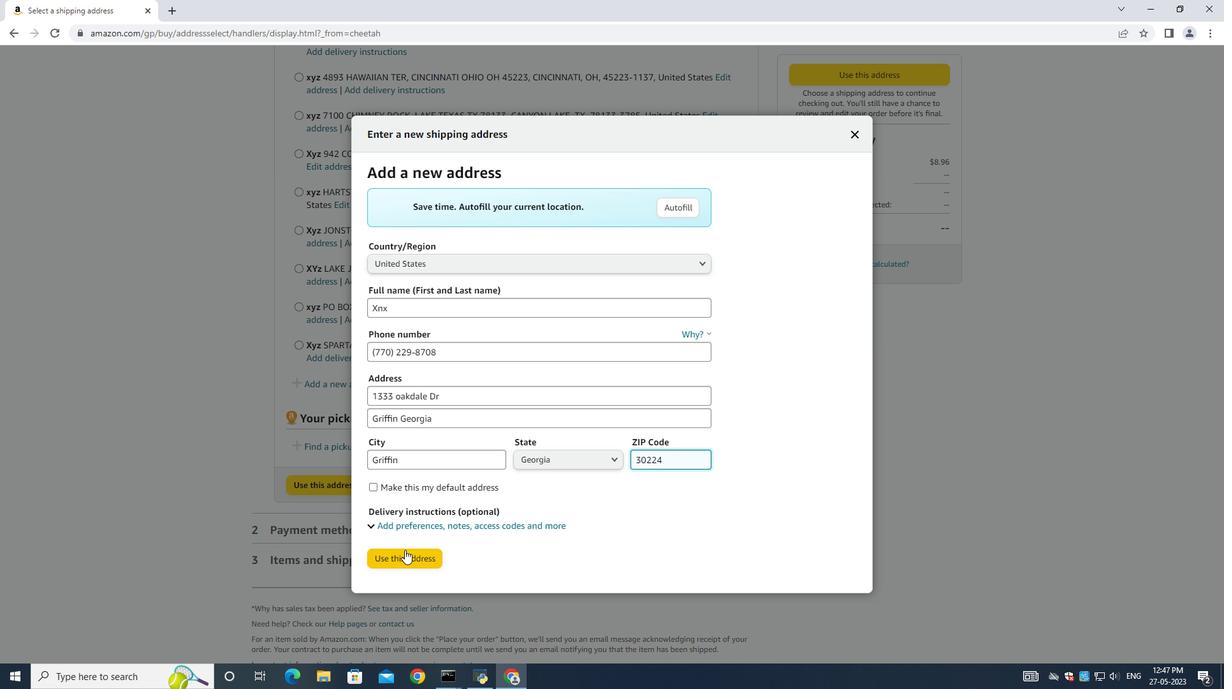 
Action: Mouse pressed left at (405, 550)
Screenshot: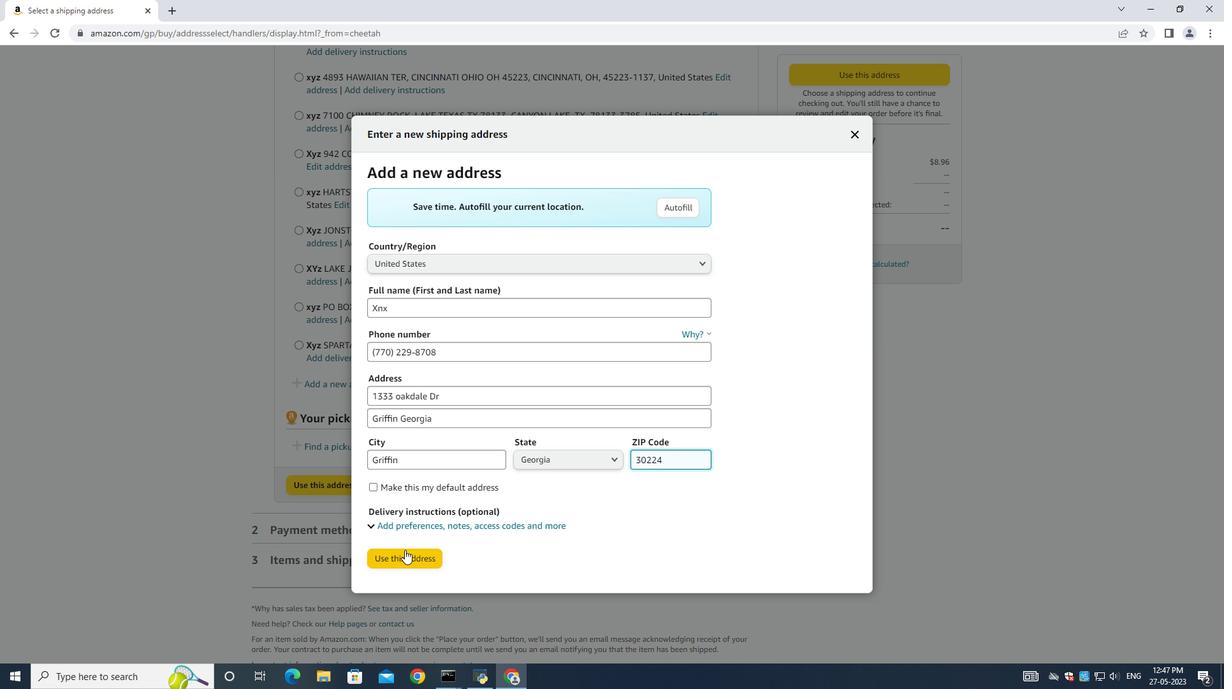 
Action: Mouse moved to (581, 410)
Screenshot: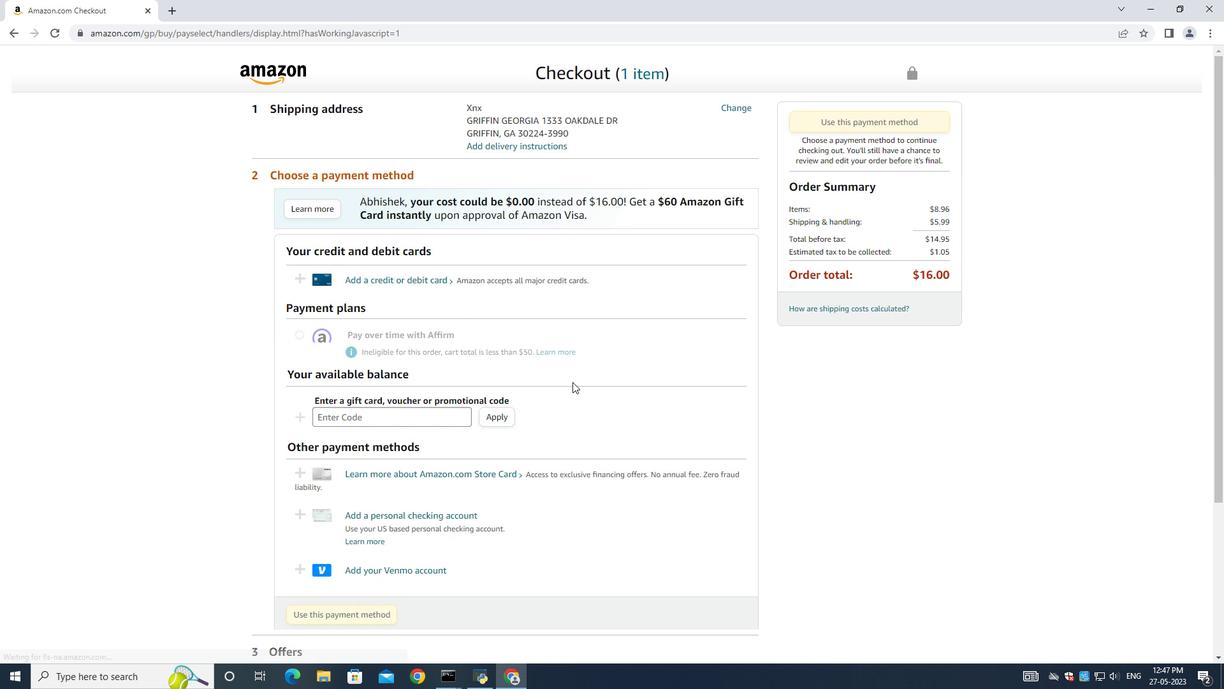 
